 Task: Play online Dominion games in very easy mode.
Action: Mouse moved to (637, 488)
Screenshot: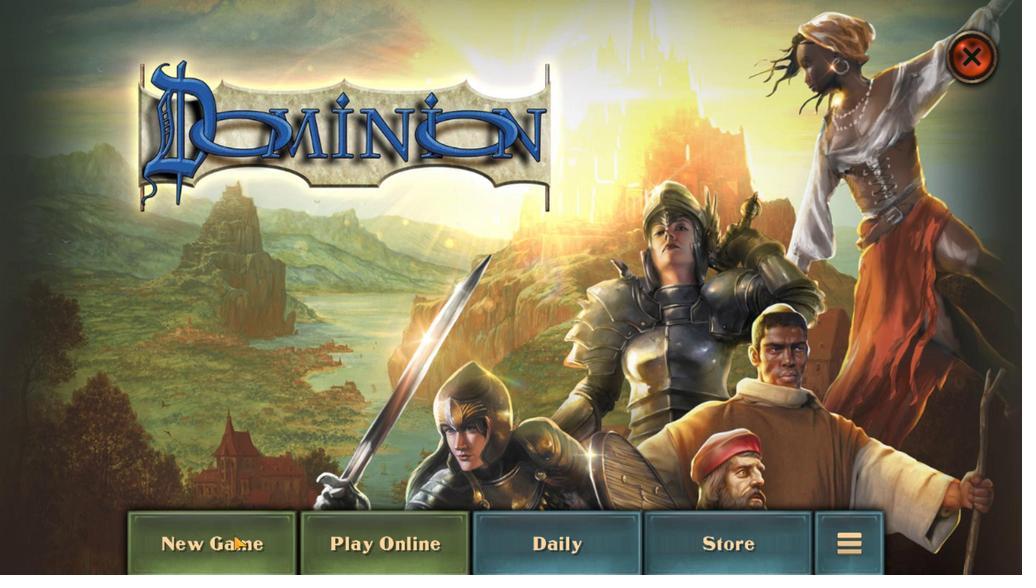 
Action: Mouse pressed left at (637, 488)
Screenshot: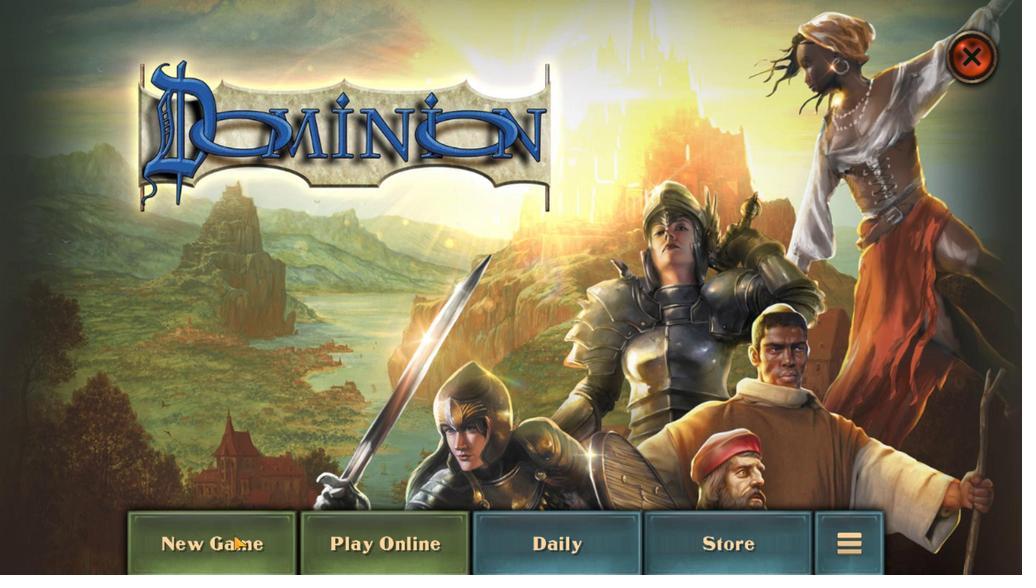 
Action: Mouse moved to (723, 234)
Screenshot: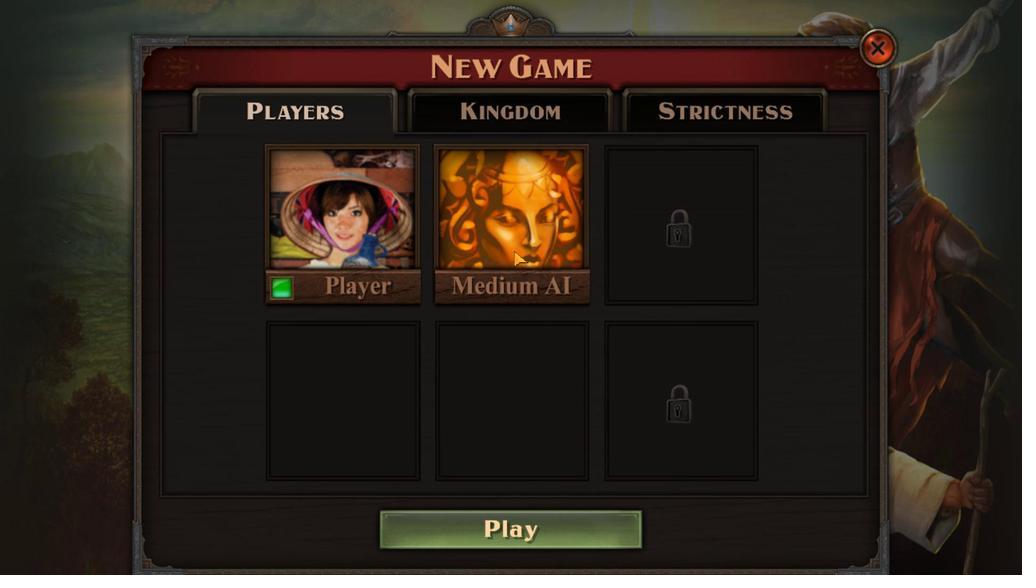 
Action: Mouse pressed left at (723, 234)
Screenshot: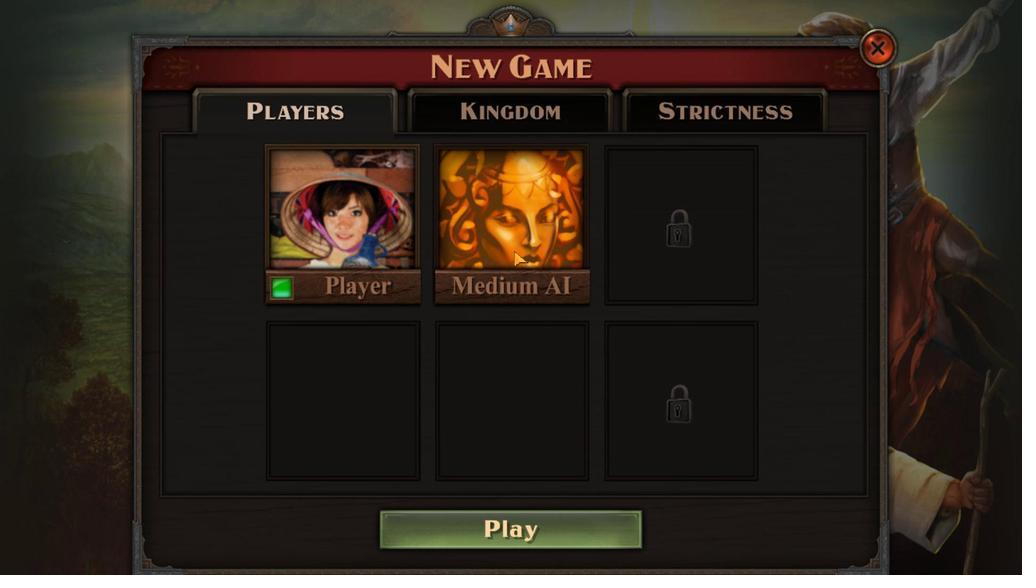 
Action: Mouse moved to (680, 229)
Screenshot: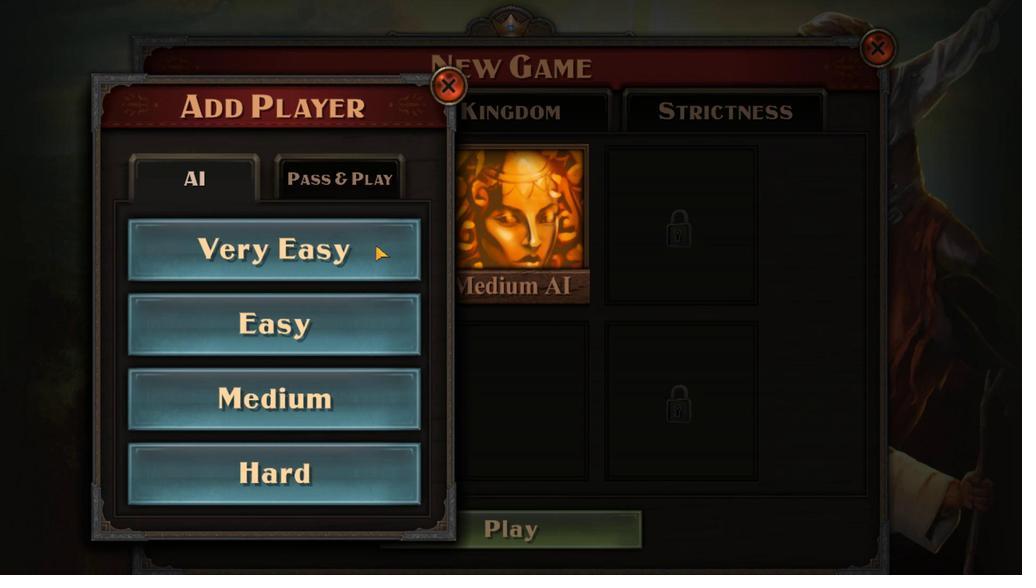 
Action: Mouse pressed left at (680, 229)
Screenshot: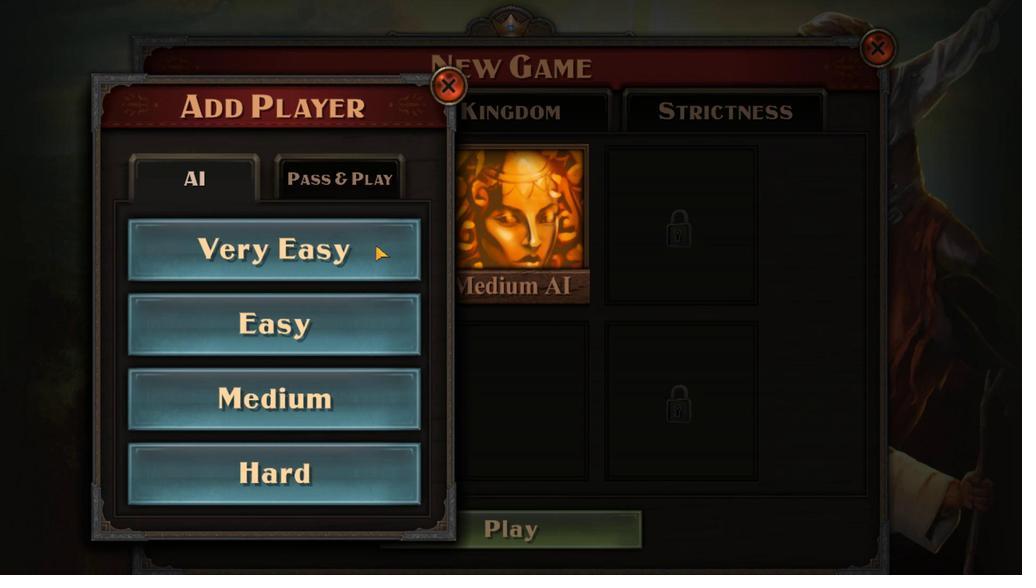 
Action: Mouse moved to (733, 476)
Screenshot: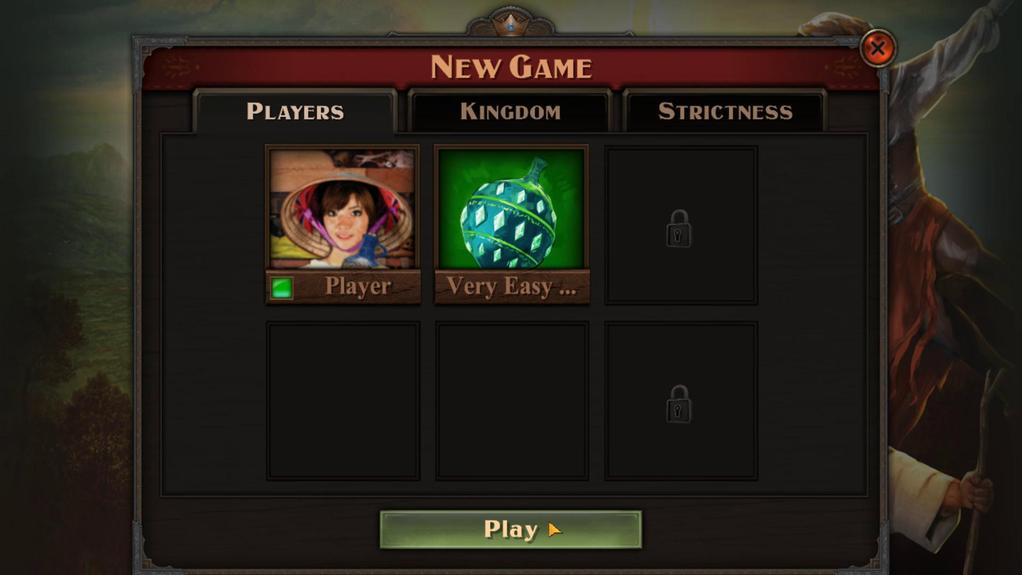 
Action: Mouse pressed left at (733, 476)
Screenshot: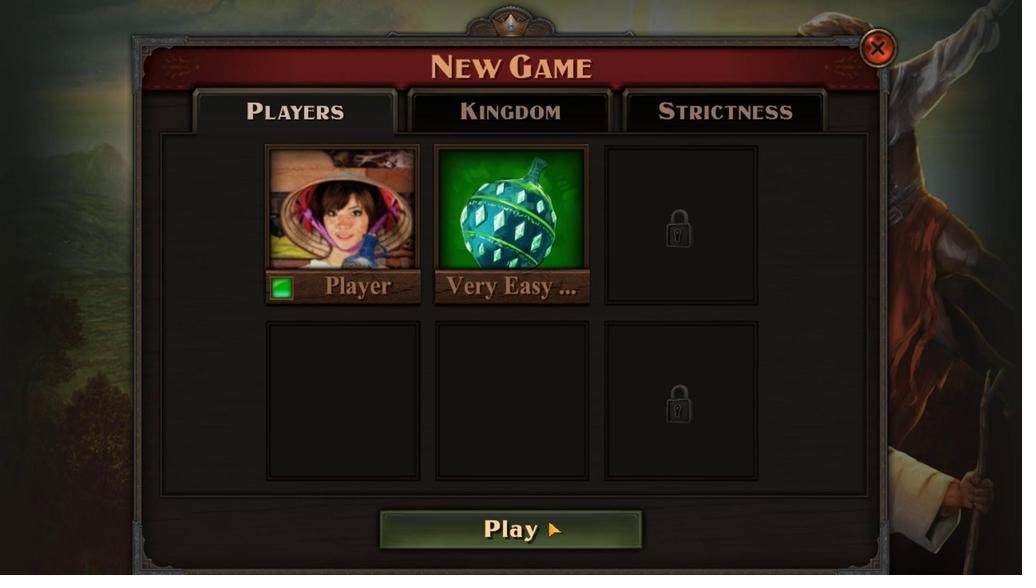 
Action: Mouse moved to (748, 445)
Screenshot: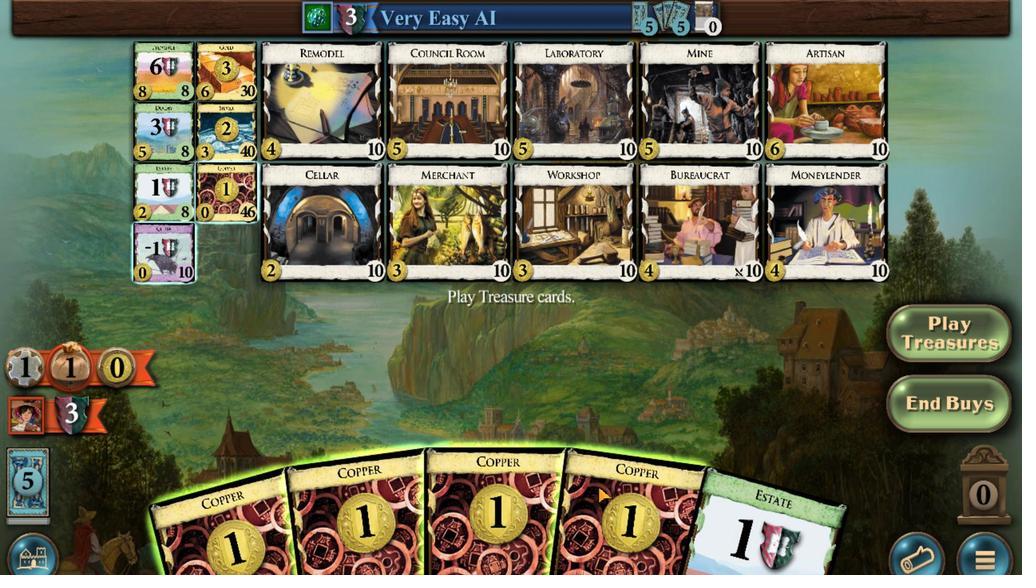 
Action: Mouse scrolled (748, 445) with delta (0, 0)
Screenshot: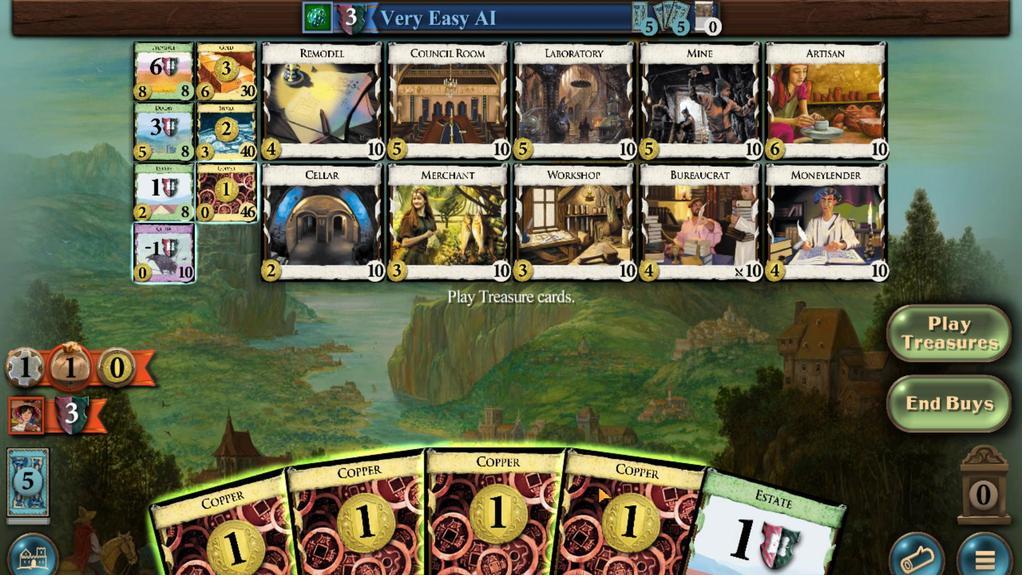 
Action: Mouse moved to (727, 465)
Screenshot: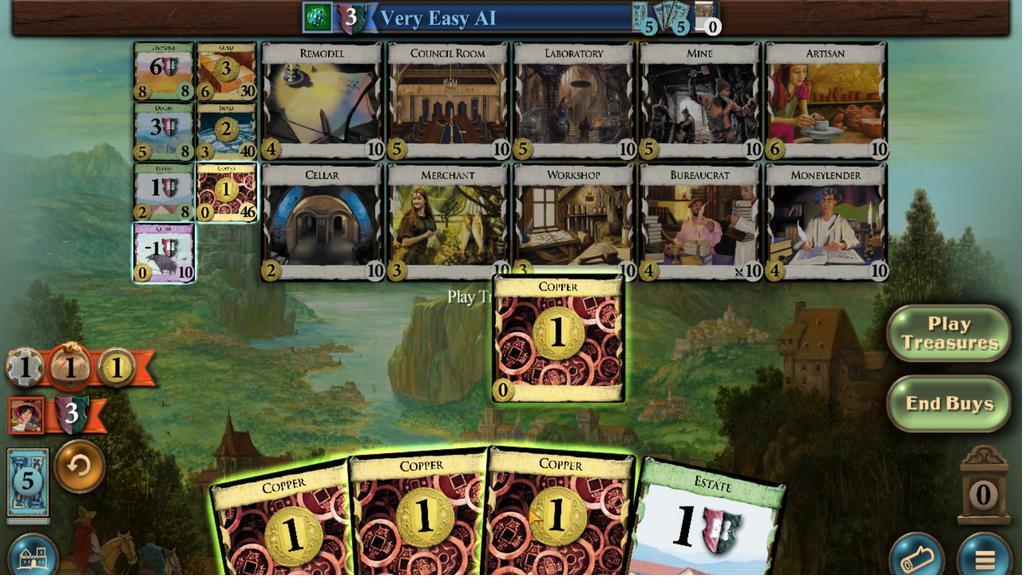 
Action: Mouse scrolled (727, 465) with delta (0, 0)
Screenshot: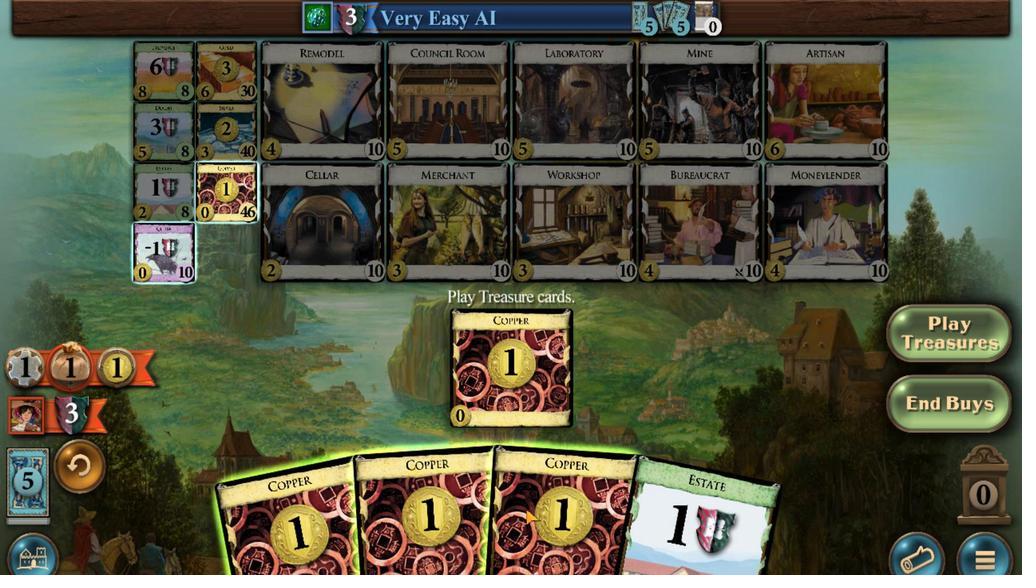 
Action: Mouse moved to (718, 465)
Screenshot: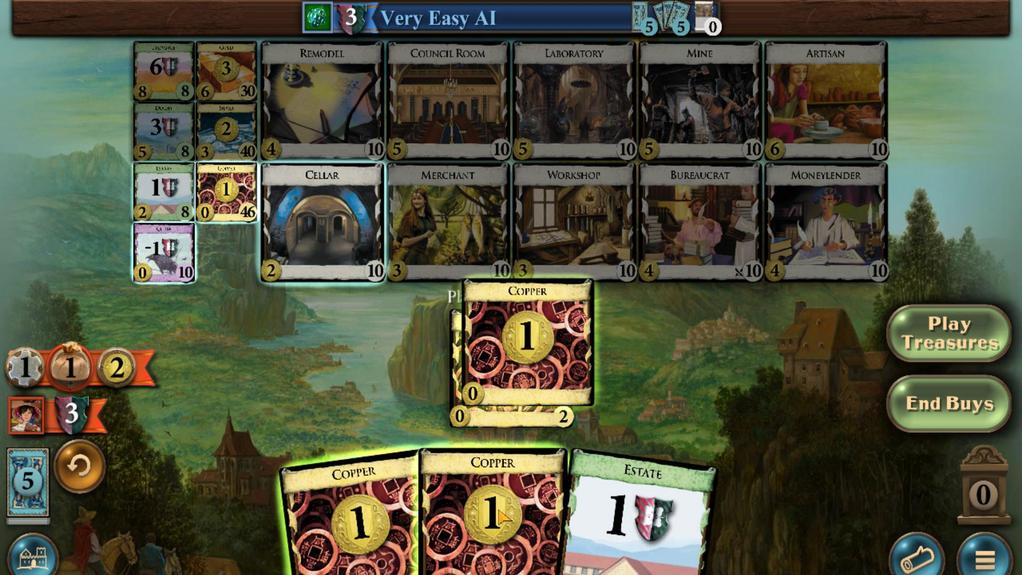 
Action: Mouse scrolled (718, 465) with delta (0, 0)
Screenshot: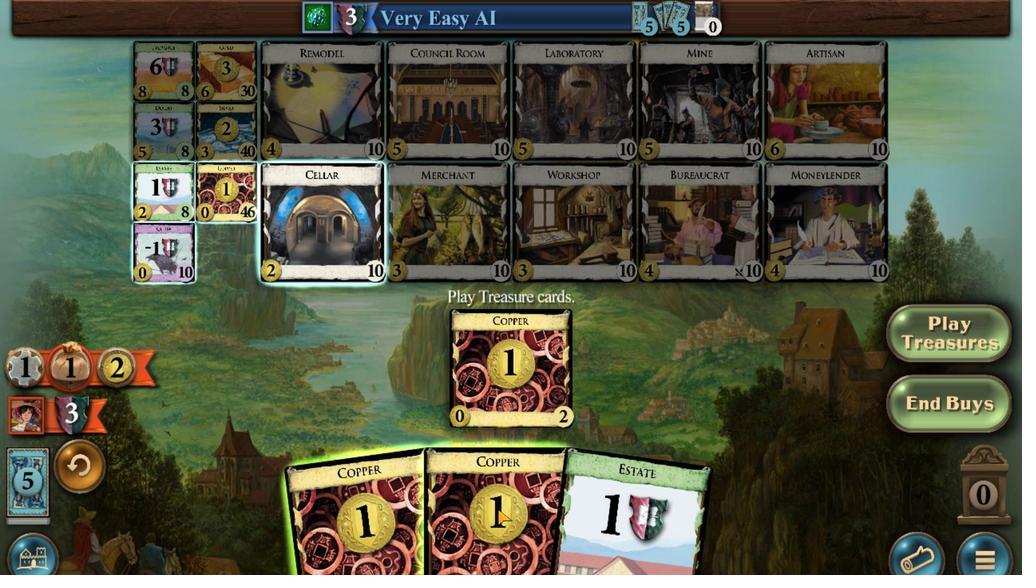 
Action: Mouse moved to (705, 461)
Screenshot: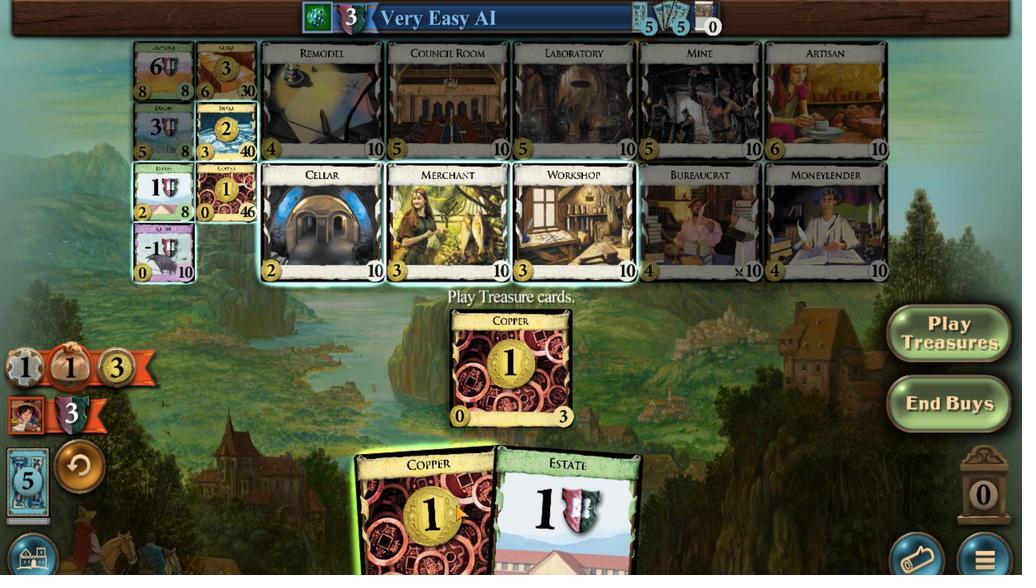 
Action: Mouse scrolled (705, 461) with delta (0, 0)
Screenshot: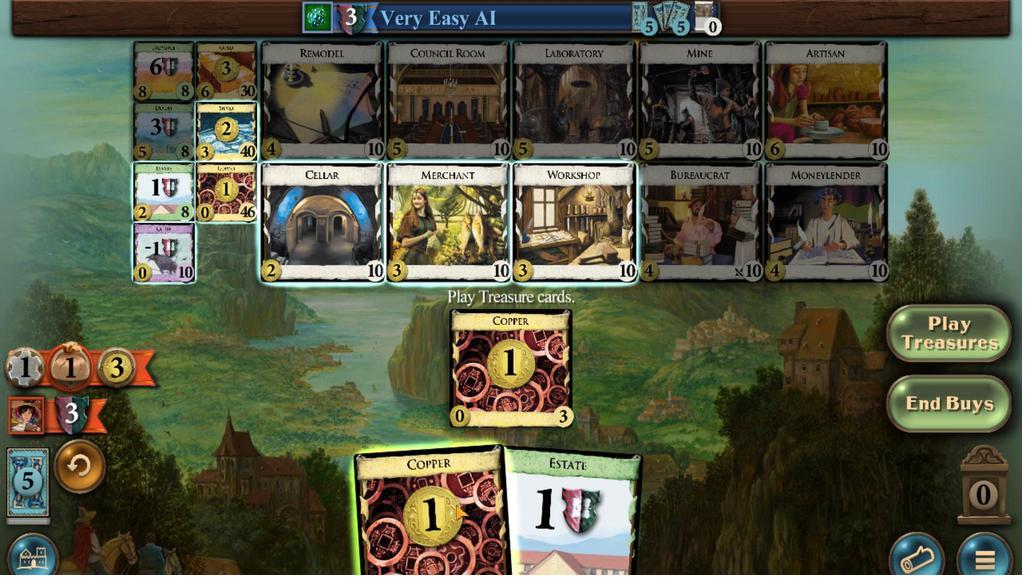 
Action: Mouse moved to (659, 118)
Screenshot: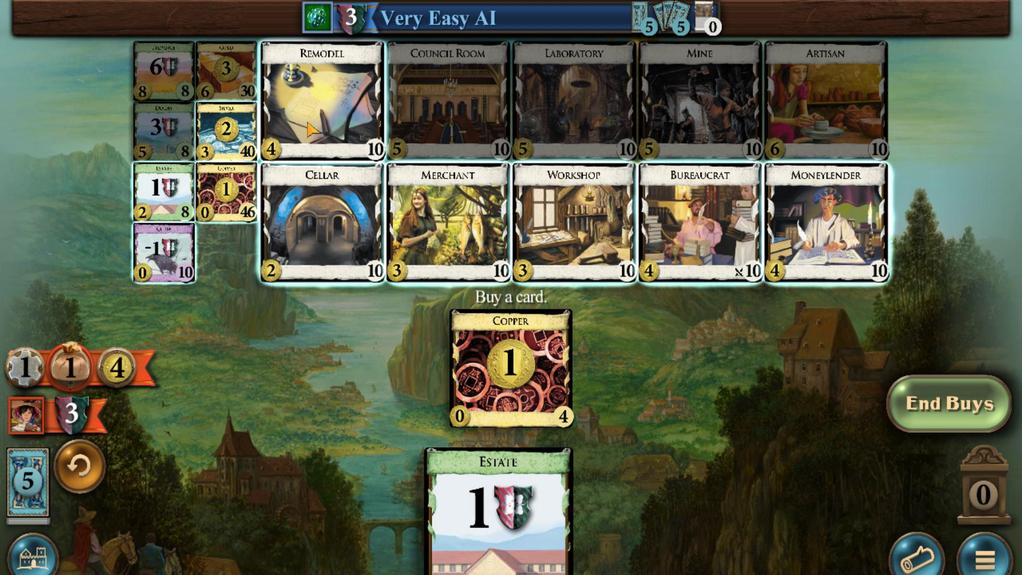 
Action: Mouse scrolled (659, 118) with delta (0, 0)
Screenshot: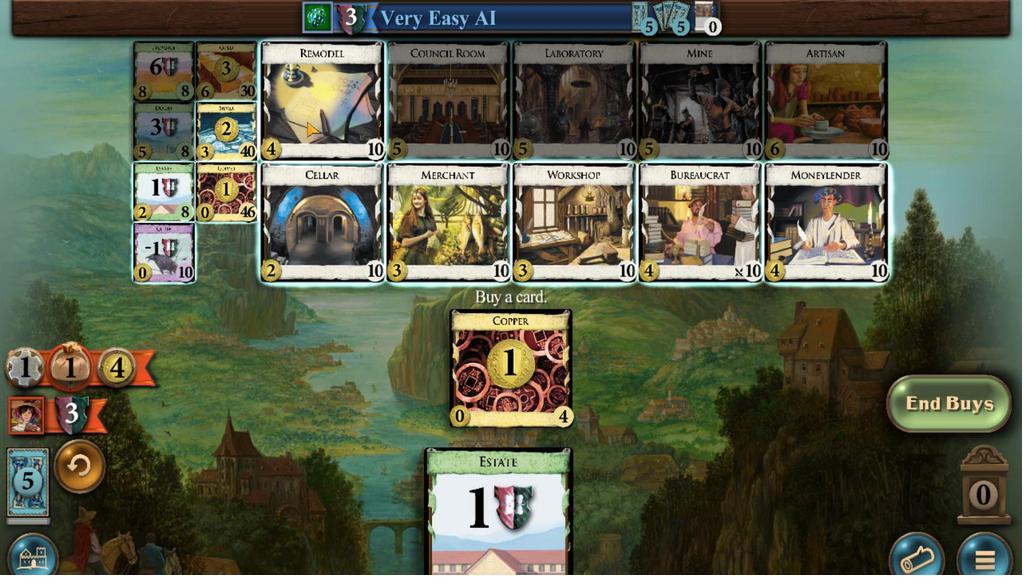 
Action: Mouse scrolled (659, 118) with delta (0, 0)
Screenshot: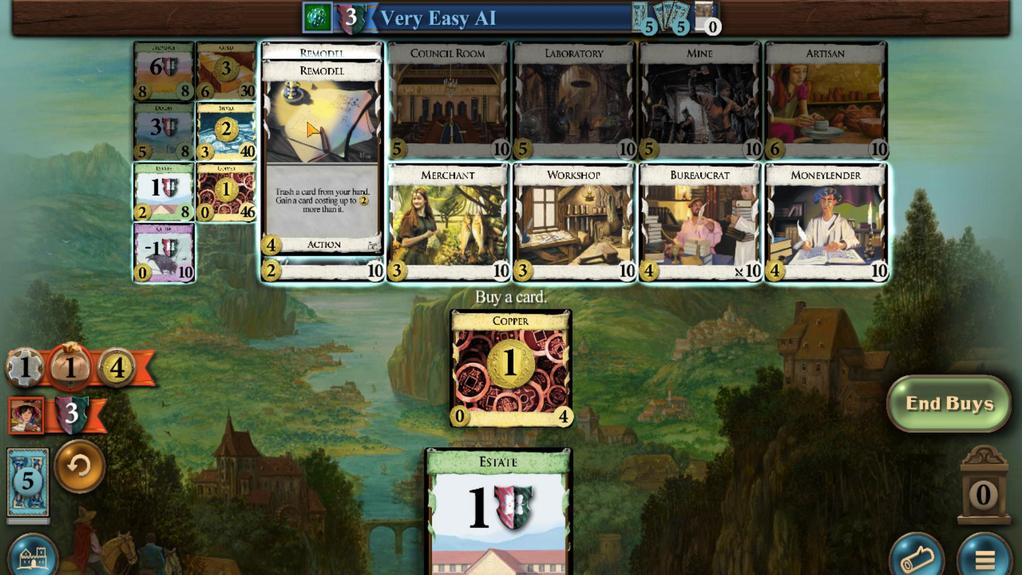 
Action: Mouse scrolled (659, 118) with delta (0, 0)
Screenshot: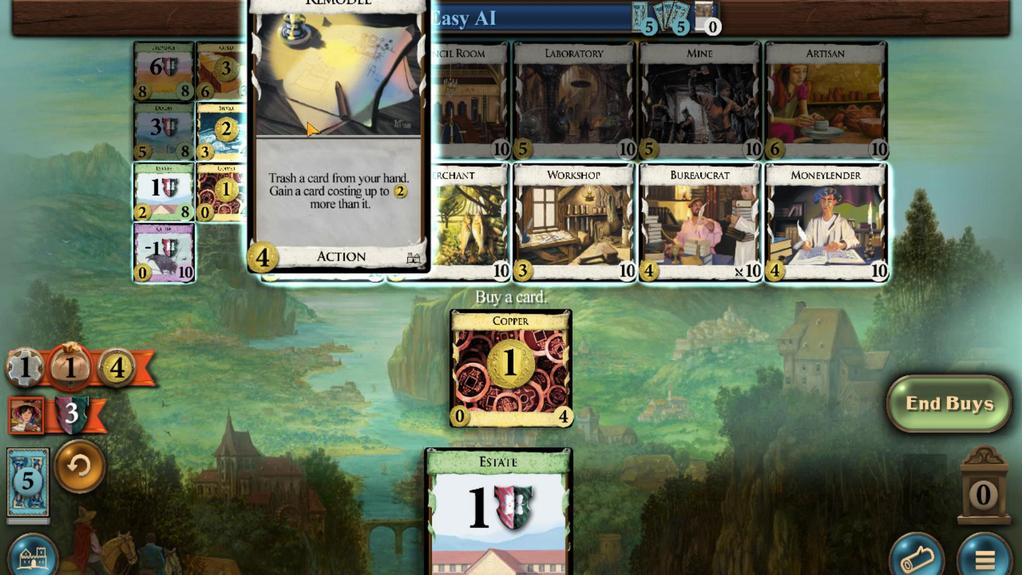 
Action: Mouse scrolled (659, 118) with delta (0, 0)
Screenshot: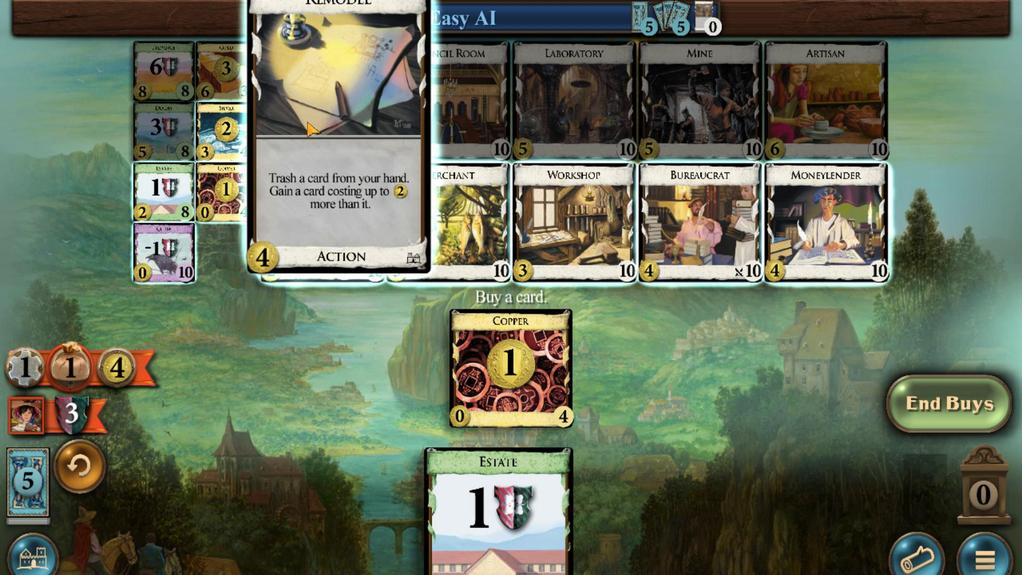 
Action: Mouse scrolled (659, 118) with delta (0, 0)
Screenshot: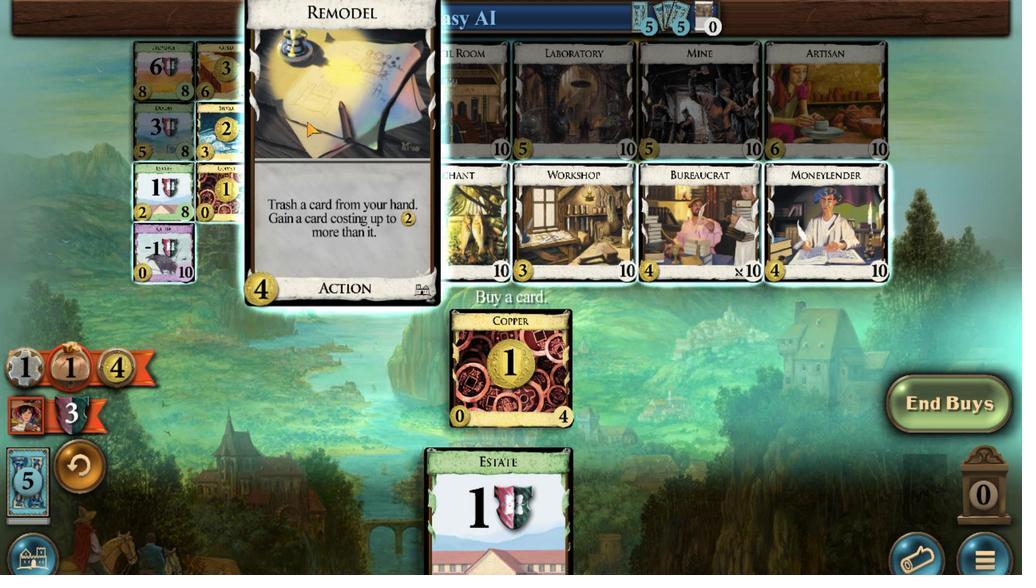 
Action: Mouse scrolled (659, 118) with delta (0, 0)
Screenshot: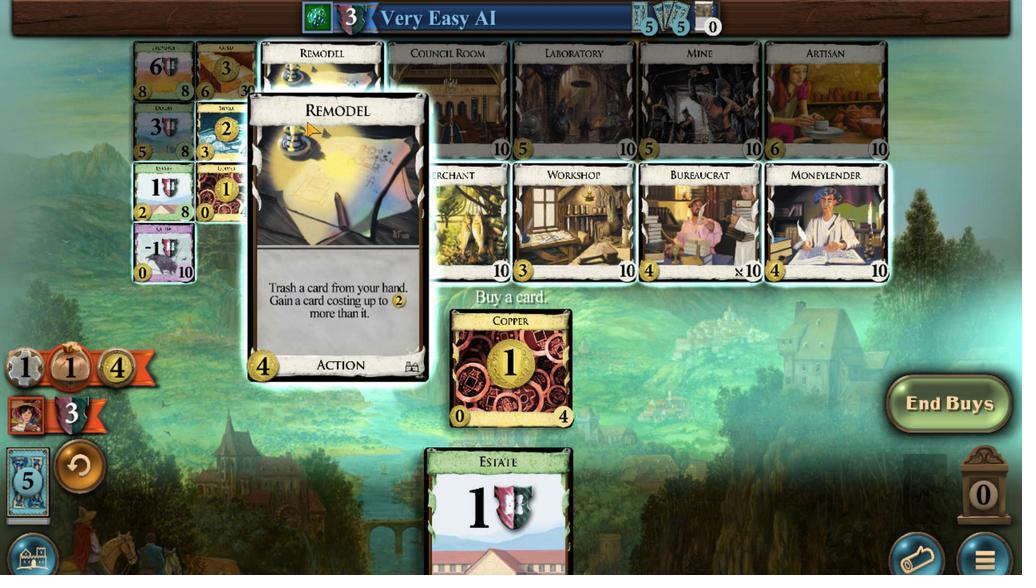 
Action: Mouse moved to (717, 436)
Screenshot: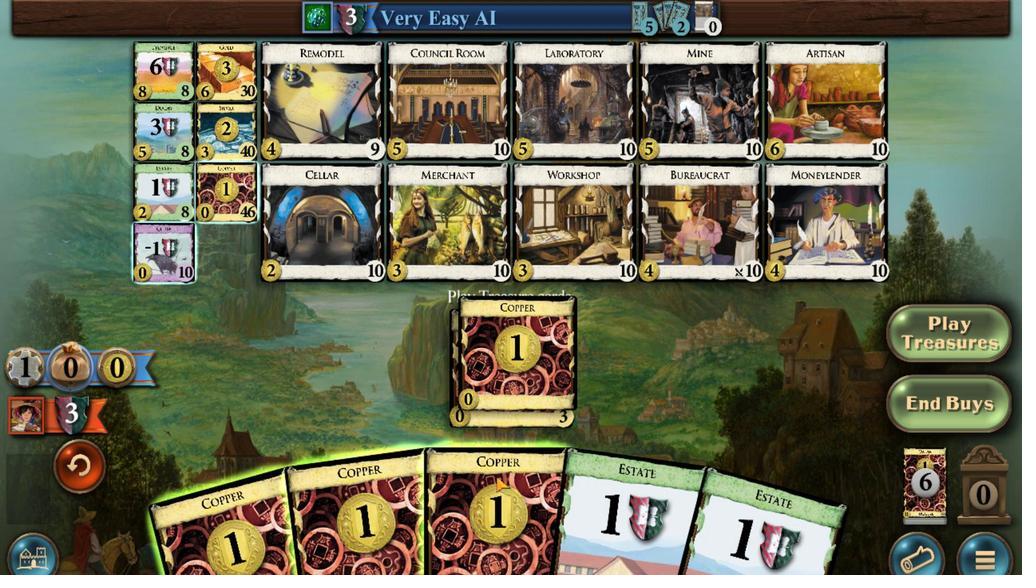 
Action: Mouse scrolled (717, 435) with delta (0, 0)
Screenshot: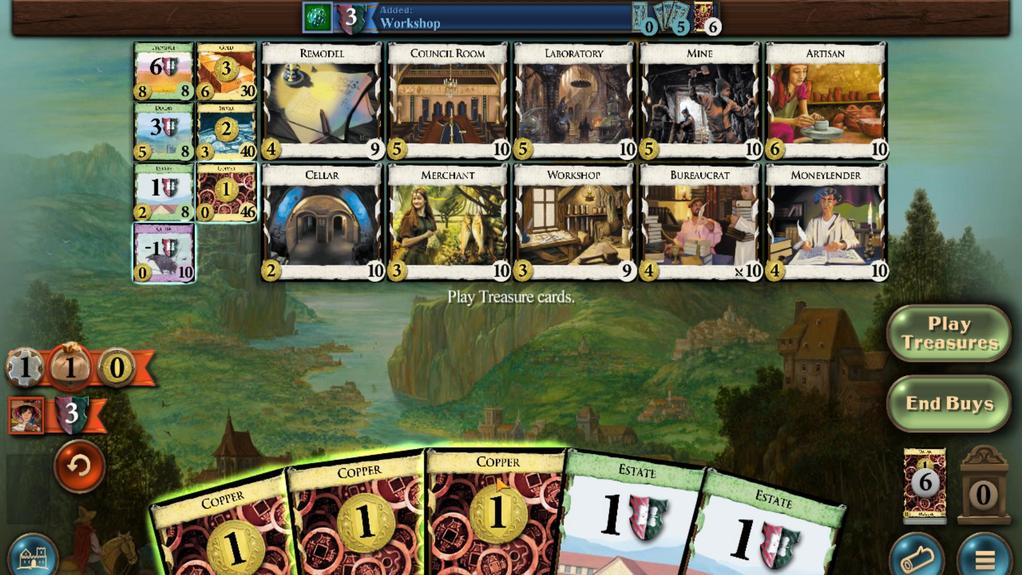 
Action: Mouse moved to (708, 439)
Screenshot: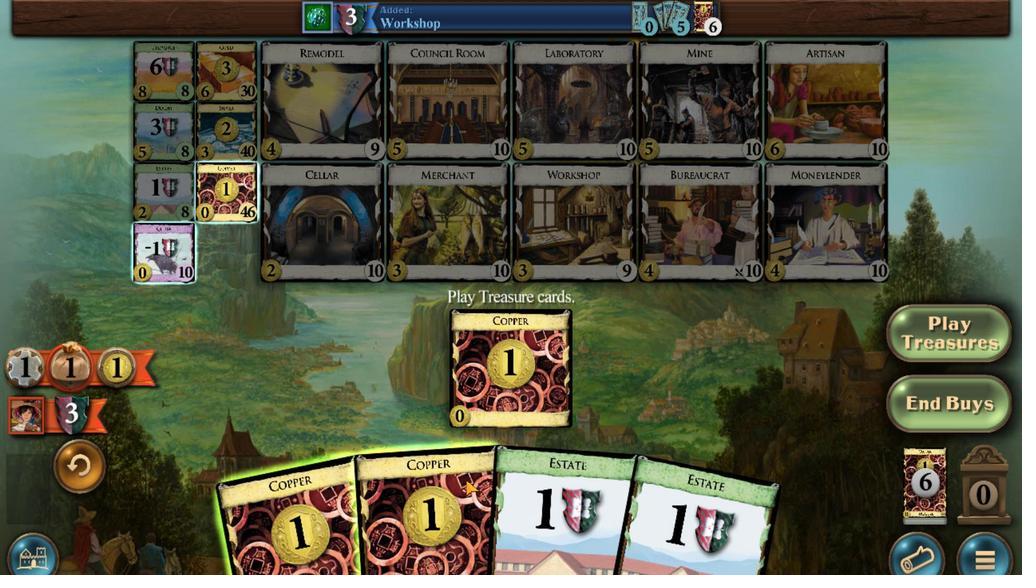 
Action: Mouse scrolled (708, 438) with delta (0, 0)
Screenshot: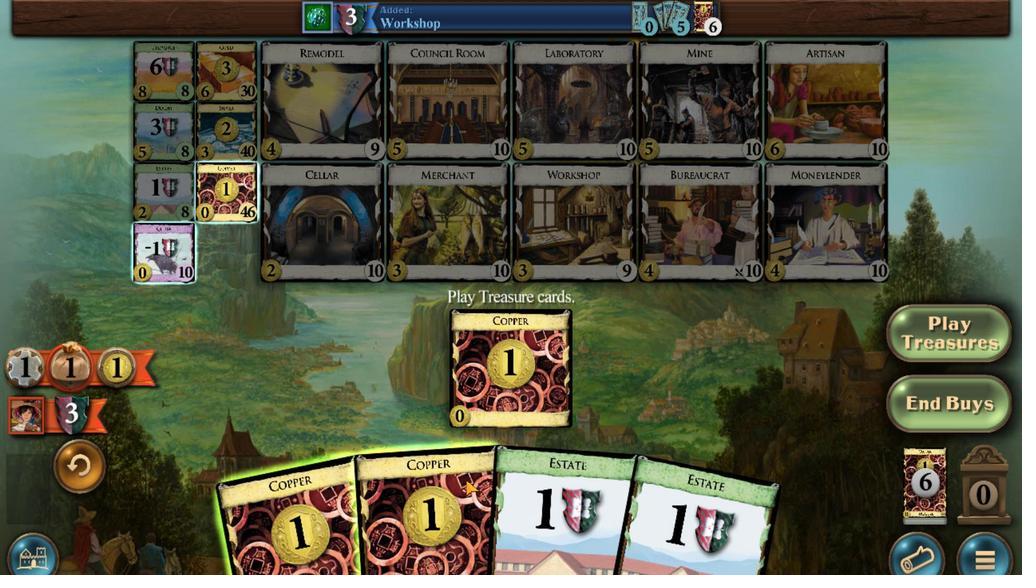 
Action: Mouse moved to (686, 455)
Screenshot: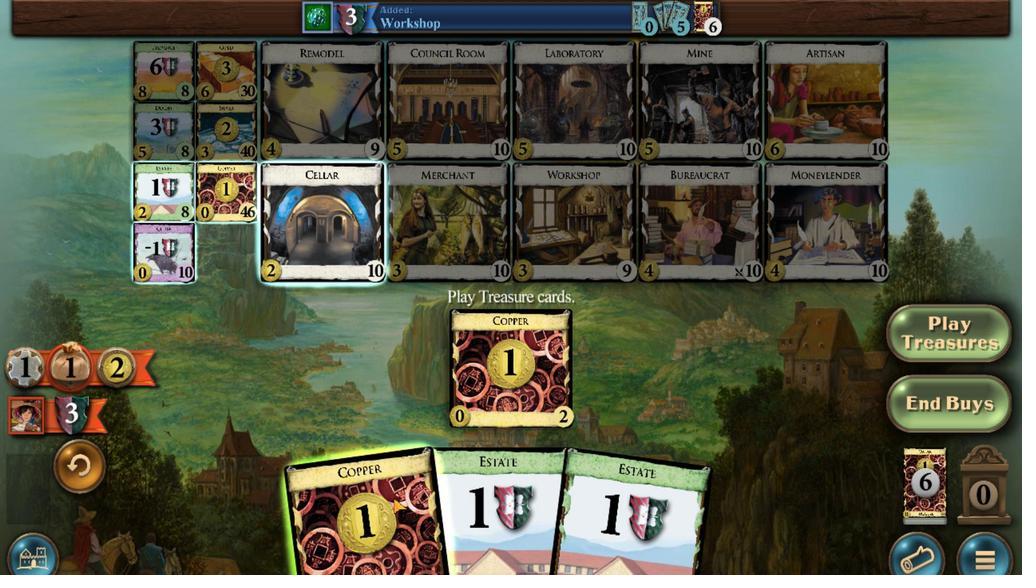 
Action: Mouse scrolled (686, 454) with delta (0, 0)
Screenshot: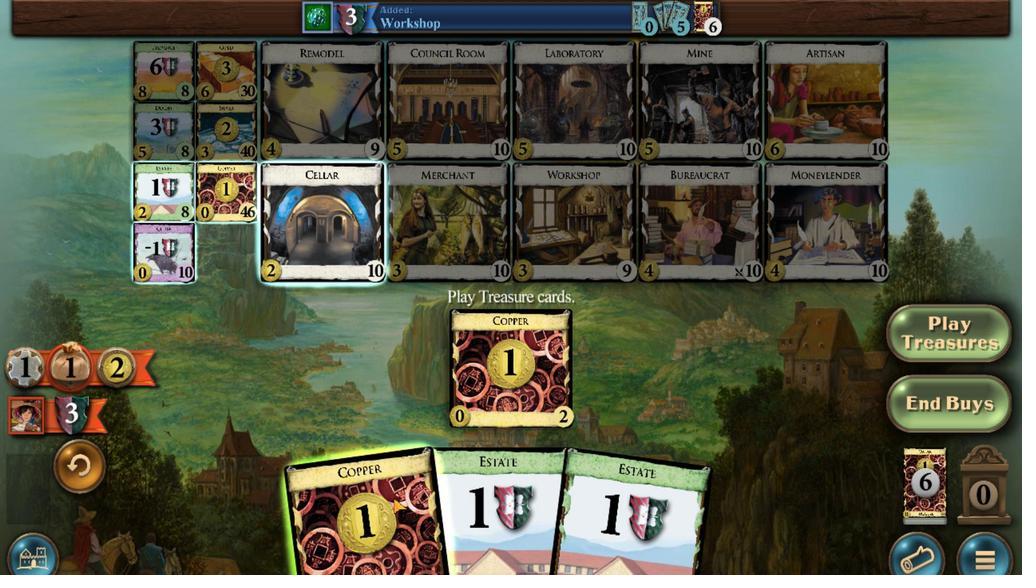
Action: Mouse moved to (635, 132)
Screenshot: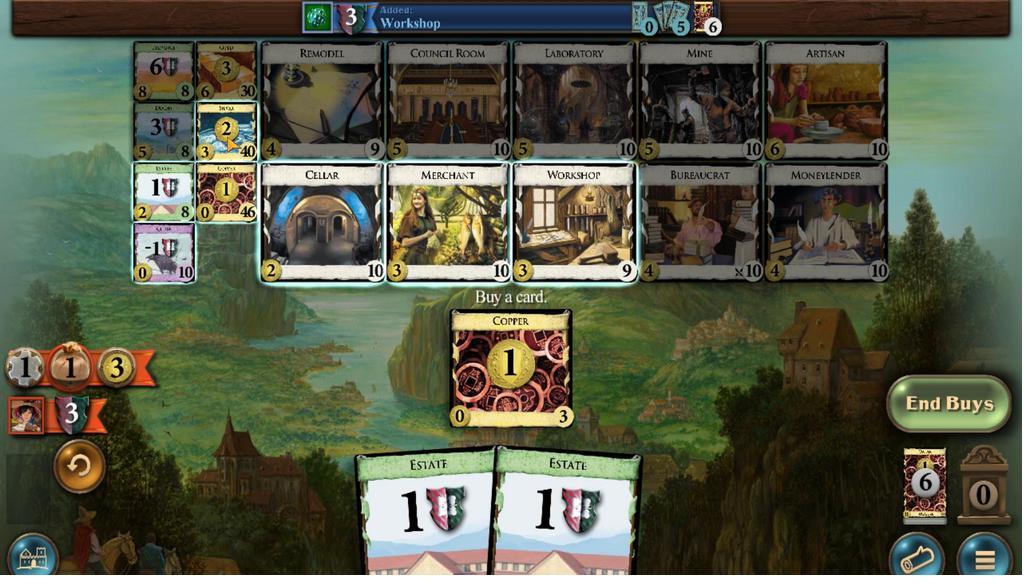 
Action: Mouse scrolled (635, 132) with delta (0, 0)
Screenshot: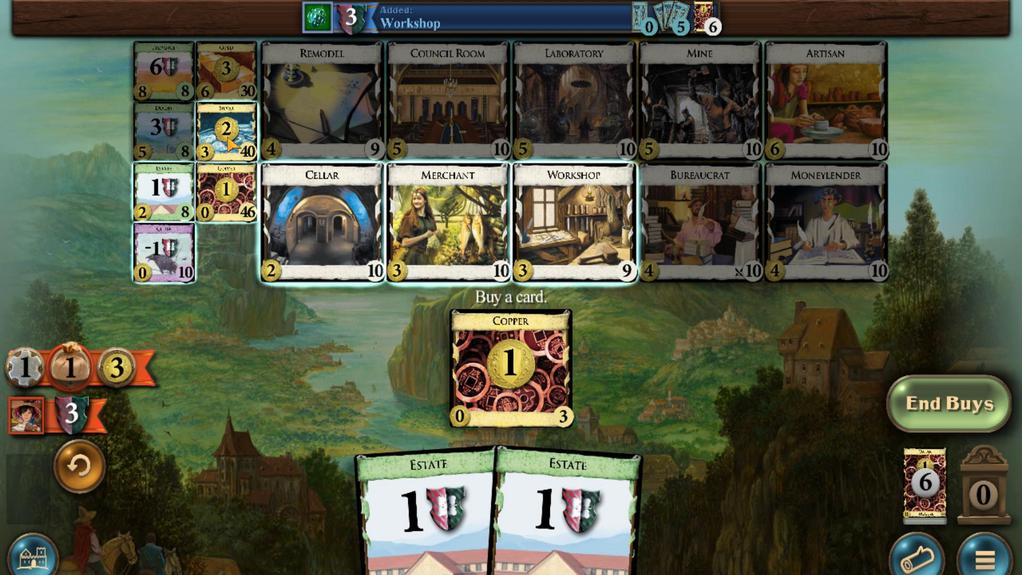 
Action: Mouse scrolled (635, 132) with delta (0, 0)
Screenshot: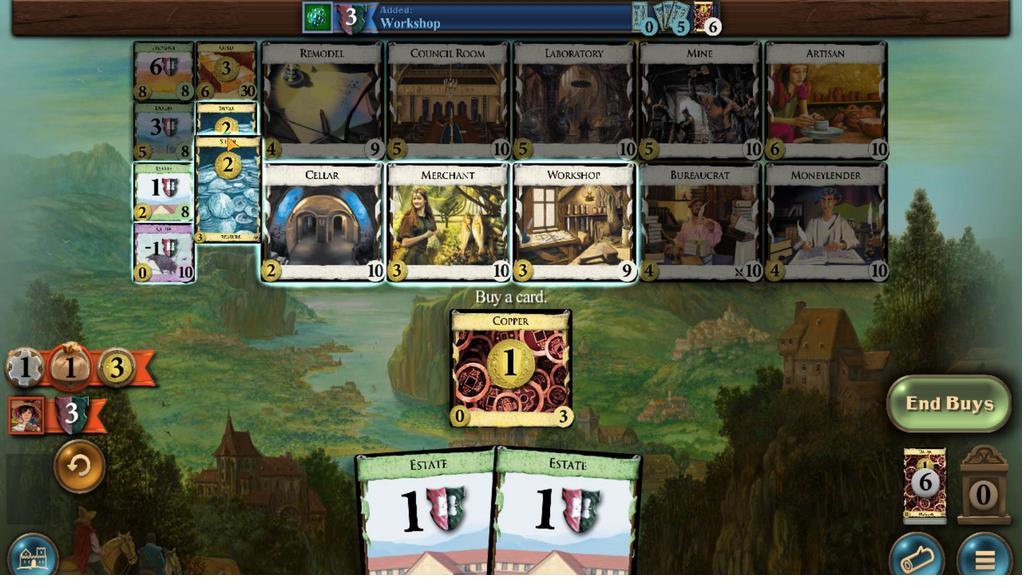 
Action: Mouse scrolled (635, 132) with delta (0, 0)
Screenshot: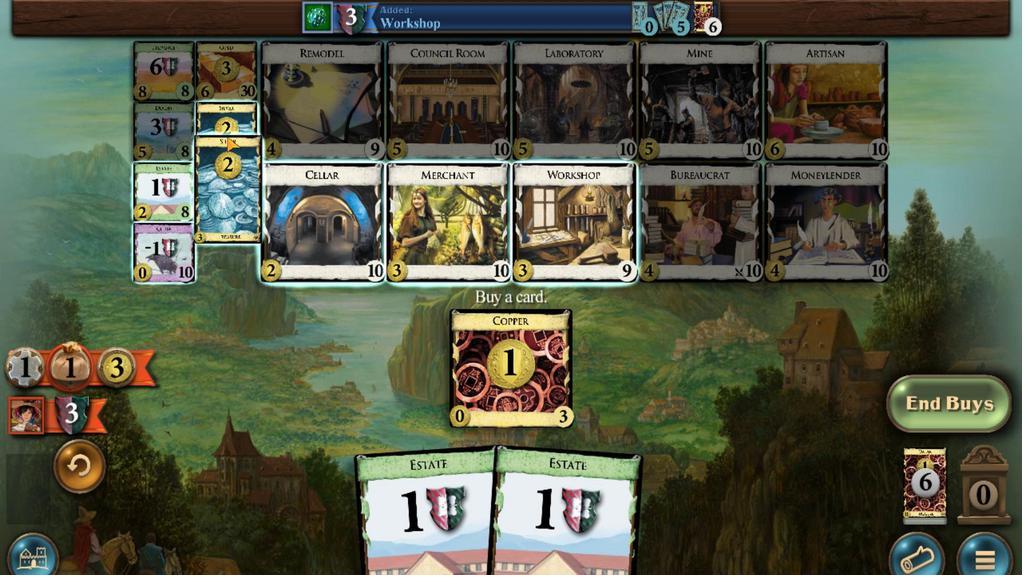 
Action: Mouse scrolled (635, 132) with delta (0, 0)
Screenshot: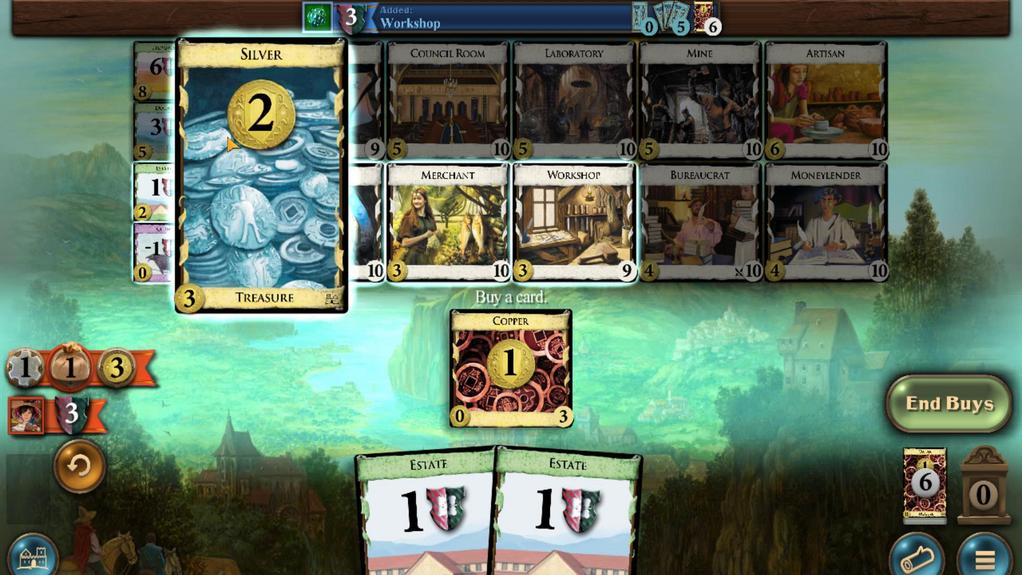 
Action: Mouse scrolled (635, 132) with delta (0, 0)
Screenshot: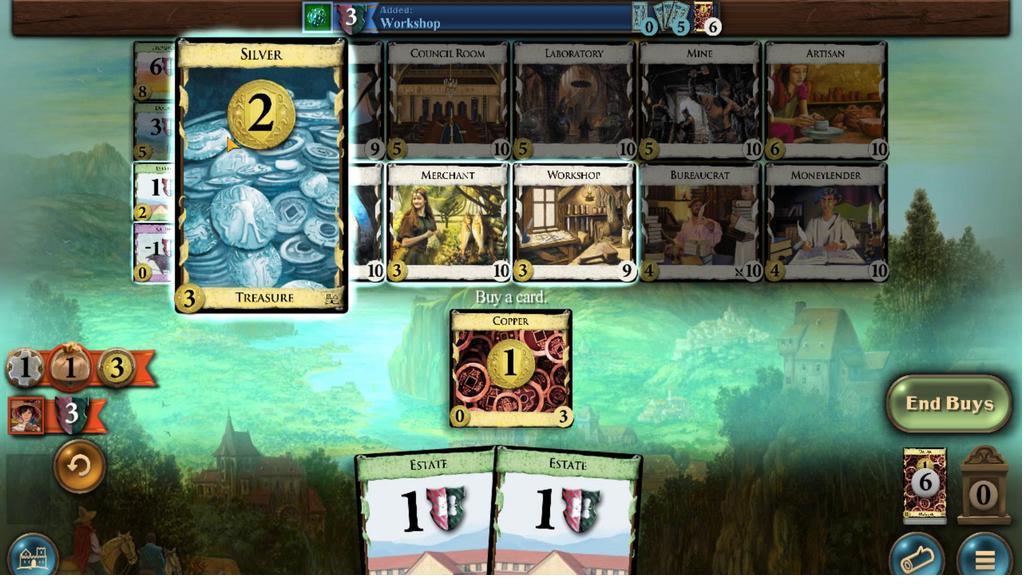 
Action: Mouse moved to (798, 460)
Screenshot: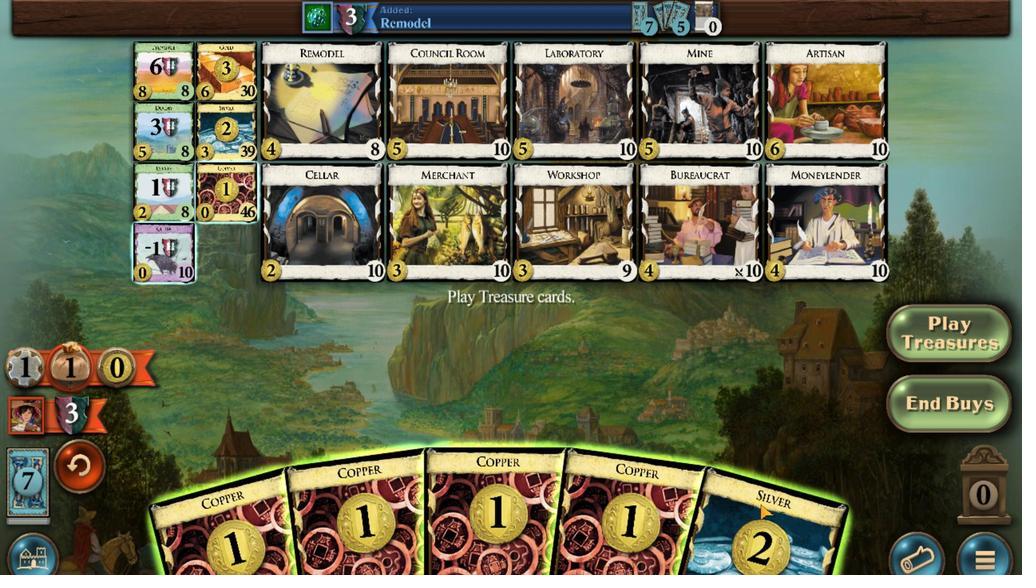 
Action: Mouse scrolled (798, 460) with delta (0, 0)
Screenshot: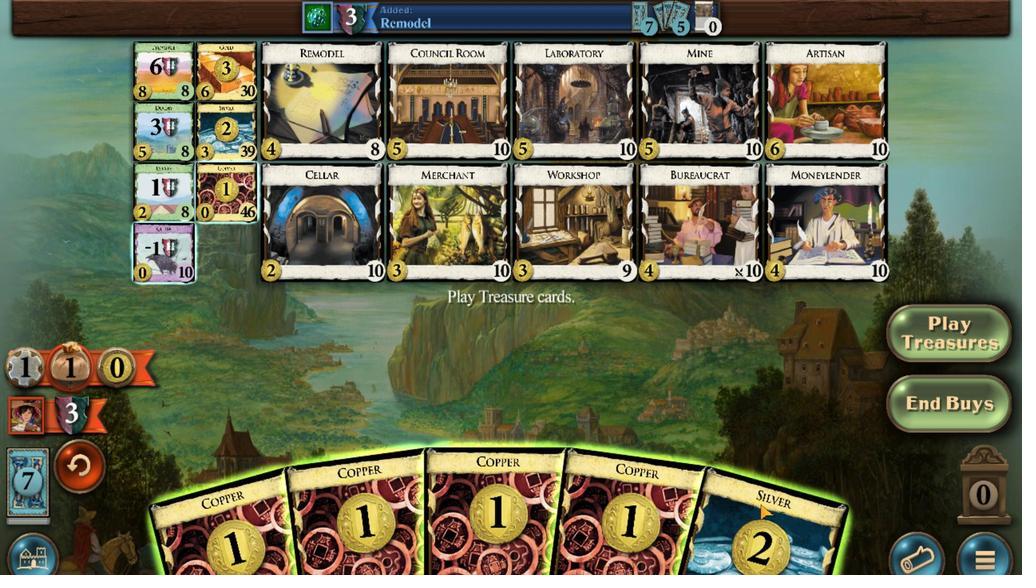 
Action: Mouse moved to (781, 469)
Screenshot: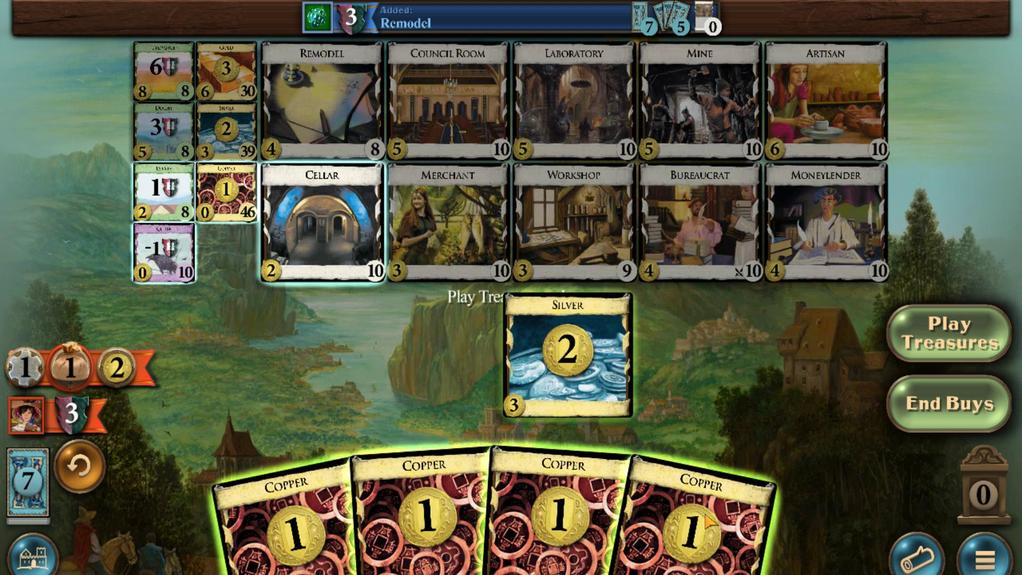 
Action: Mouse scrolled (781, 468) with delta (0, 0)
Screenshot: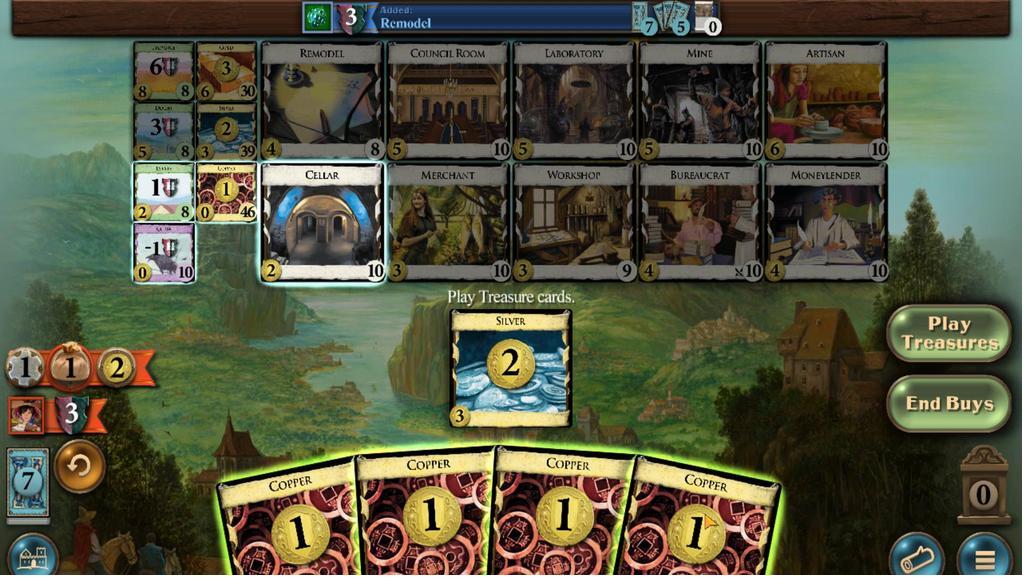 
Action: Mouse moved to (762, 476)
Screenshot: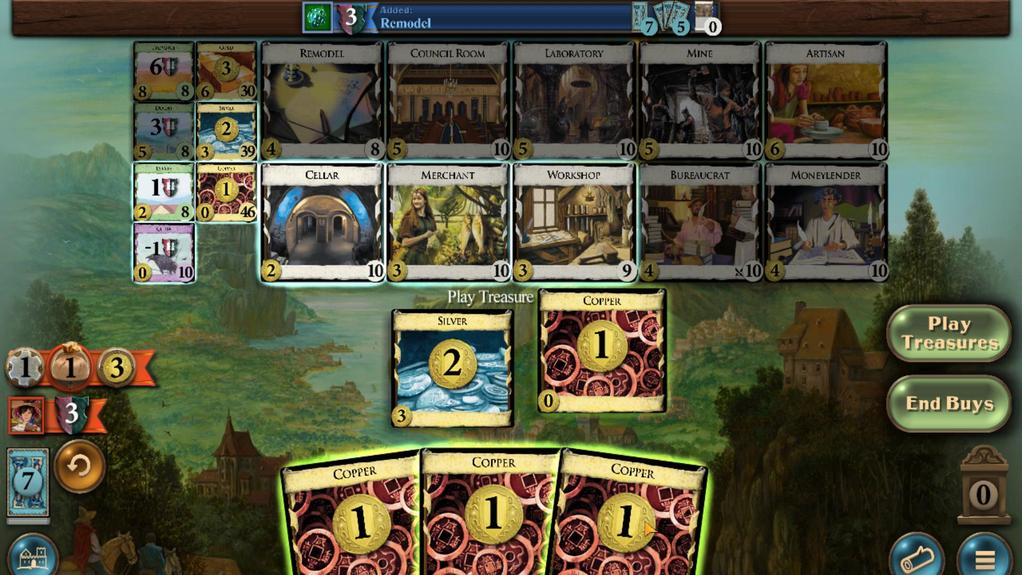 
Action: Mouse scrolled (762, 475) with delta (0, 0)
Screenshot: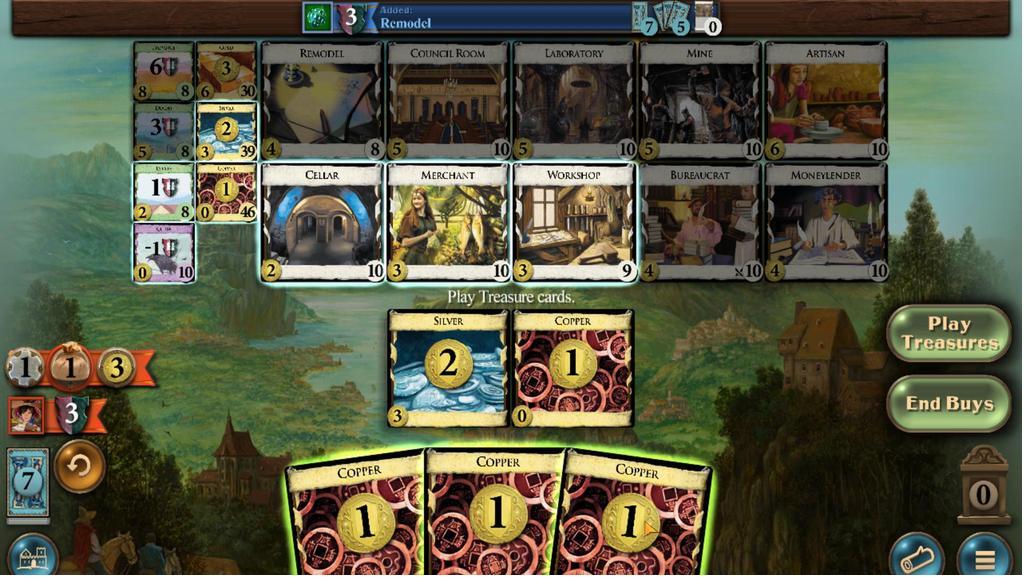 
Action: Mouse scrolled (762, 475) with delta (0, 0)
Screenshot: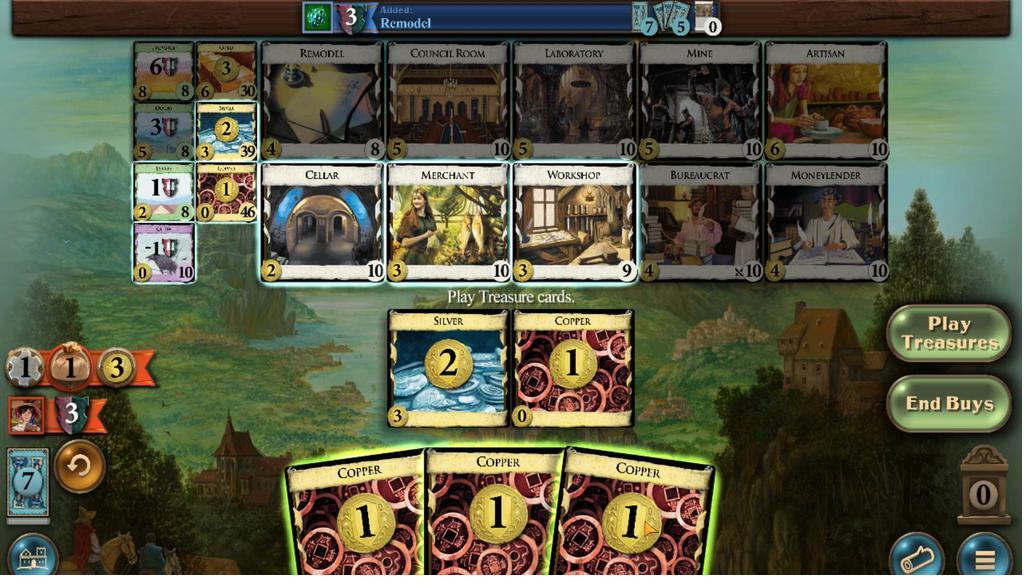 
Action: Mouse moved to (748, 474)
Screenshot: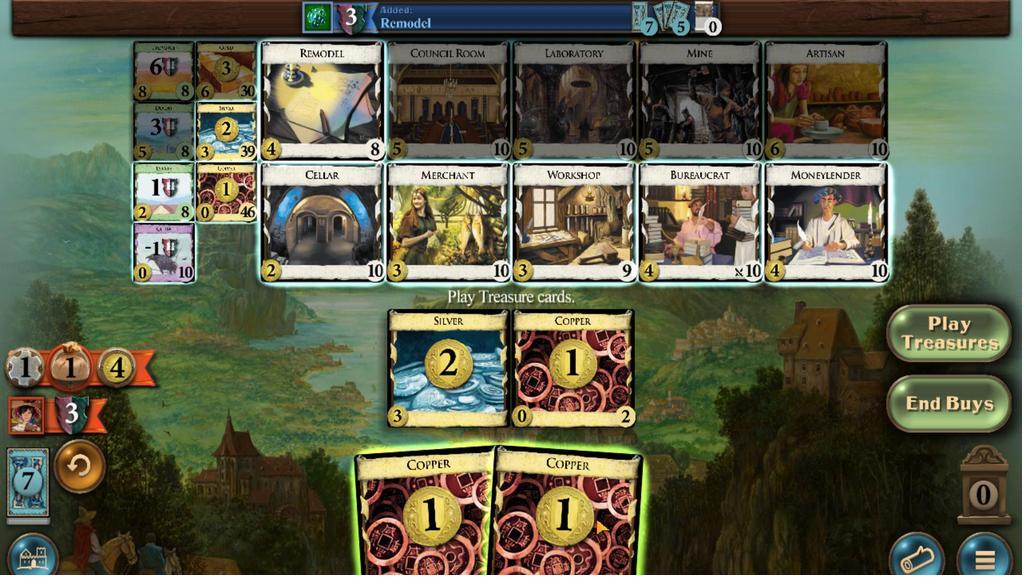 
Action: Mouse scrolled (748, 474) with delta (0, 0)
Screenshot: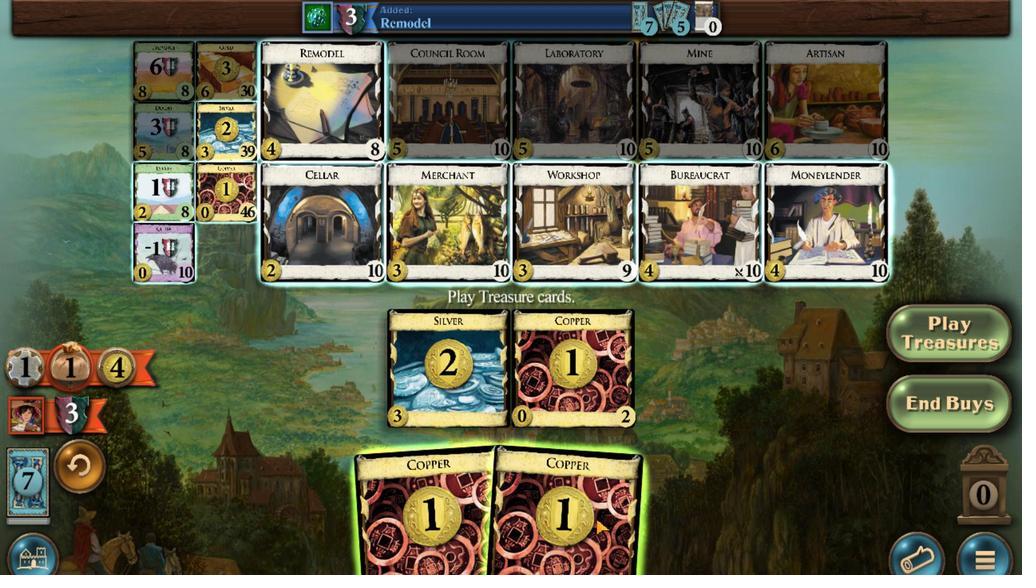 
Action: Mouse moved to (729, 449)
Screenshot: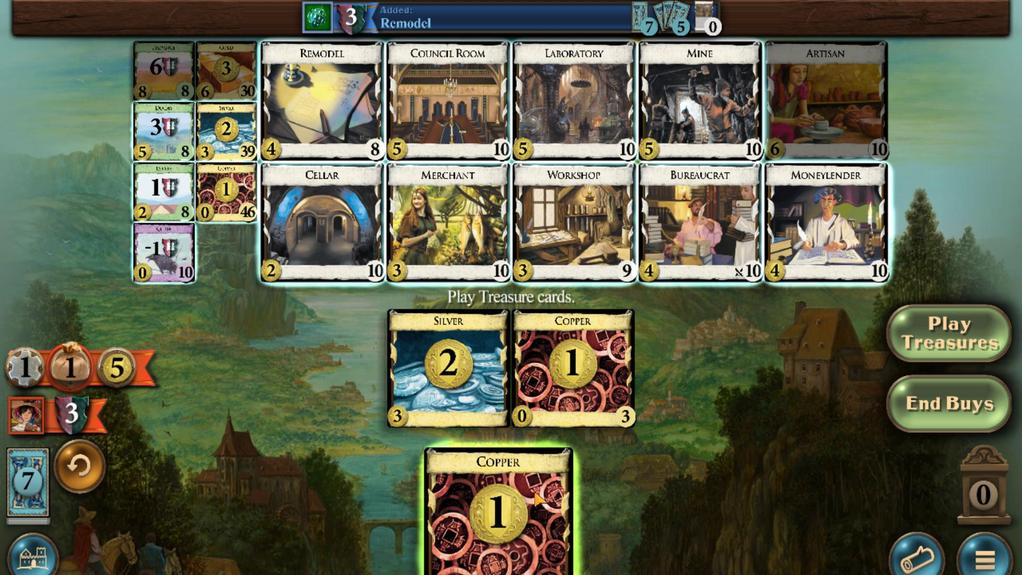 
Action: Mouse scrolled (729, 449) with delta (0, 0)
Screenshot: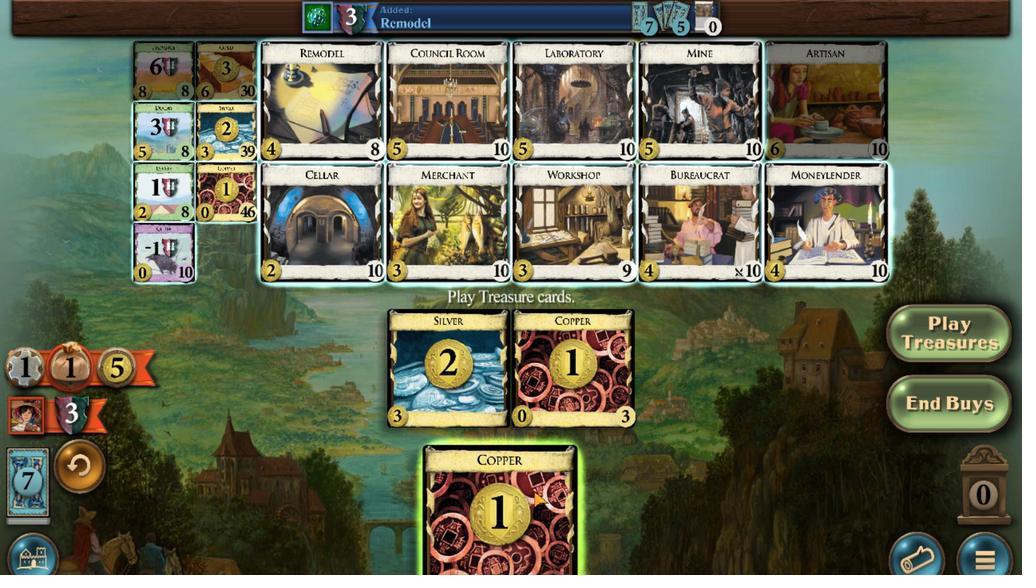 
Action: Mouse moved to (633, 61)
Screenshot: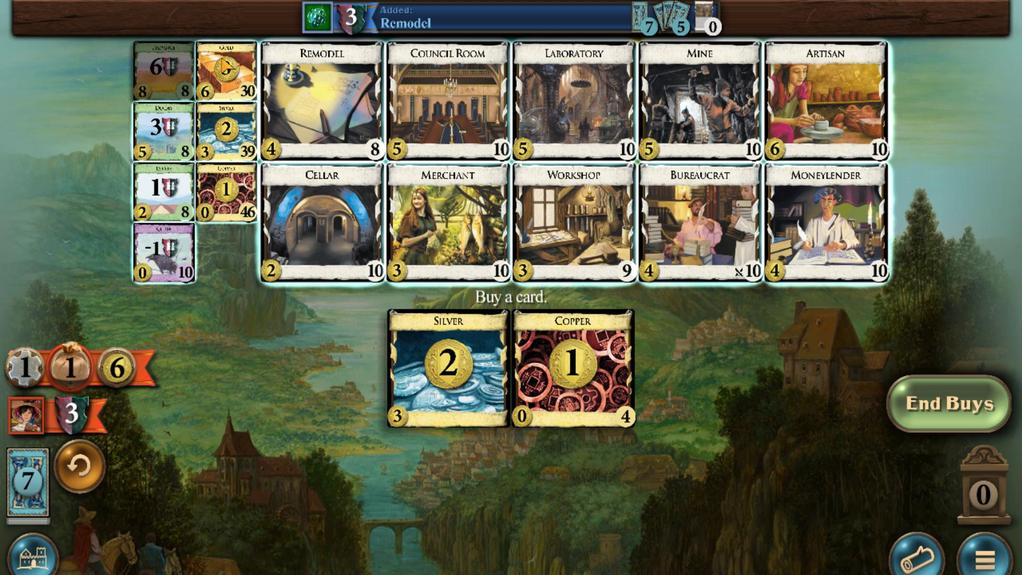 
Action: Mouse scrolled (633, 61) with delta (0, 0)
Screenshot: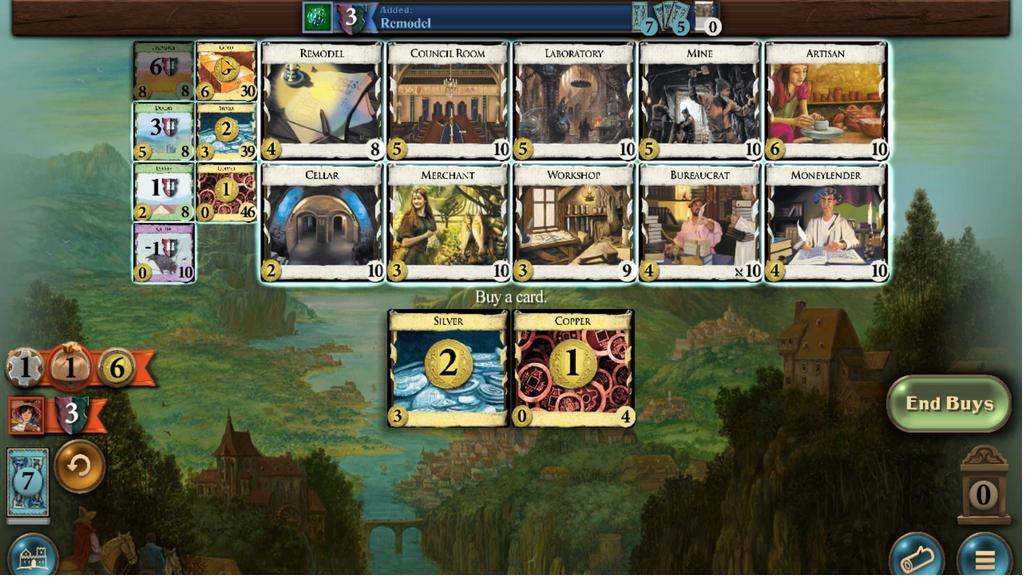 
Action: Mouse scrolled (633, 61) with delta (0, 0)
Screenshot: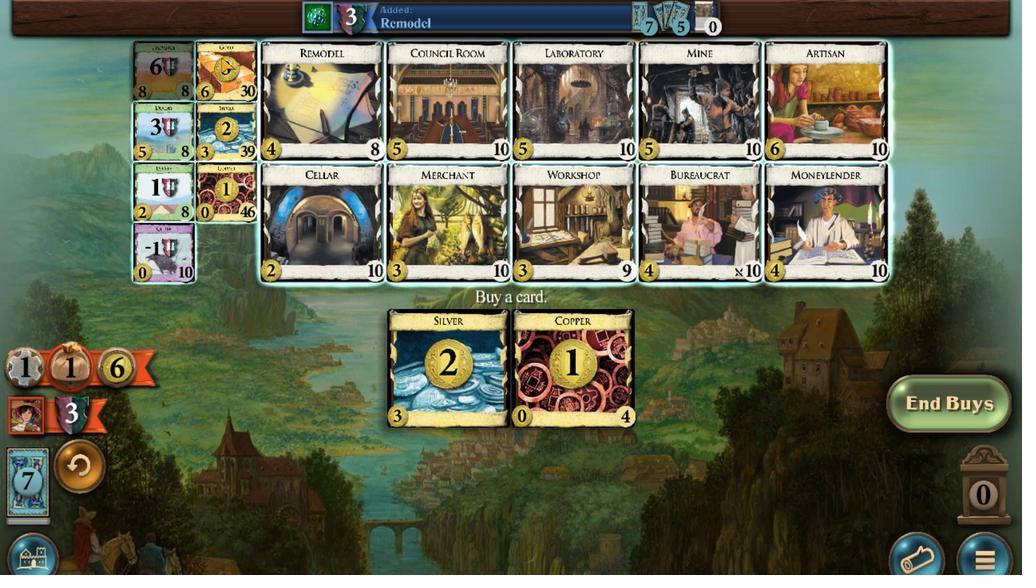 
Action: Mouse scrolled (633, 61) with delta (0, 0)
Screenshot: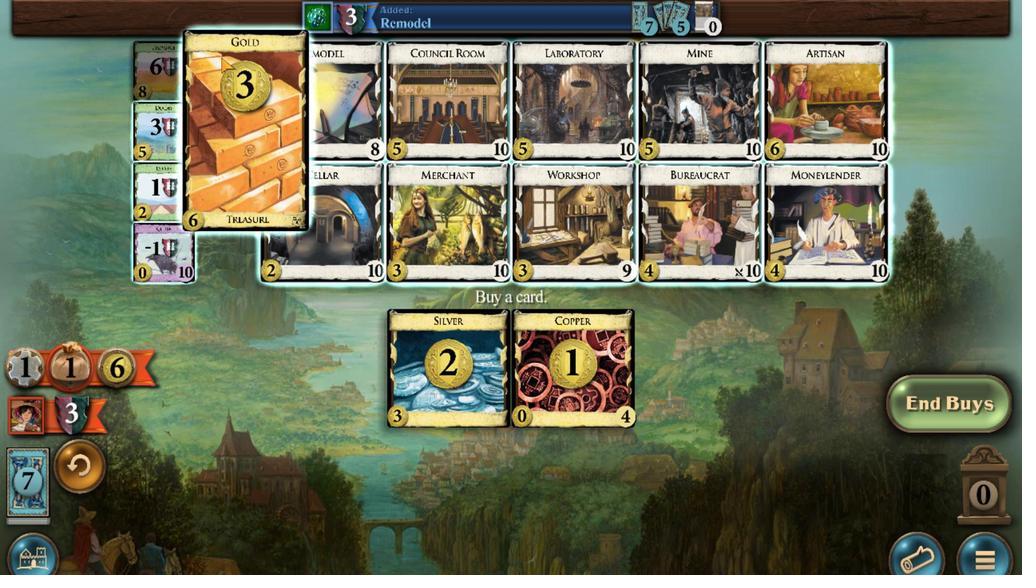 
Action: Mouse scrolled (633, 61) with delta (0, 0)
Screenshot: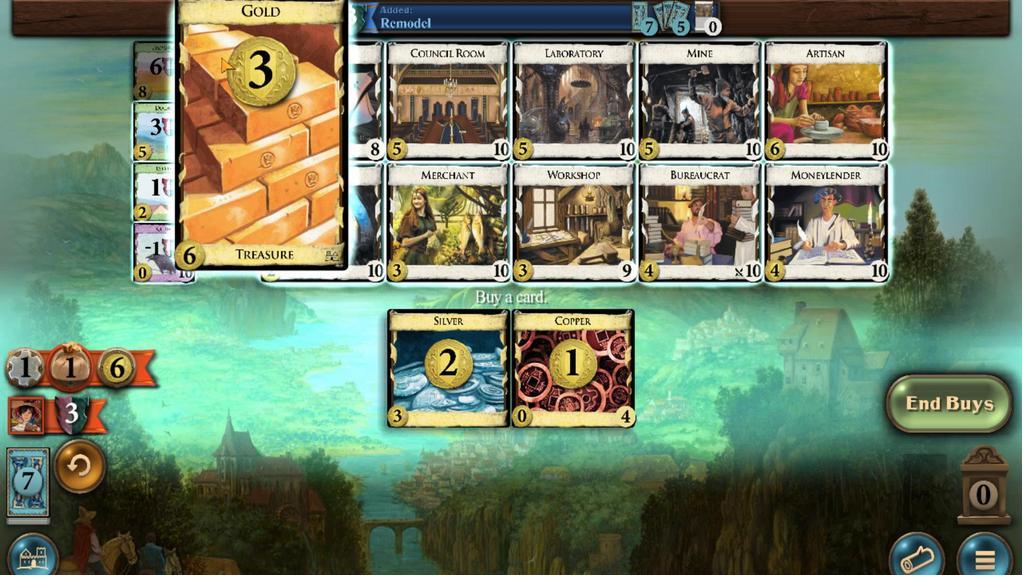 
Action: Mouse scrolled (633, 61) with delta (0, 0)
Screenshot: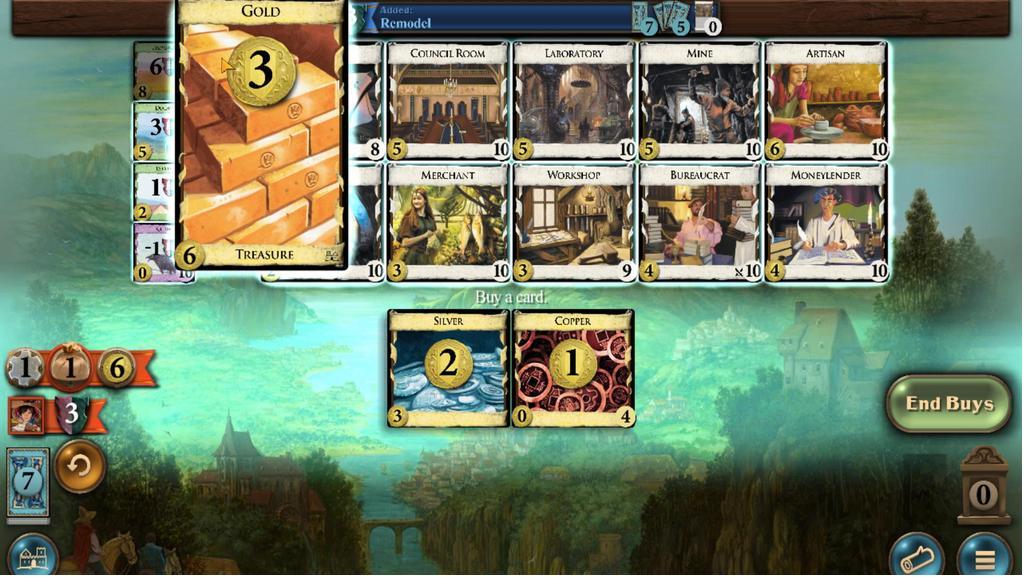 
Action: Mouse moved to (645, 474)
Screenshot: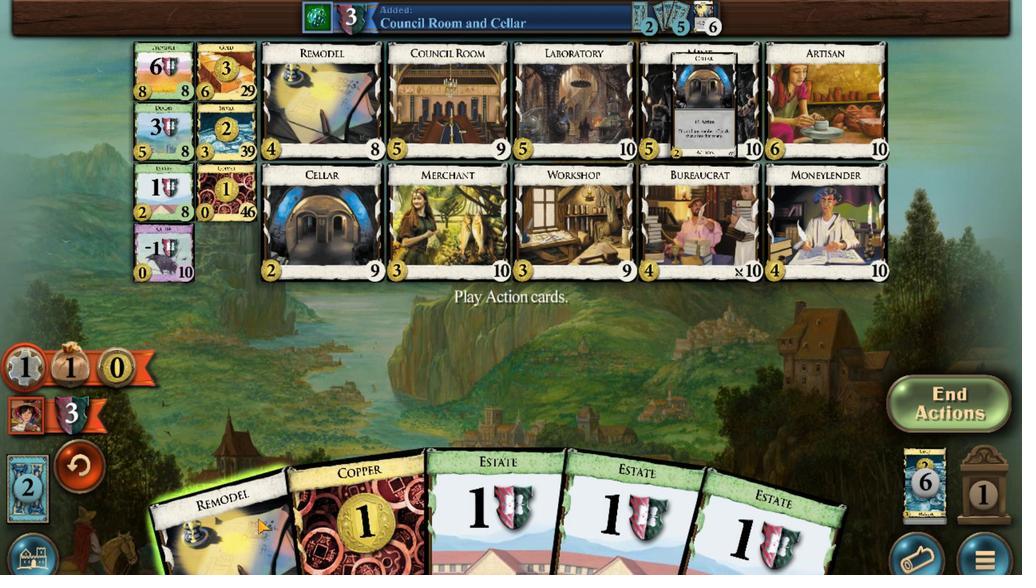 
Action: Mouse scrolled (645, 473) with delta (0, 0)
Screenshot: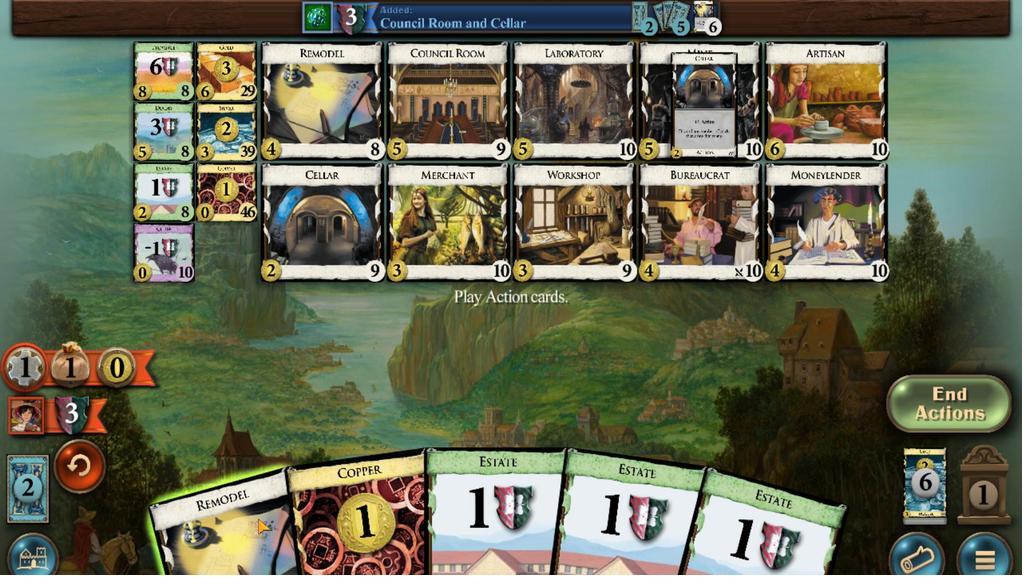 
Action: Mouse moved to (706, 458)
Screenshot: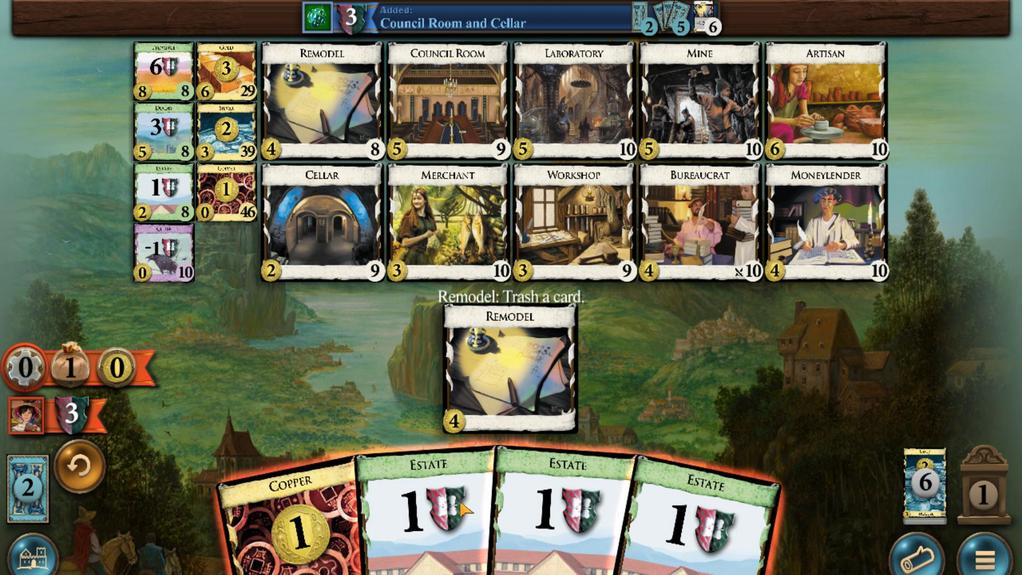 
Action: Mouse scrolled (706, 458) with delta (0, 0)
Screenshot: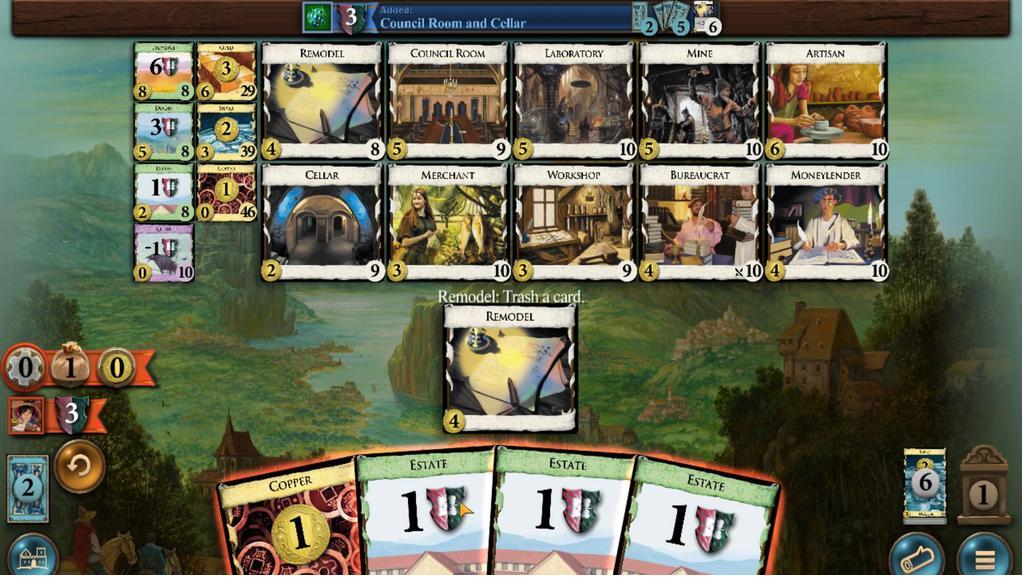 
Action: Mouse moved to (669, 125)
Screenshot: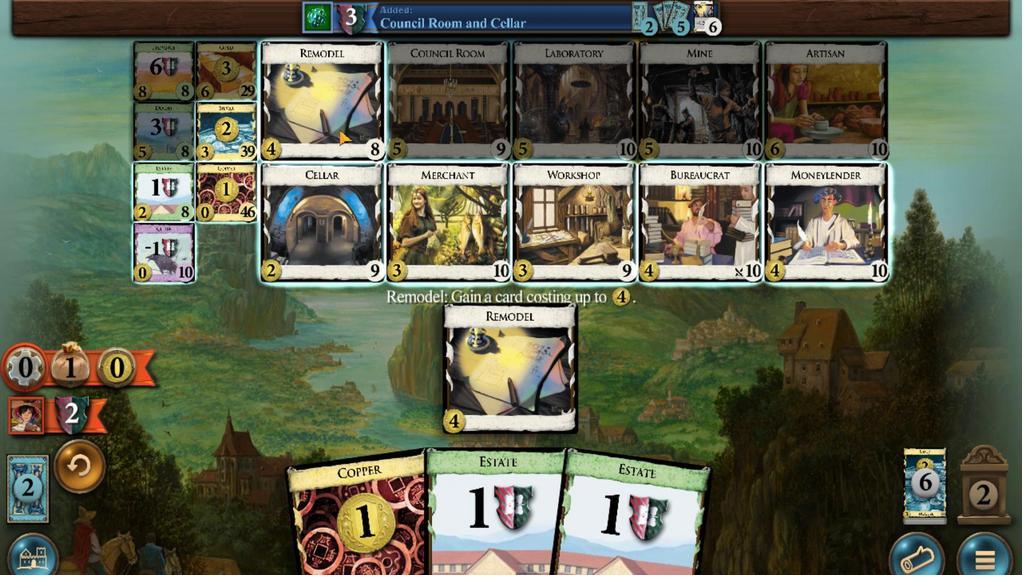 
Action: Mouse scrolled (669, 126) with delta (0, 0)
Screenshot: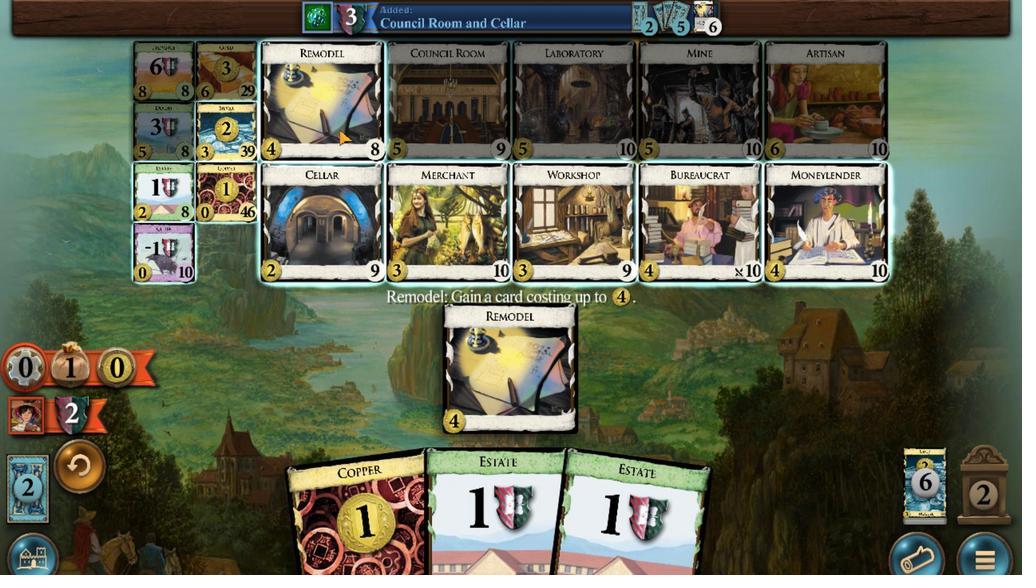 
Action: Mouse scrolled (669, 126) with delta (0, 0)
Screenshot: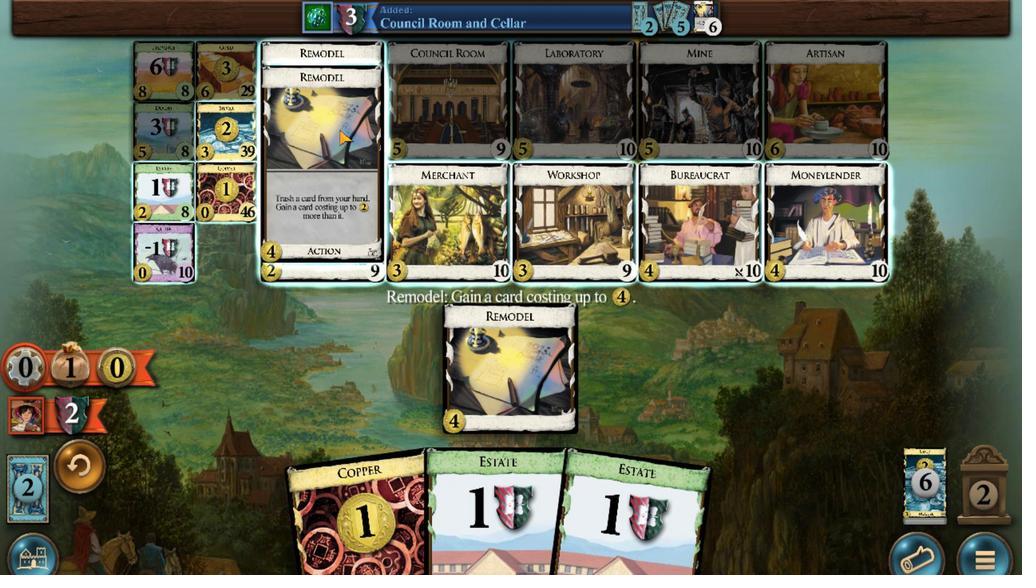 
Action: Mouse scrolled (669, 126) with delta (0, 0)
Screenshot: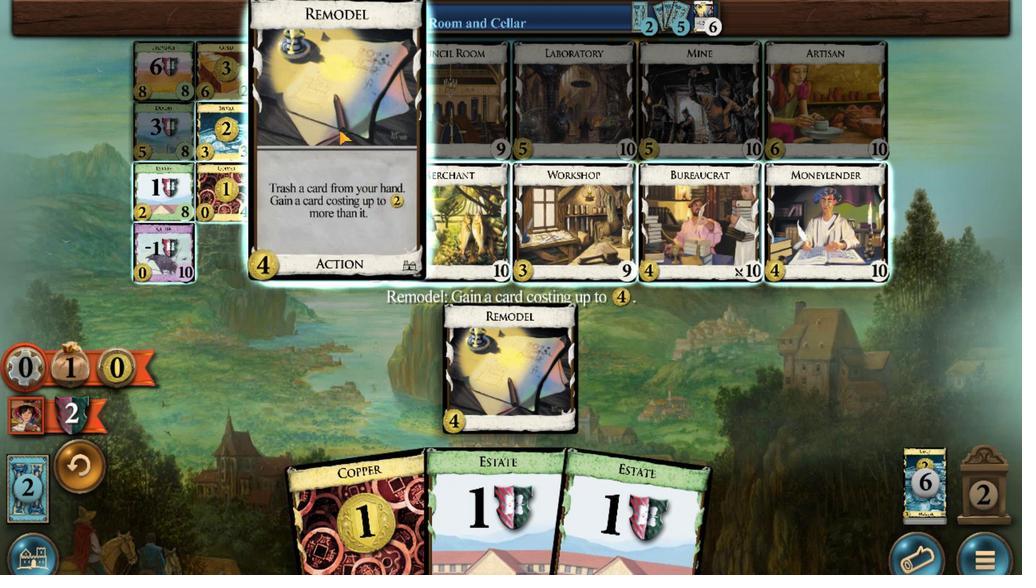 
Action: Mouse scrolled (669, 126) with delta (0, 0)
Screenshot: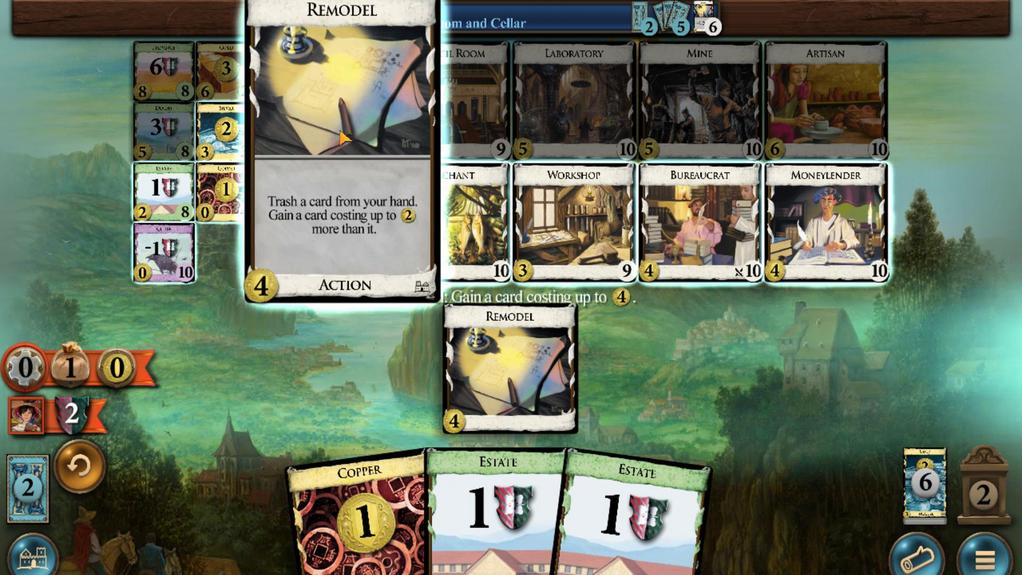 
Action: Mouse scrolled (669, 126) with delta (0, 0)
Screenshot: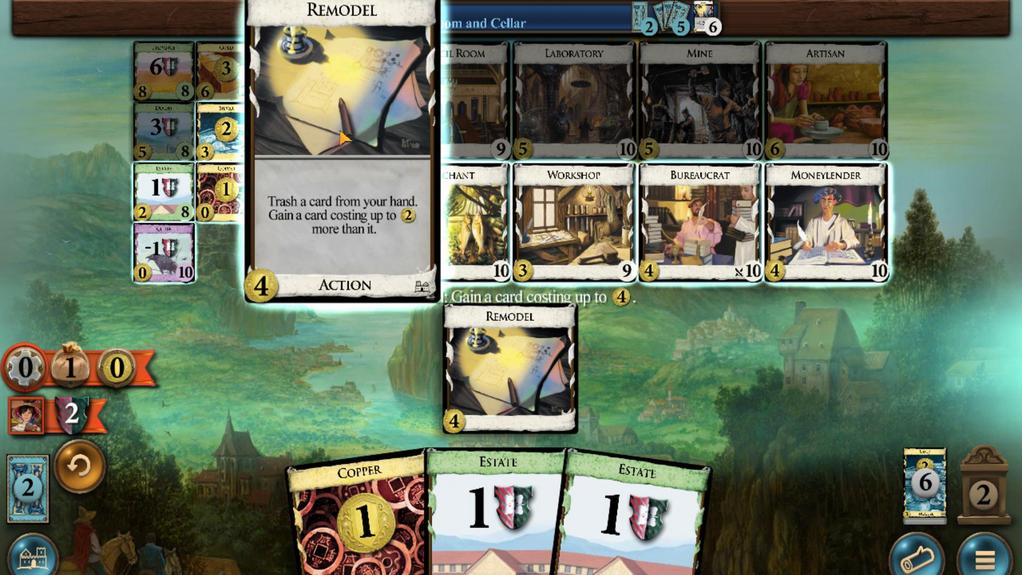 
Action: Mouse moved to (682, 449)
Screenshot: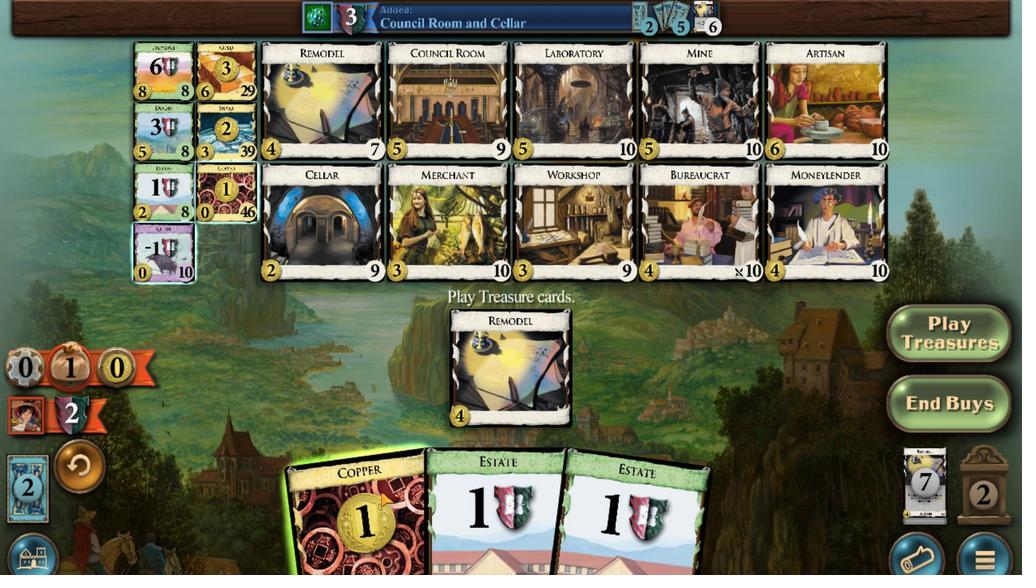
Action: Mouse scrolled (682, 449) with delta (0, 0)
Screenshot: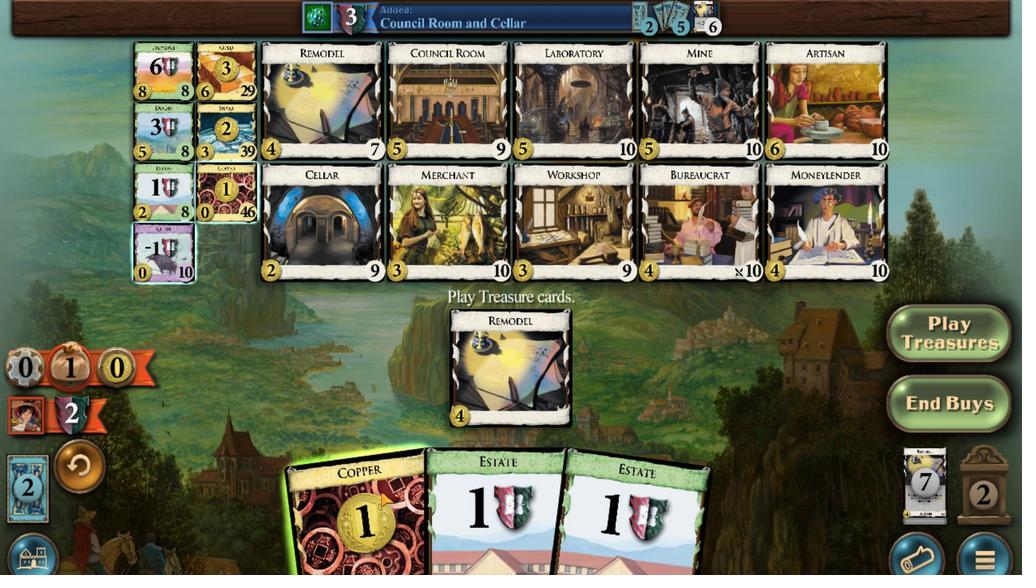 
Action: Mouse moved to (633, 187)
Screenshot: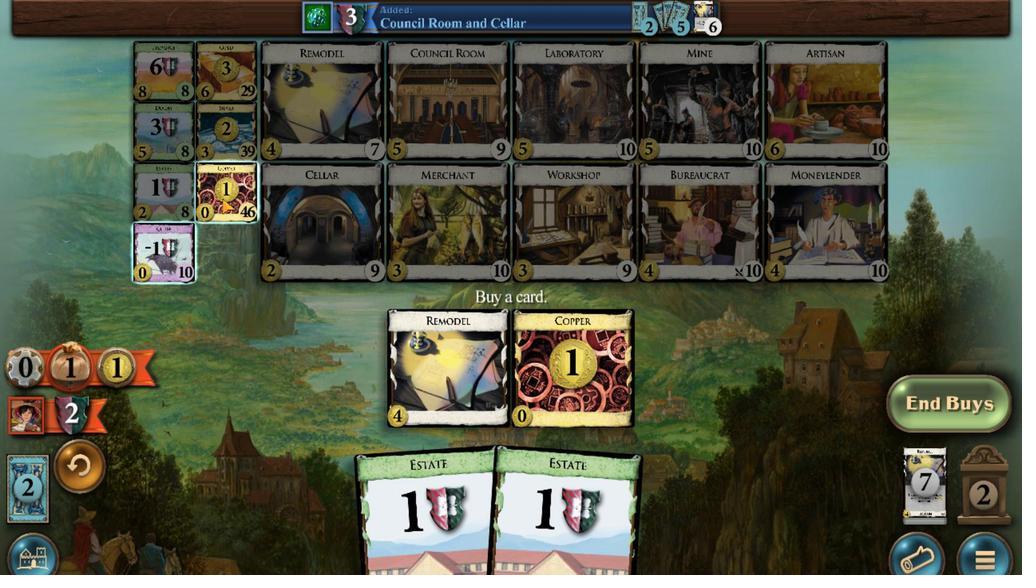 
Action: Mouse scrolled (633, 188) with delta (0, 0)
Screenshot: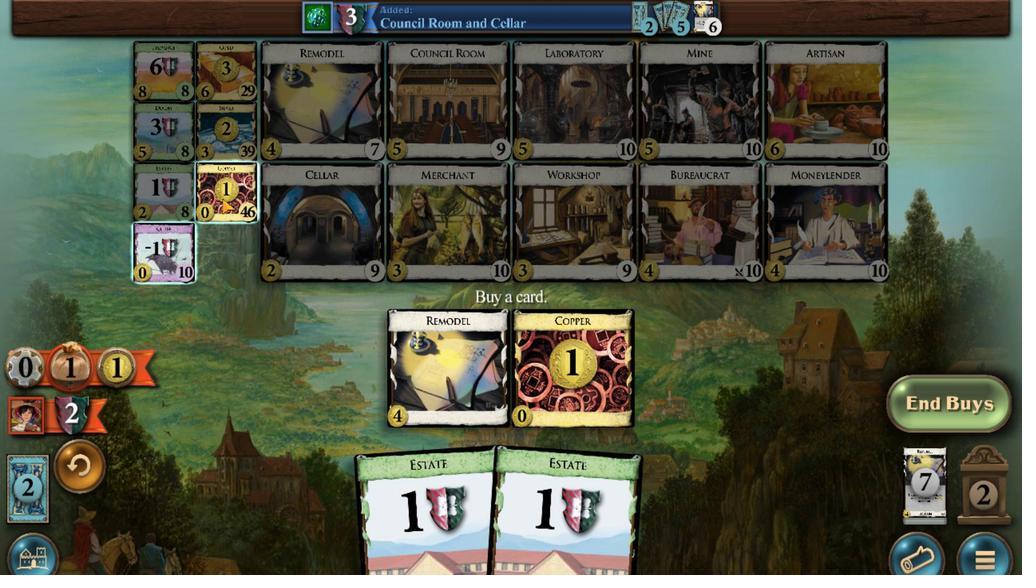
Action: Mouse scrolled (633, 188) with delta (0, 0)
Screenshot: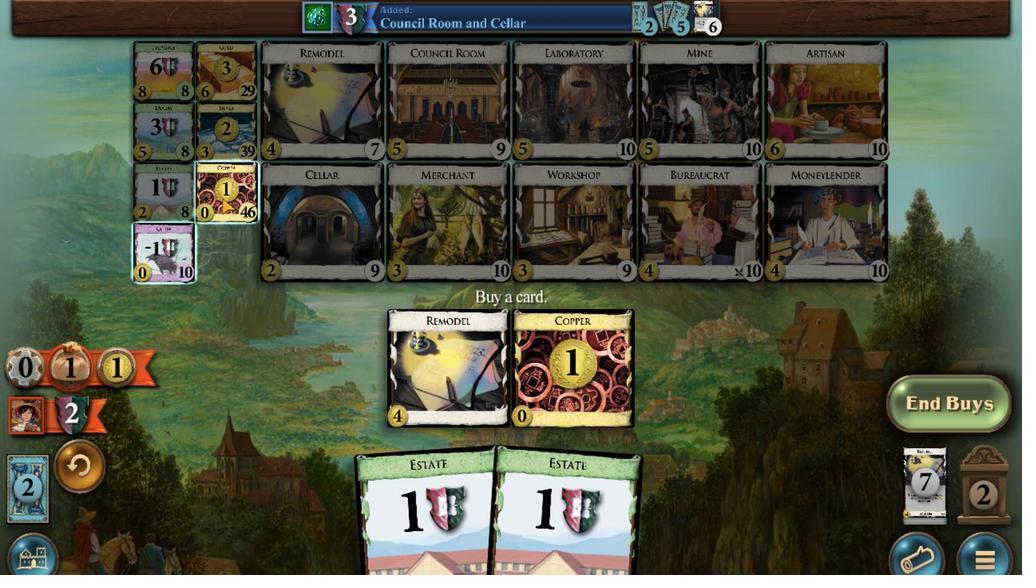 
Action: Mouse scrolled (633, 188) with delta (0, 0)
Screenshot: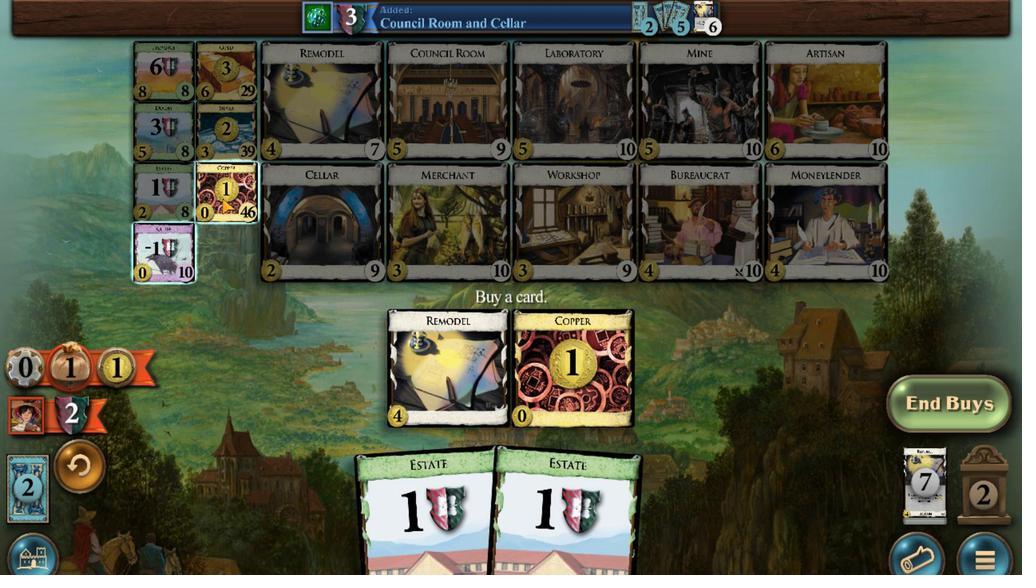 
Action: Mouse scrolled (633, 188) with delta (0, 0)
Screenshot: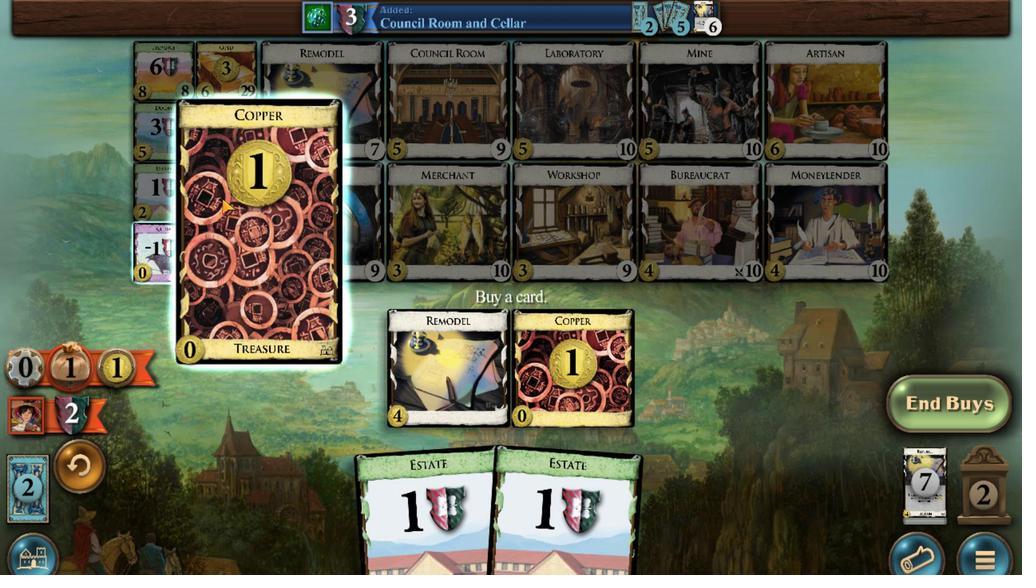 
Action: Mouse scrolled (633, 188) with delta (0, 0)
Screenshot: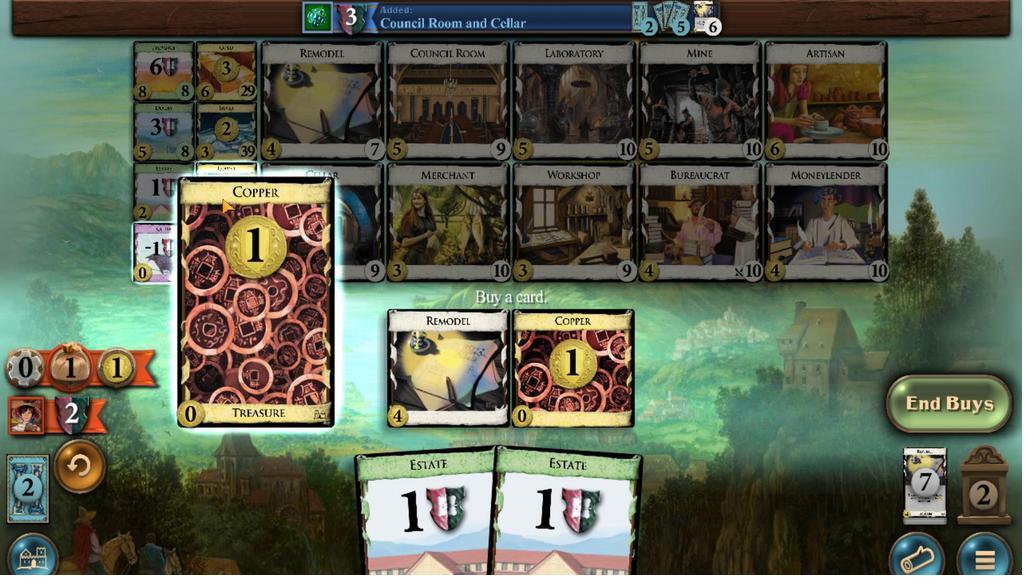 
Action: Mouse moved to (797, 463)
Screenshot: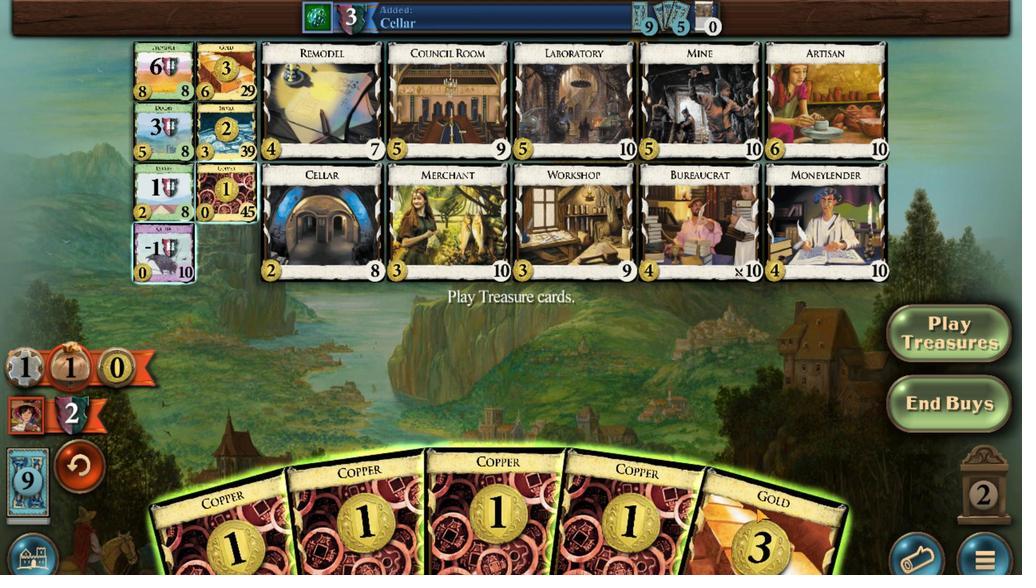 
Action: Mouse scrolled (797, 463) with delta (0, 0)
Screenshot: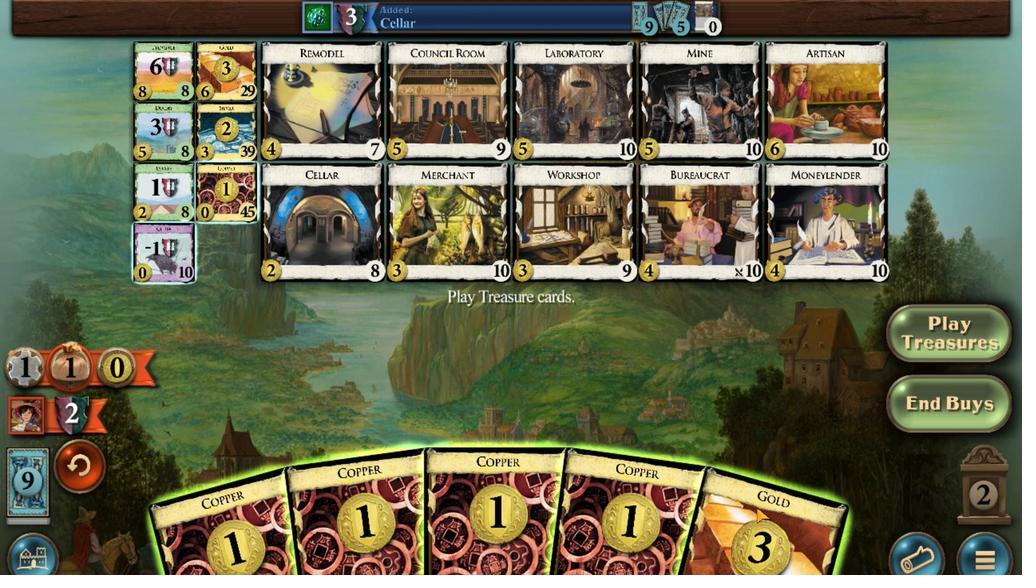 
Action: Mouse moved to (775, 461)
Screenshot: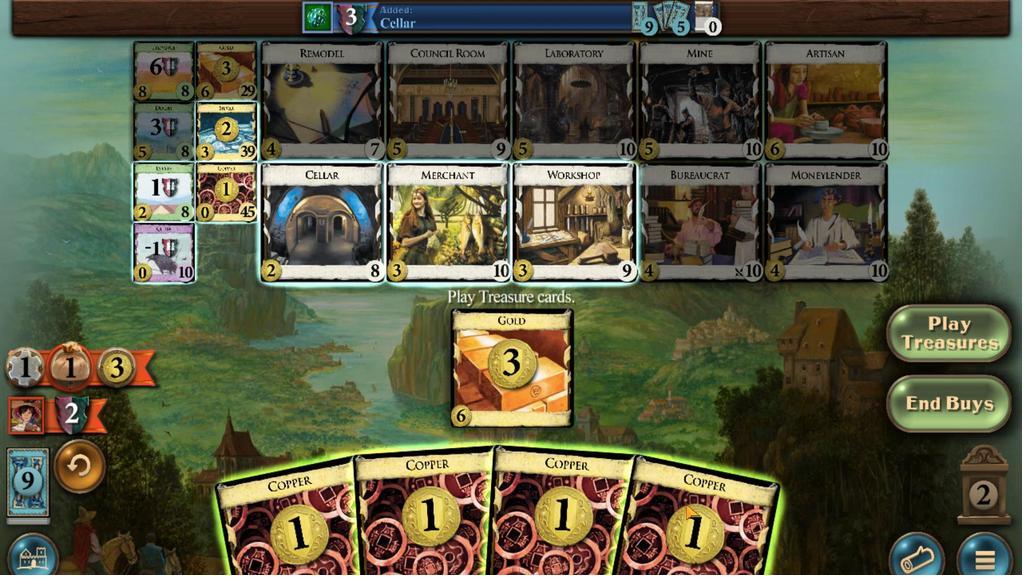 
Action: Mouse scrolled (775, 460) with delta (0, 0)
Screenshot: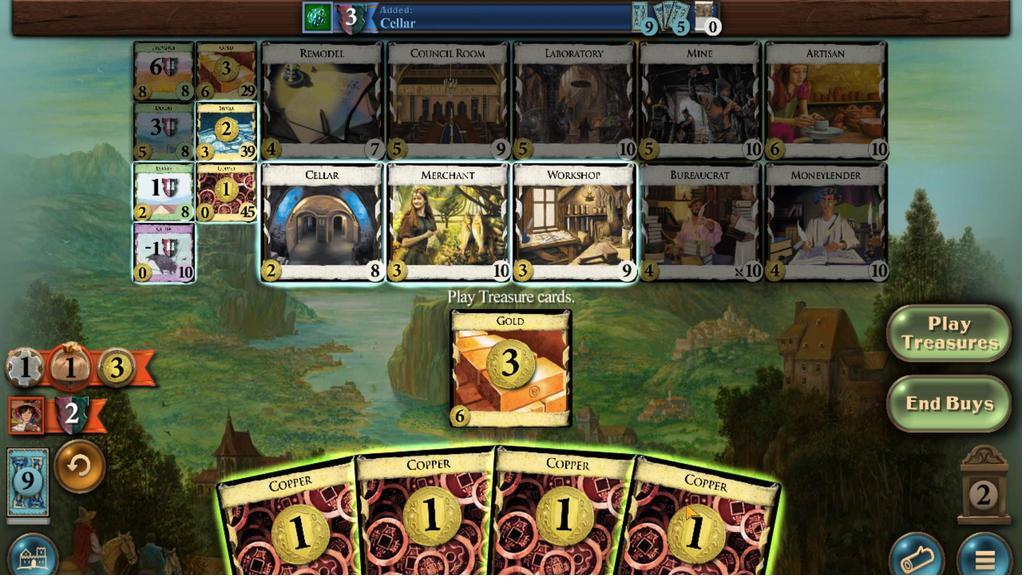 
Action: Mouse moved to (760, 463)
Screenshot: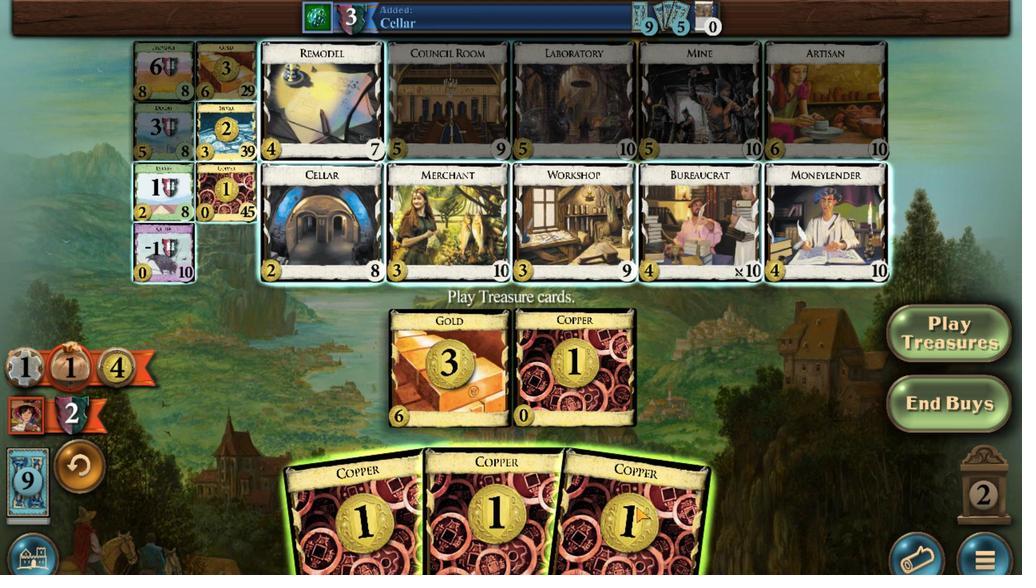 
Action: Mouse scrolled (760, 462) with delta (0, 0)
Screenshot: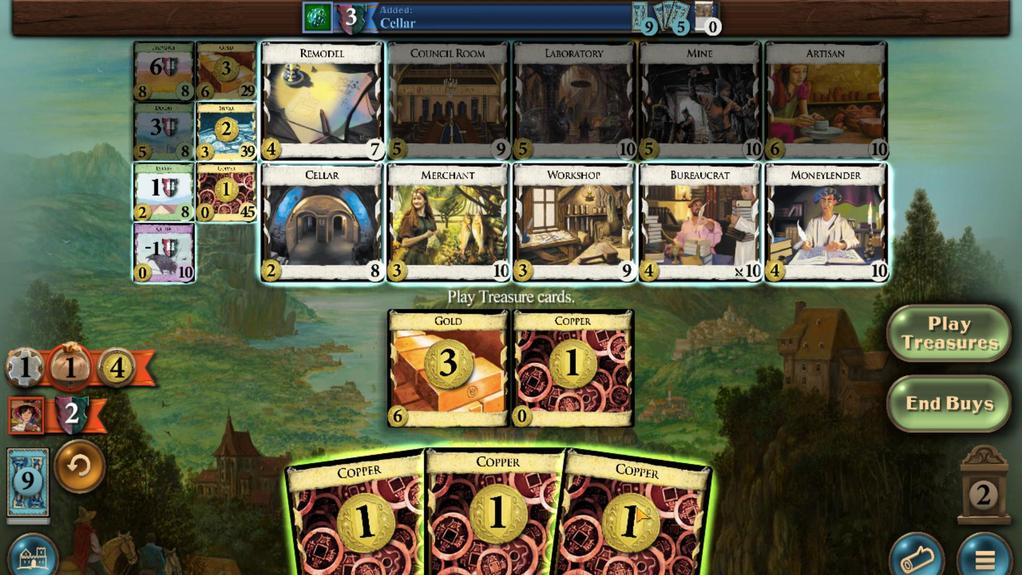 
Action: Mouse moved to (742, 459)
Screenshot: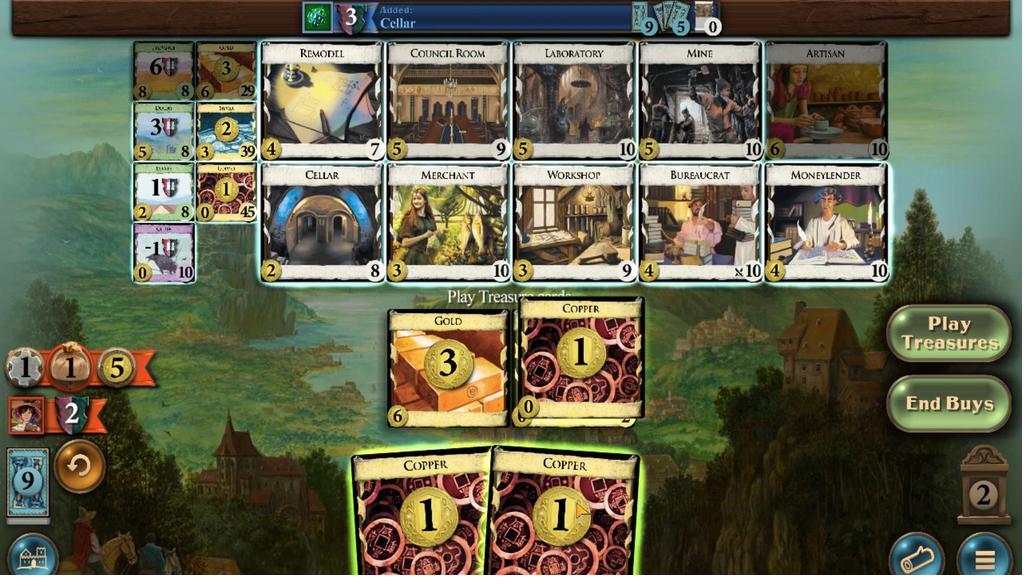 
Action: Mouse scrolled (742, 459) with delta (0, 0)
Screenshot: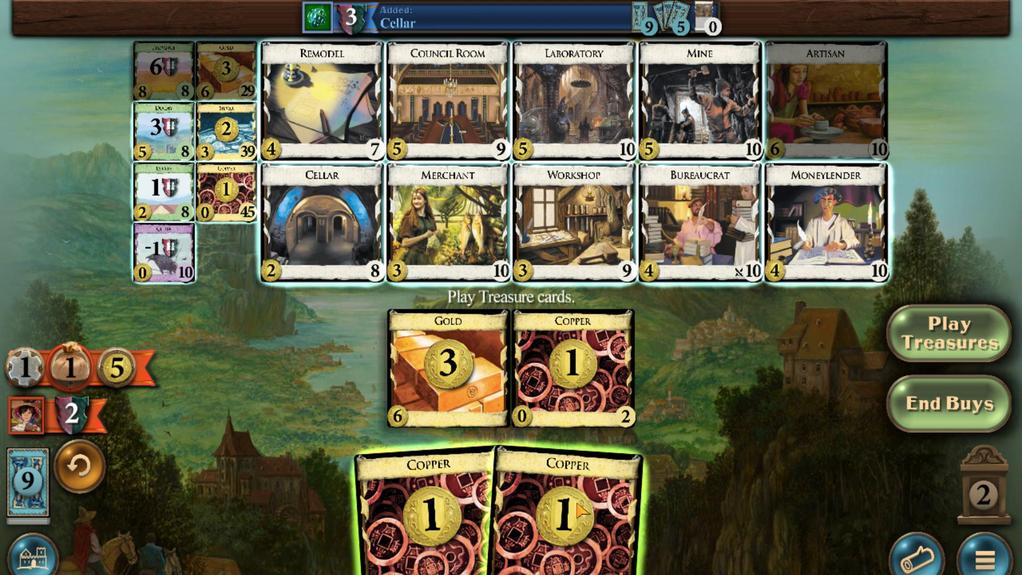 
Action: Mouse moved to (637, 59)
Screenshot: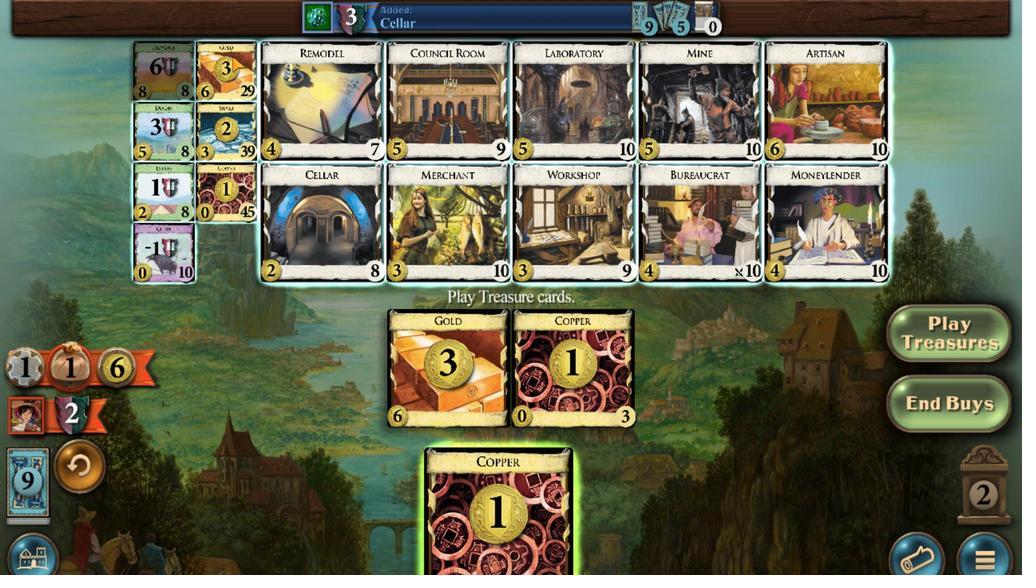 
Action: Mouse scrolled (637, 60) with delta (0, 0)
Screenshot: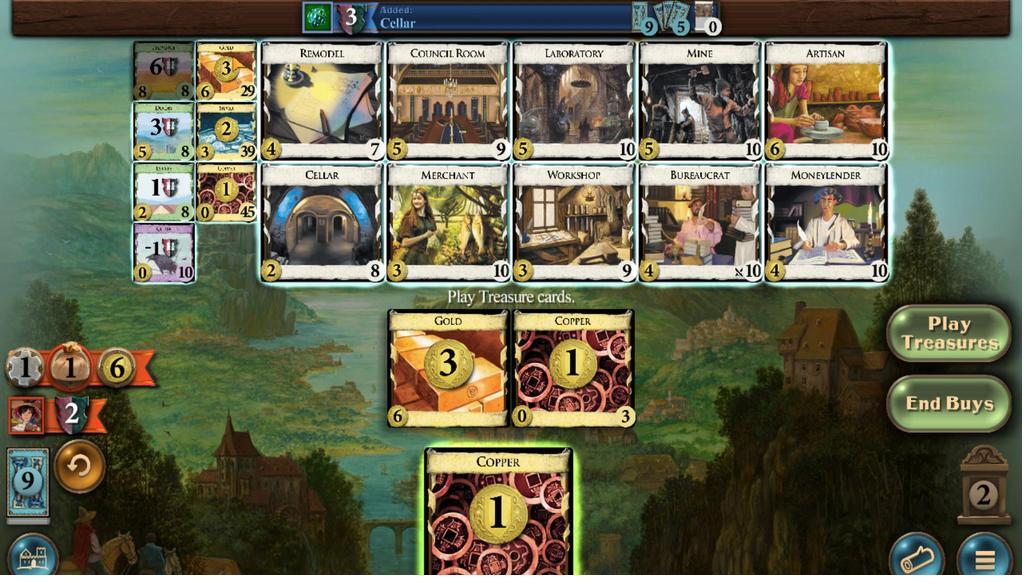
Action: Mouse scrolled (637, 60) with delta (0, 0)
Screenshot: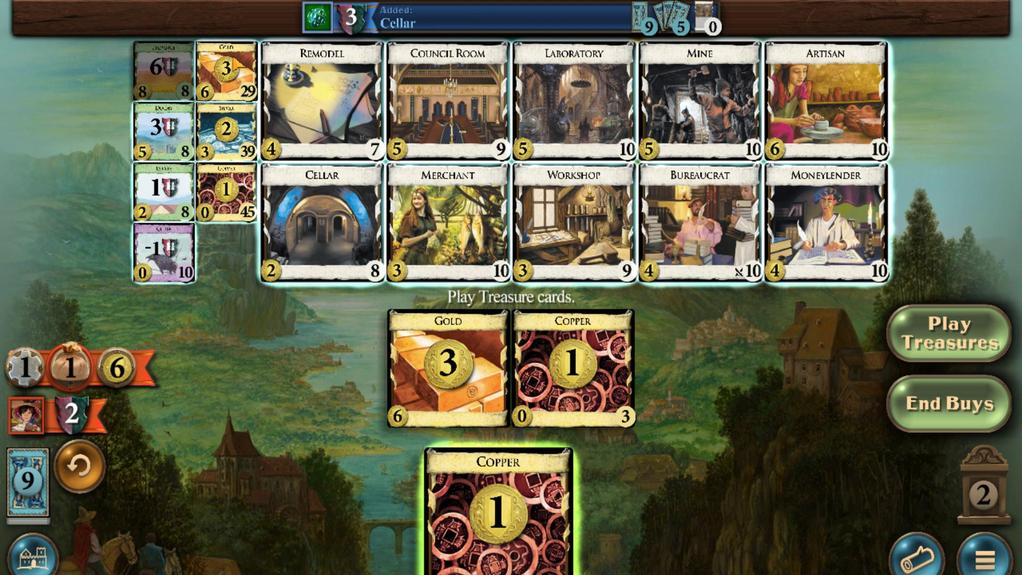 
Action: Mouse scrolled (637, 60) with delta (0, 0)
Screenshot: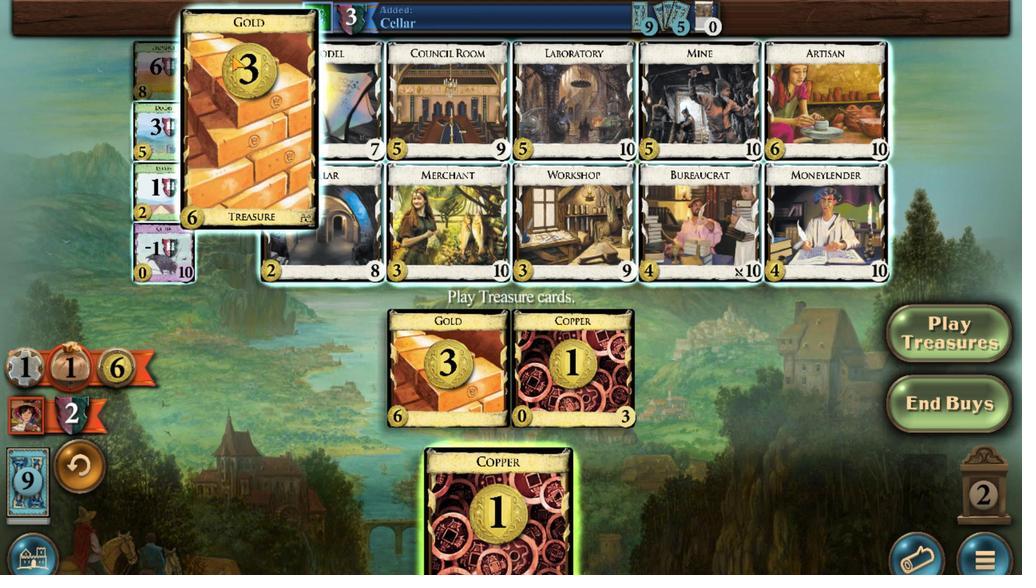 
Action: Mouse scrolled (637, 60) with delta (0, 0)
Screenshot: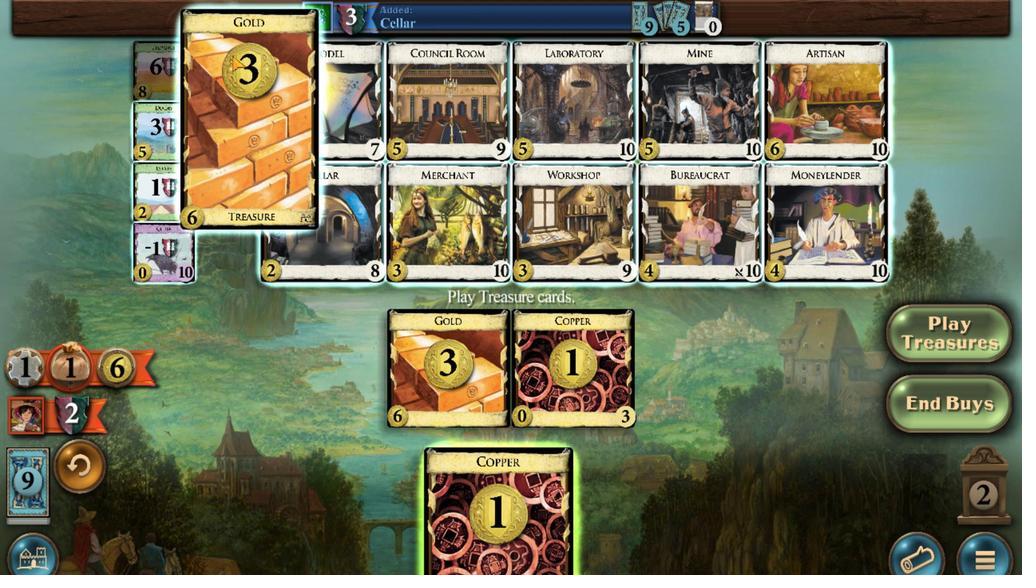 
Action: Mouse scrolled (637, 60) with delta (0, 0)
Screenshot: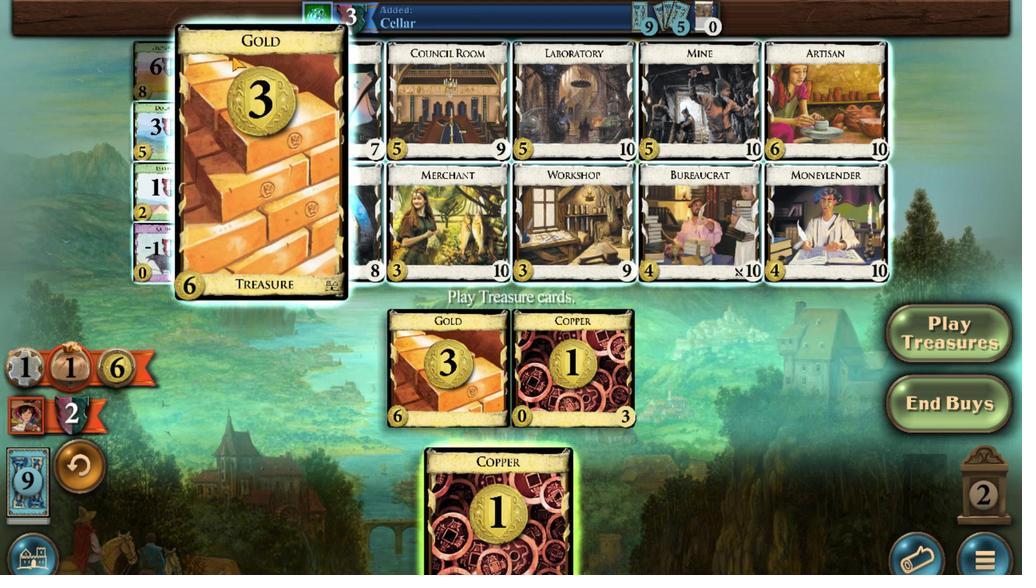 
Action: Mouse scrolled (637, 60) with delta (0, 0)
Screenshot: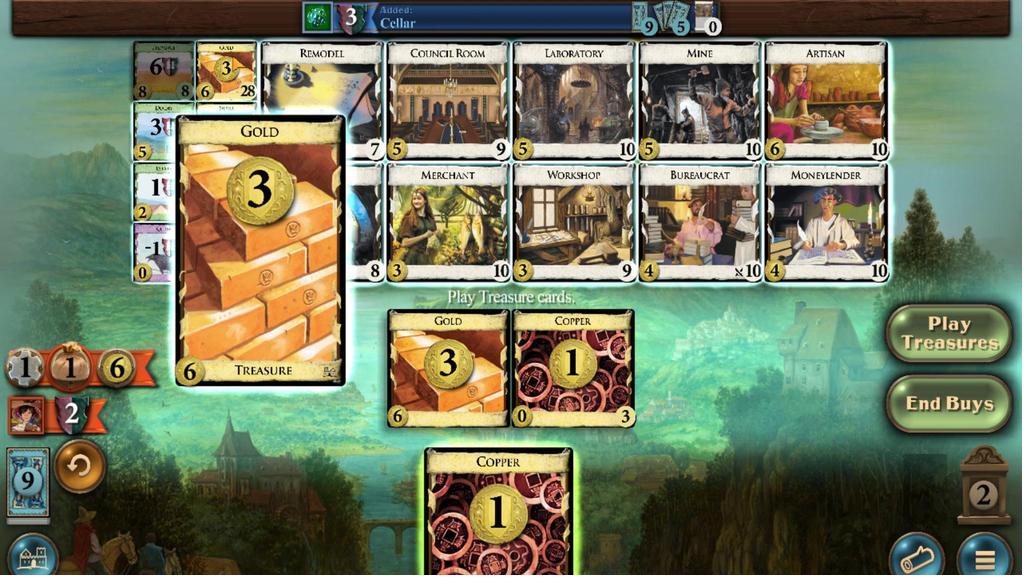 
Action: Mouse moved to (659, 460)
Screenshot: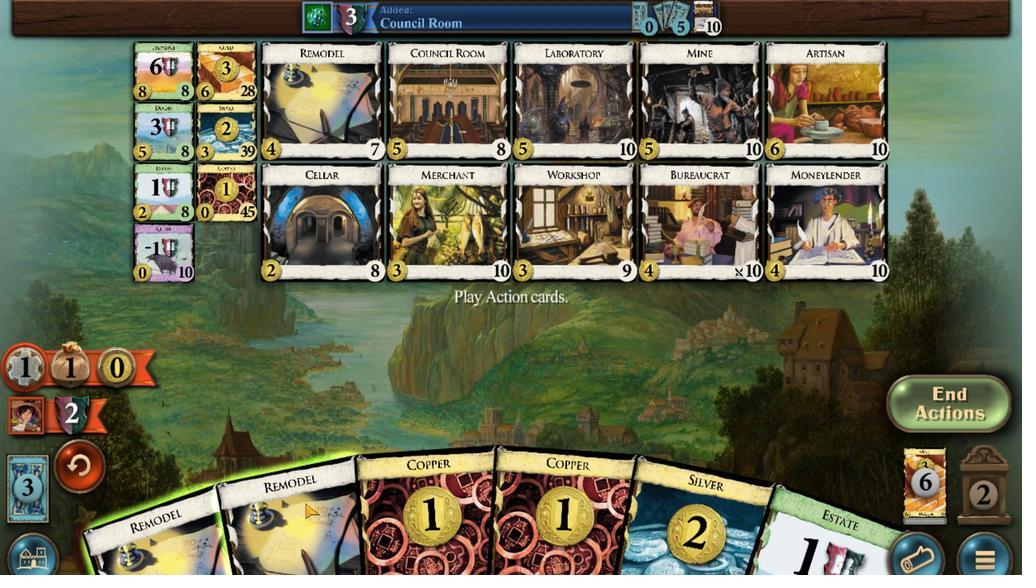 
Action: Mouse scrolled (659, 459) with delta (0, 0)
Screenshot: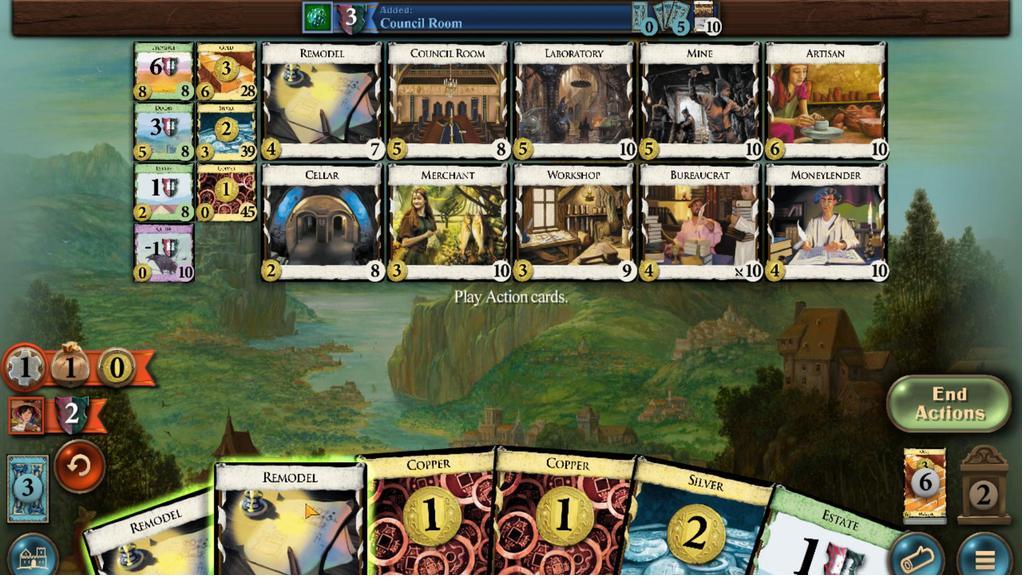 
Action: Mouse moved to (745, 441)
Screenshot: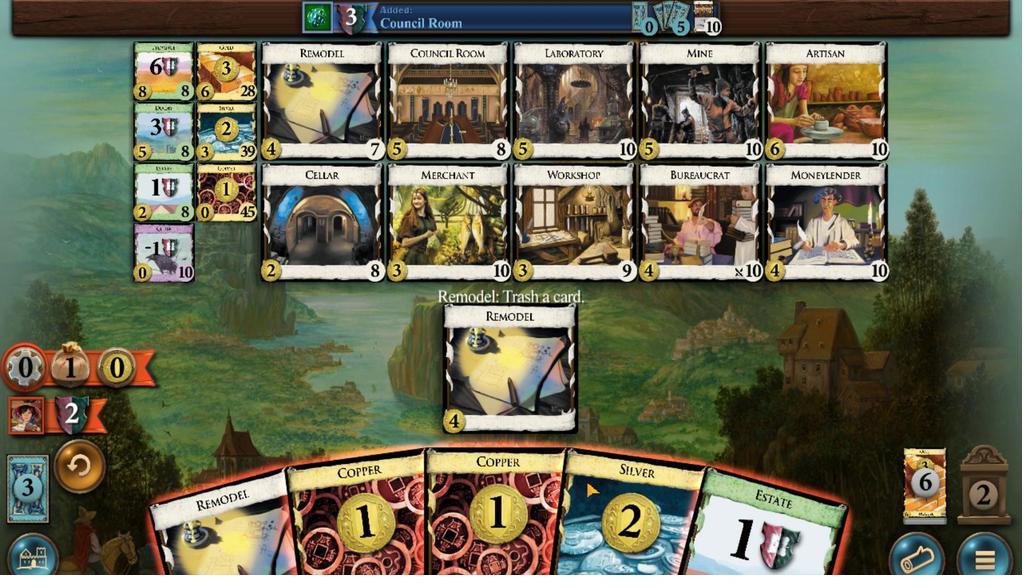 
Action: Mouse scrolled (745, 441) with delta (0, 0)
Screenshot: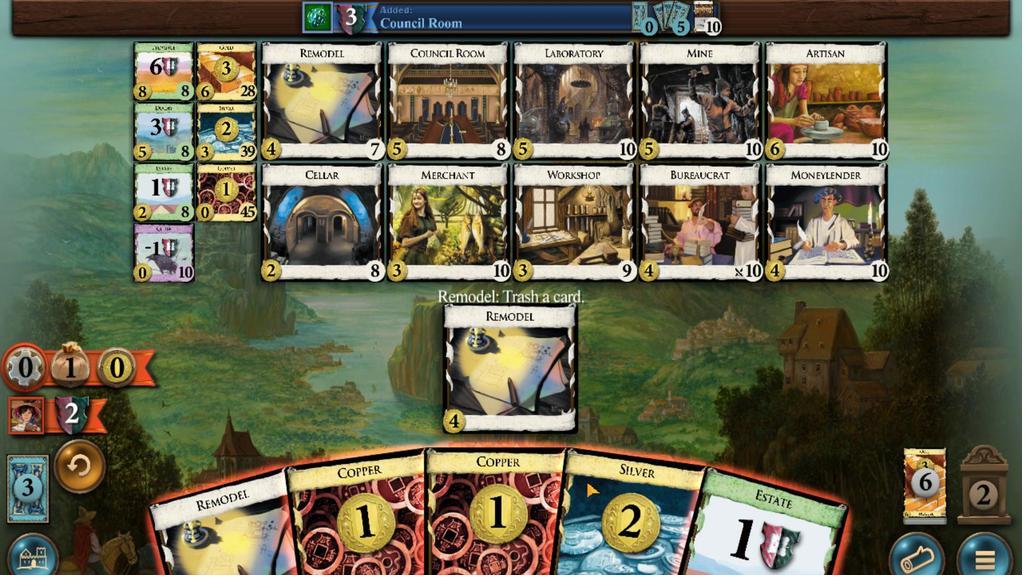 
Action: Mouse moved to (616, 117)
Screenshot: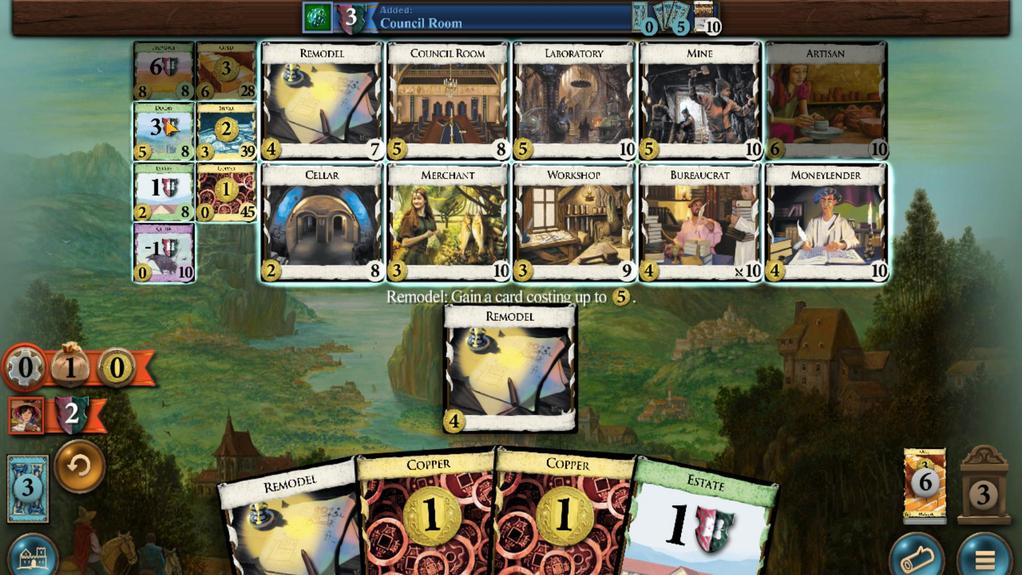 
Action: Mouse scrolled (616, 117) with delta (0, 0)
Screenshot: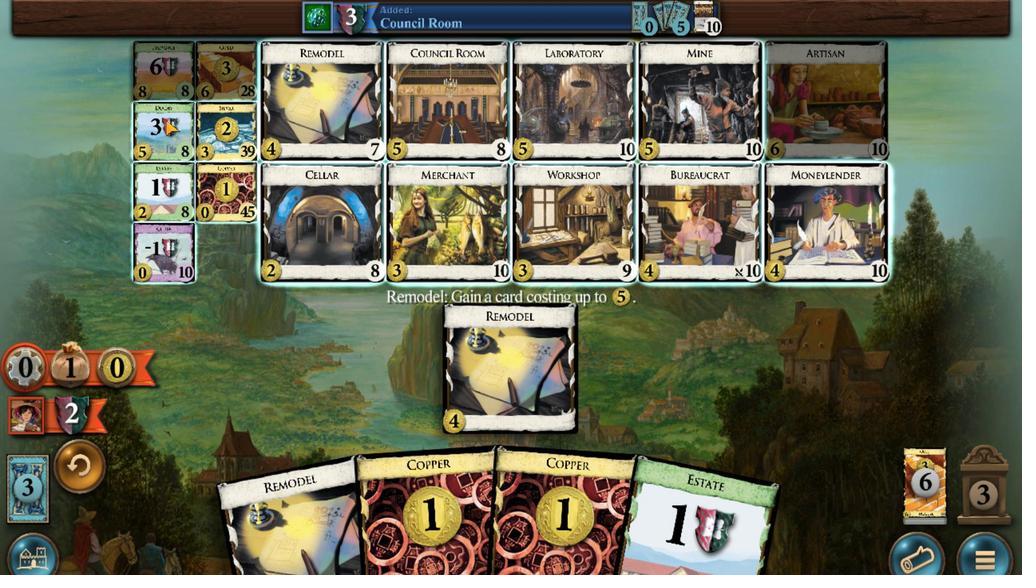 
Action: Mouse scrolled (616, 117) with delta (0, 0)
Screenshot: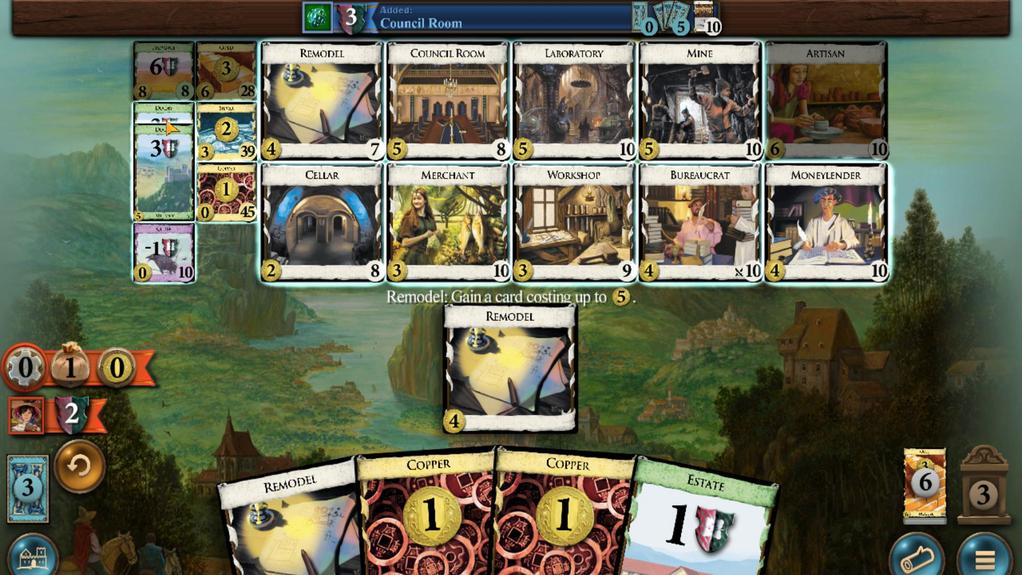 
Action: Mouse scrolled (616, 117) with delta (0, 0)
Screenshot: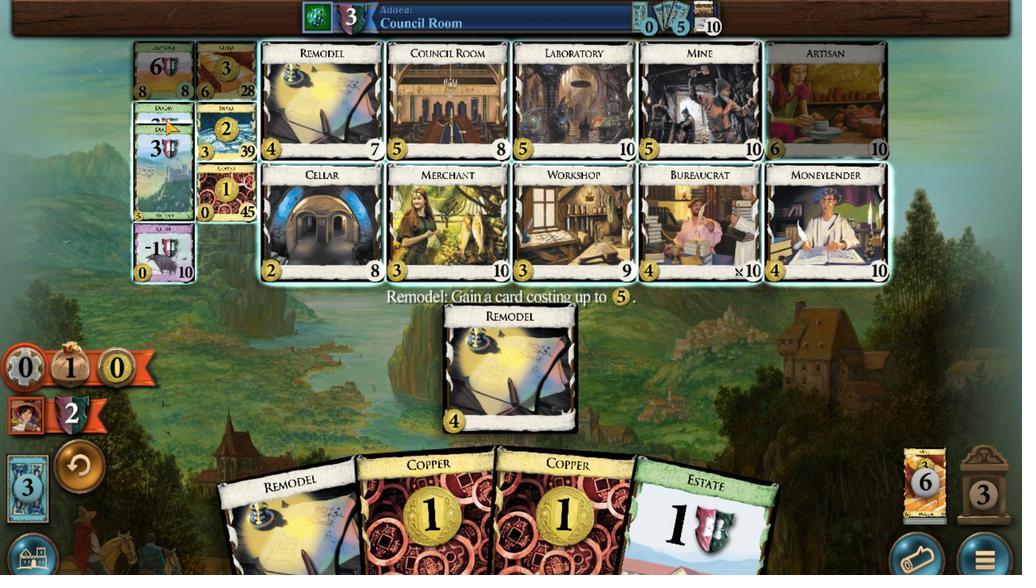 
Action: Mouse scrolled (616, 117) with delta (0, 0)
Screenshot: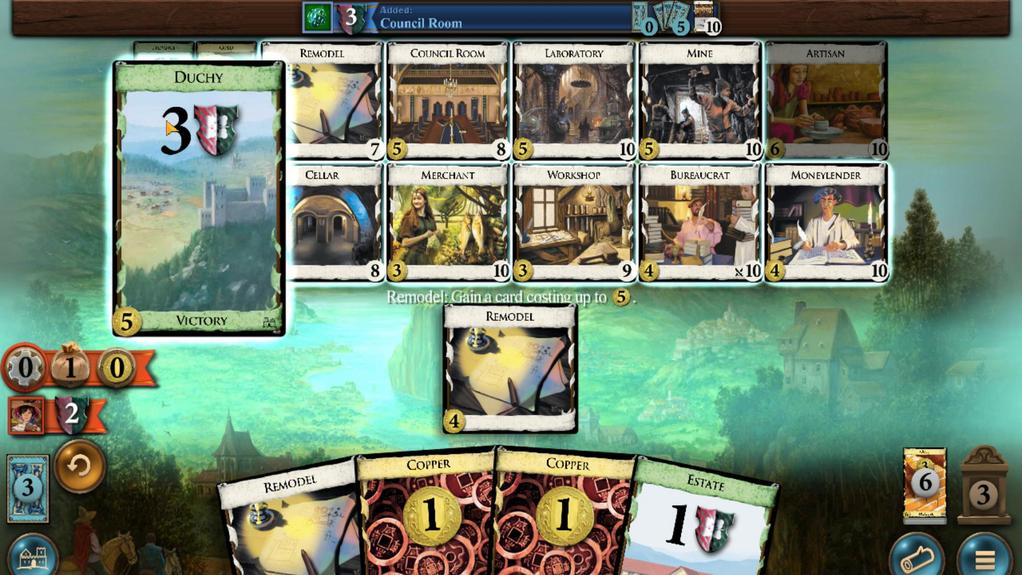 
Action: Mouse scrolled (616, 117) with delta (0, 0)
Screenshot: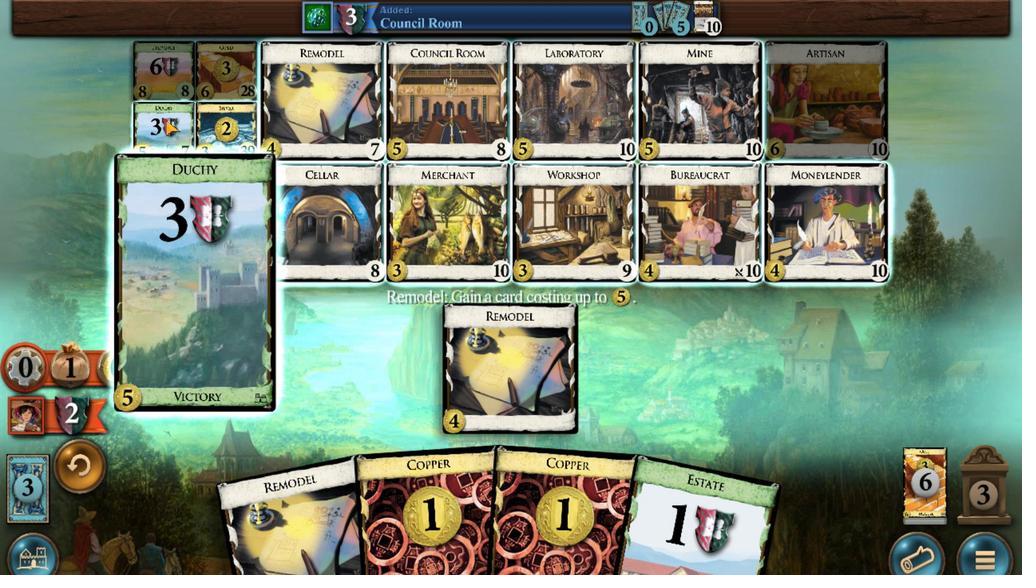 
Action: Mouse moved to (733, 448)
Screenshot: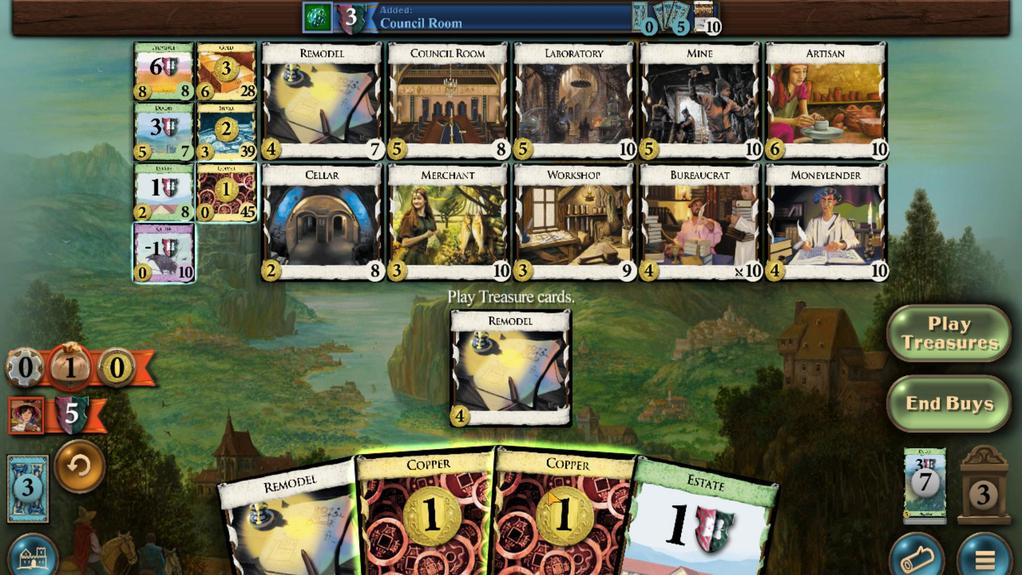 
Action: Mouse scrolled (733, 447) with delta (0, 0)
Screenshot: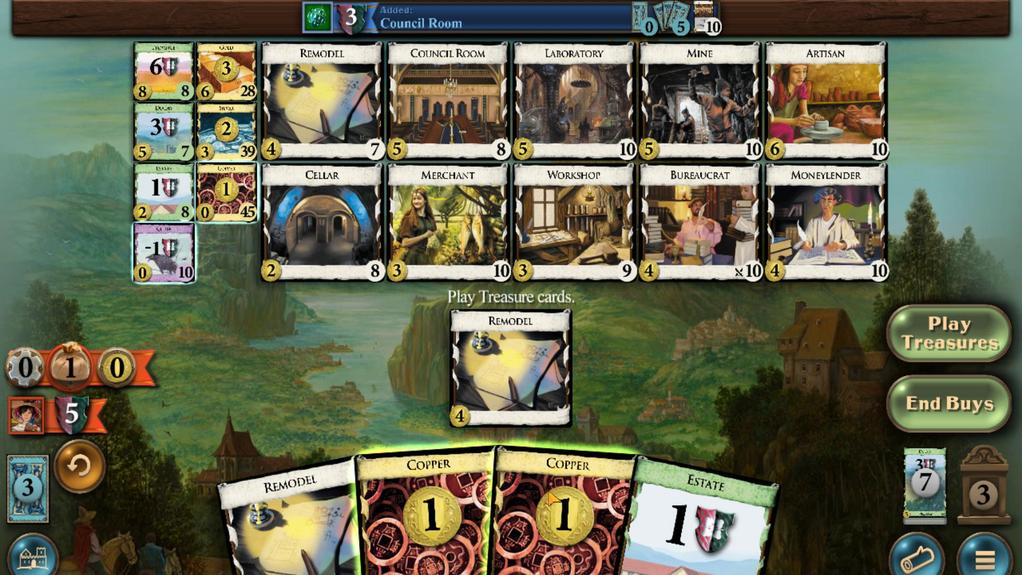 
Action: Mouse moved to (710, 449)
Screenshot: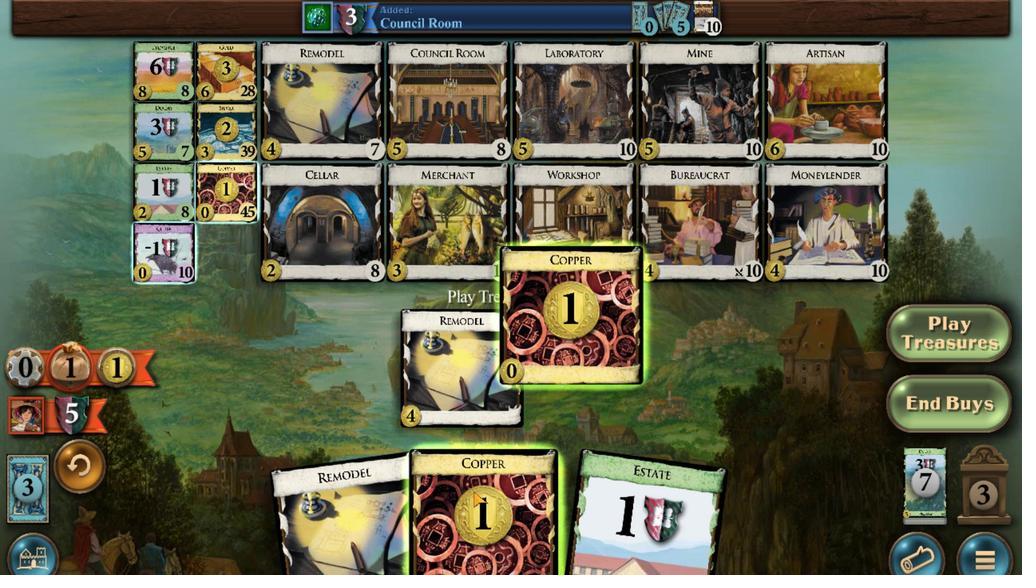 
Action: Mouse scrolled (710, 449) with delta (0, 0)
Screenshot: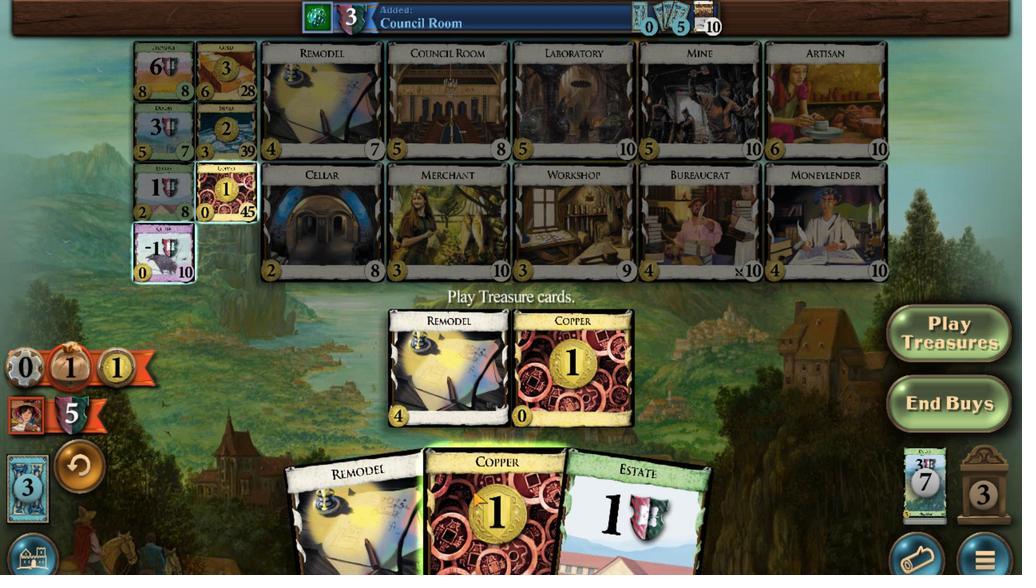 
Action: Mouse moved to (622, 177)
Screenshot: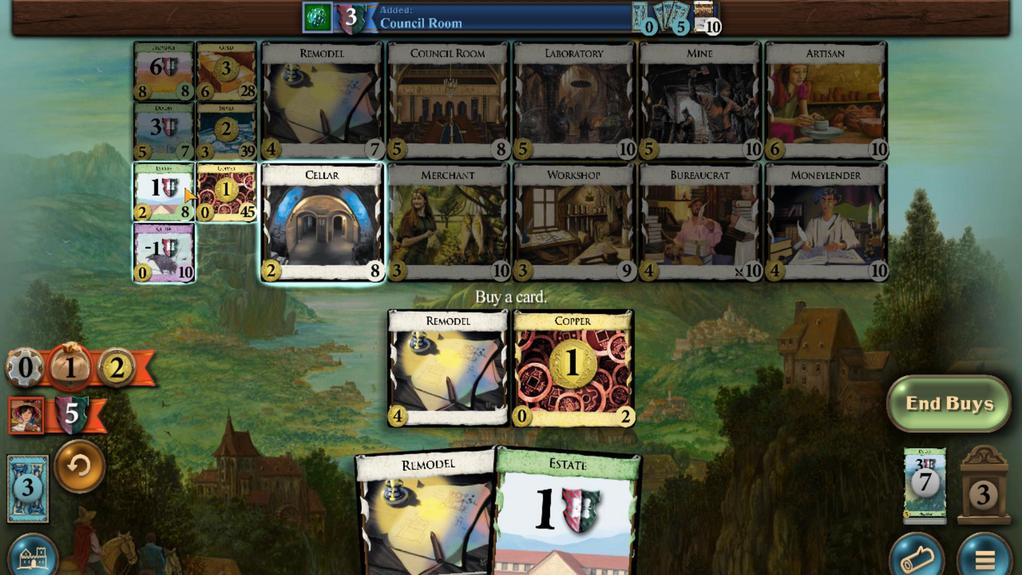 
Action: Mouse scrolled (622, 177) with delta (0, 0)
Screenshot: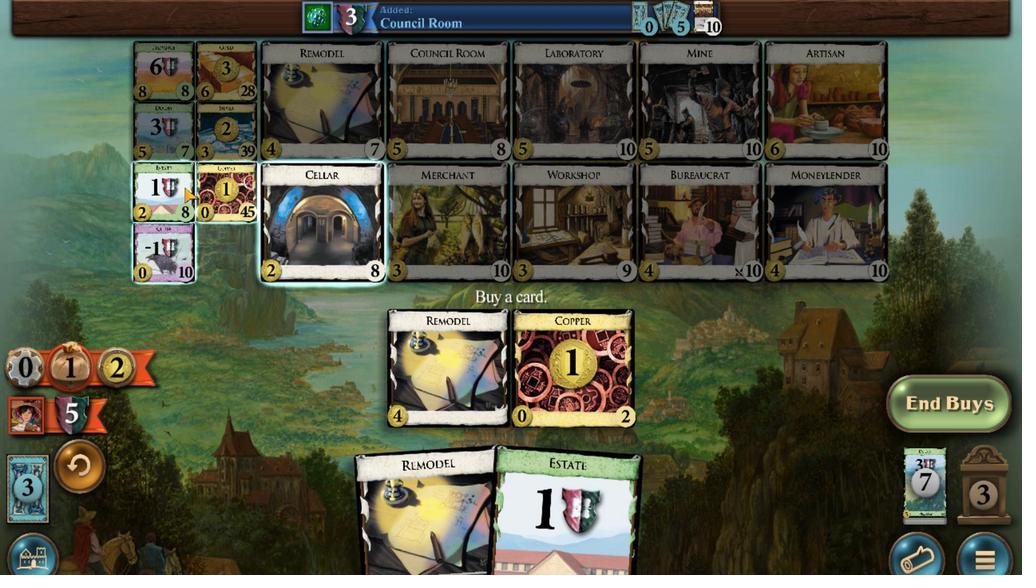 
Action: Mouse scrolled (622, 177) with delta (0, 0)
Screenshot: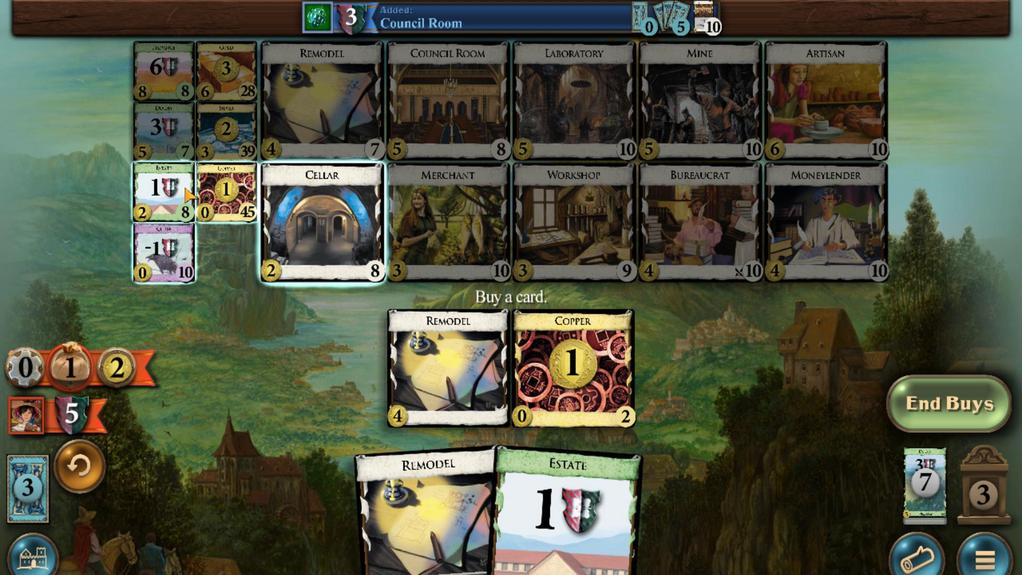 
Action: Mouse scrolled (622, 177) with delta (0, 0)
Screenshot: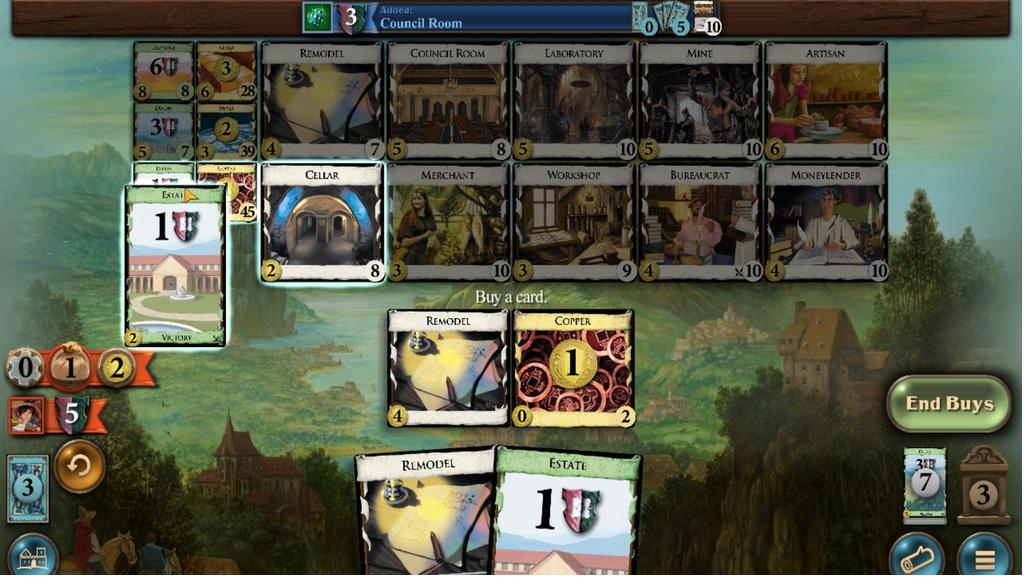 
Action: Mouse moved to (627, 474)
Screenshot: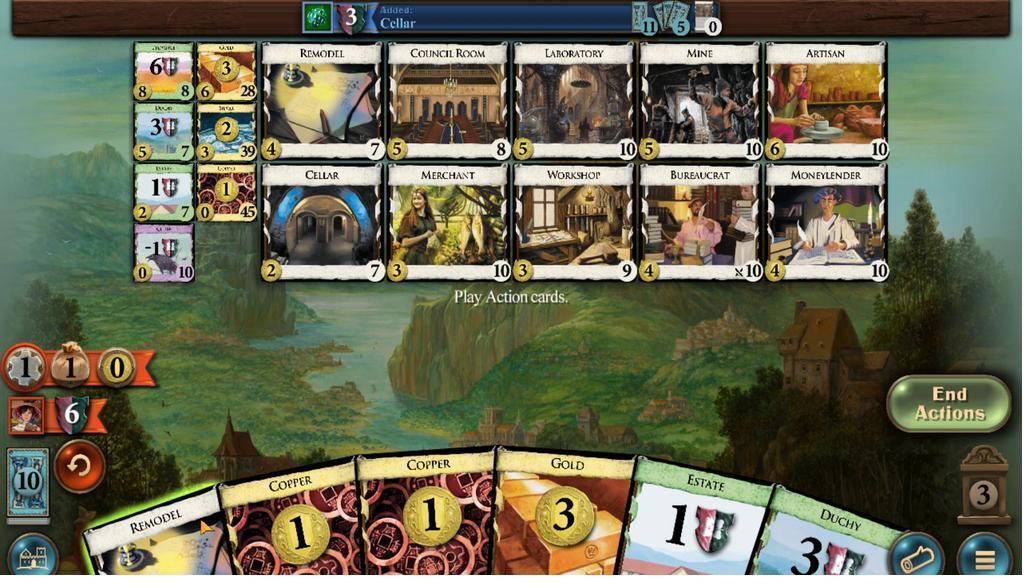 
Action: Mouse scrolled (627, 474) with delta (0, 0)
Screenshot: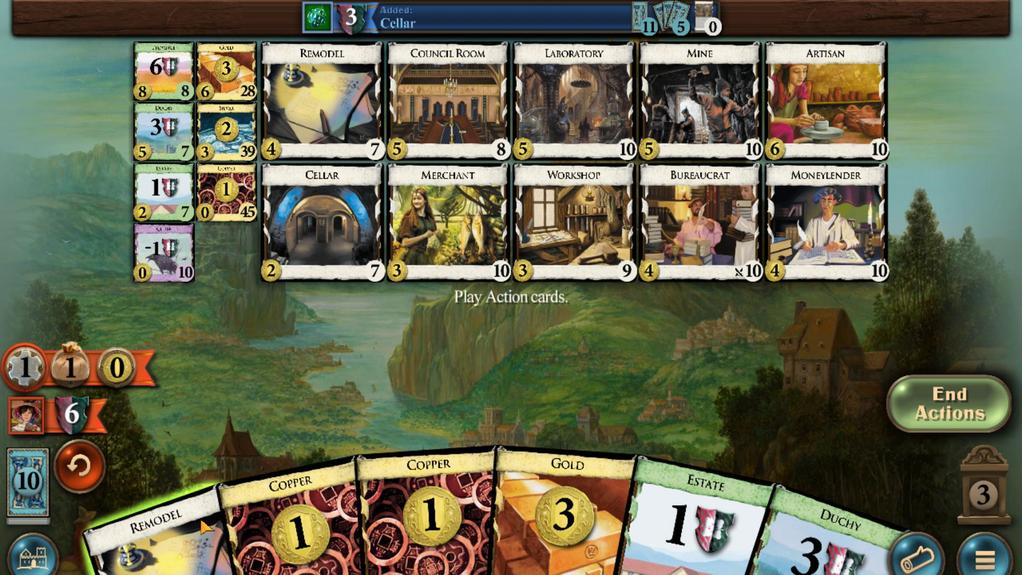 
Action: Mouse moved to (768, 469)
Screenshot: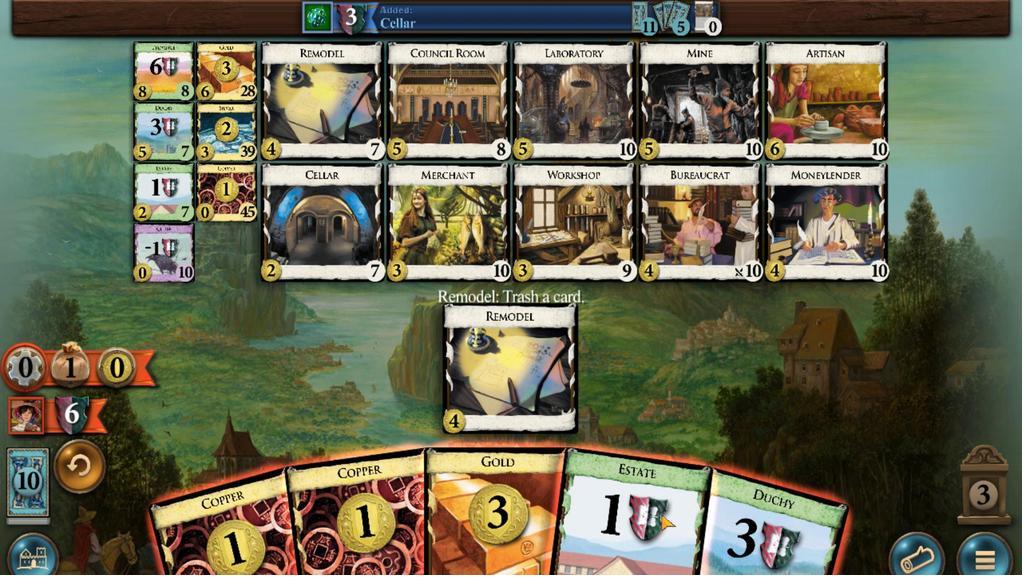 
Action: Mouse scrolled (768, 469) with delta (0, 0)
Screenshot: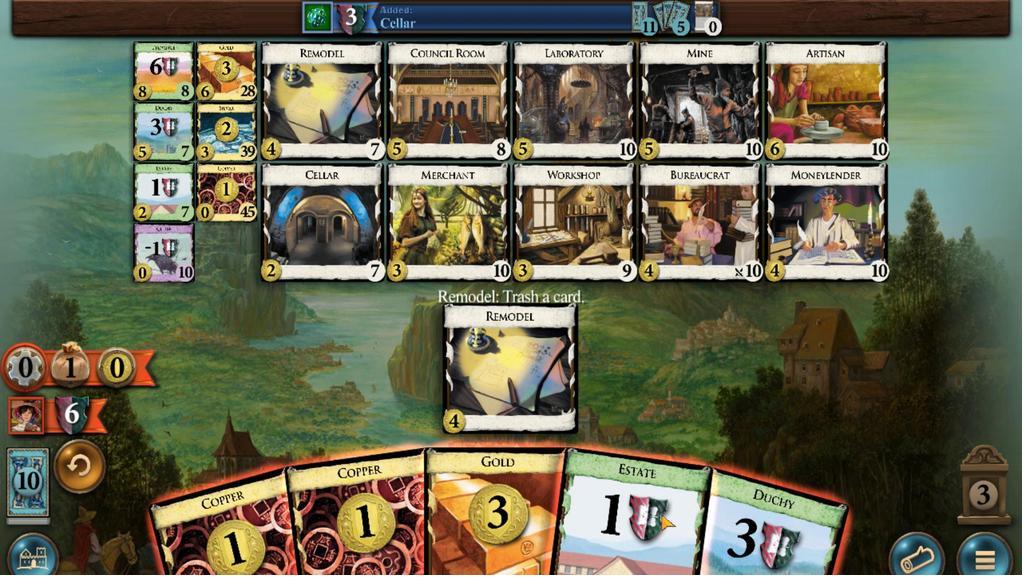 
Action: Mouse moved to (737, 454)
Screenshot: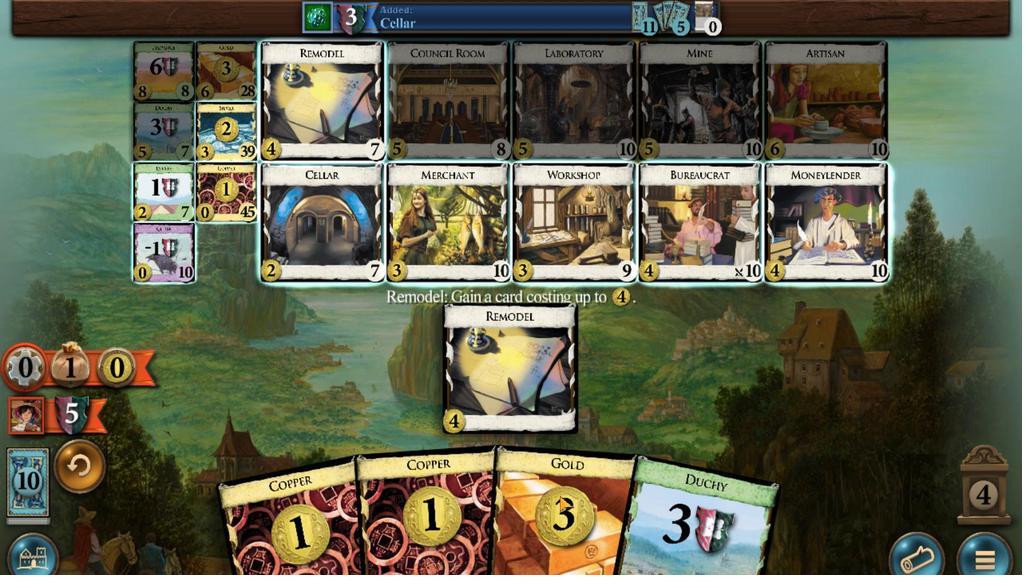 
Action: Mouse scrolled (737, 453) with delta (0, 0)
Screenshot: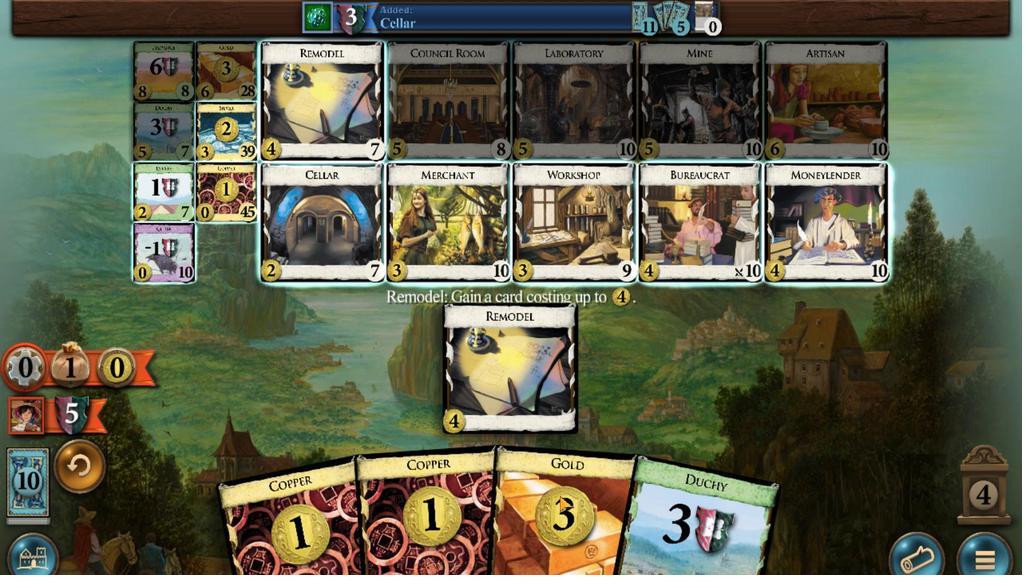 
Action: Mouse moved to (665, 115)
Screenshot: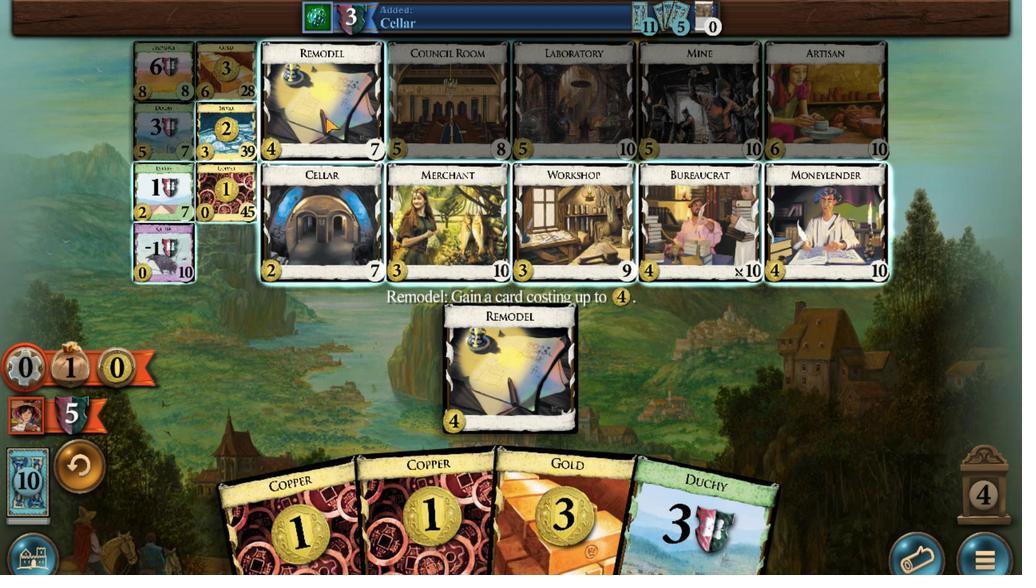 
Action: Mouse scrolled (665, 115) with delta (0, 0)
Screenshot: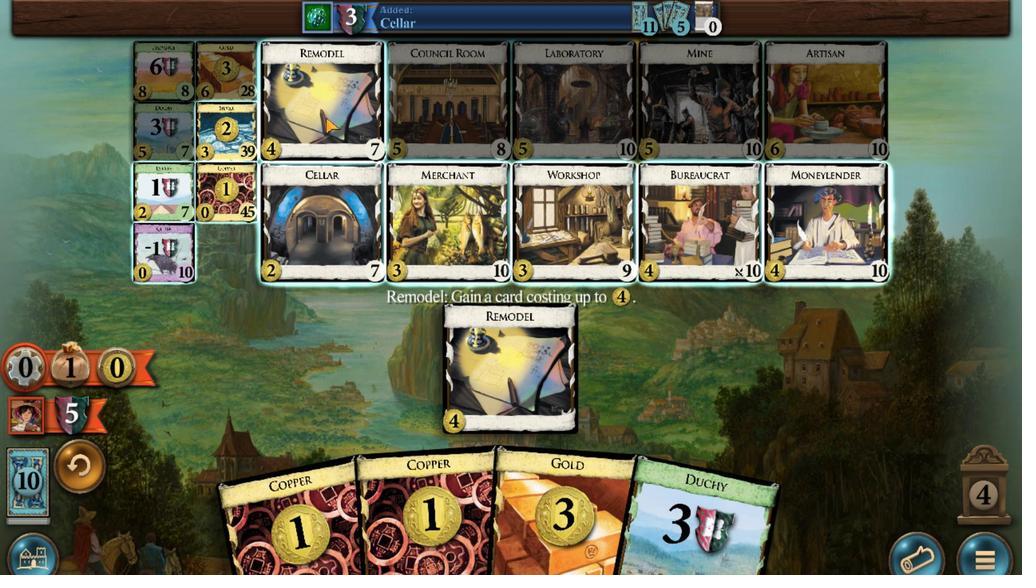 
Action: Mouse scrolled (665, 115) with delta (0, 0)
Screenshot: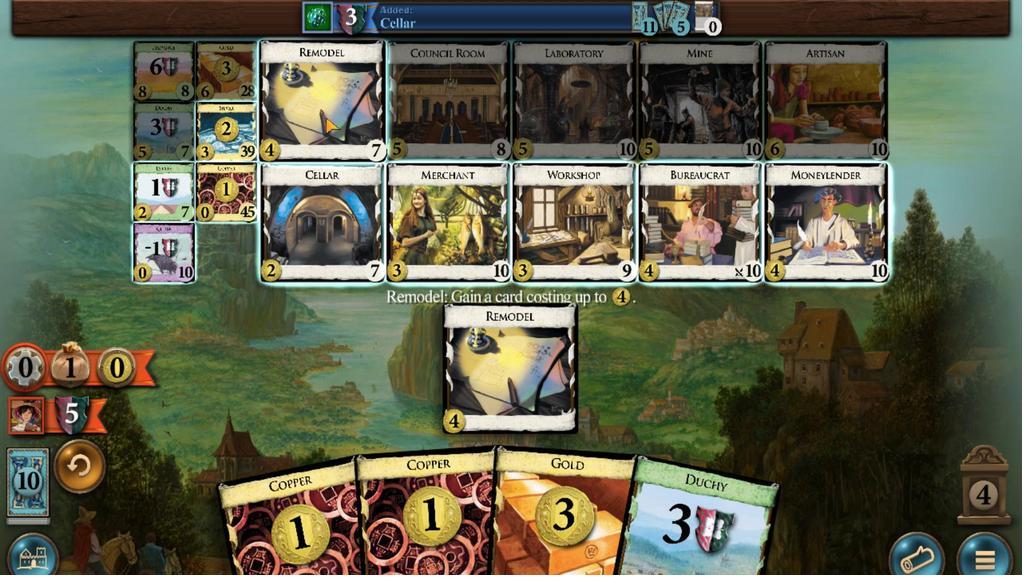 
Action: Mouse scrolled (665, 115) with delta (0, 0)
Screenshot: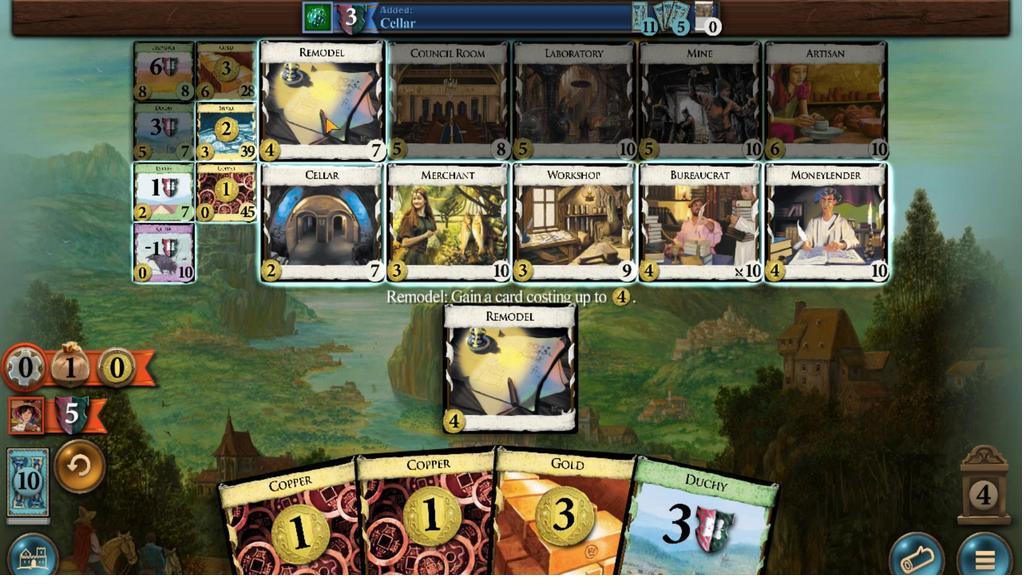 
Action: Mouse scrolled (665, 115) with delta (0, 0)
Screenshot: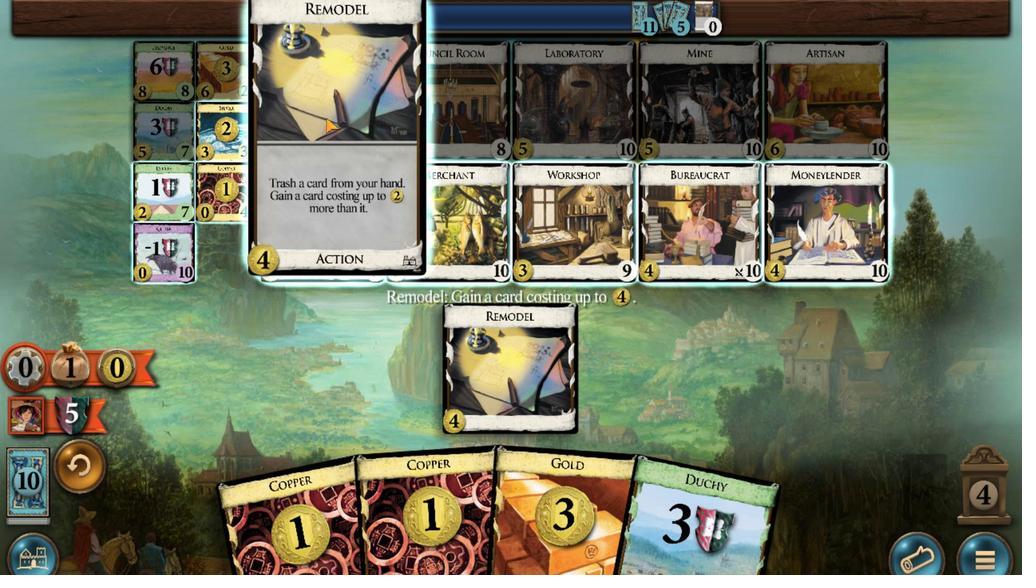
Action: Mouse scrolled (665, 115) with delta (0, 0)
Screenshot: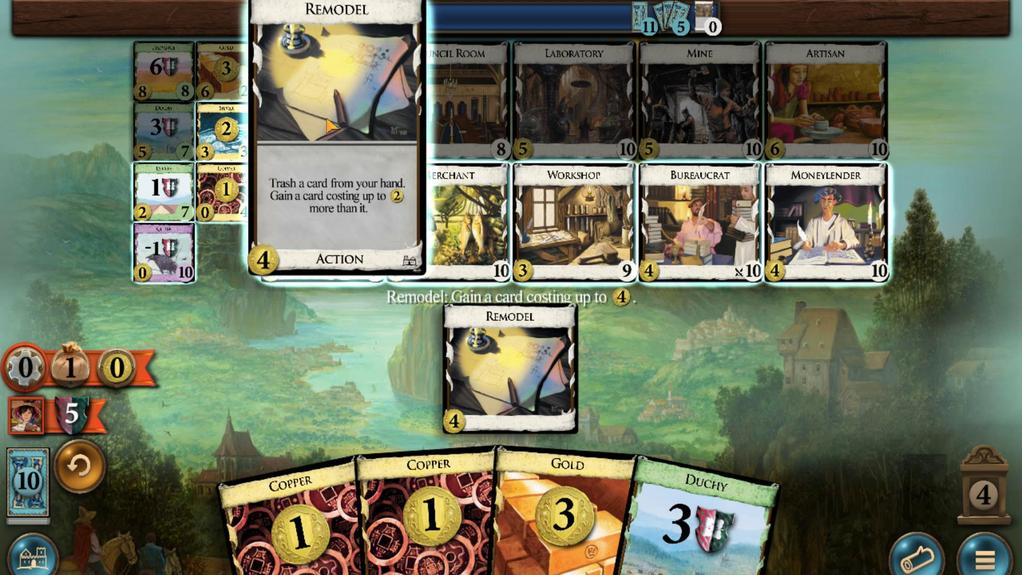 
Action: Mouse scrolled (665, 115) with delta (0, 0)
Screenshot: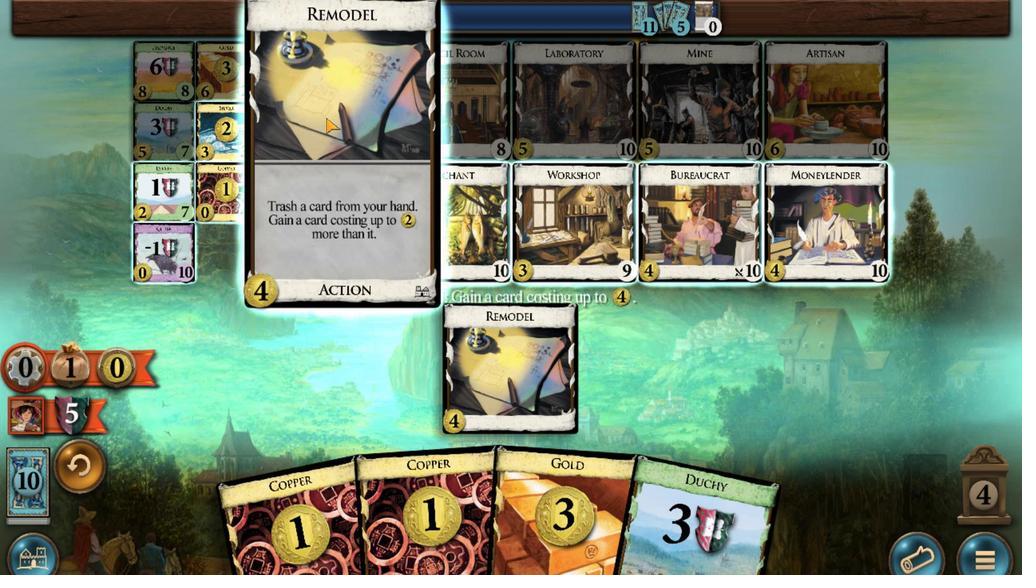
Action: Mouse moved to (734, 441)
Screenshot: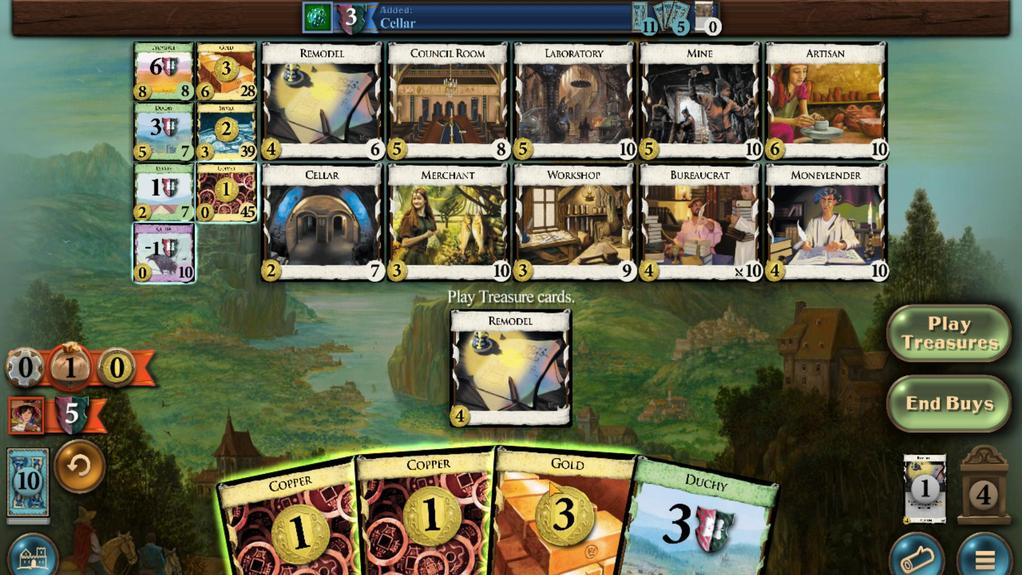
Action: Mouse scrolled (734, 440) with delta (0, 0)
Screenshot: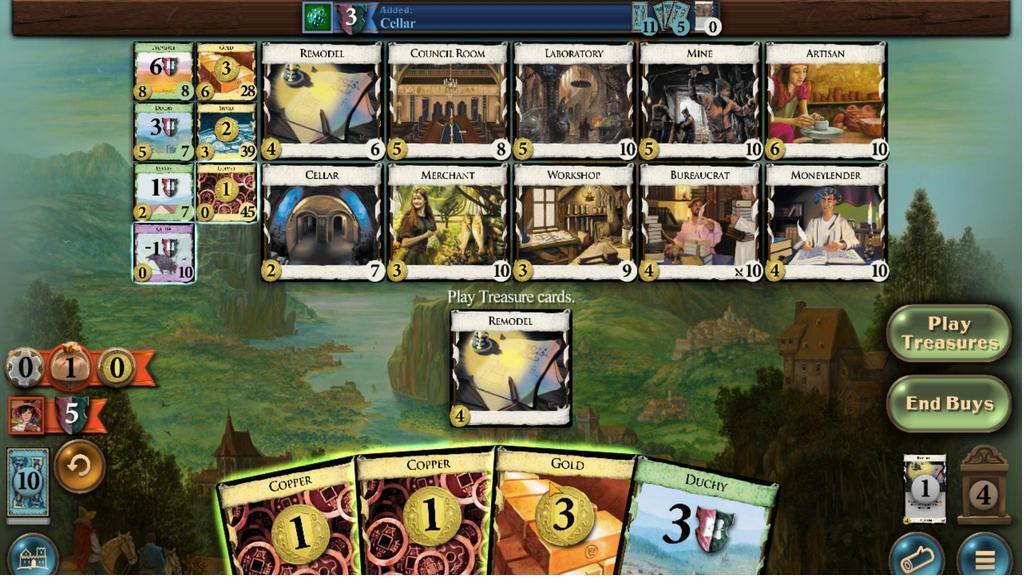 
Action: Mouse moved to (713, 437)
Screenshot: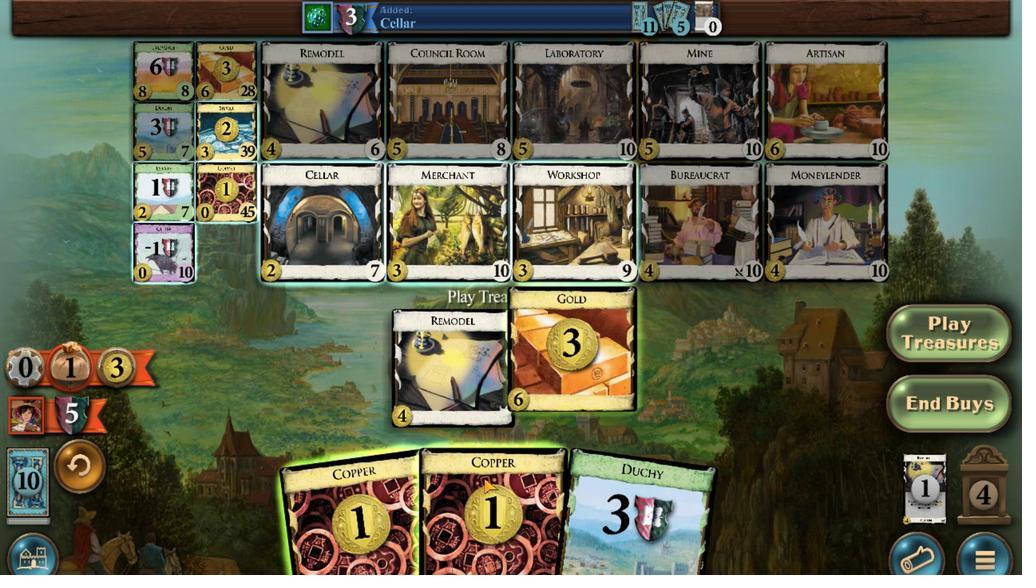 
Action: Mouse scrolled (713, 437) with delta (0, 0)
Screenshot: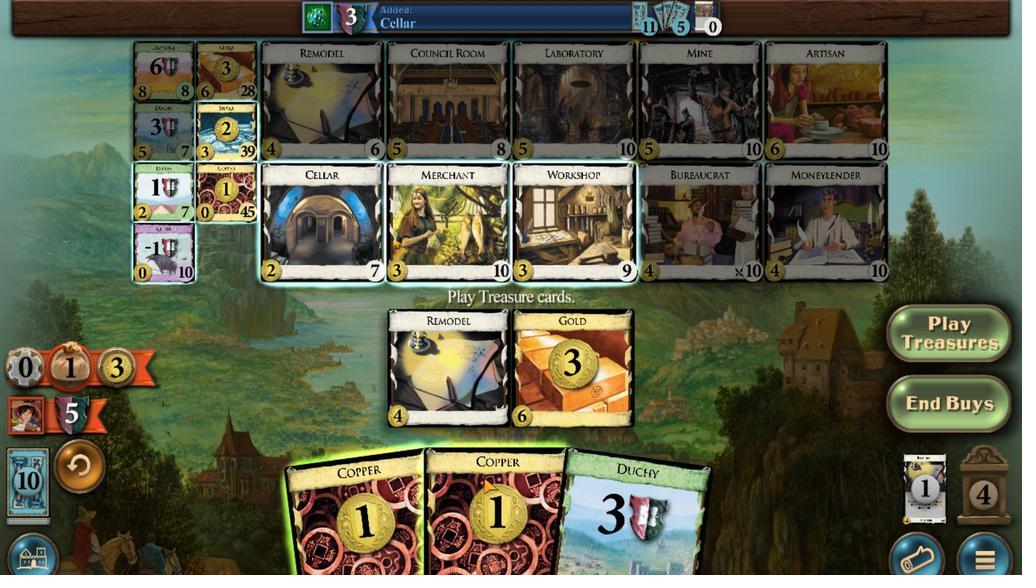 
Action: Mouse moved to (696, 441)
Screenshot: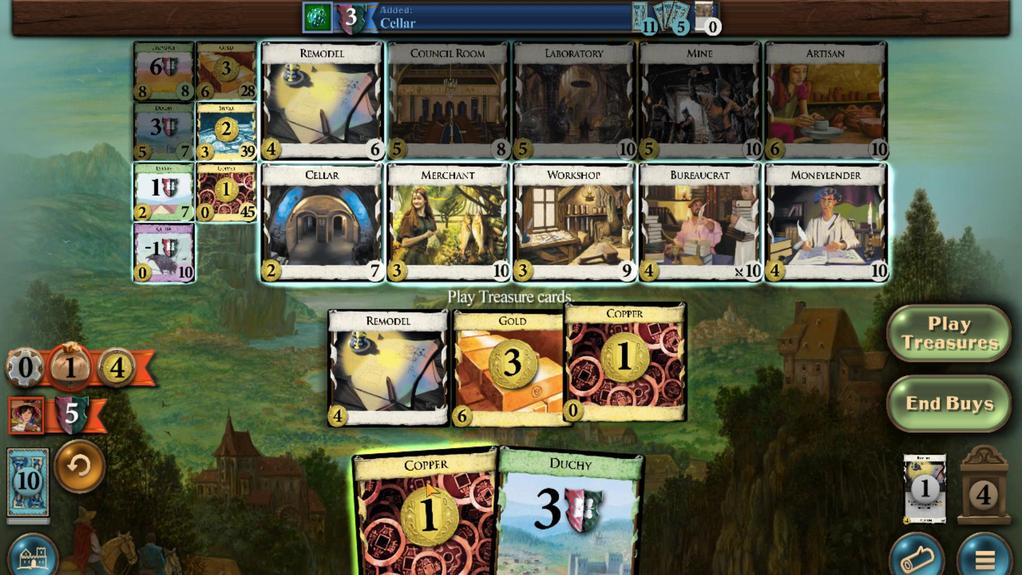 
Action: Mouse scrolled (696, 440) with delta (0, 0)
Screenshot: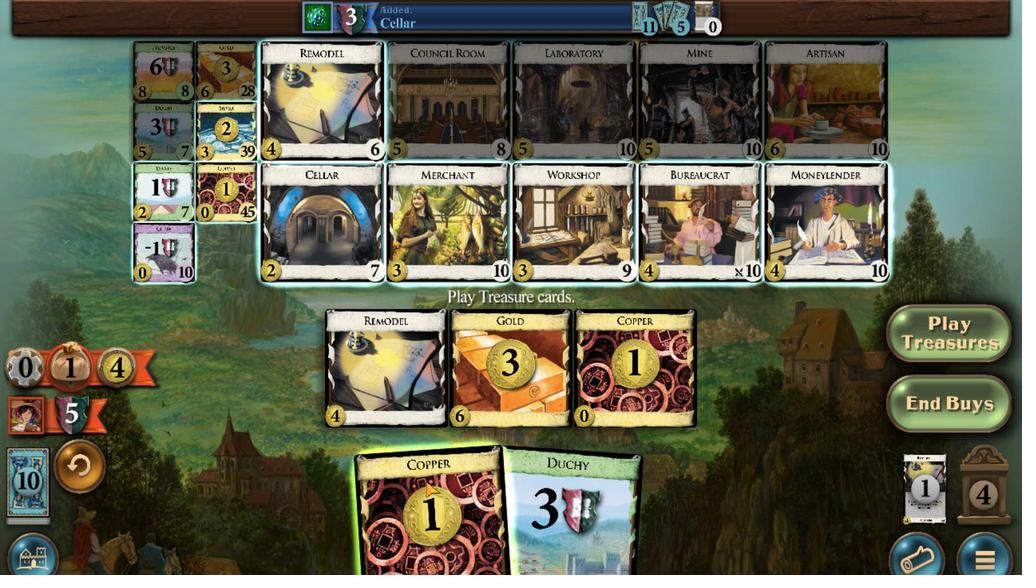 
Action: Mouse moved to (743, 110)
Screenshot: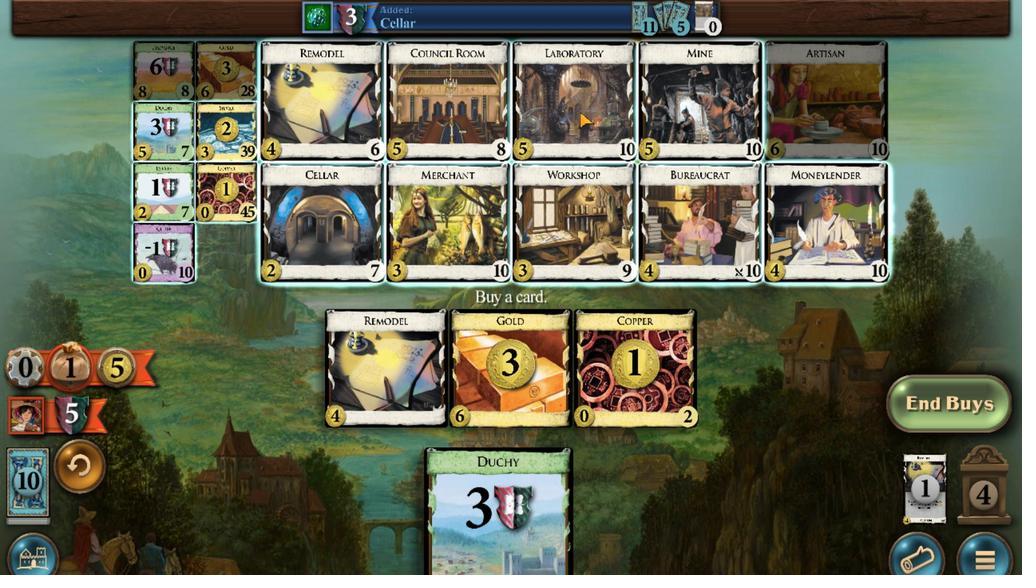 
Action: Mouse scrolled (743, 110) with delta (0, 0)
Screenshot: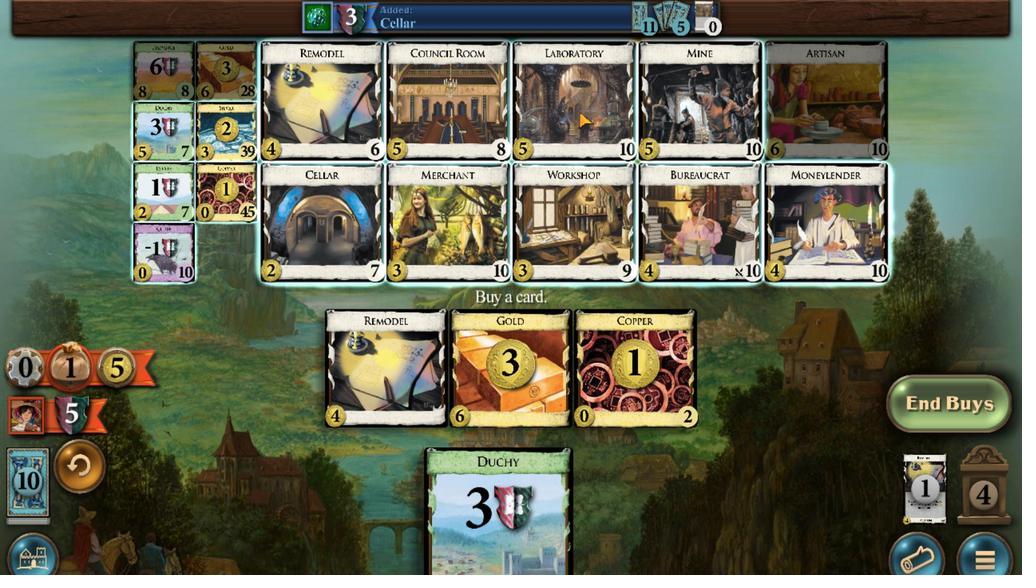 
Action: Mouse moved to (743, 110)
Screenshot: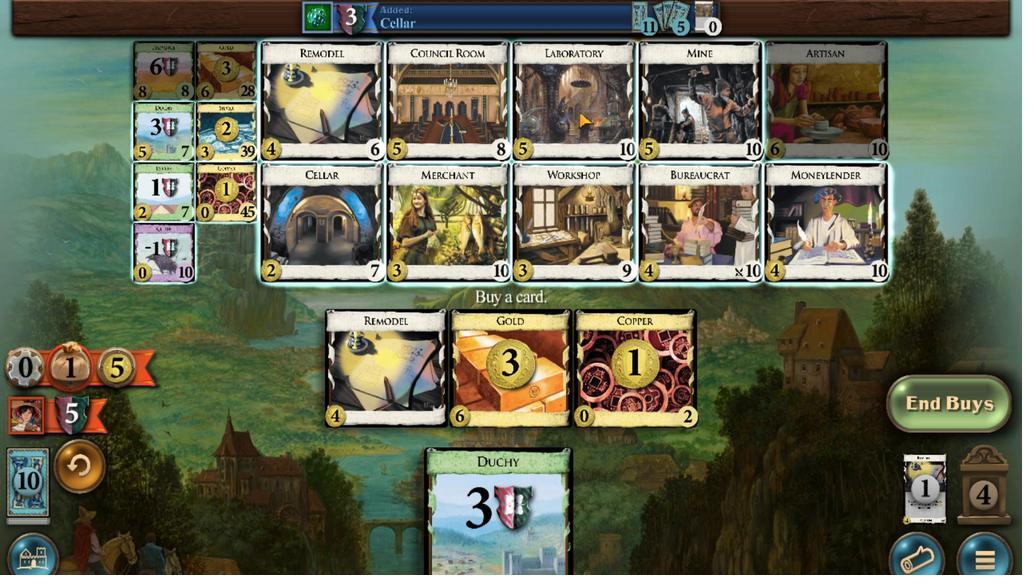 
Action: Mouse scrolled (743, 110) with delta (0, 0)
Screenshot: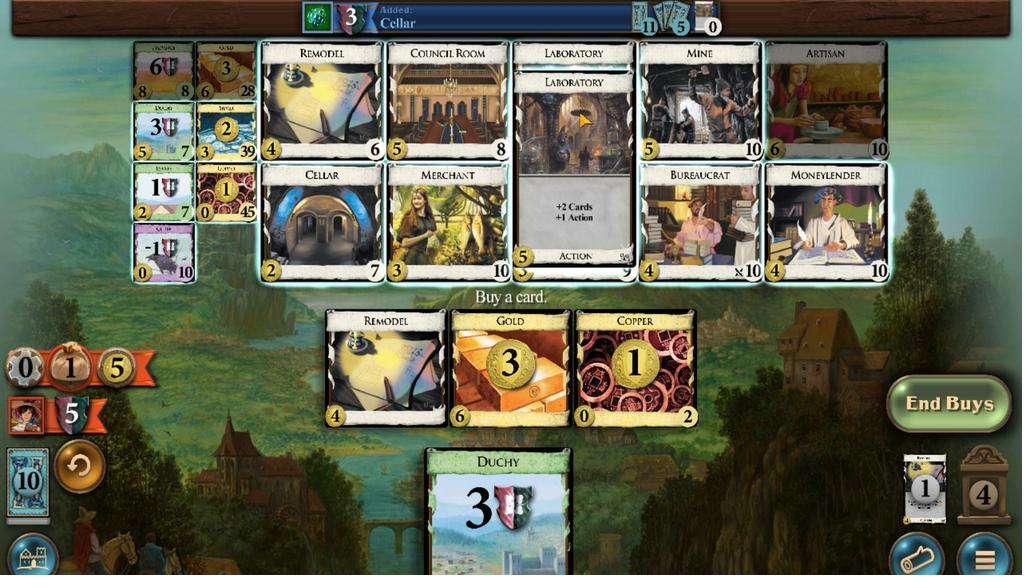 
Action: Mouse scrolled (743, 110) with delta (0, 0)
Screenshot: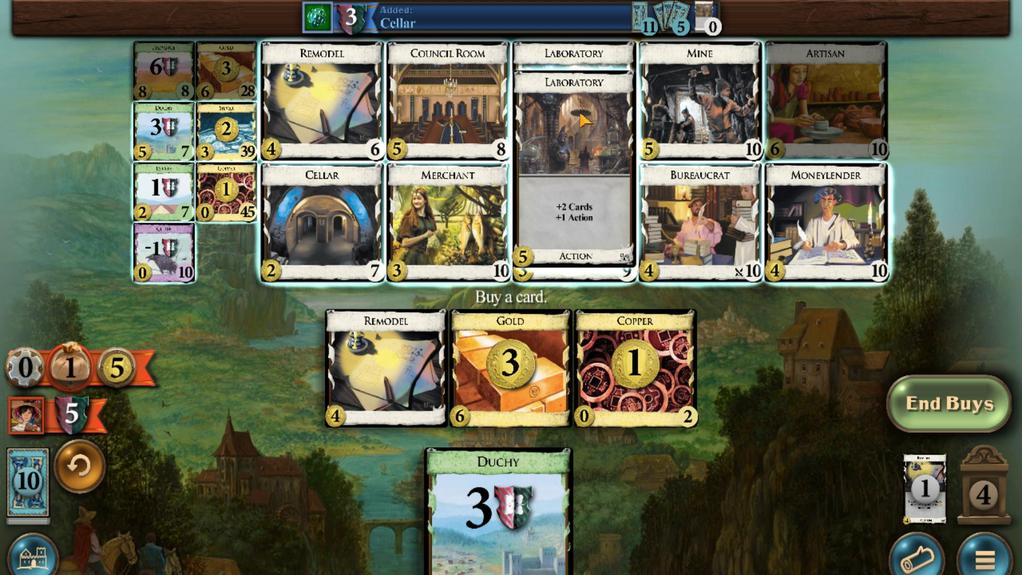
Action: Mouse scrolled (743, 110) with delta (0, 0)
Screenshot: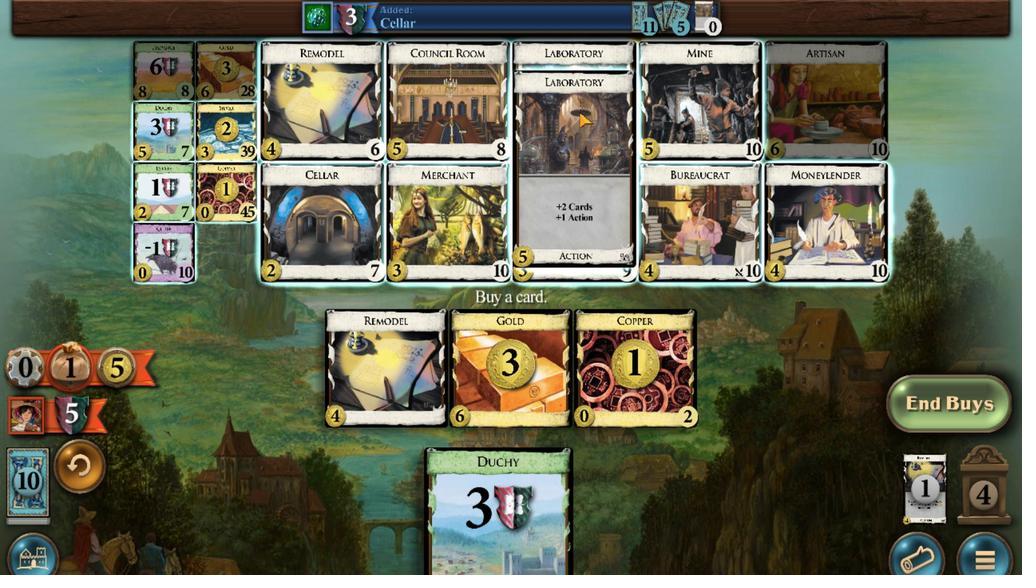 
Action: Mouse scrolled (743, 110) with delta (0, 0)
Screenshot: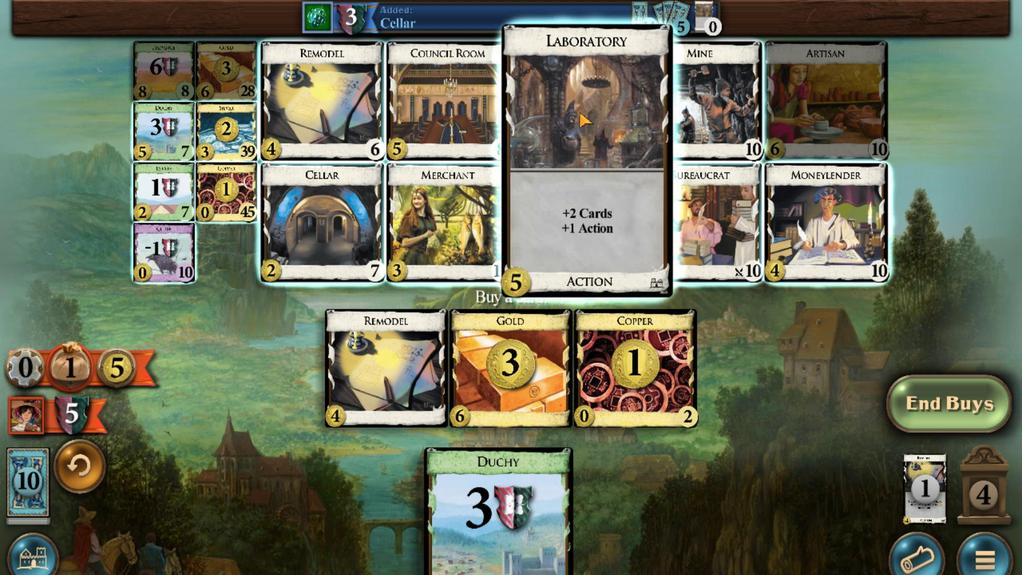 
Action: Mouse scrolled (743, 110) with delta (0, 0)
Screenshot: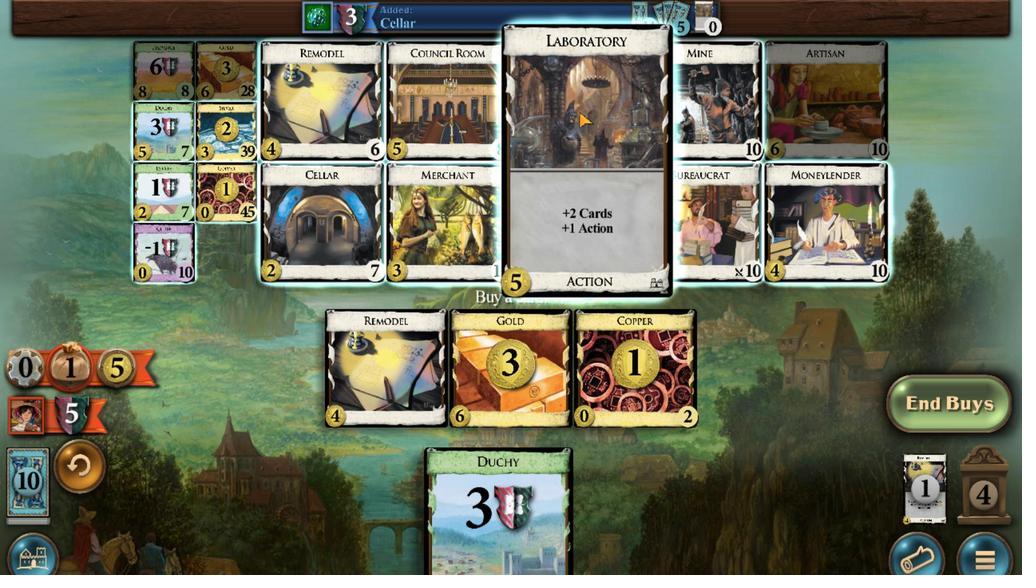 
Action: Mouse scrolled (743, 110) with delta (0, 0)
Screenshot: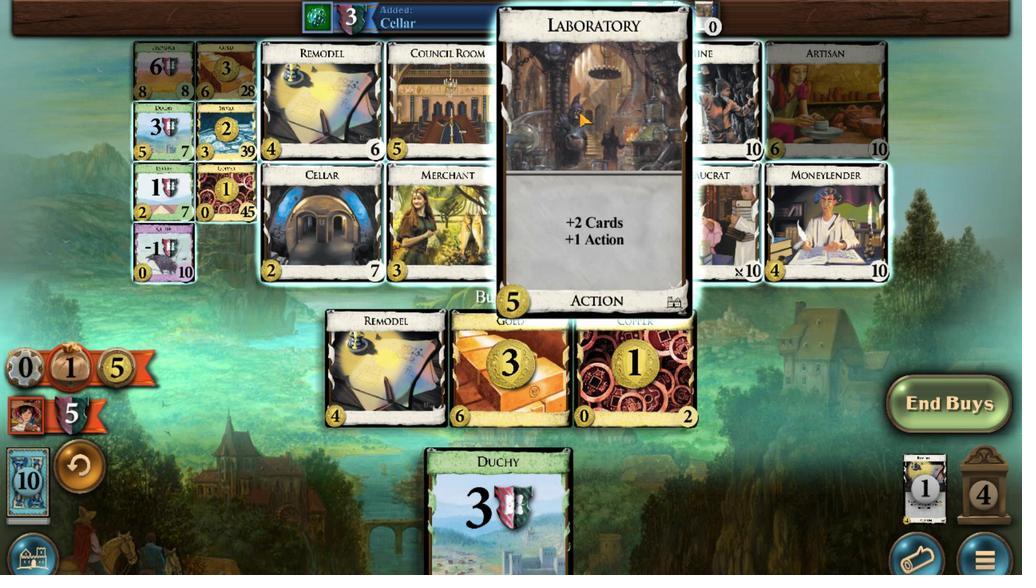 
Action: Mouse moved to (629, 462)
Screenshot: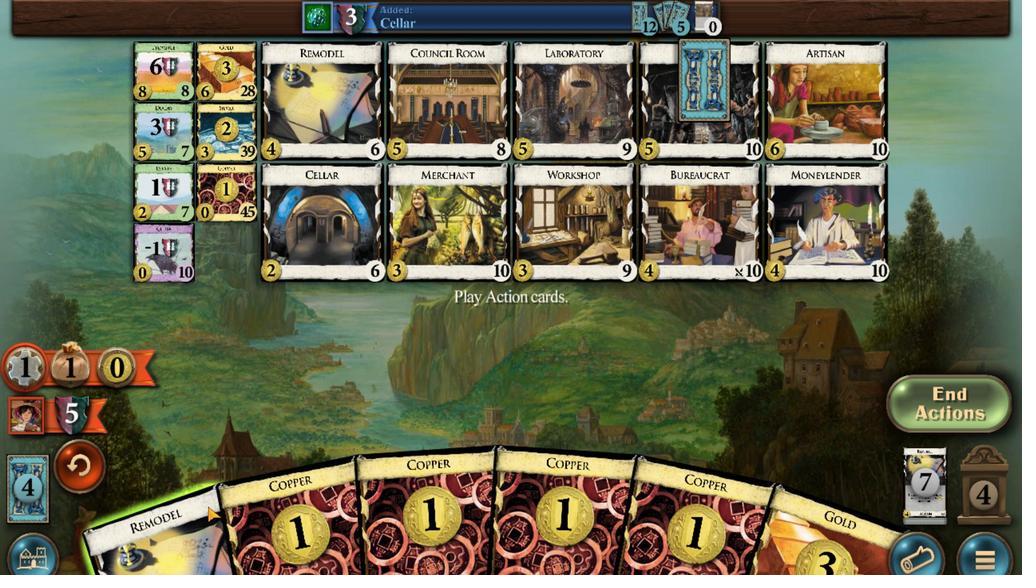 
Action: Mouse scrolled (629, 462) with delta (0, 0)
Screenshot: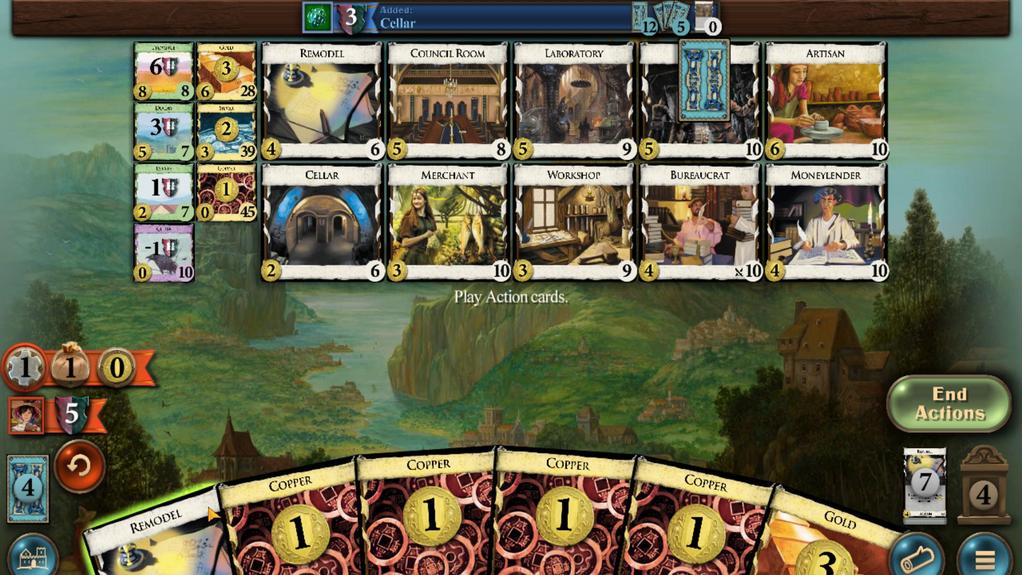 
Action: Mouse moved to (760, 458)
Screenshot: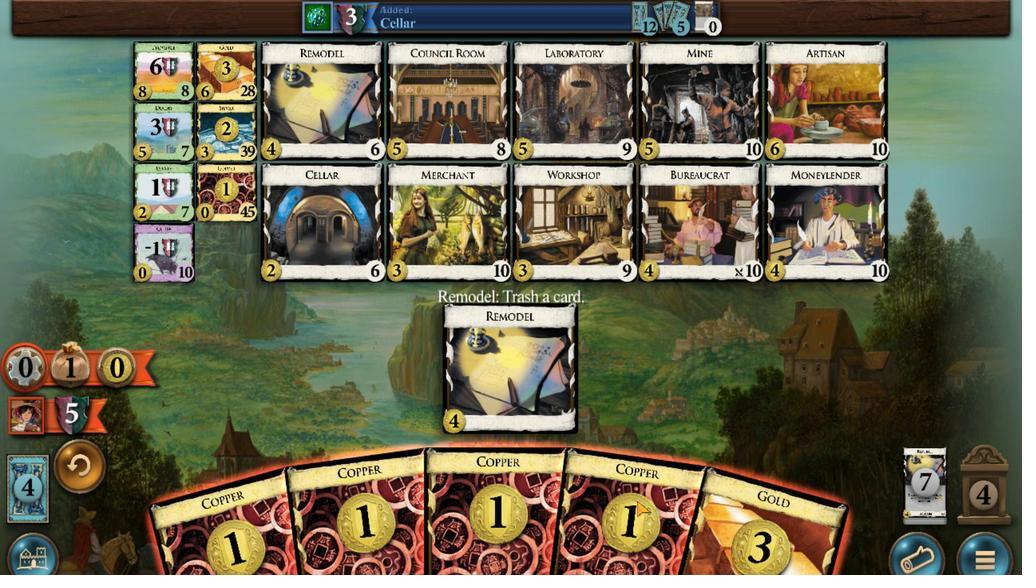 
Action: Mouse scrolled (760, 457) with delta (0, 0)
Screenshot: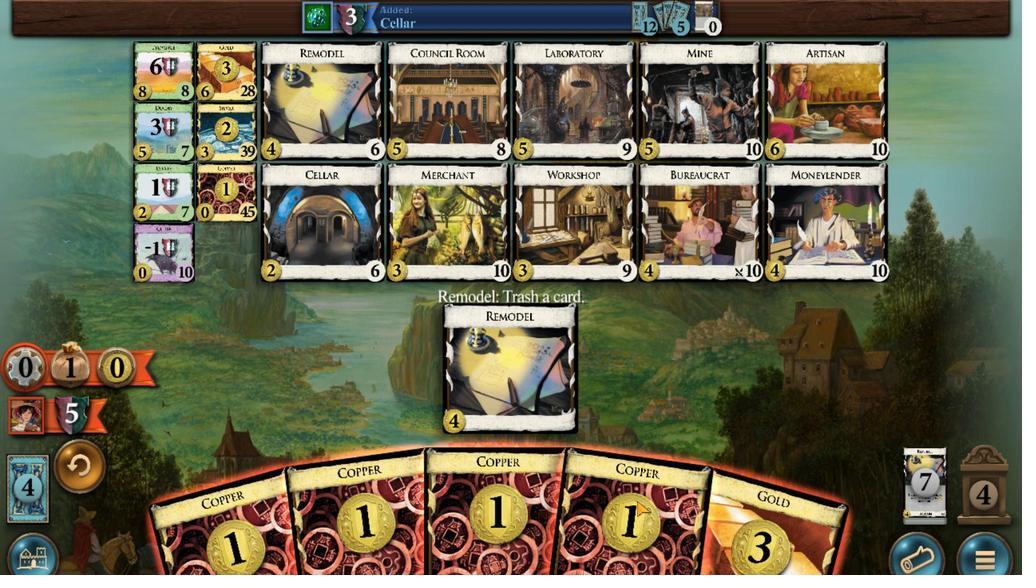 
Action: Mouse moved to (736, 433)
Screenshot: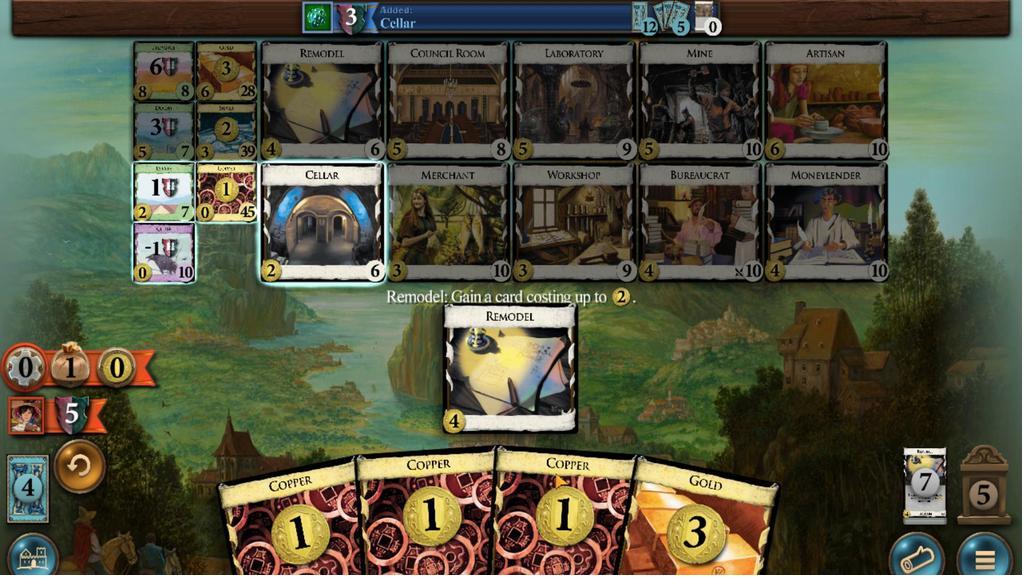 
Action: Mouse scrolled (736, 433) with delta (0, 0)
Screenshot: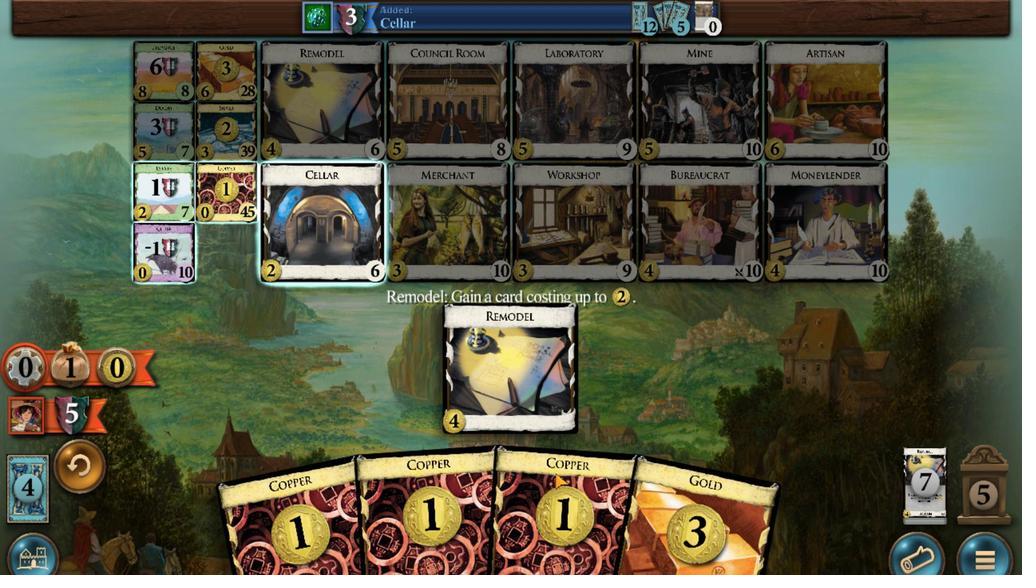 
Action: Mouse moved to (617, 184)
Screenshot: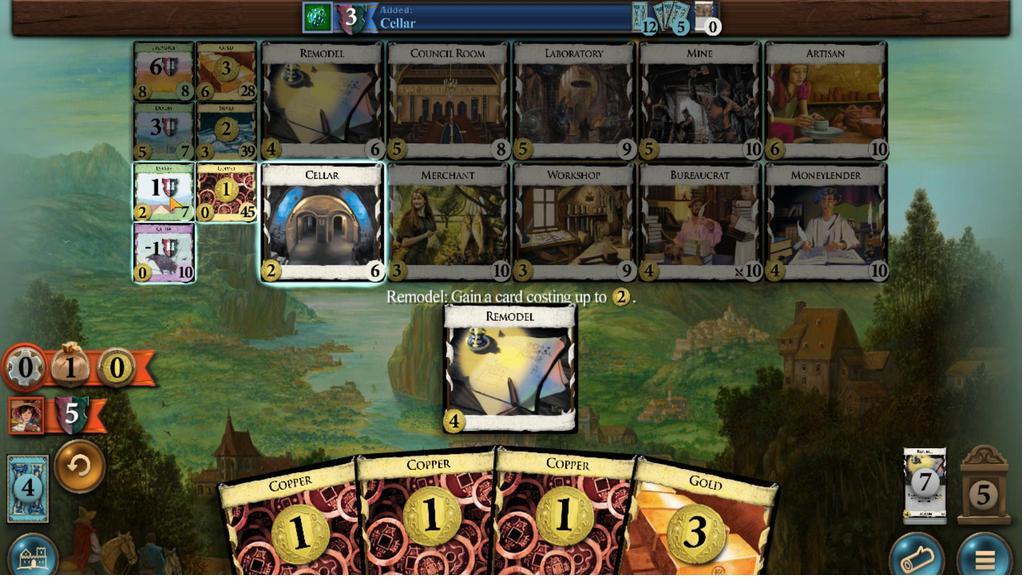 
Action: Mouse scrolled (617, 185) with delta (0, 0)
Screenshot: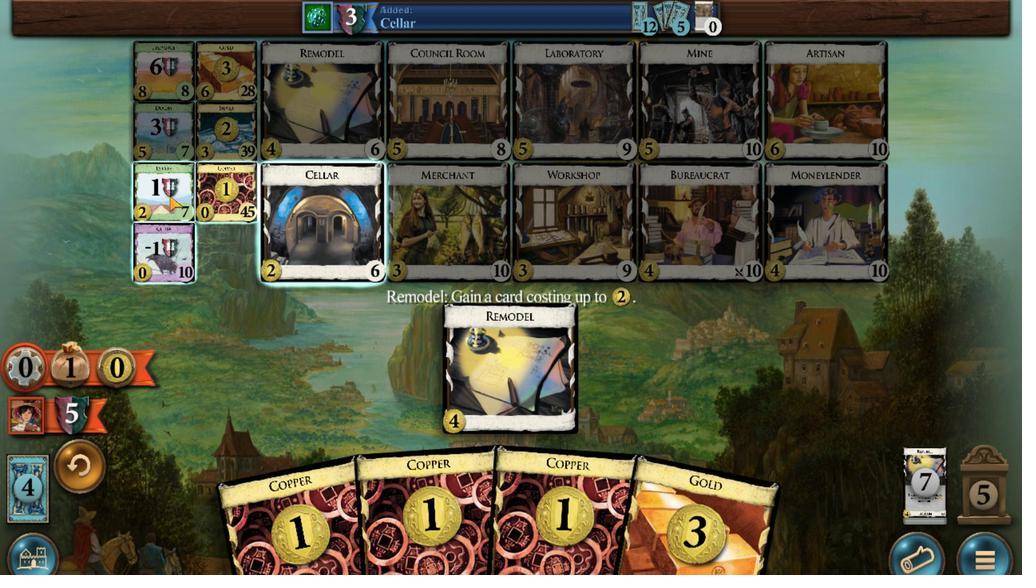 
Action: Mouse scrolled (617, 185) with delta (0, 0)
Screenshot: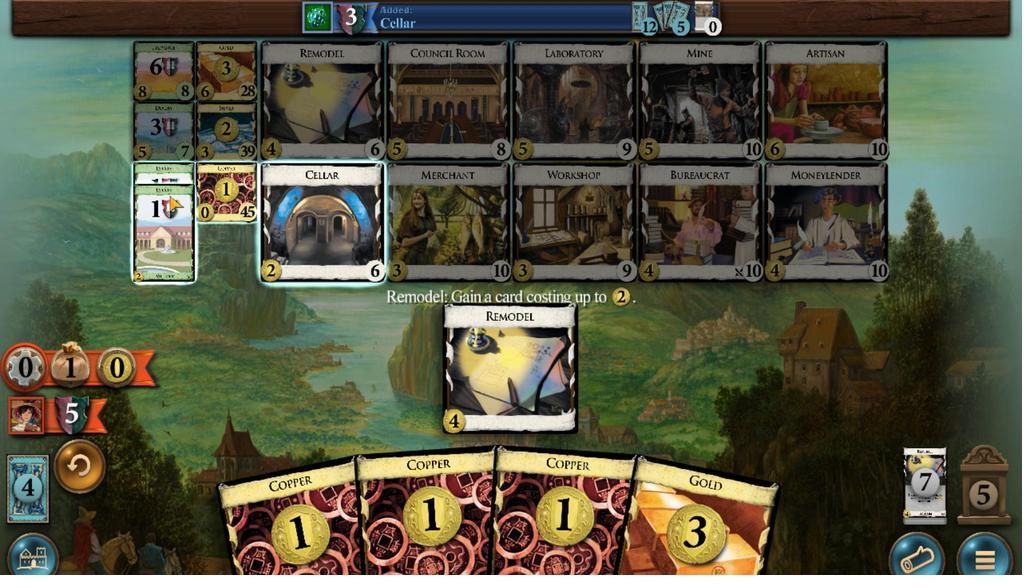 
Action: Mouse scrolled (617, 185) with delta (0, 0)
Screenshot: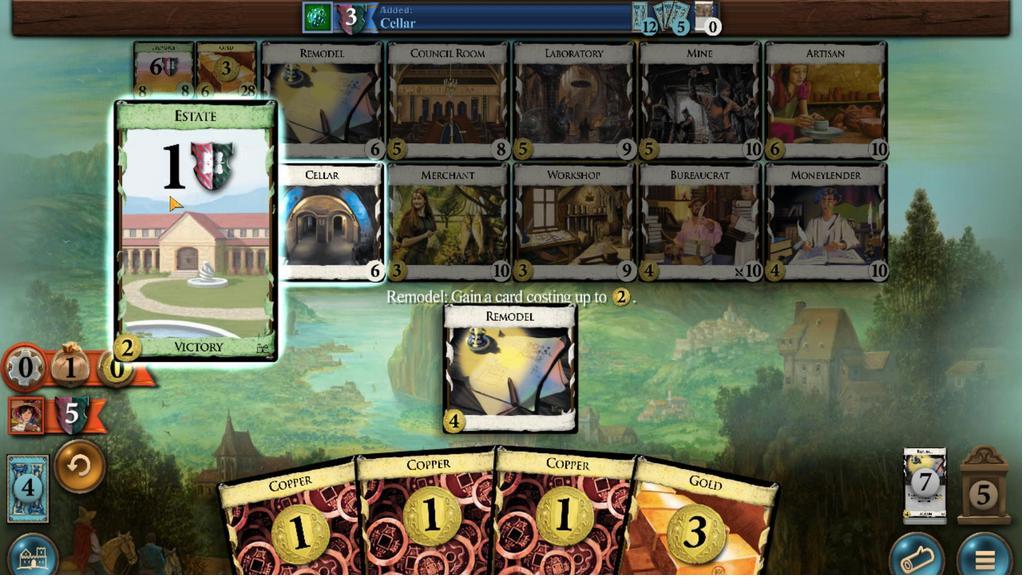 
Action: Mouse scrolled (617, 185) with delta (0, 0)
Screenshot: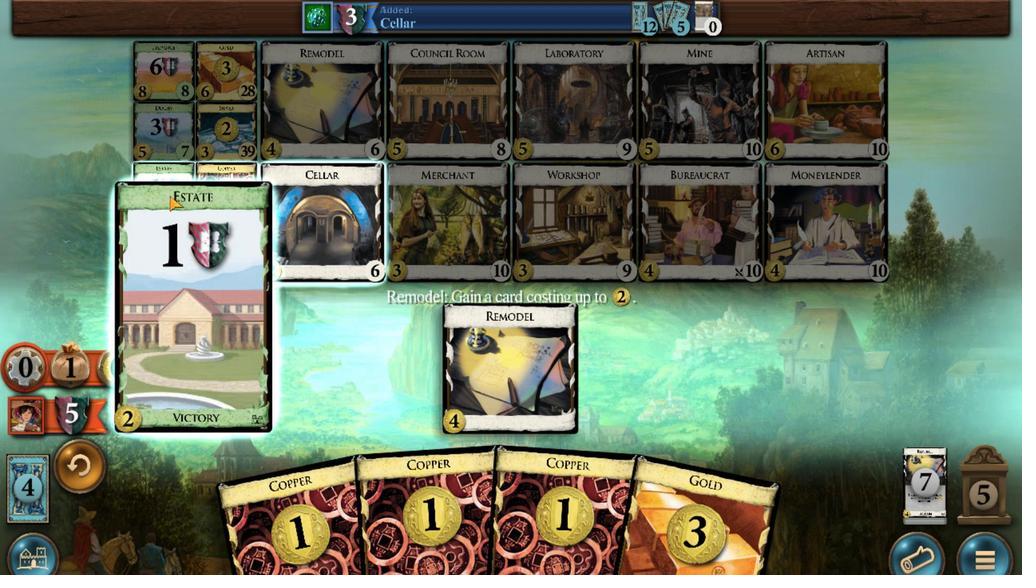 
Action: Mouse moved to (766, 444)
Screenshot: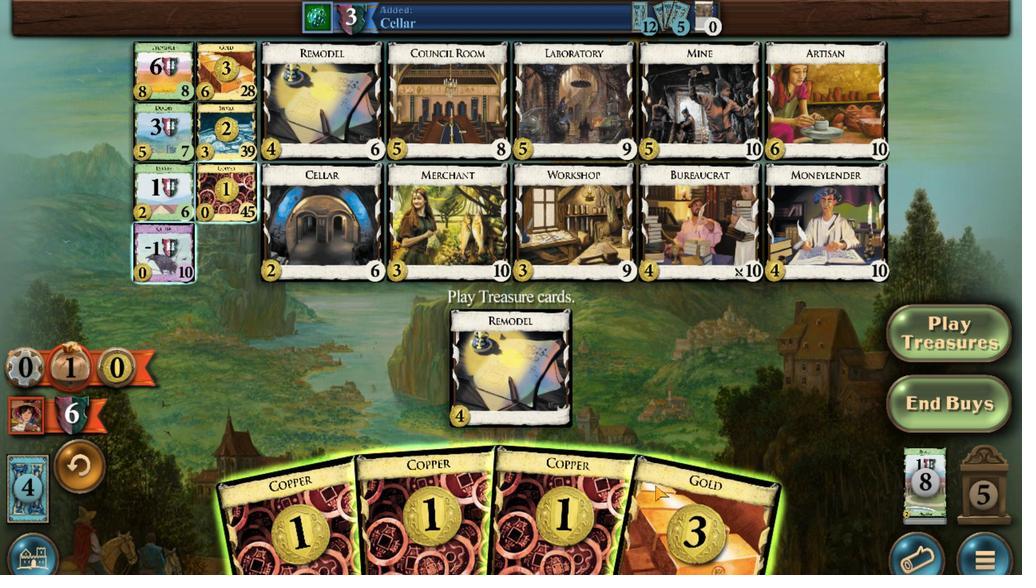 
Action: Mouse scrolled (766, 443) with delta (0, 0)
Screenshot: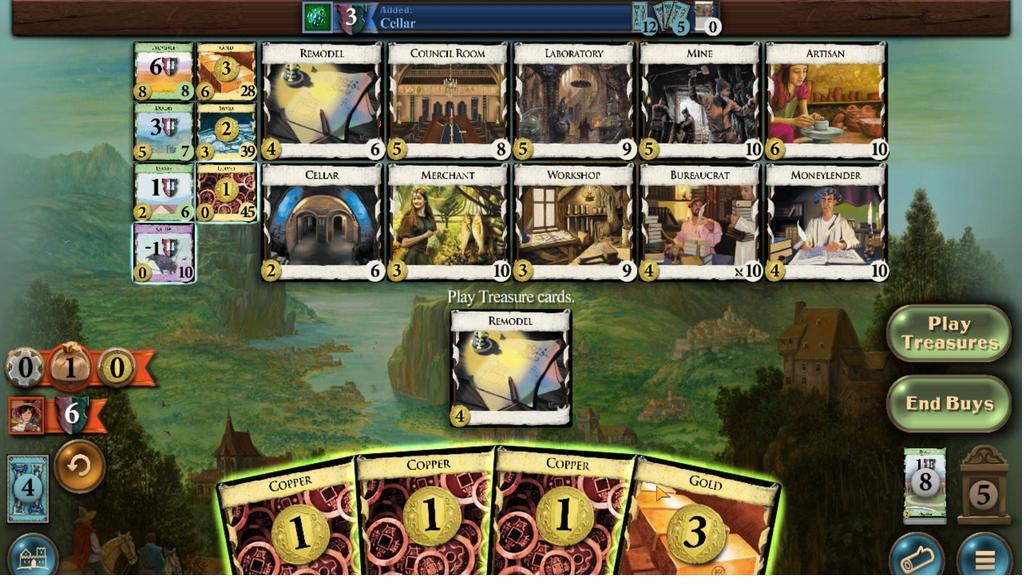 
Action: Mouse moved to (752, 450)
Screenshot: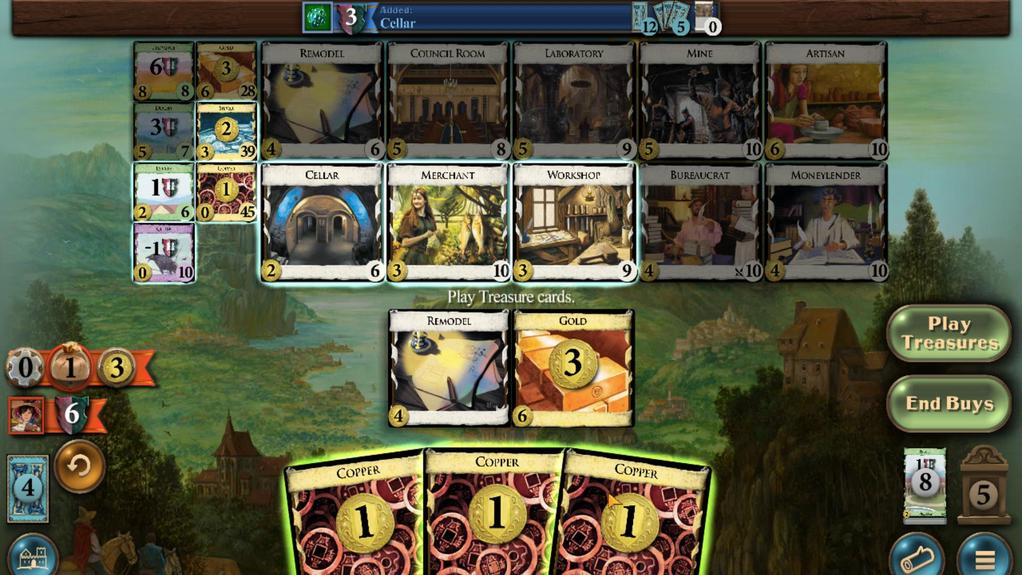 
Action: Mouse scrolled (752, 450) with delta (0, 0)
Screenshot: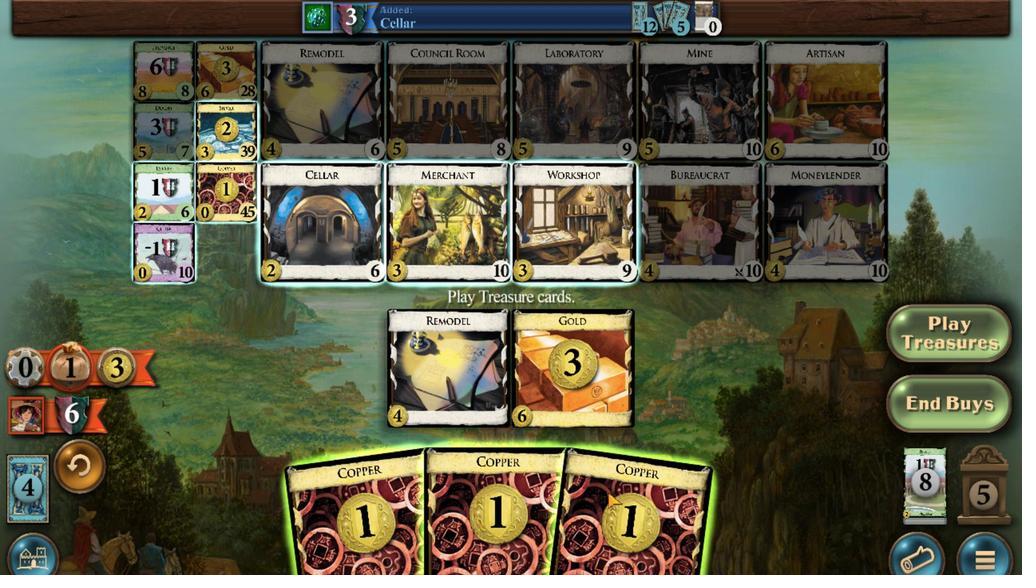 
Action: Mouse moved to (734, 458)
Screenshot: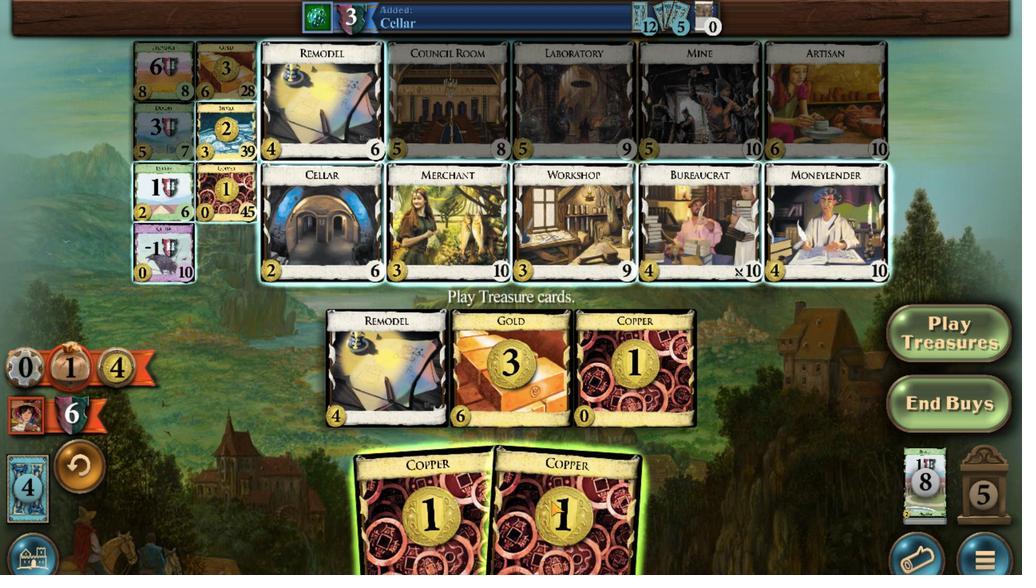 
Action: Mouse scrolled (734, 457) with delta (0, 0)
Screenshot: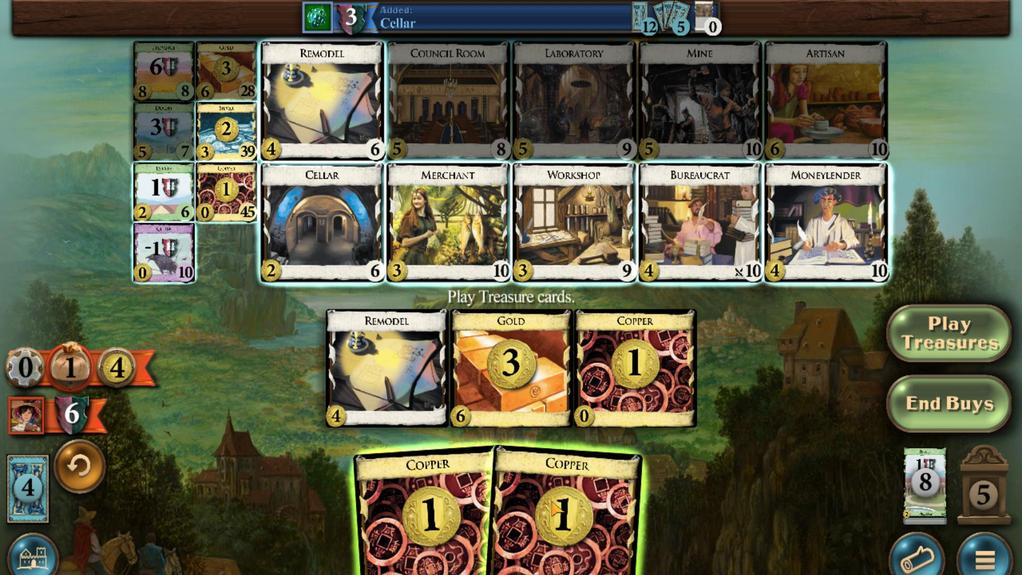 
Action: Mouse moved to (714, 454)
Screenshot: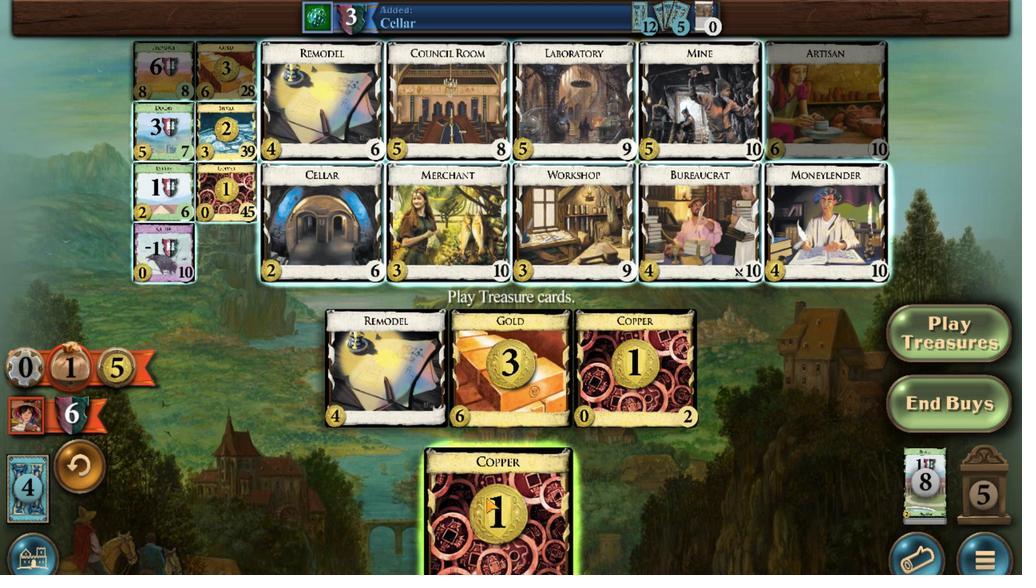 
Action: Mouse scrolled (714, 454) with delta (0, 0)
Screenshot: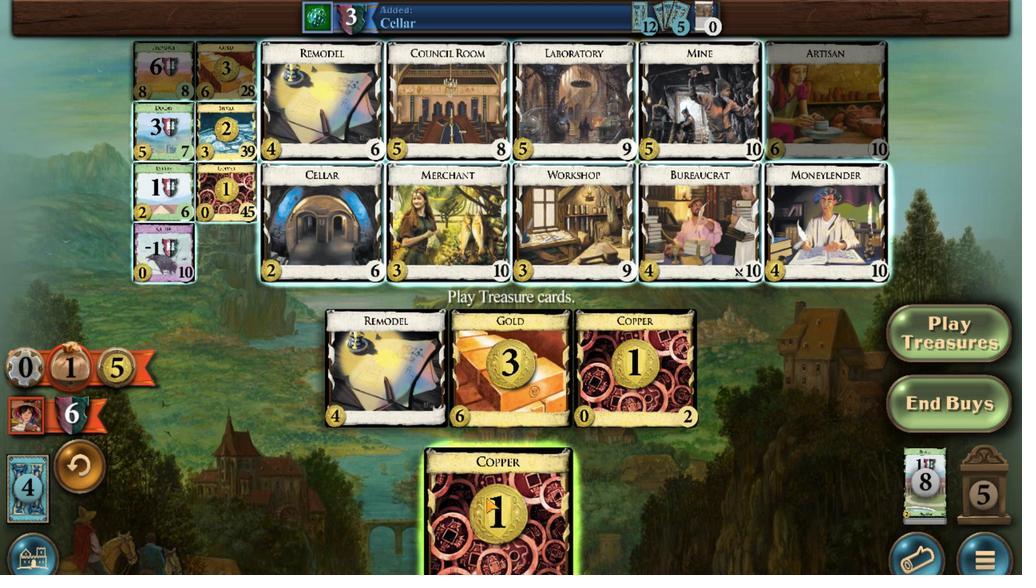 
Action: Mouse moved to (639, 77)
Screenshot: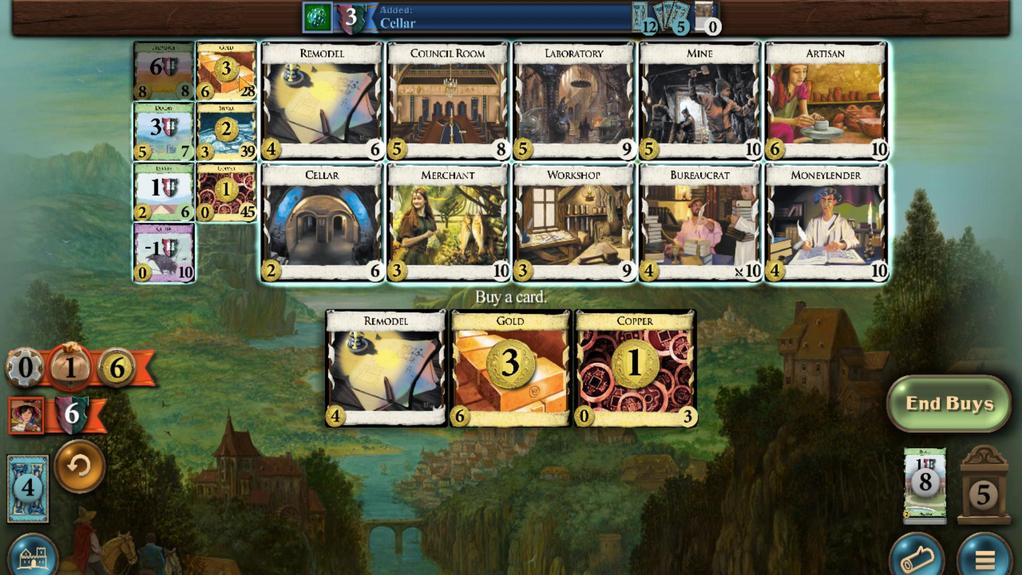 
Action: Mouse scrolled (639, 77) with delta (0, 0)
Screenshot: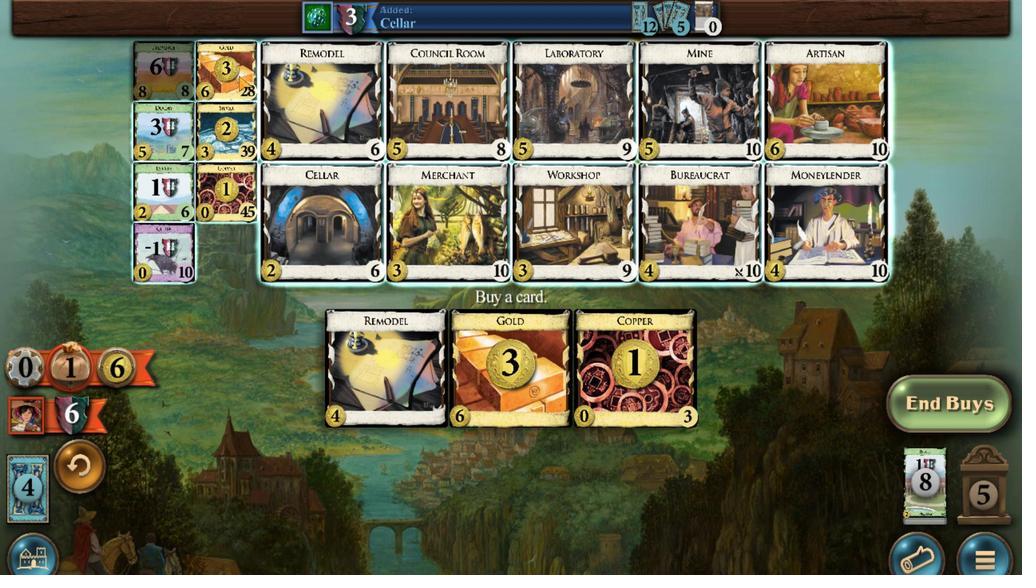
Action: Mouse scrolled (639, 77) with delta (0, 0)
Screenshot: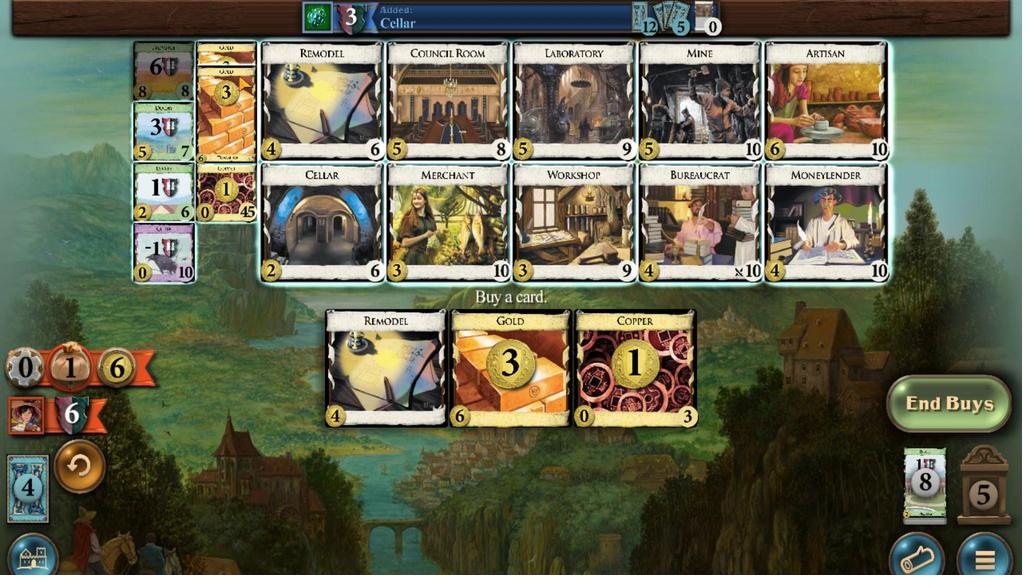 
Action: Mouse scrolled (639, 77) with delta (0, 0)
Screenshot: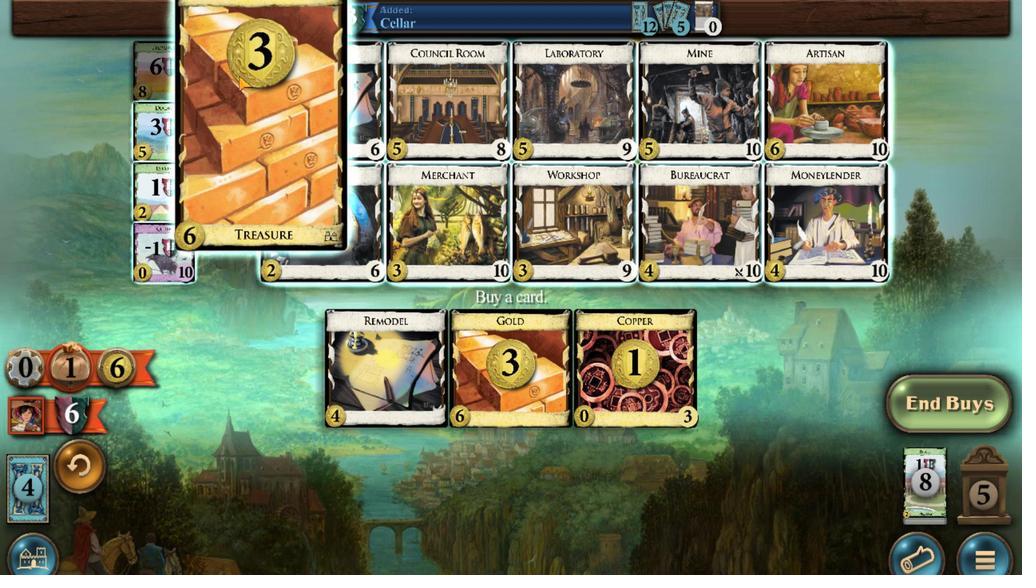 
Action: Mouse scrolled (639, 77) with delta (0, 0)
Screenshot: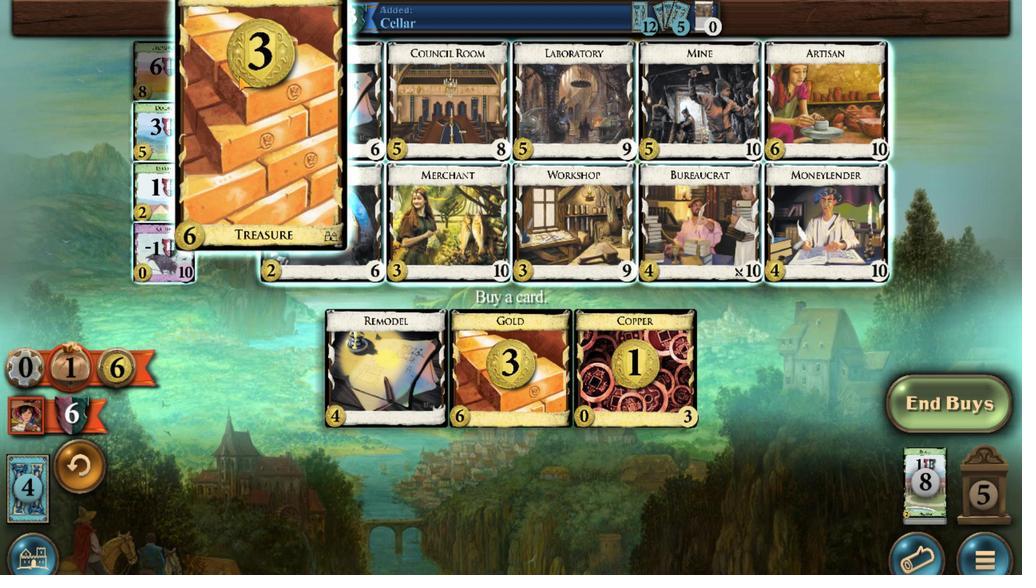
Action: Mouse scrolled (639, 77) with delta (0, 0)
Screenshot: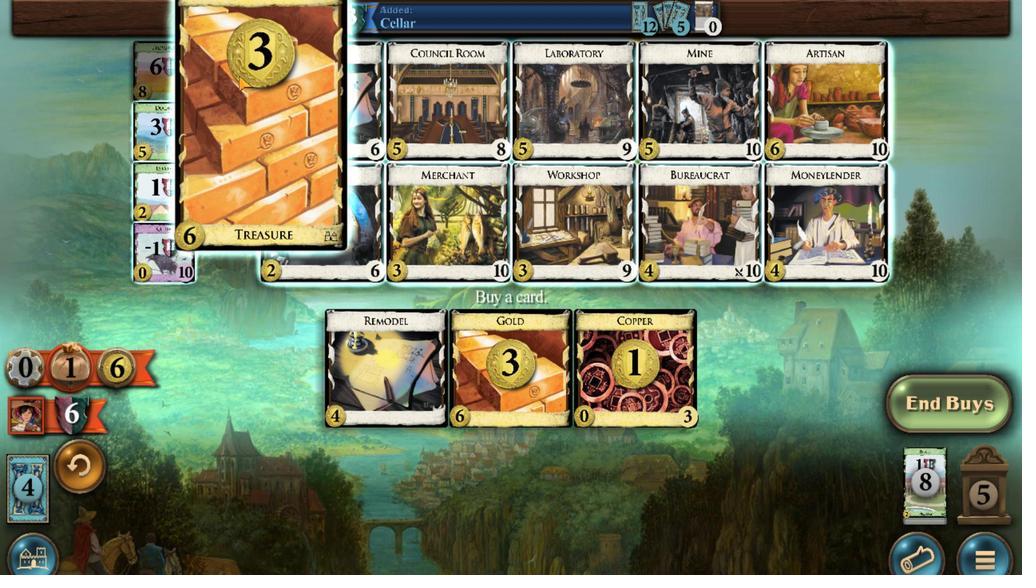 
Action: Mouse scrolled (639, 77) with delta (0, 0)
Screenshot: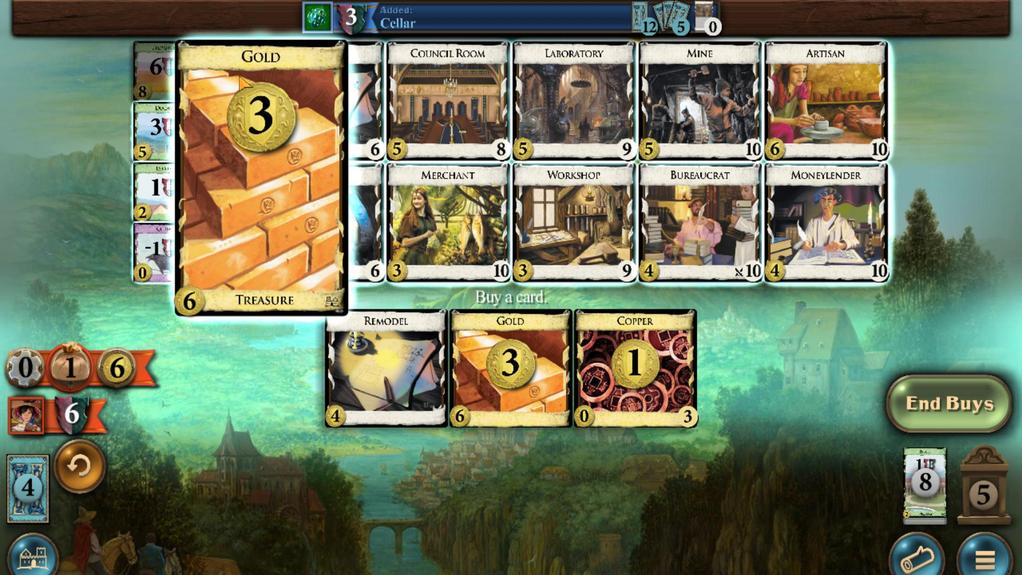 
Action: Mouse moved to (687, 455)
Screenshot: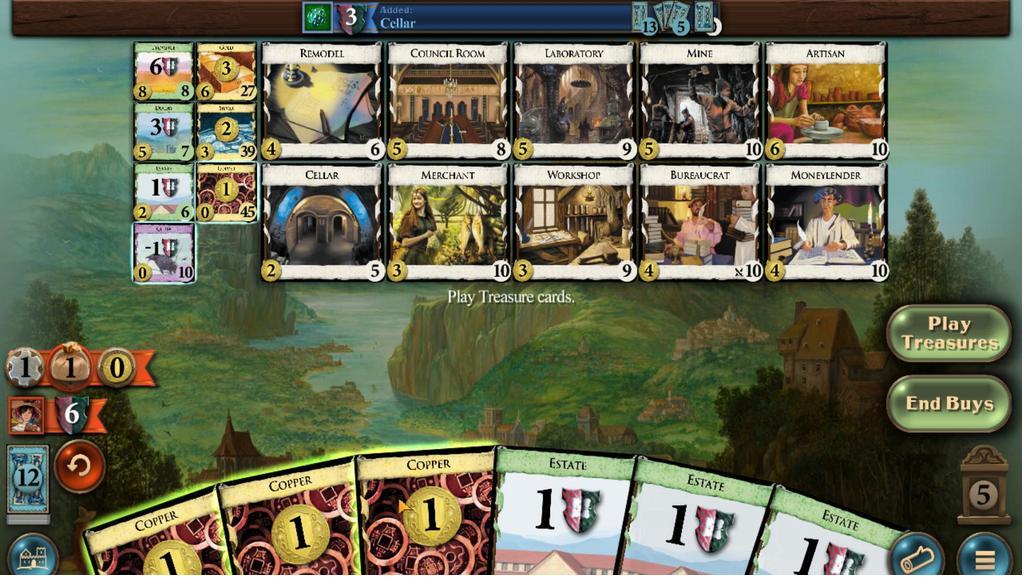 
Action: Mouse scrolled (687, 454) with delta (0, 0)
Screenshot: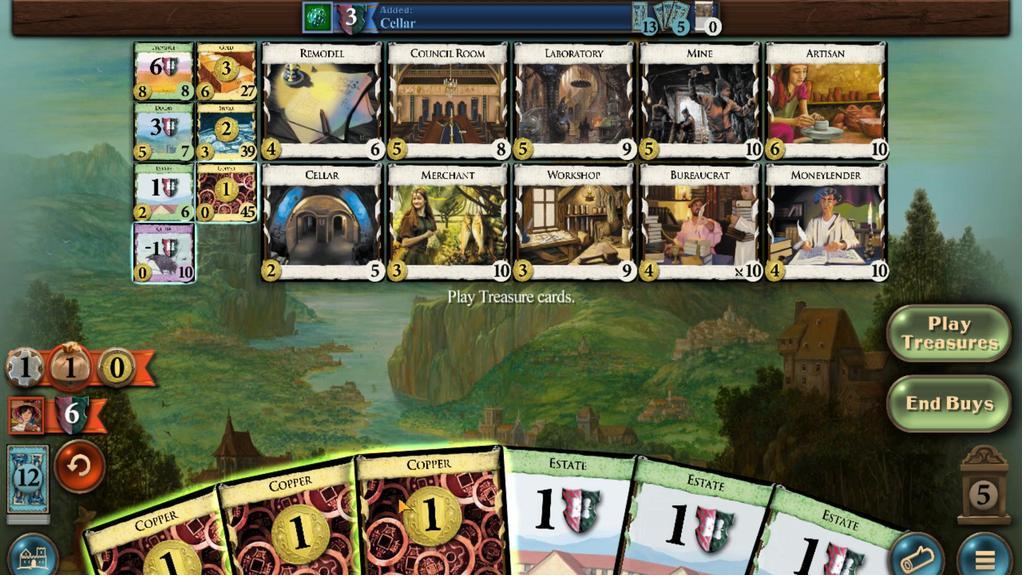 
Action: Mouse moved to (677, 457)
Screenshot: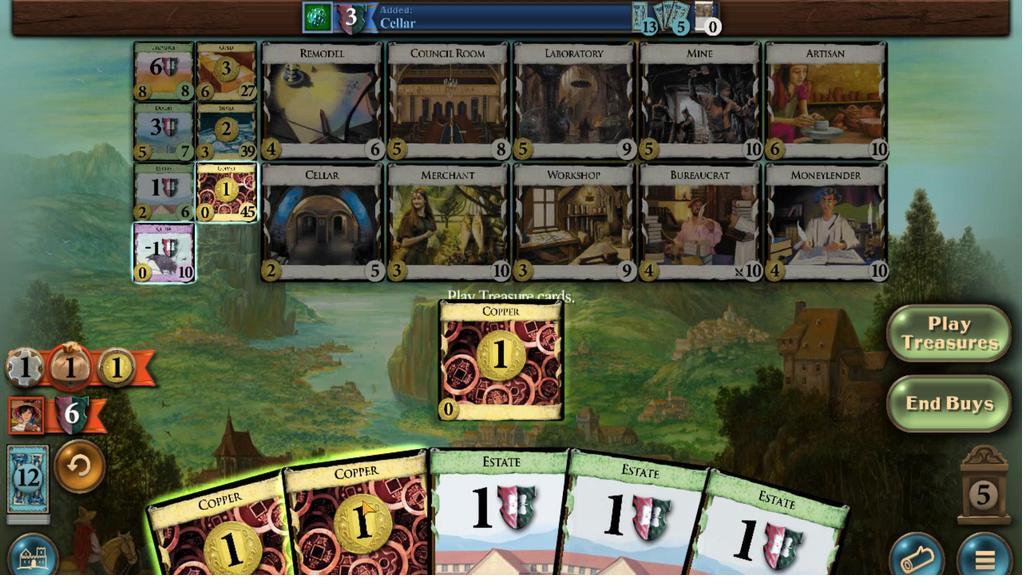 
Action: Mouse scrolled (677, 457) with delta (0, 0)
Screenshot: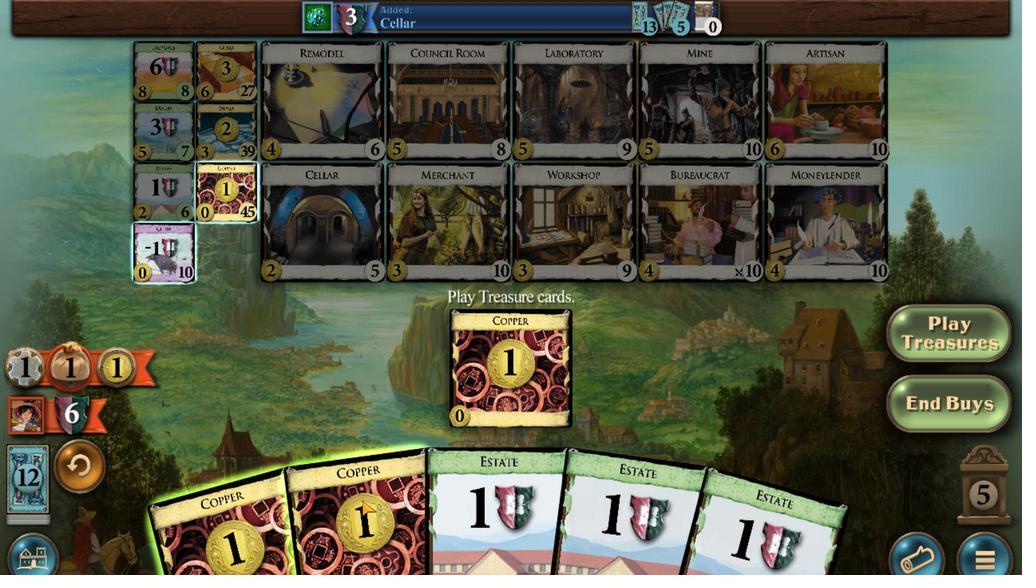
Action: Mouse moved to (668, 460)
Screenshot: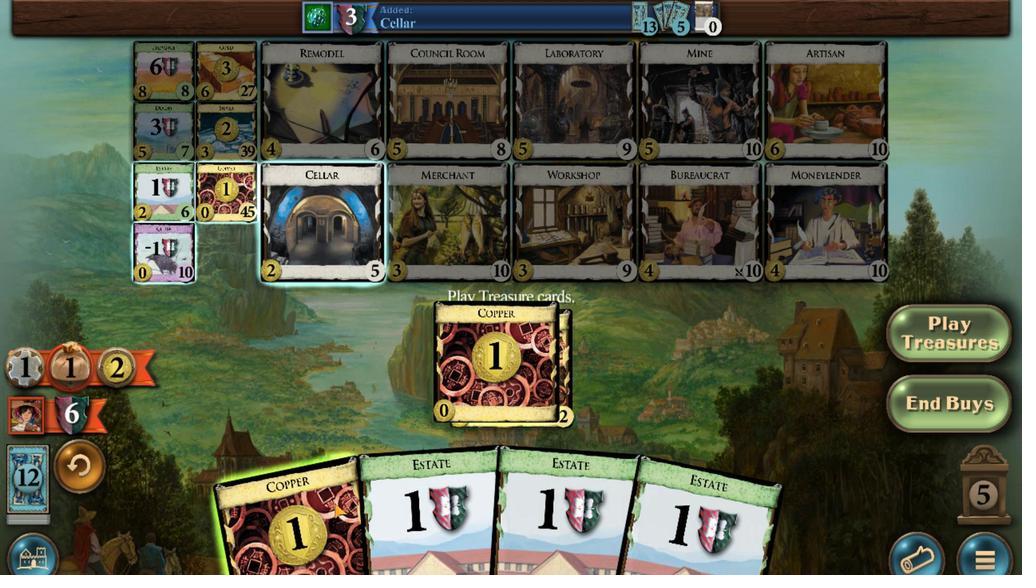
Action: Mouse scrolled (668, 459) with delta (0, 0)
Screenshot: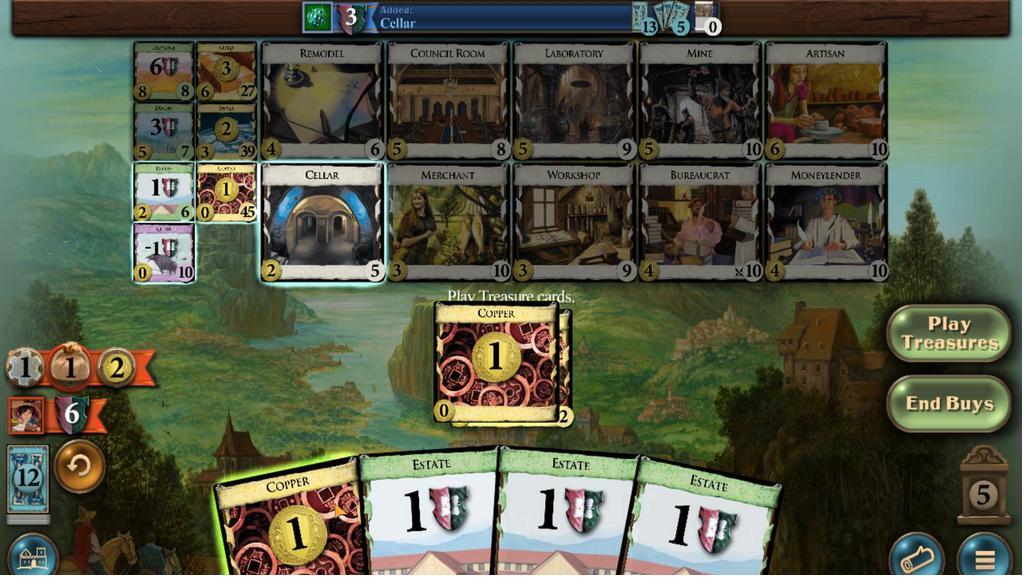
Action: Mouse moved to (634, 132)
Screenshot: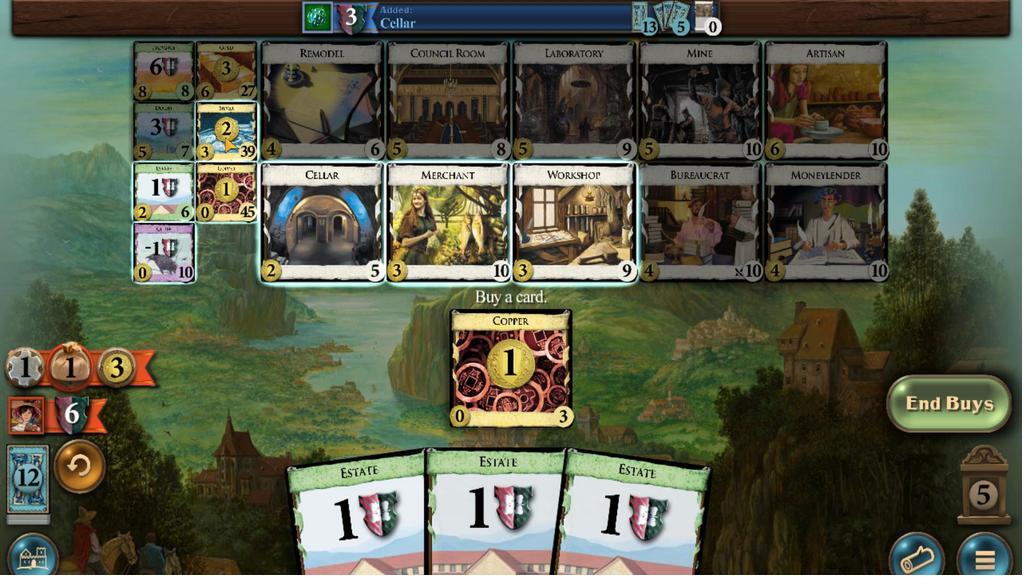 
Action: Mouse scrolled (634, 132) with delta (0, 0)
Screenshot: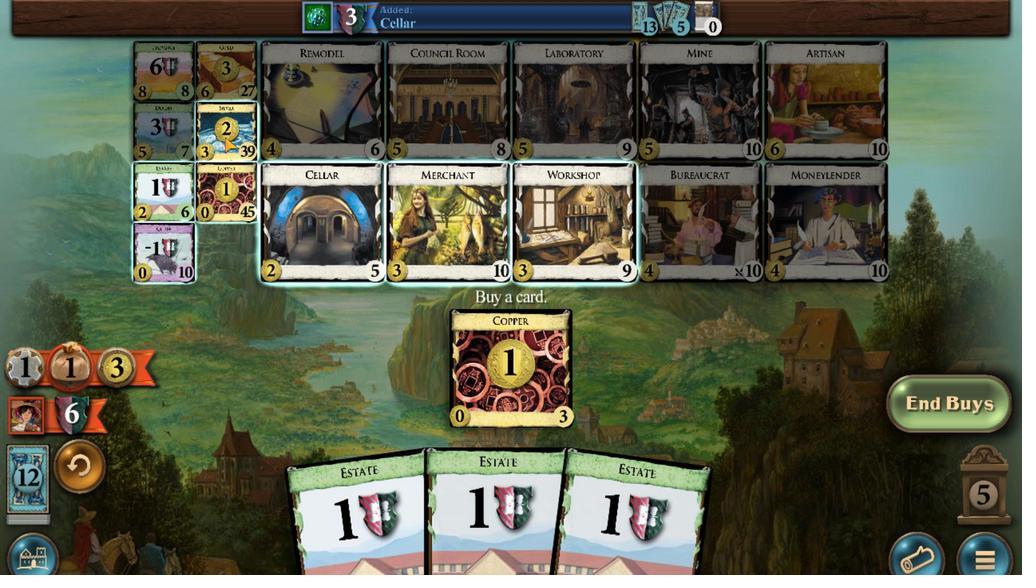 
Action: Mouse scrolled (634, 132) with delta (0, 0)
Screenshot: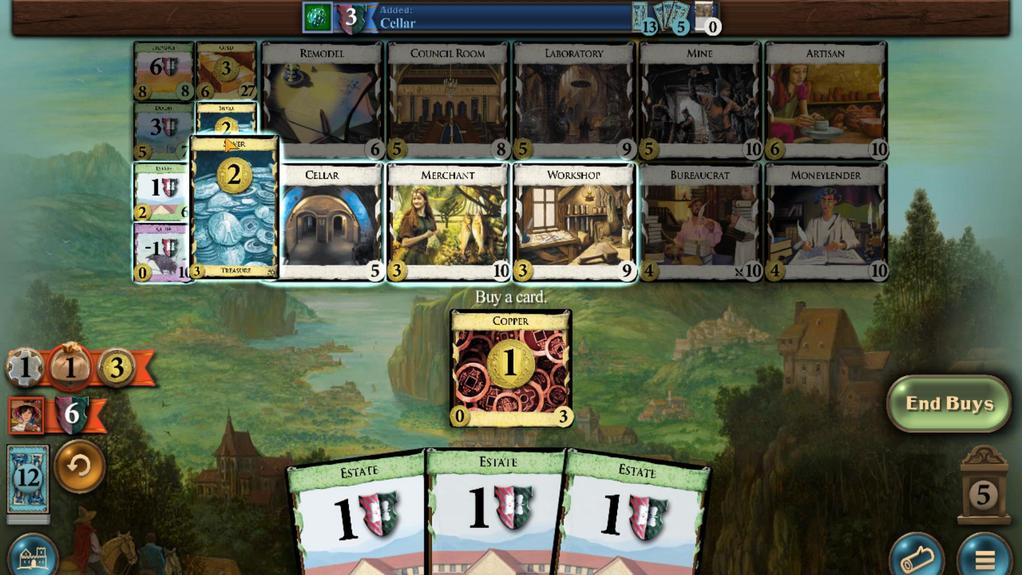 
Action: Mouse scrolled (634, 132) with delta (0, 0)
Screenshot: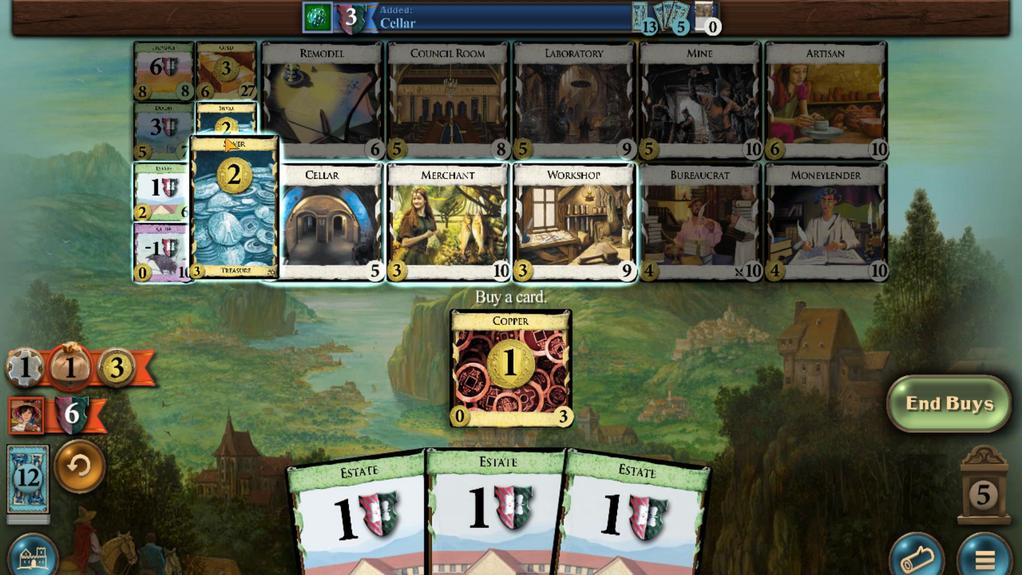 
Action: Mouse scrolled (634, 132) with delta (0, 0)
Screenshot: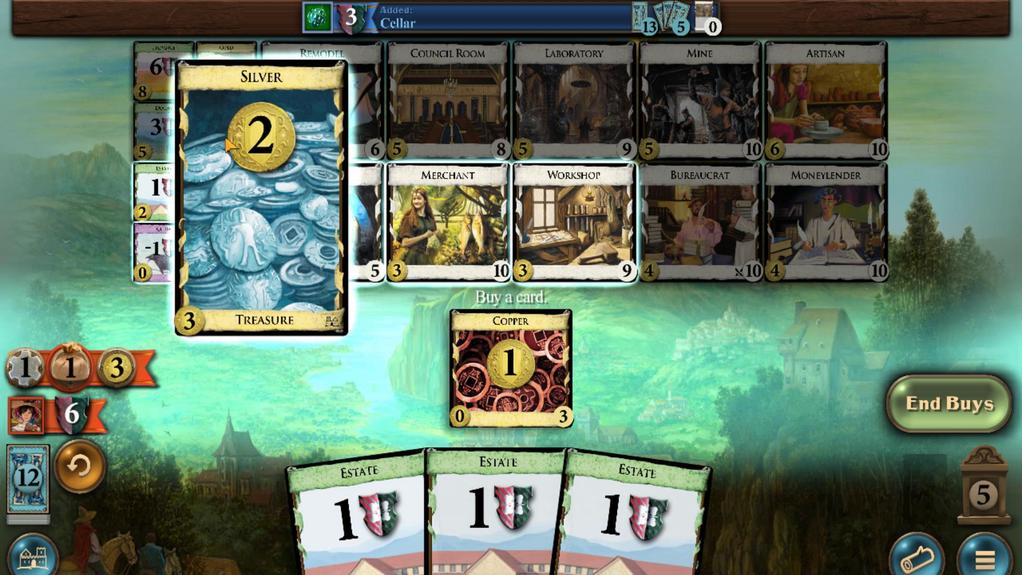 
Action: Mouse scrolled (634, 132) with delta (0, 0)
Screenshot: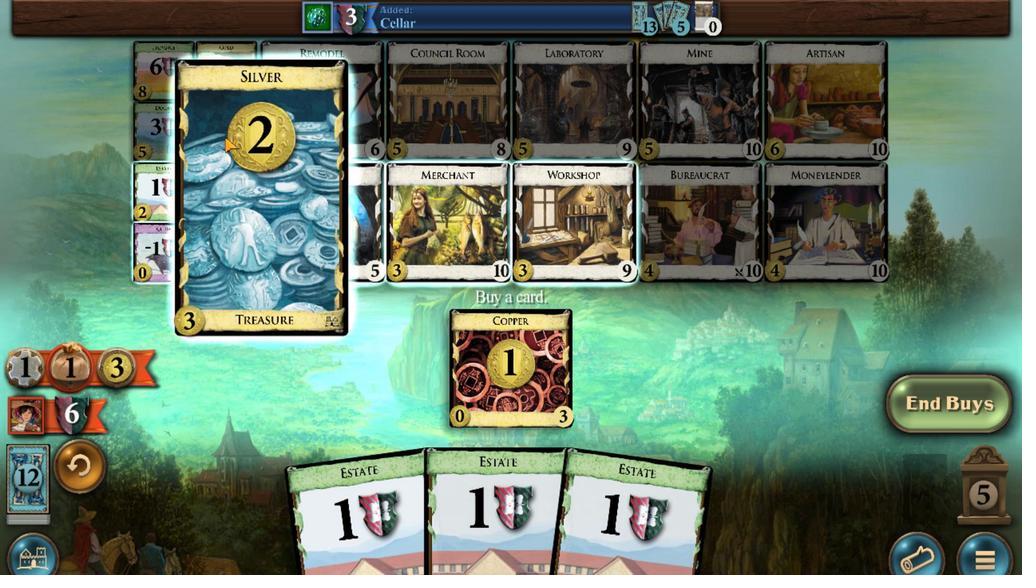 
Action: Mouse scrolled (634, 132) with delta (0, 0)
Screenshot: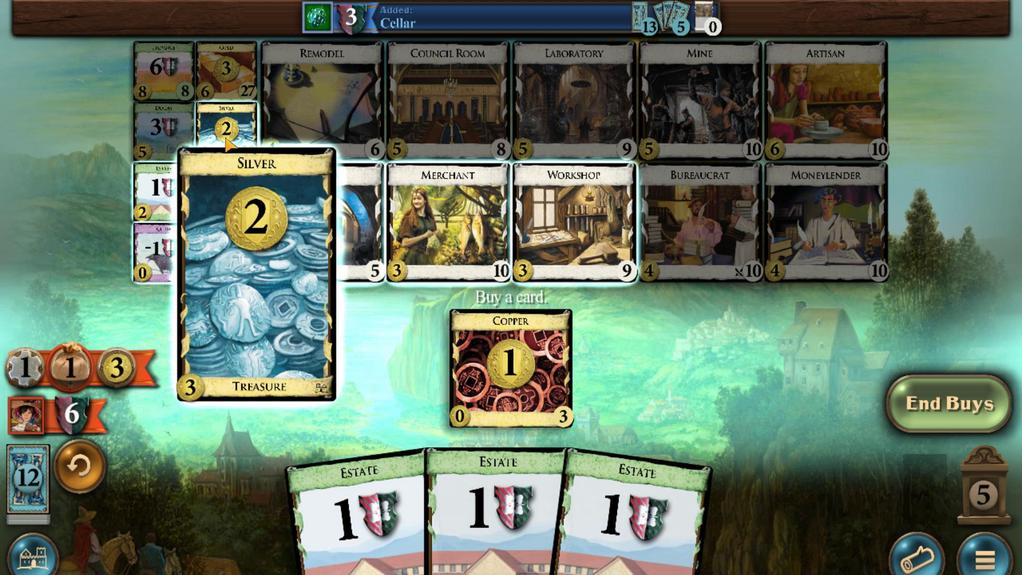 
Action: Mouse moved to (755, 449)
Screenshot: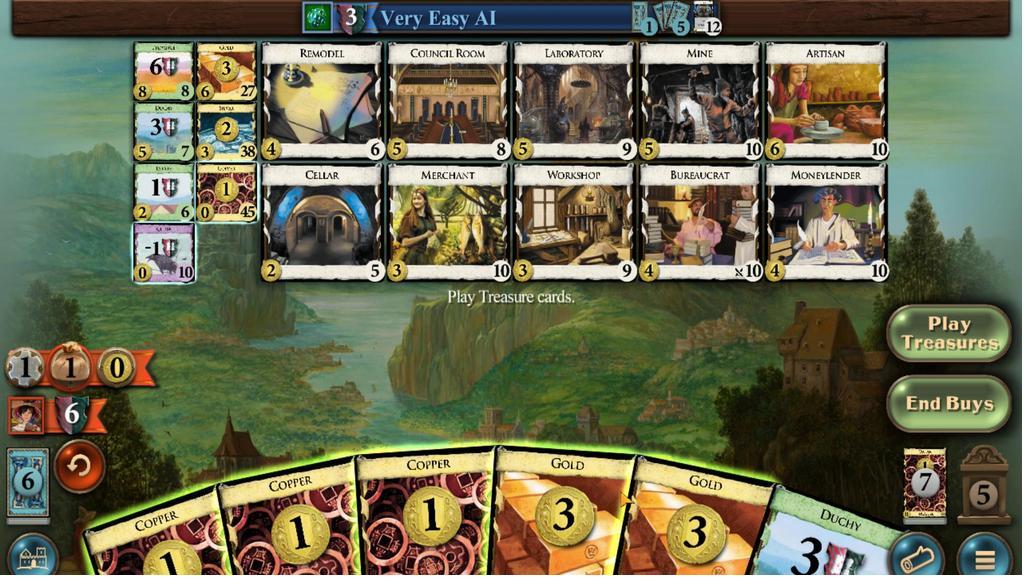 
Action: Mouse scrolled (755, 449) with delta (0, 0)
Screenshot: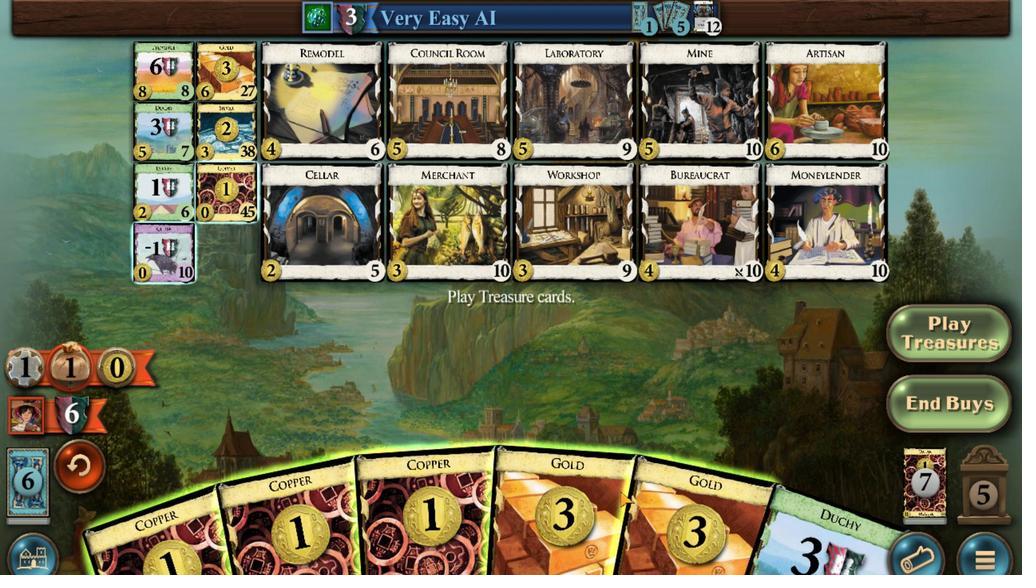 
Action: Mouse moved to (742, 448)
Screenshot: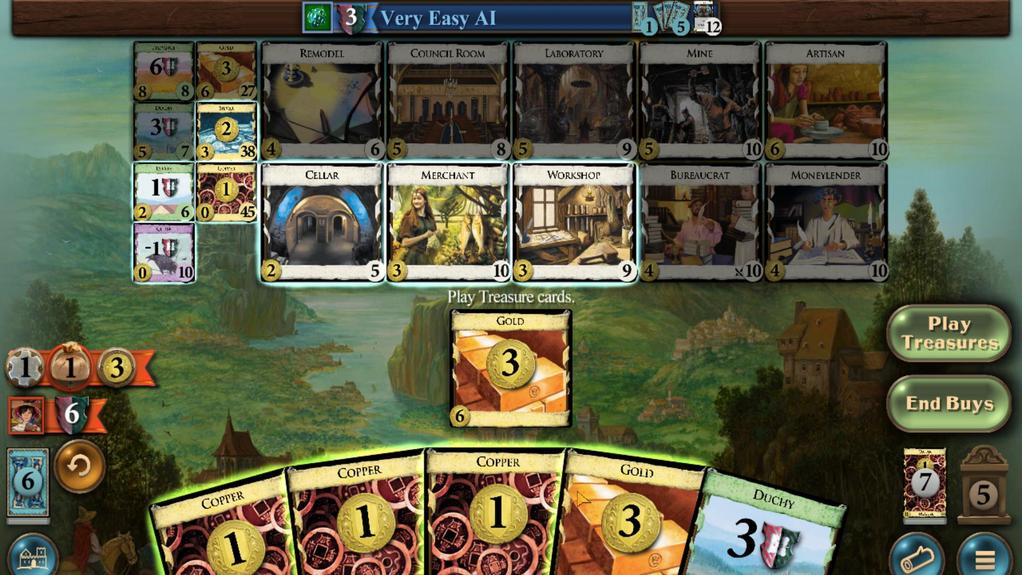 
Action: Mouse scrolled (742, 447) with delta (0, 0)
Screenshot: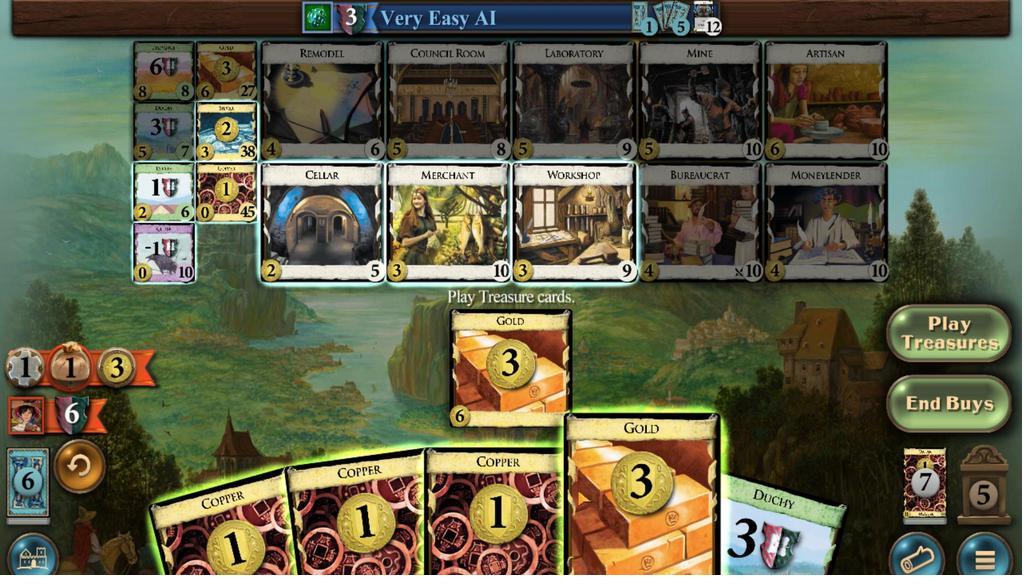 
Action: Mouse moved to (706, 454)
Screenshot: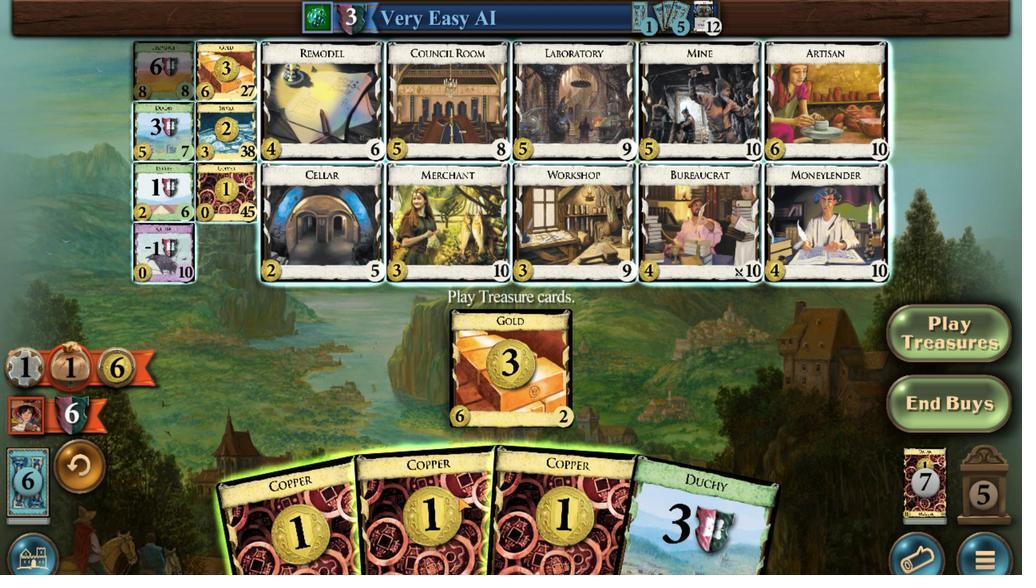
Action: Mouse scrolled (706, 453) with delta (0, 0)
Screenshot: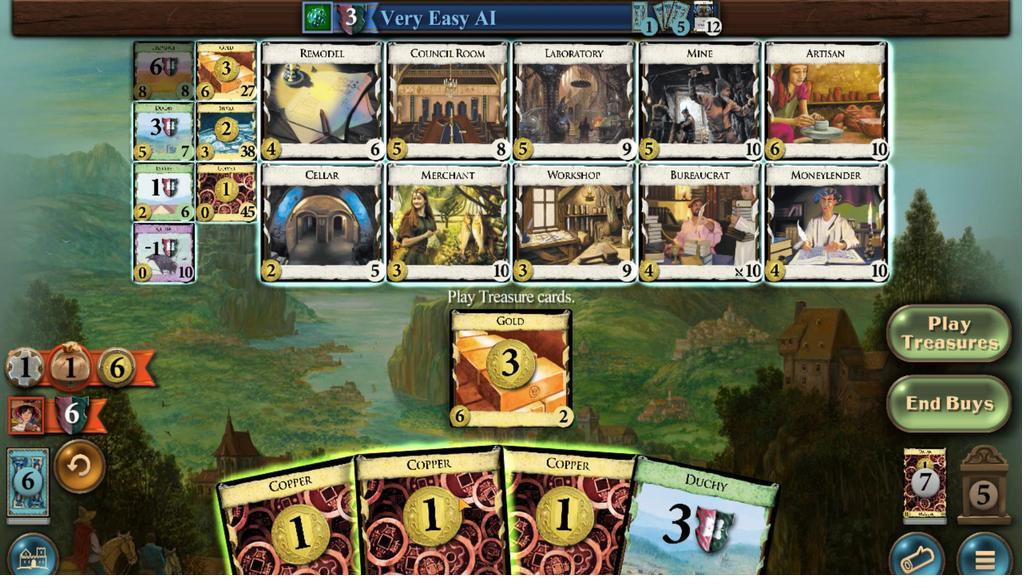 
Action: Mouse moved to (721, 447)
Screenshot: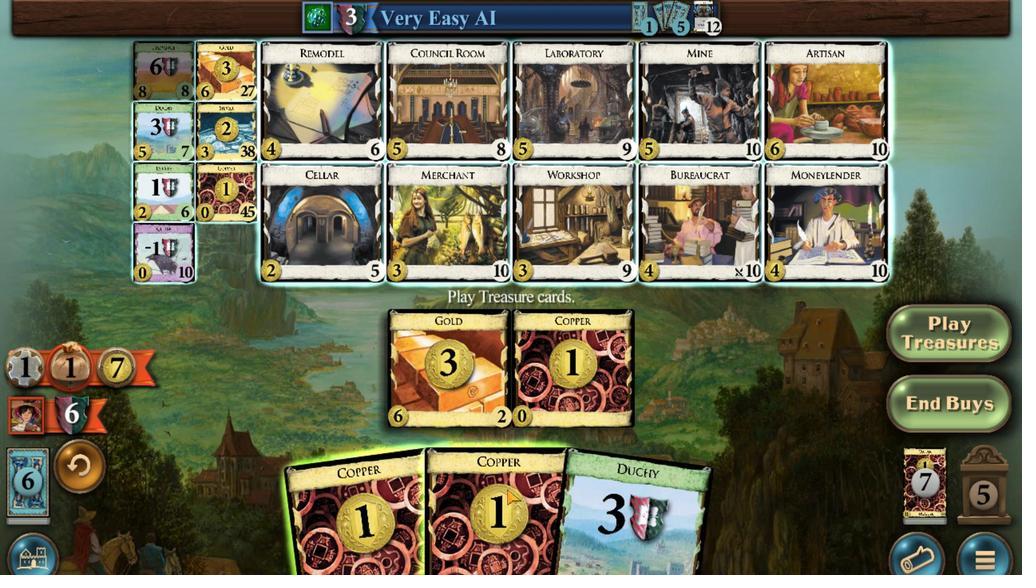 
Action: Mouse scrolled (721, 447) with delta (0, 0)
Screenshot: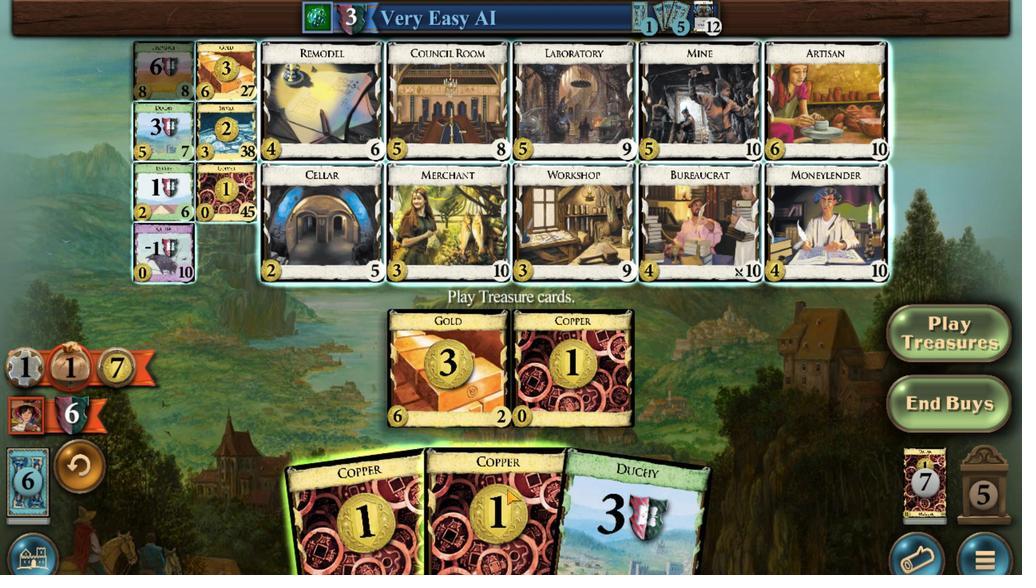 
Action: Mouse moved to (617, 62)
Screenshot: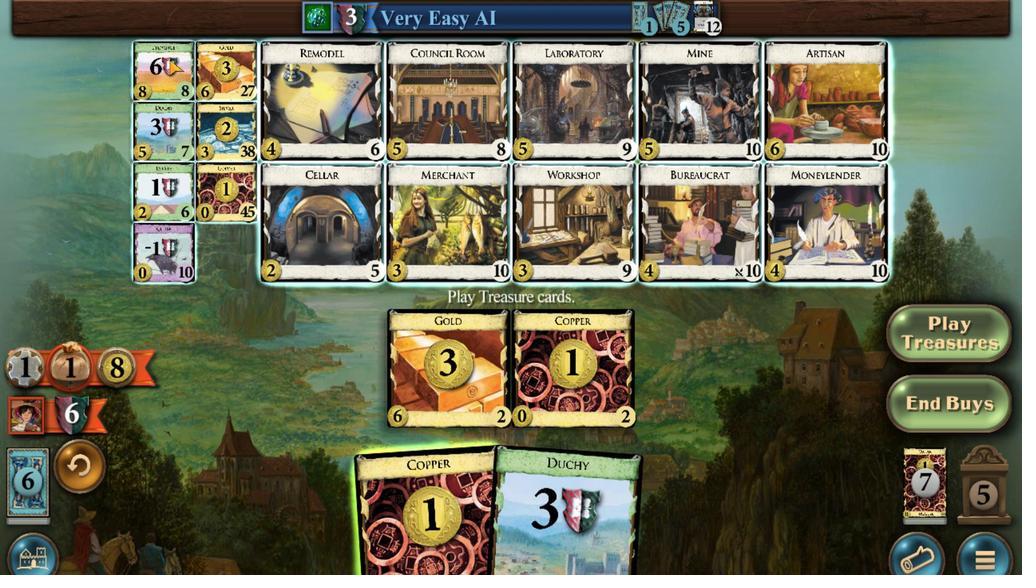 
Action: Mouse scrolled (617, 63) with delta (0, 0)
Screenshot: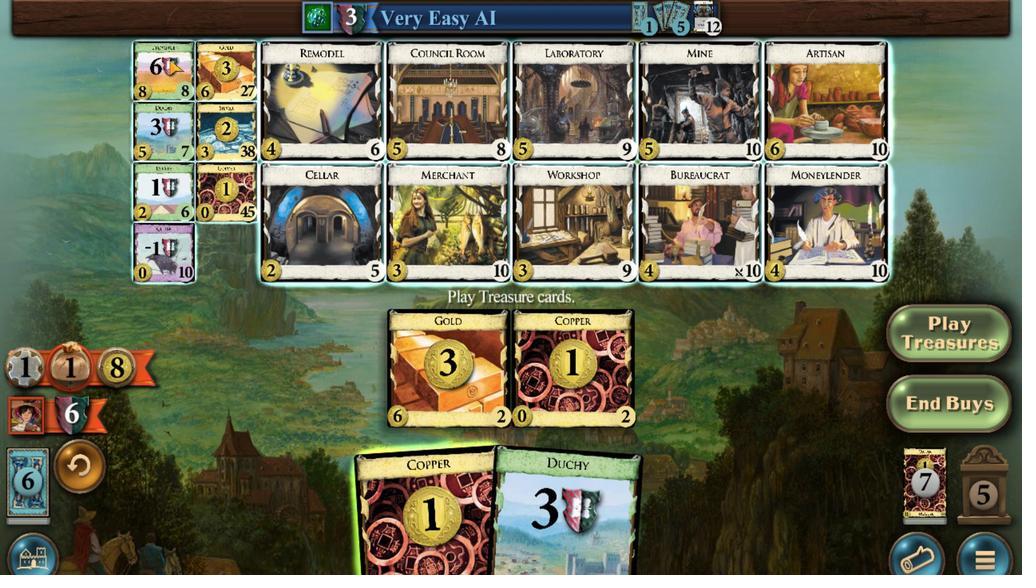 
Action: Mouse scrolled (617, 63) with delta (0, 0)
Screenshot: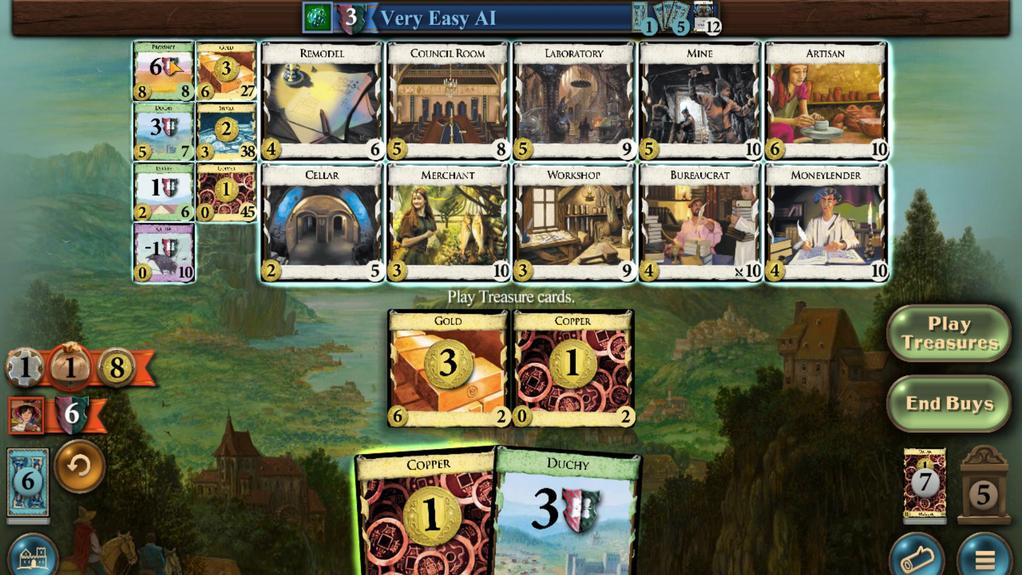 
Action: Mouse scrolled (617, 63) with delta (0, 0)
Screenshot: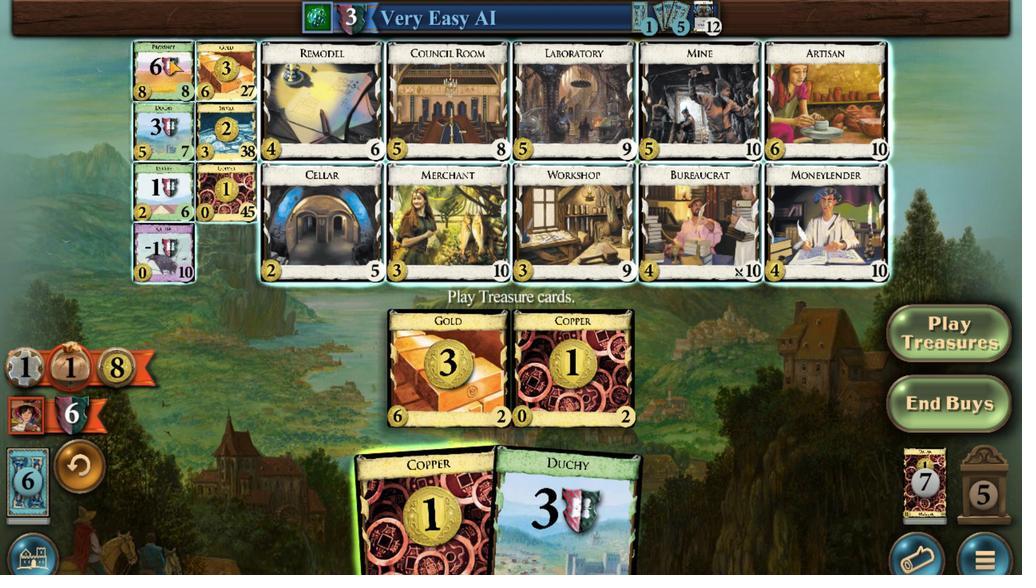 
Action: Mouse scrolled (617, 63) with delta (0, 0)
Screenshot: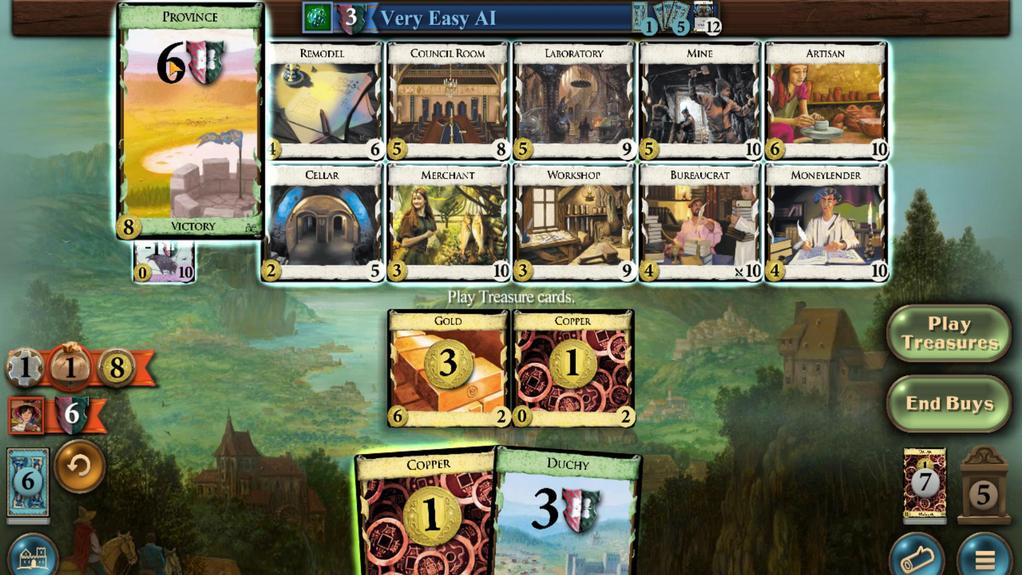
Action: Mouse scrolled (617, 63) with delta (0, 0)
Screenshot: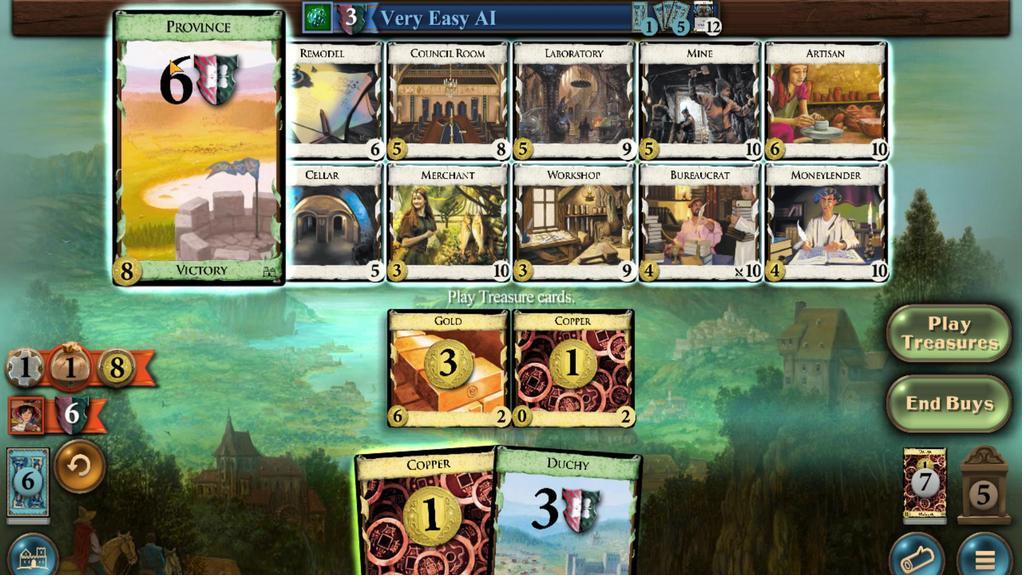 
Action: Mouse scrolled (617, 63) with delta (0, 0)
Screenshot: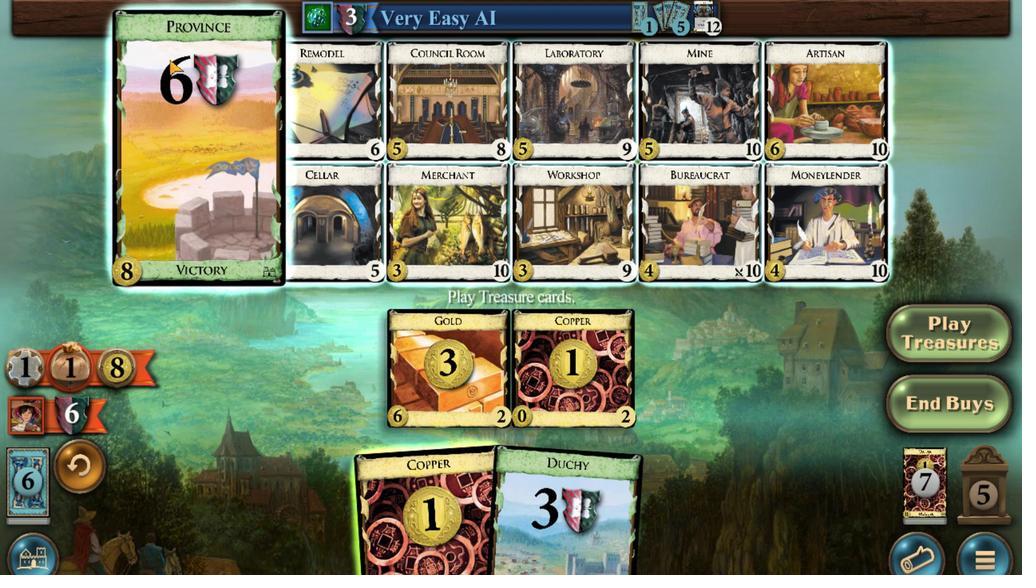 
Action: Mouse scrolled (617, 63) with delta (0, 0)
Screenshot: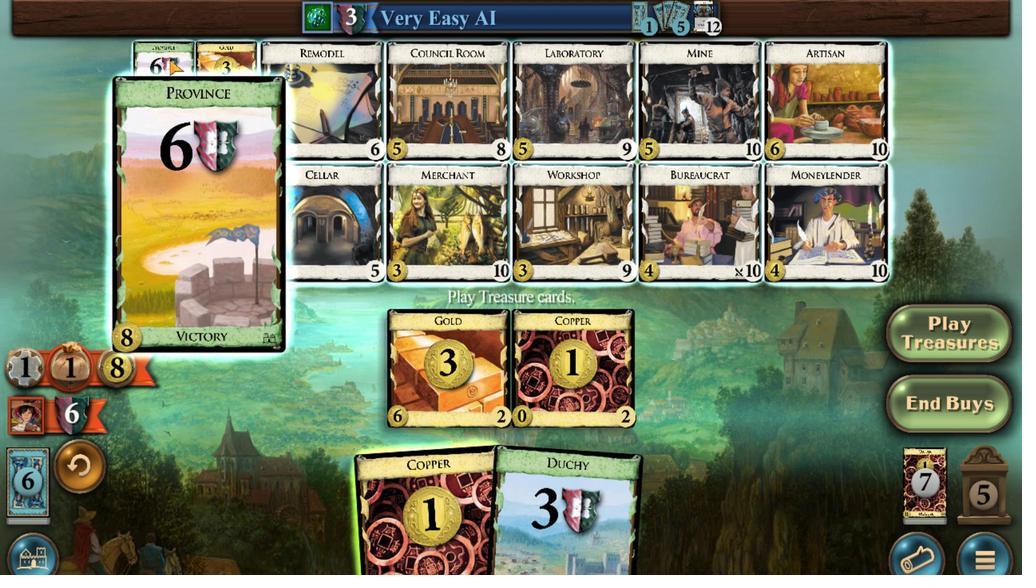 
Action: Mouse moved to (708, 463)
Screenshot: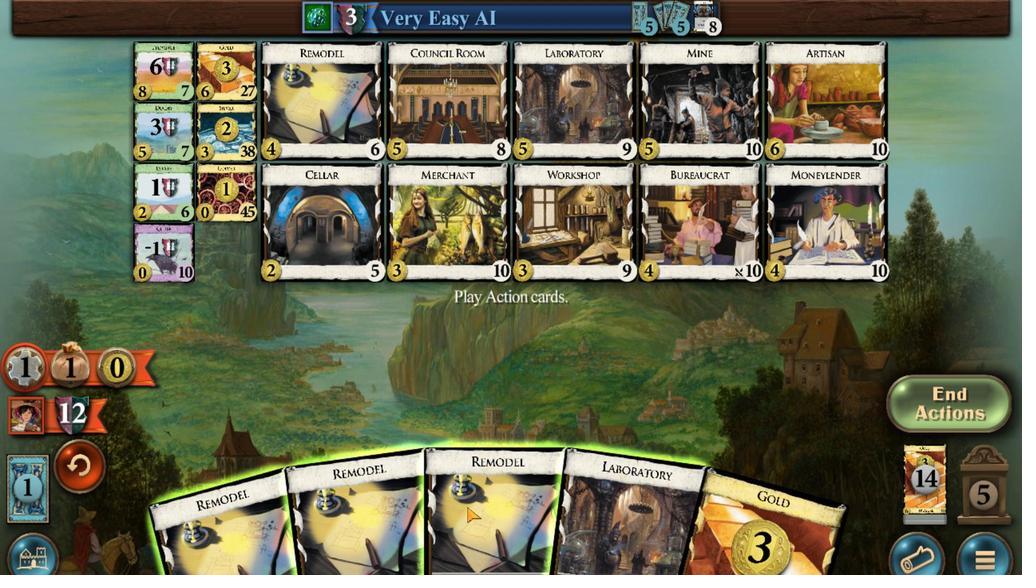 
Action: Mouse scrolled (708, 462) with delta (0, 0)
Screenshot: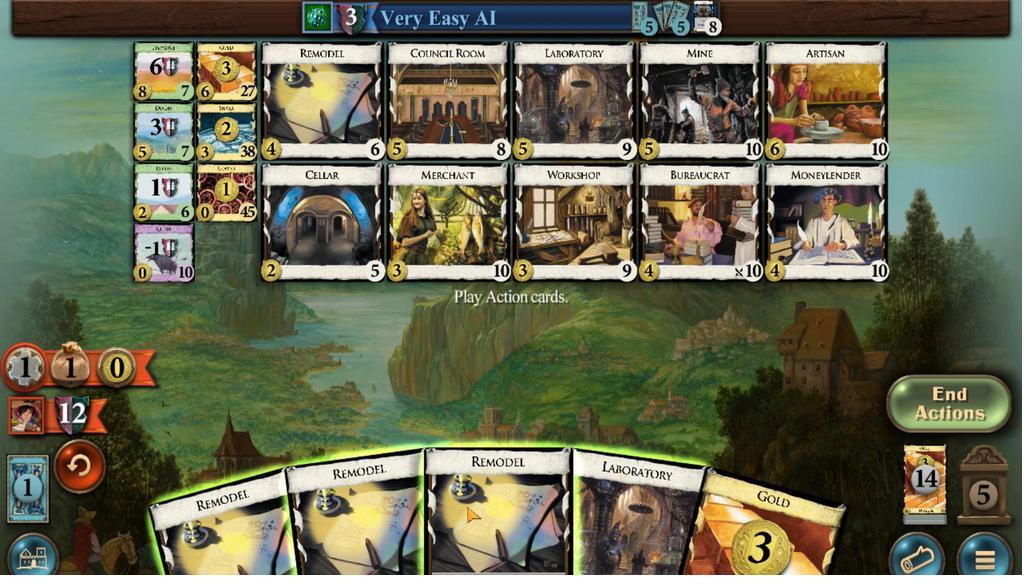 
Action: Mouse moved to (778, 471)
Screenshot: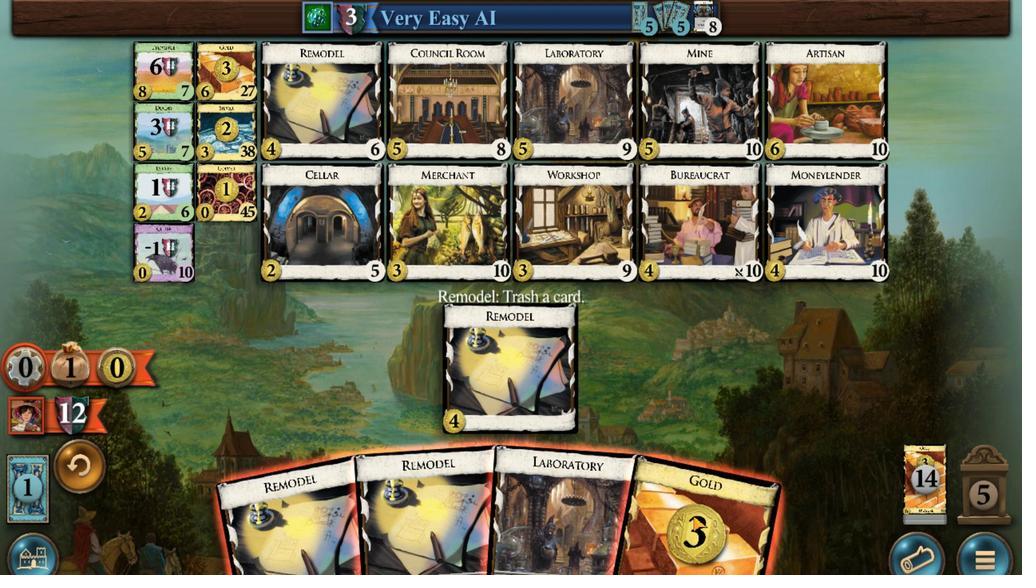 
Action: Mouse scrolled (778, 470) with delta (0, 0)
Screenshot: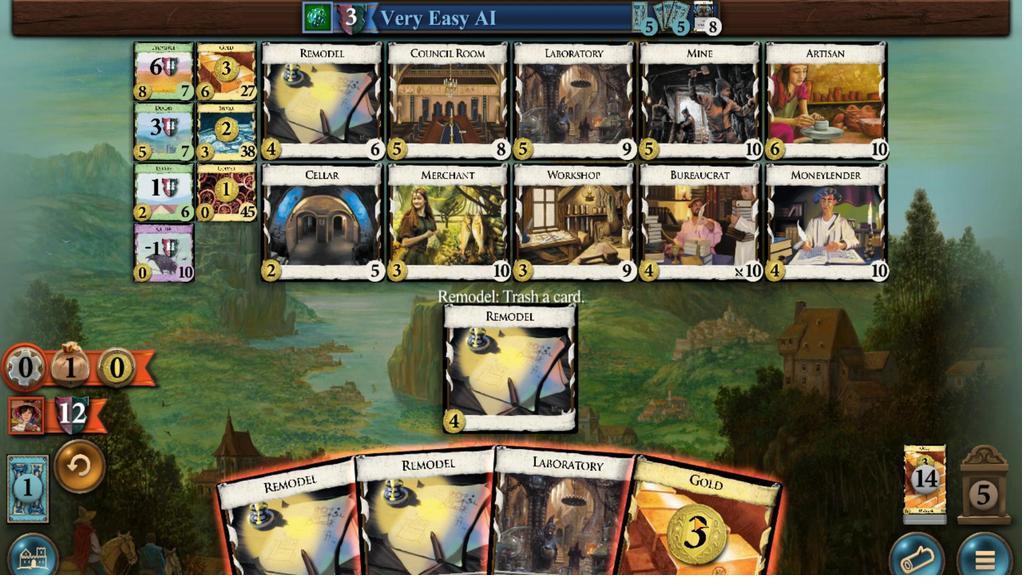 
Action: Mouse moved to (623, 75)
Screenshot: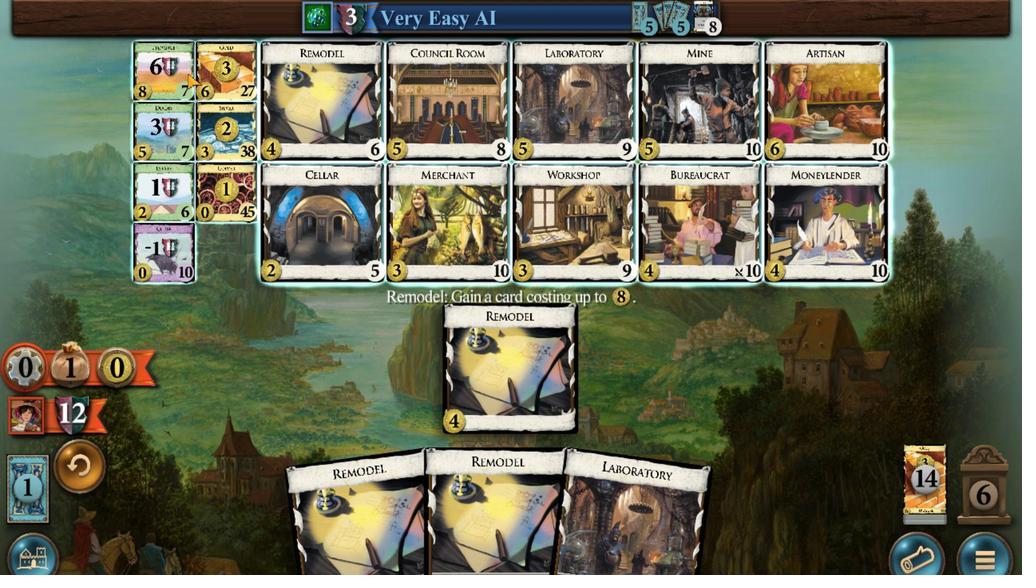 
Action: Mouse scrolled (623, 76) with delta (0, 0)
Screenshot: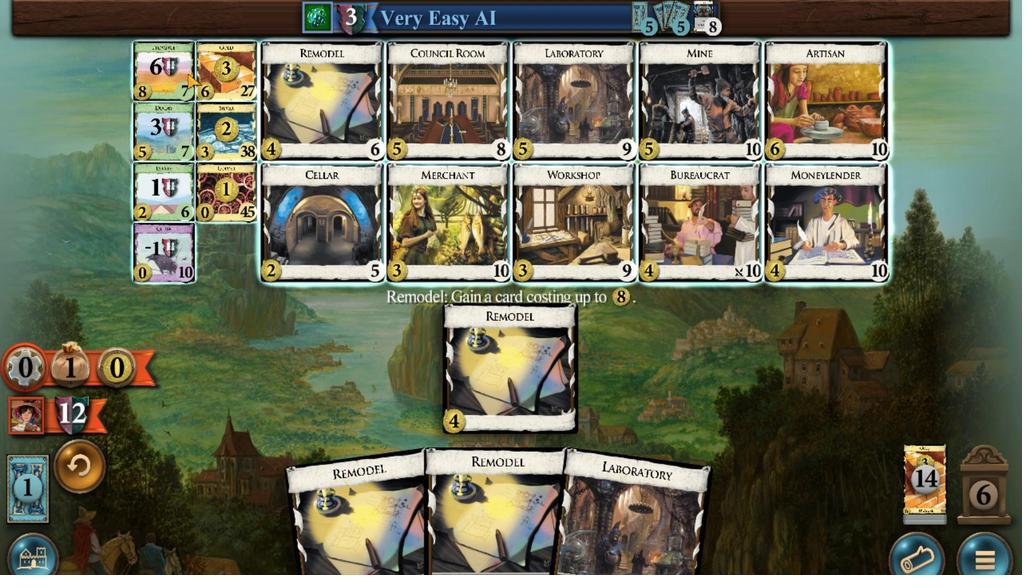 
Action: Mouse scrolled (623, 76) with delta (0, 0)
Screenshot: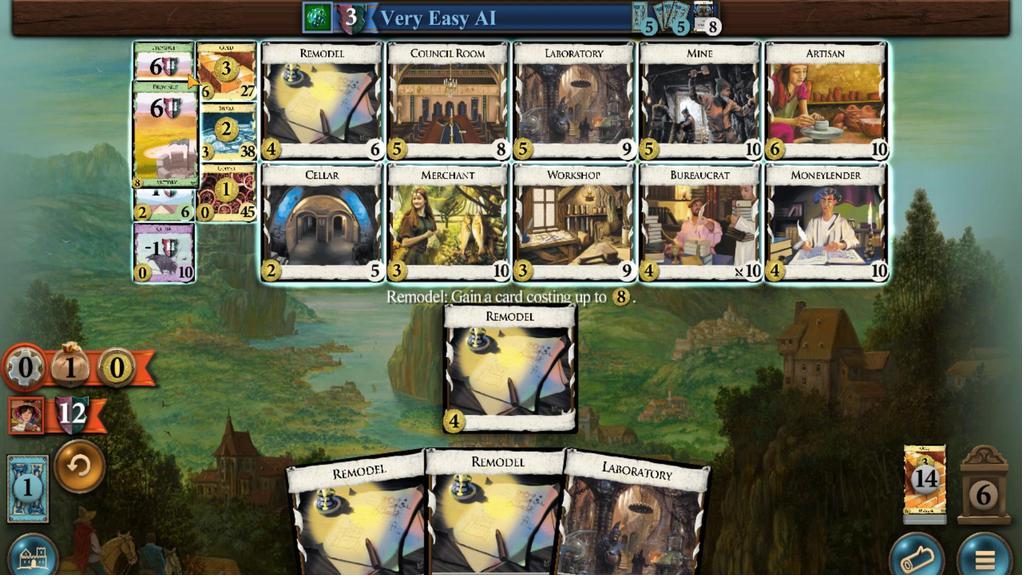 
Action: Mouse scrolled (623, 76) with delta (0, 0)
Screenshot: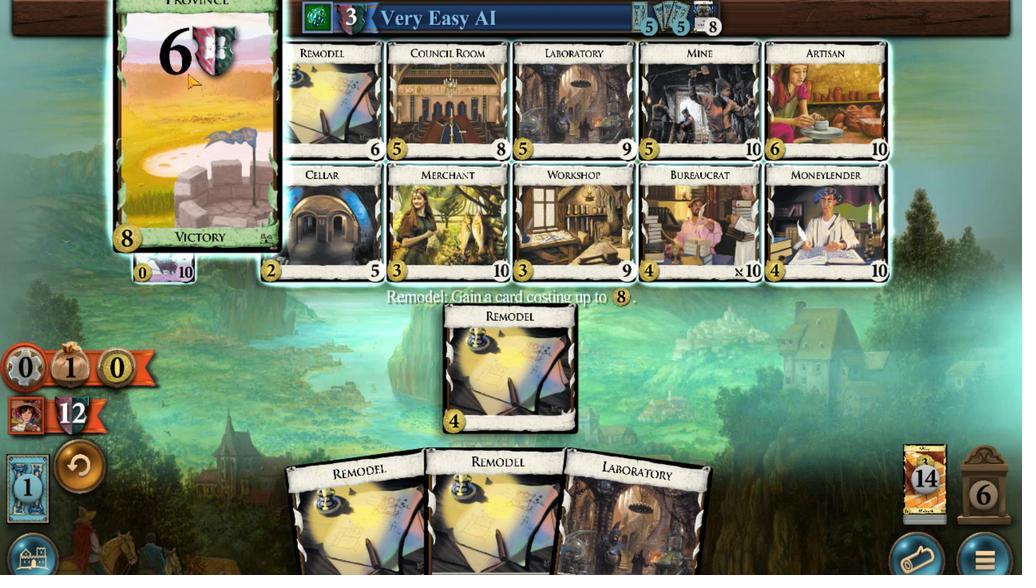 
Action: Mouse scrolled (623, 76) with delta (0, 0)
Screenshot: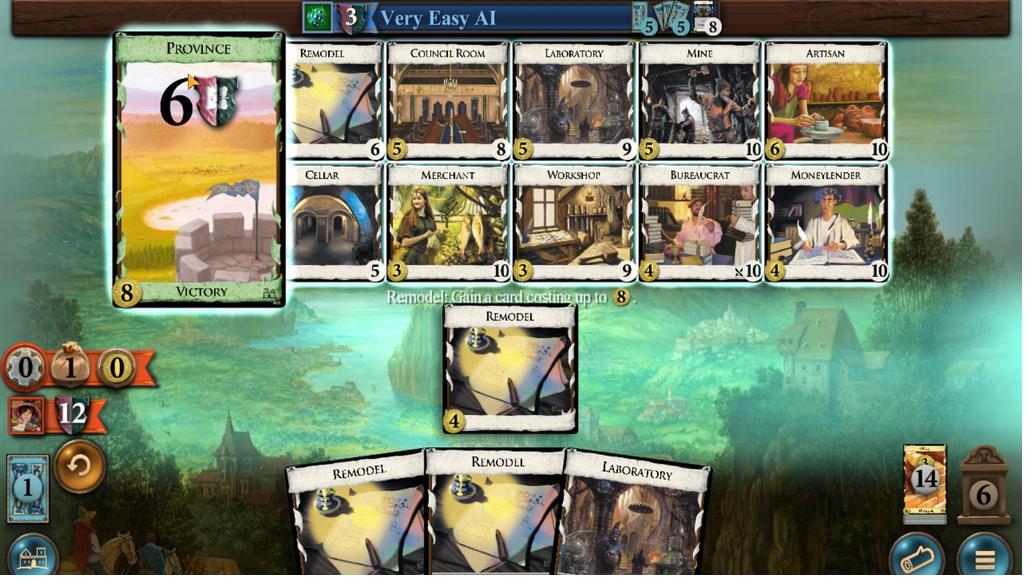 
Action: Mouse scrolled (623, 76) with delta (0, 0)
Screenshot: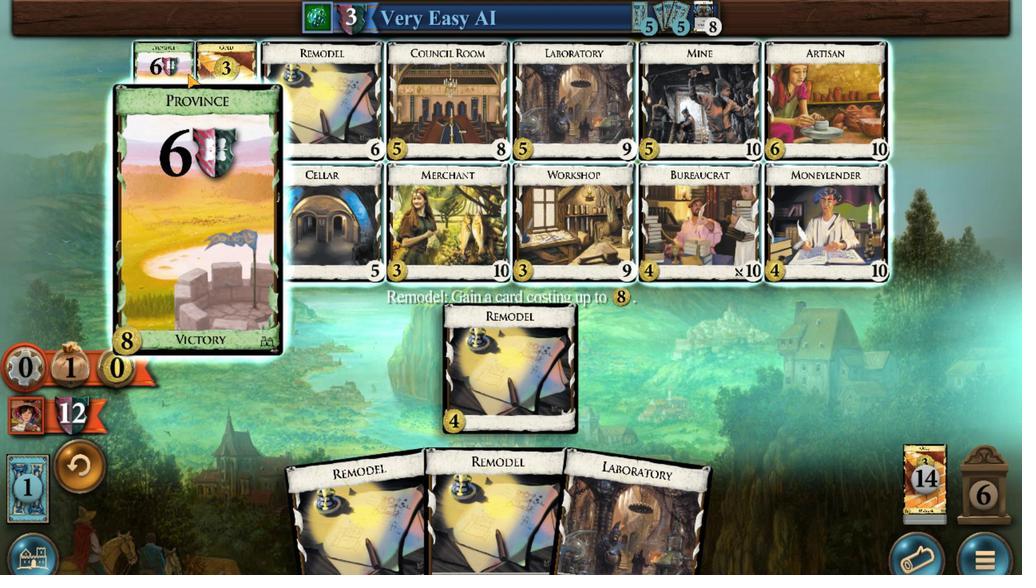 
Action: Mouse moved to (617, 64)
Screenshot: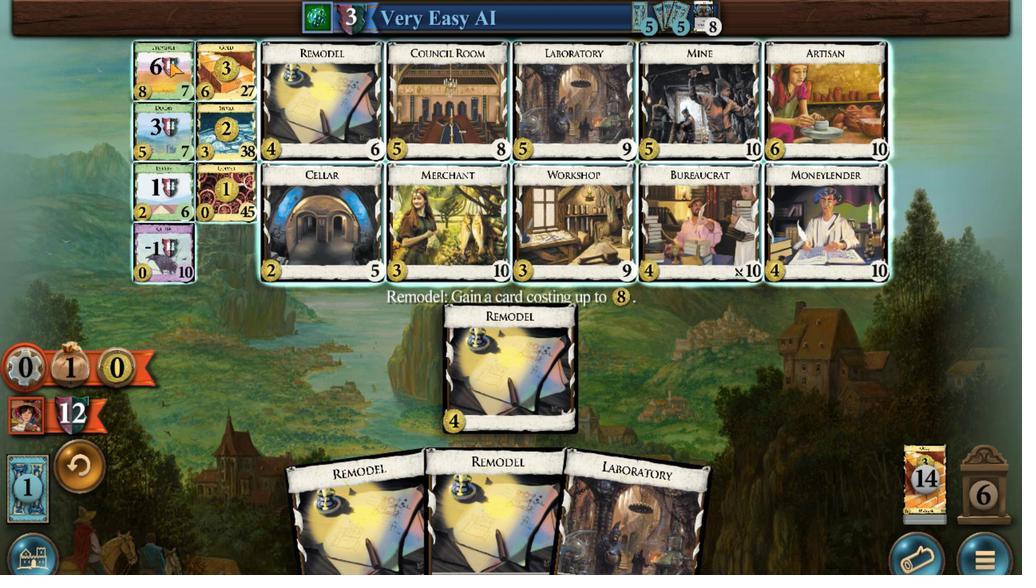 
Action: Mouse scrolled (617, 65) with delta (0, 0)
Screenshot: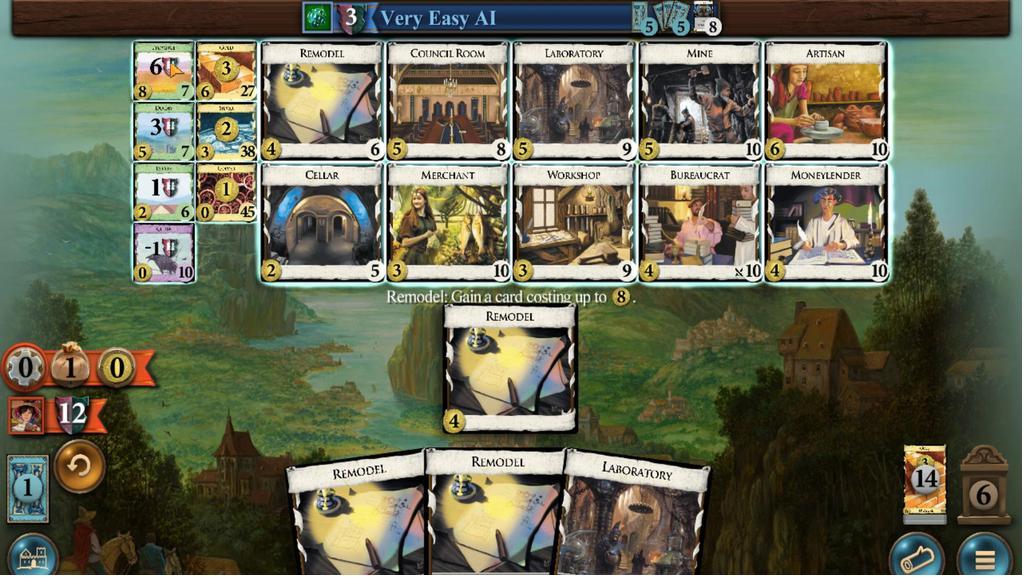 
Action: Mouse scrolled (617, 65) with delta (0, 0)
Screenshot: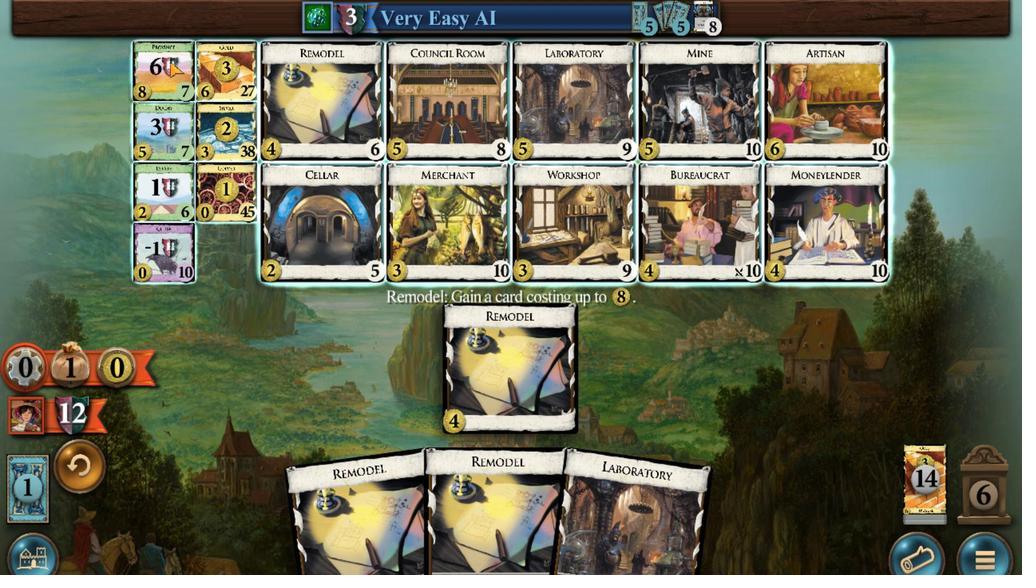 
Action: Mouse scrolled (617, 65) with delta (0, 0)
Screenshot: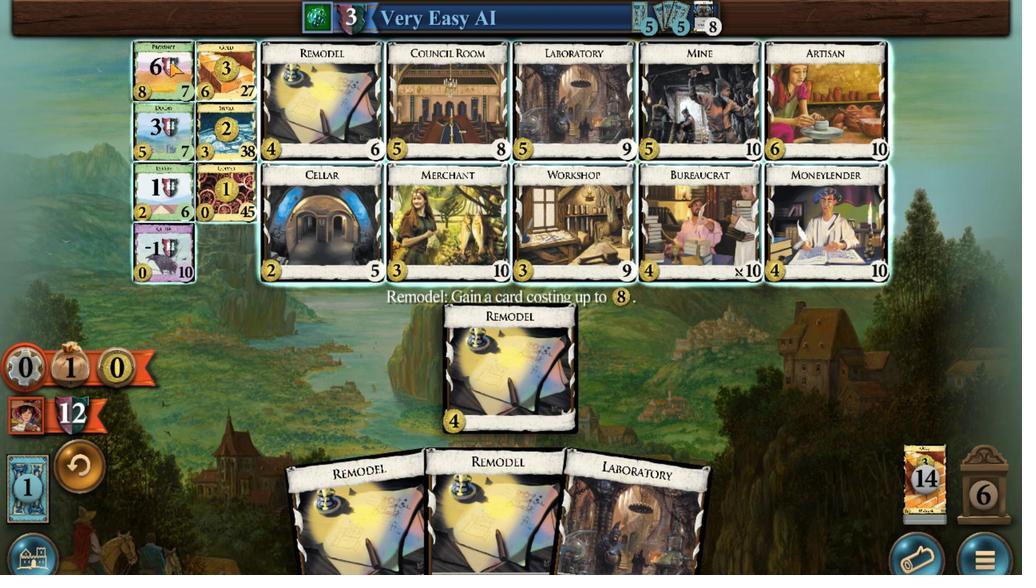 
Action: Mouse scrolled (617, 65) with delta (0, 0)
Screenshot: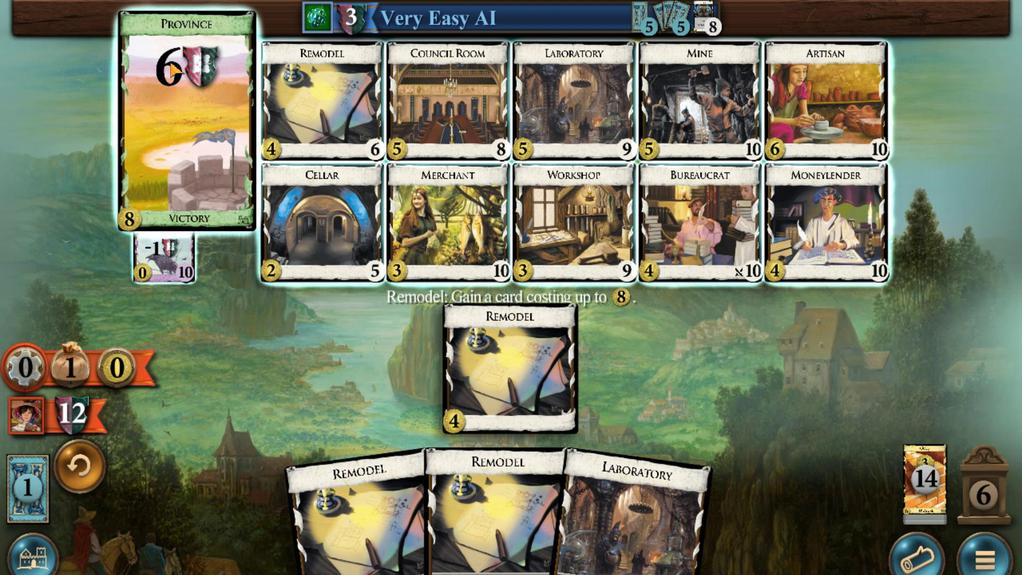 
Action: Mouse scrolled (617, 65) with delta (0, 0)
Screenshot: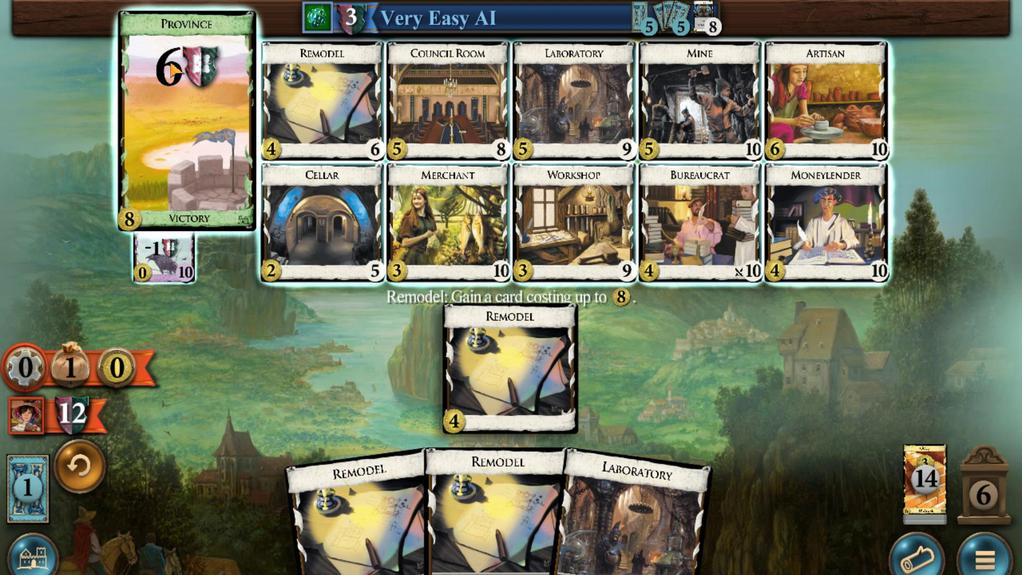 
Action: Mouse scrolled (617, 65) with delta (0, 0)
Screenshot: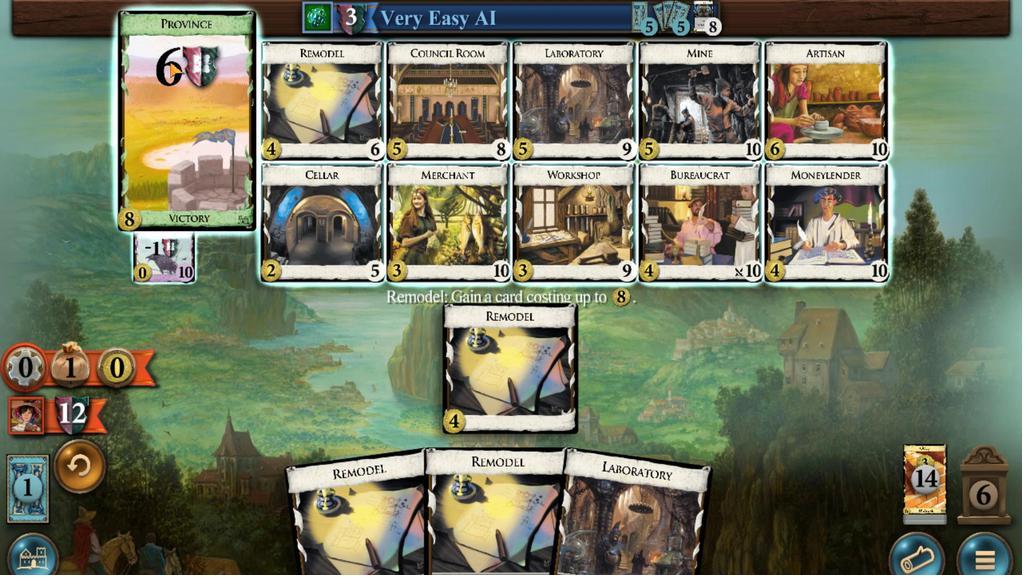 
Action: Mouse scrolled (617, 65) with delta (0, 0)
Screenshot: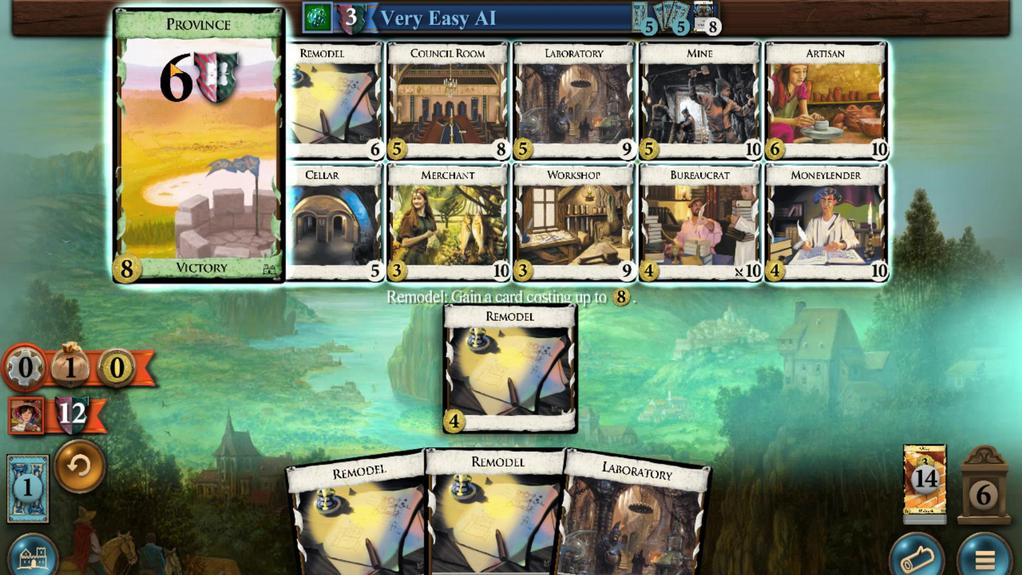 
Action: Mouse scrolled (617, 65) with delta (0, 0)
Screenshot: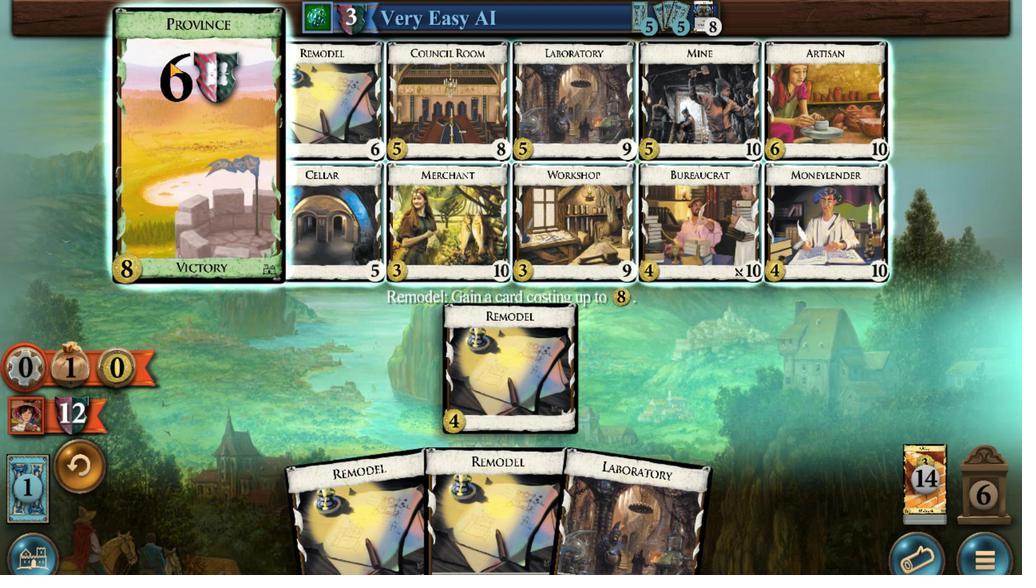 
Action: Mouse scrolled (617, 65) with delta (0, 0)
Screenshot: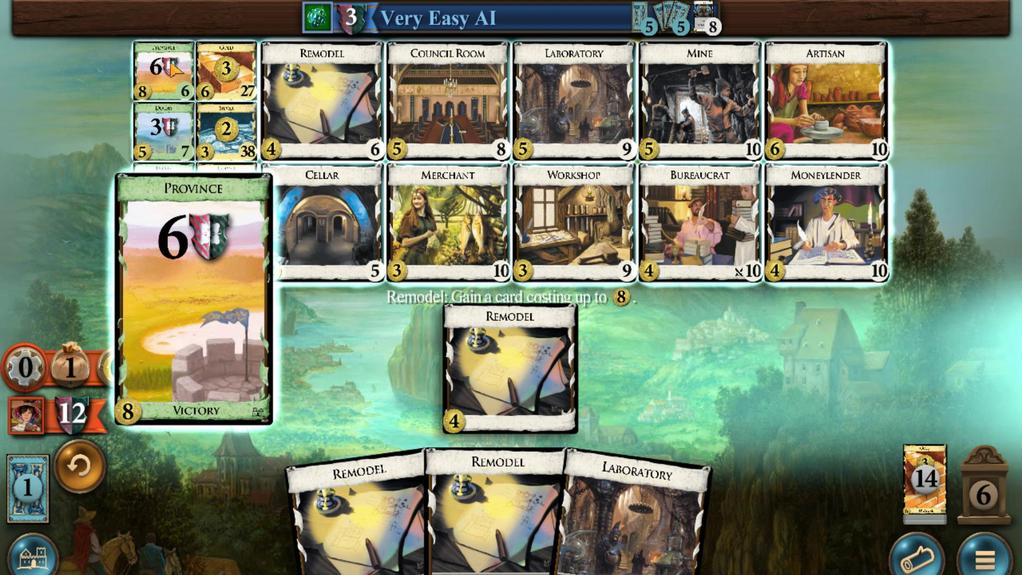 
Action: Mouse moved to (630, 176)
Screenshot: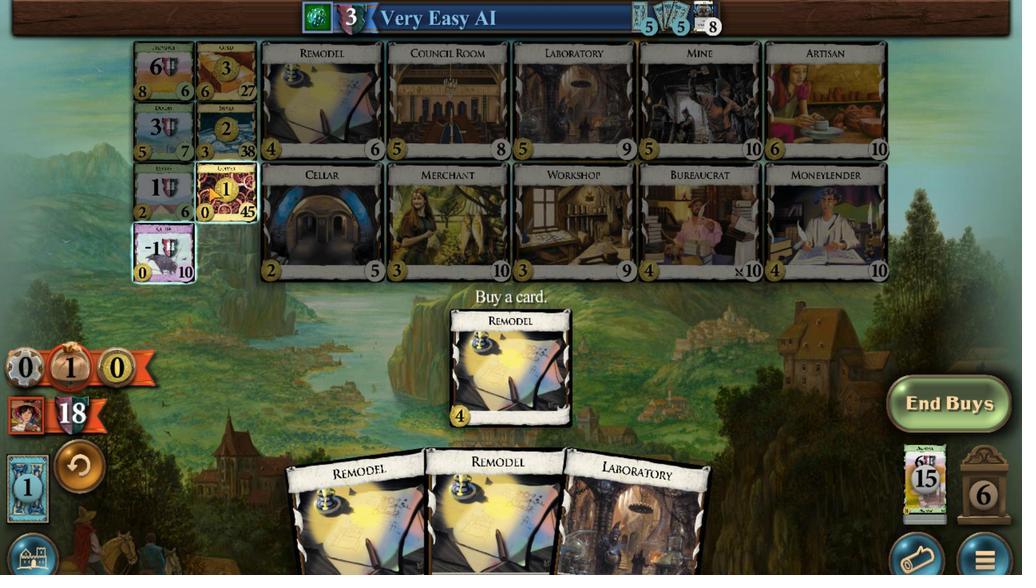 
Action: Mouse scrolled (630, 176) with delta (0, 0)
Screenshot: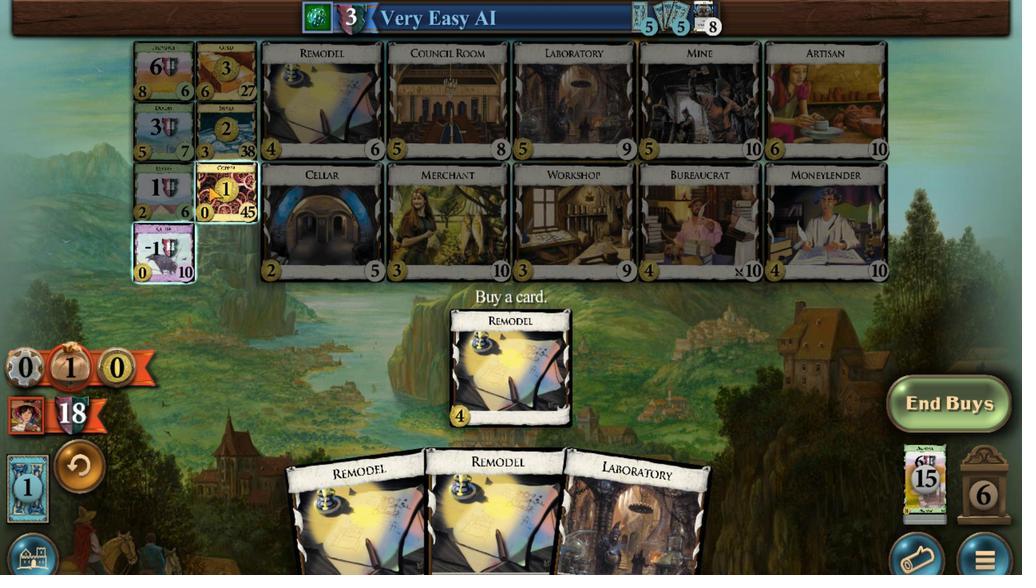 
Action: Mouse scrolled (630, 176) with delta (0, 0)
Screenshot: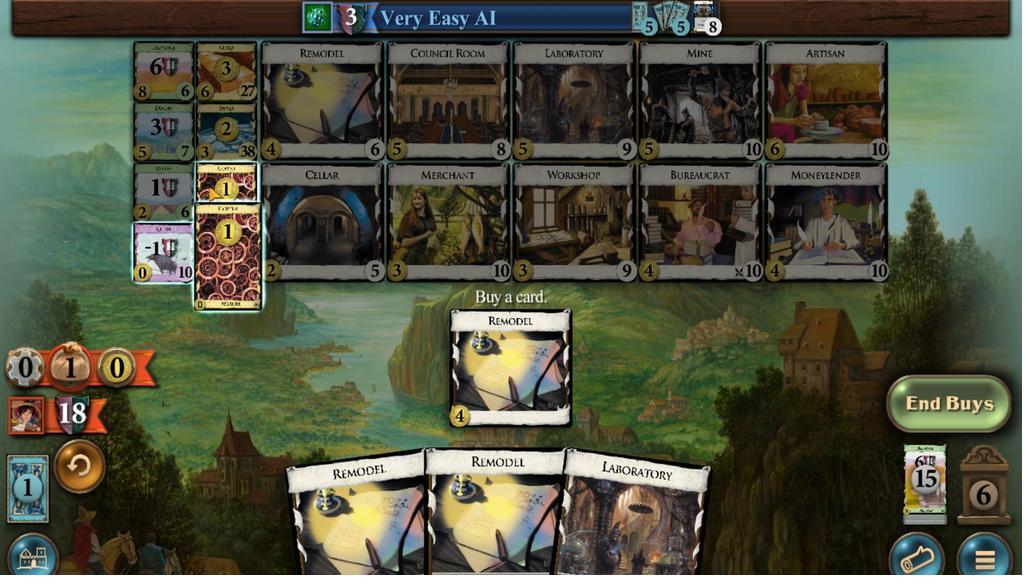 
Action: Mouse scrolled (630, 176) with delta (0, 0)
Screenshot: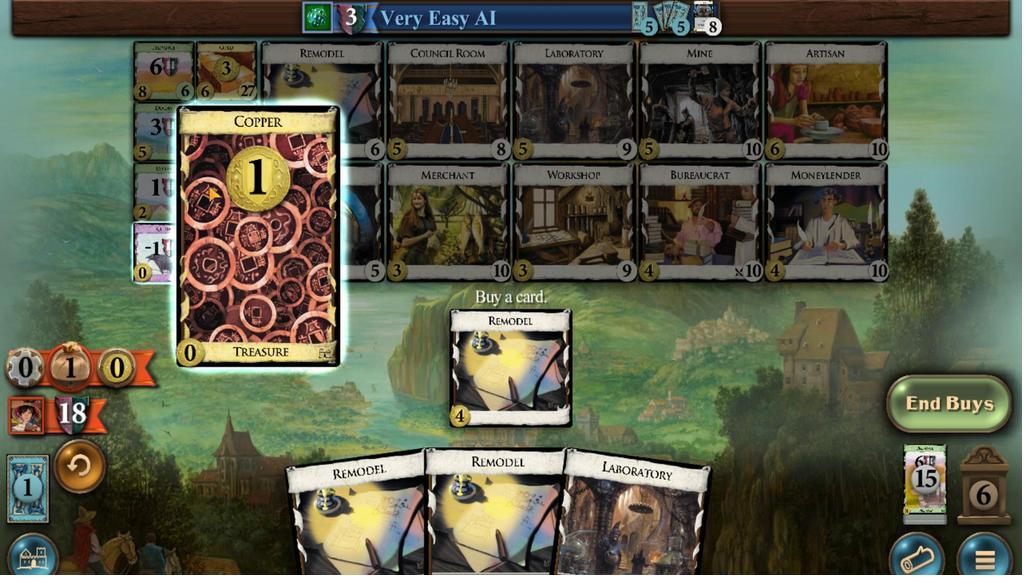 
Action: Mouse scrolled (630, 176) with delta (0, 0)
Screenshot: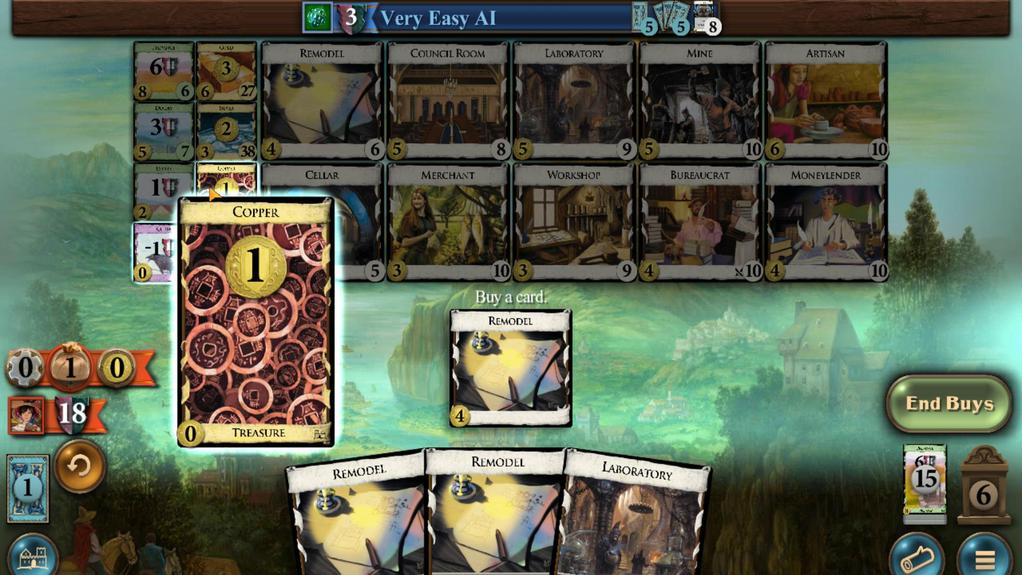 
Action: Mouse moved to (625, 468)
Screenshot: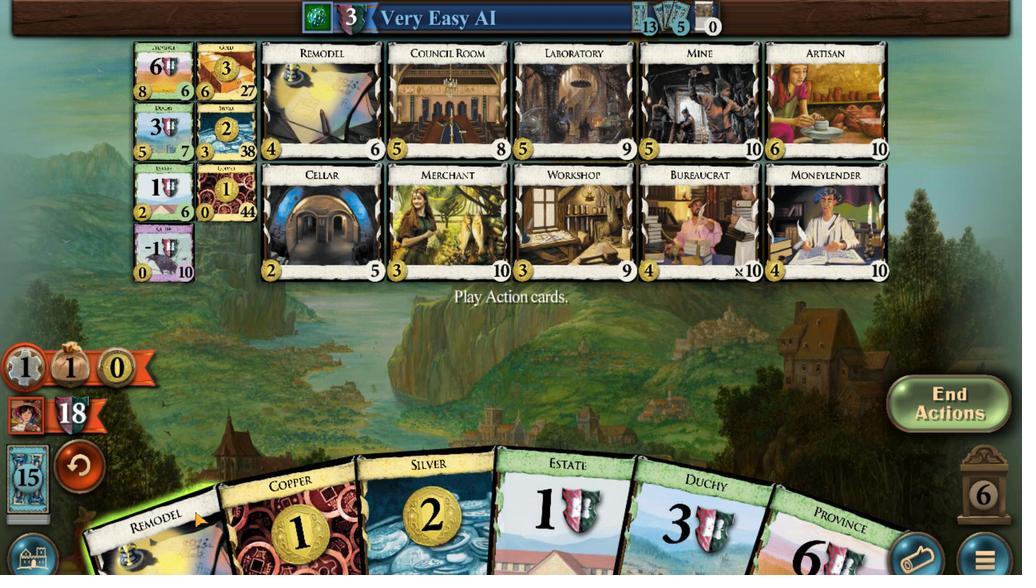 
Action: Mouse scrolled (625, 467) with delta (0, 0)
Screenshot: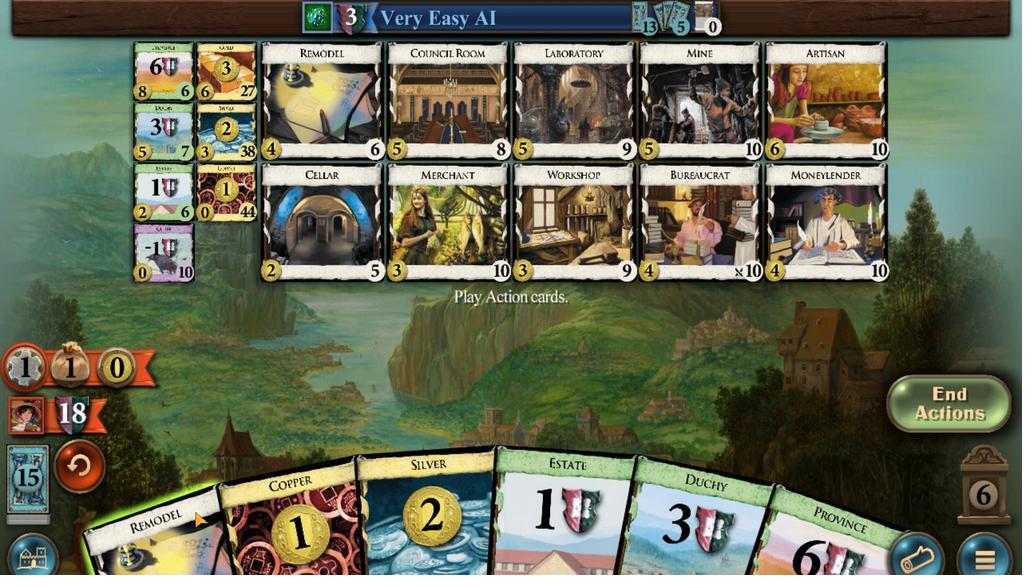
Action: Mouse moved to (674, 463)
Screenshot: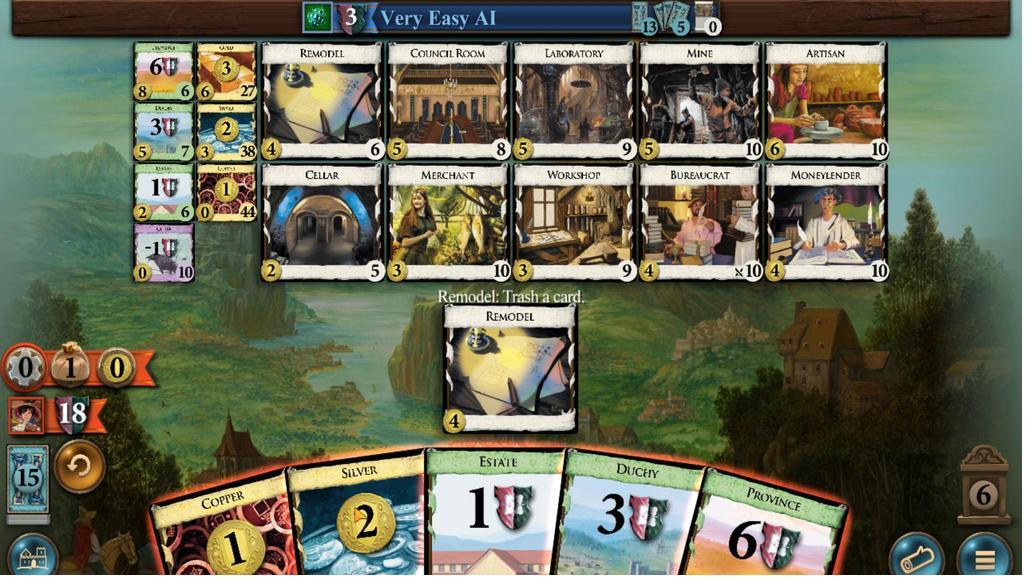 
Action: Mouse scrolled (674, 462) with delta (0, 0)
Screenshot: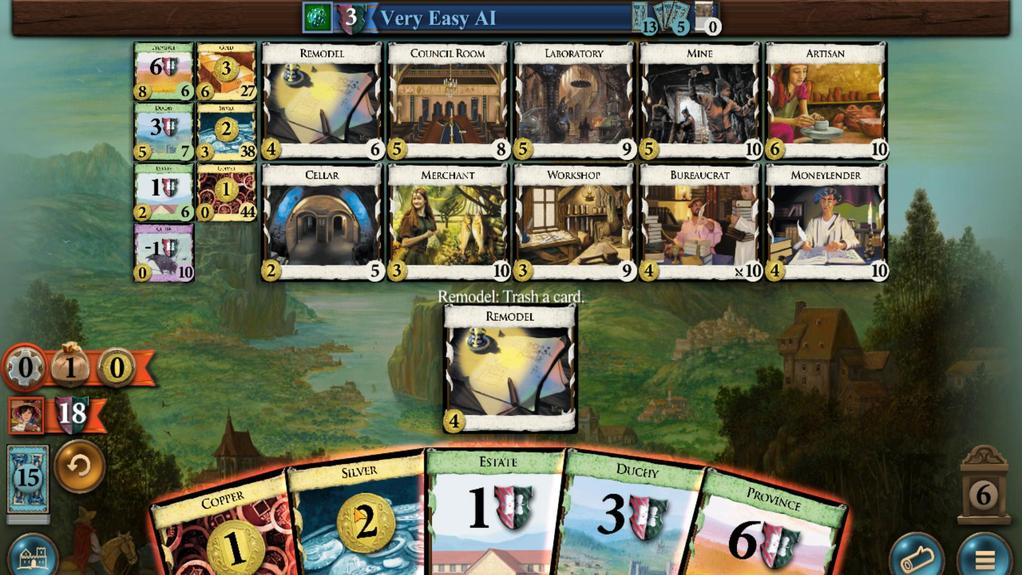 
Action: Mouse moved to (618, 109)
Screenshot: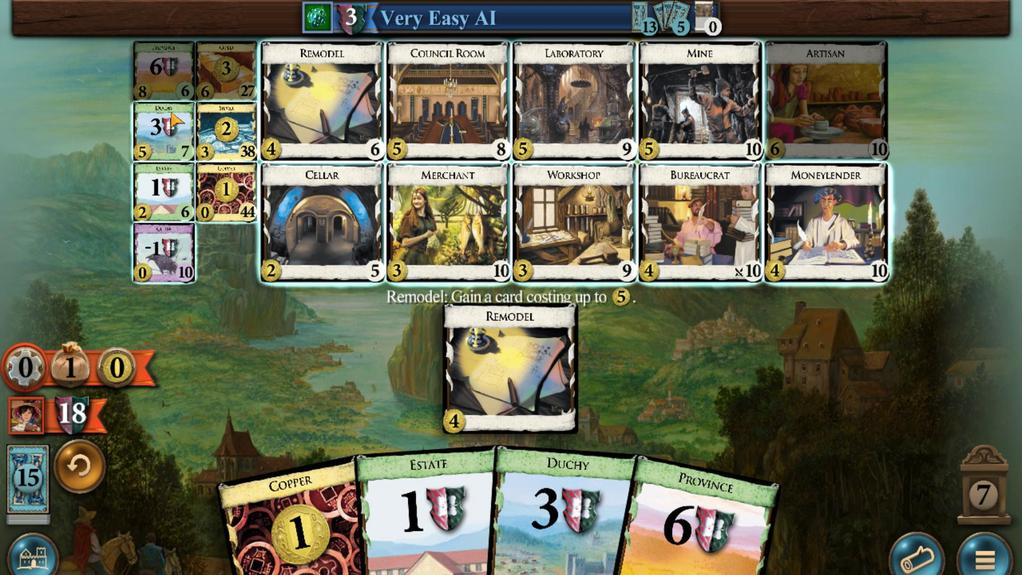 
Action: Mouse scrolled (618, 110) with delta (0, 0)
Screenshot: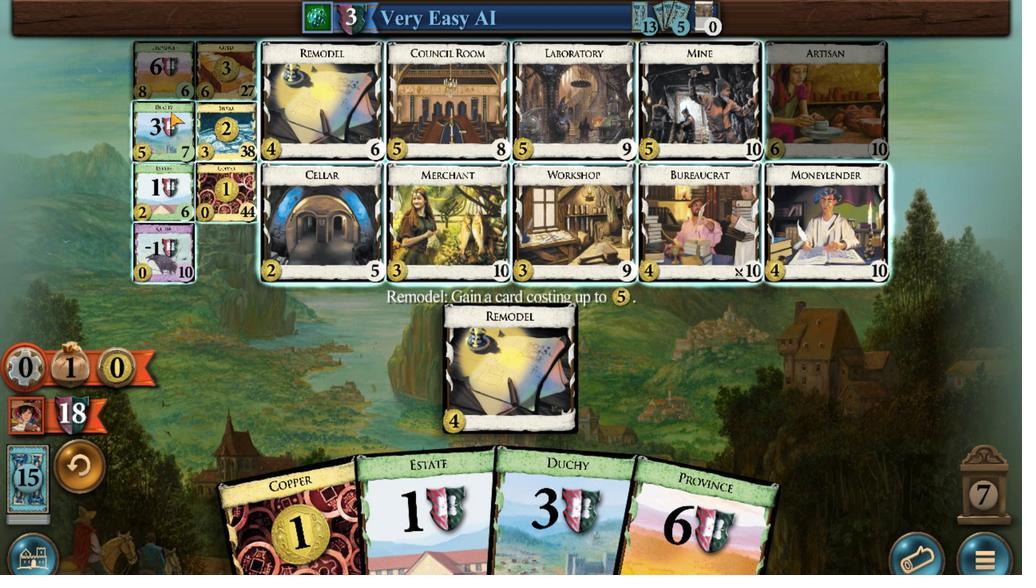 
Action: Mouse scrolled (618, 110) with delta (0, 0)
Screenshot: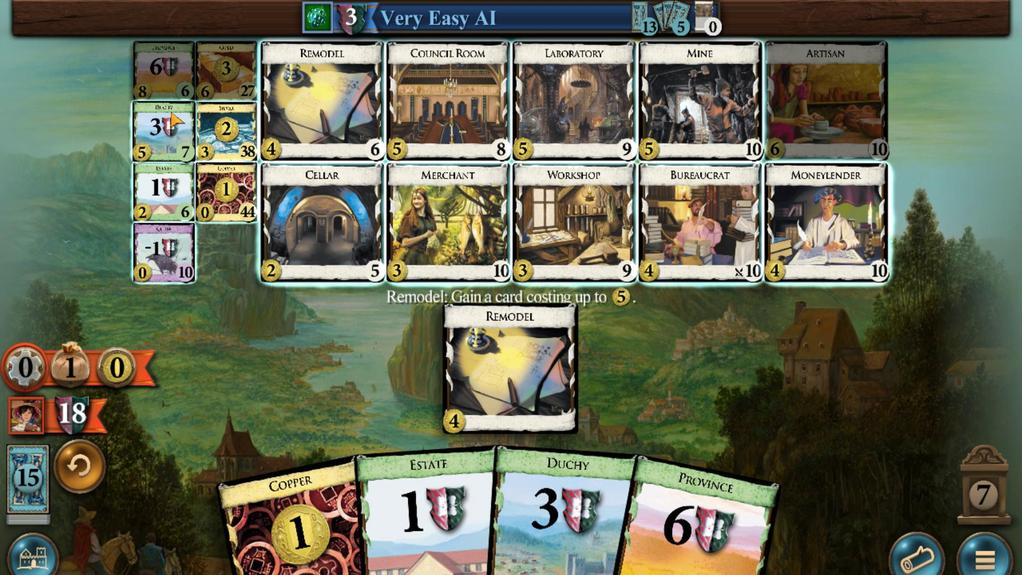 
Action: Mouse scrolled (618, 110) with delta (0, 0)
Screenshot: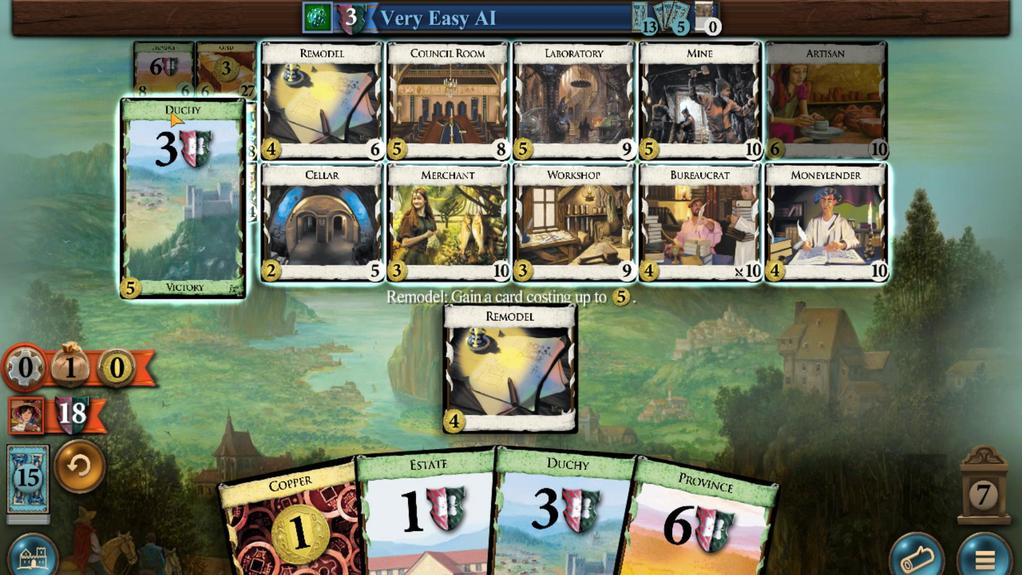 
Action: Mouse scrolled (618, 110) with delta (0, 0)
Screenshot: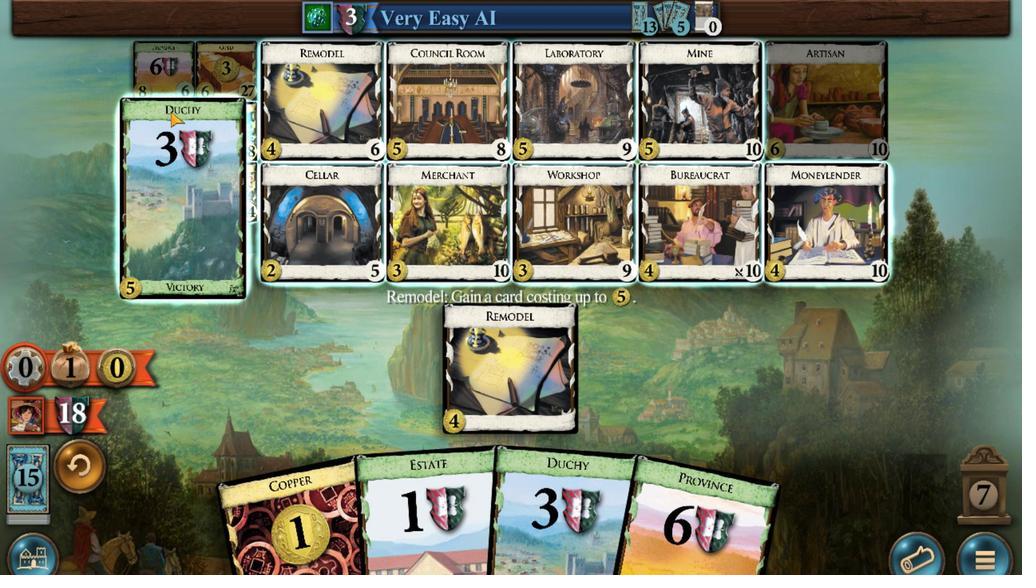 
Action: Mouse scrolled (618, 110) with delta (0, 0)
Screenshot: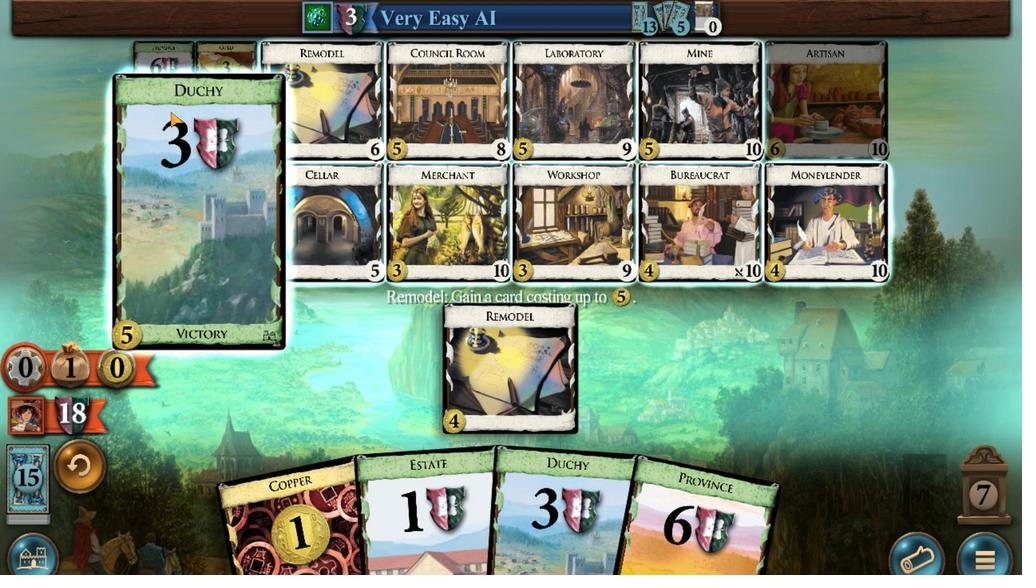 
Action: Mouse scrolled (618, 110) with delta (0, 0)
Screenshot: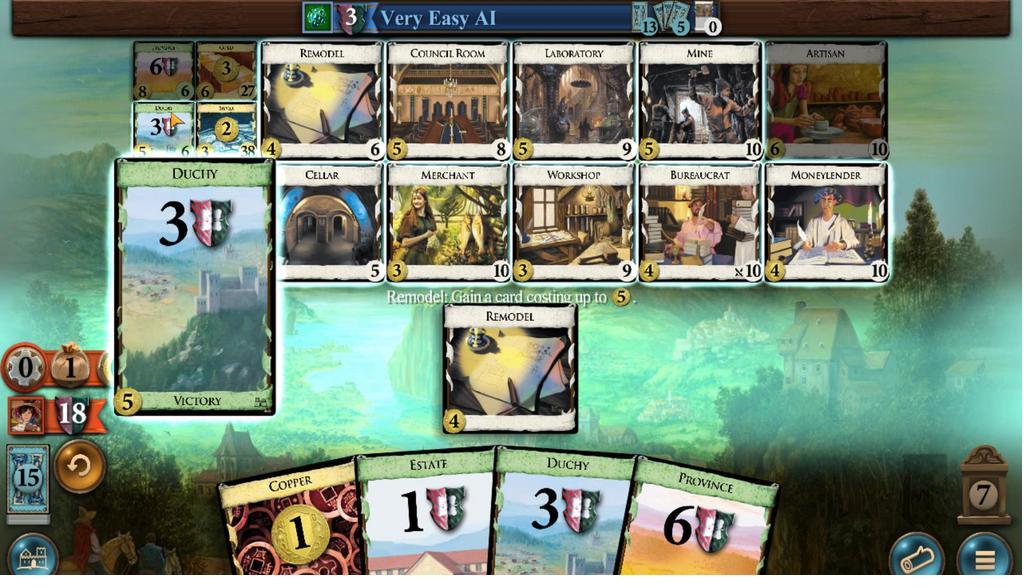 
Action: Mouse scrolled (618, 109) with delta (0, 0)
Screenshot: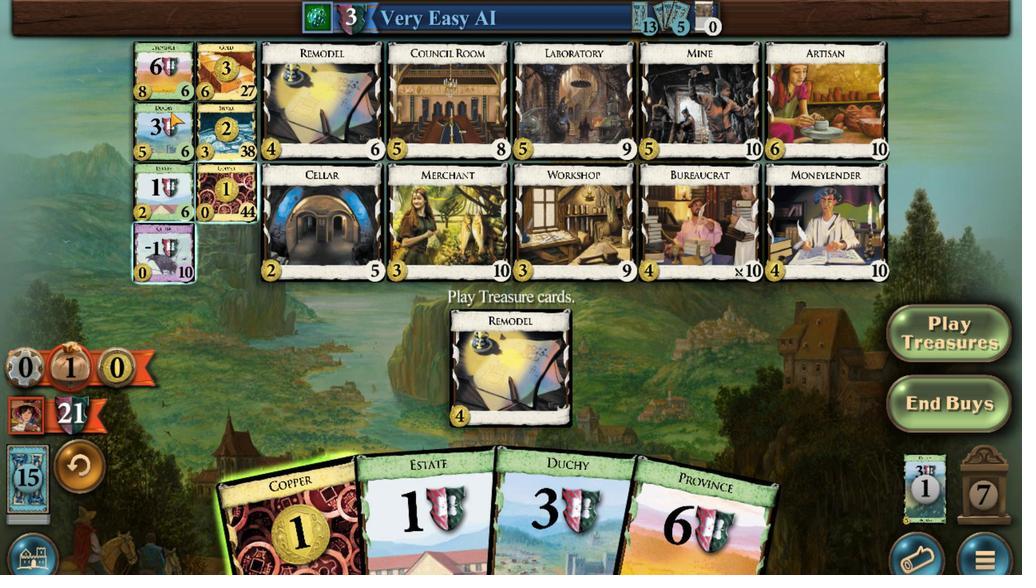 
Action: Mouse moved to (671, 486)
Screenshot: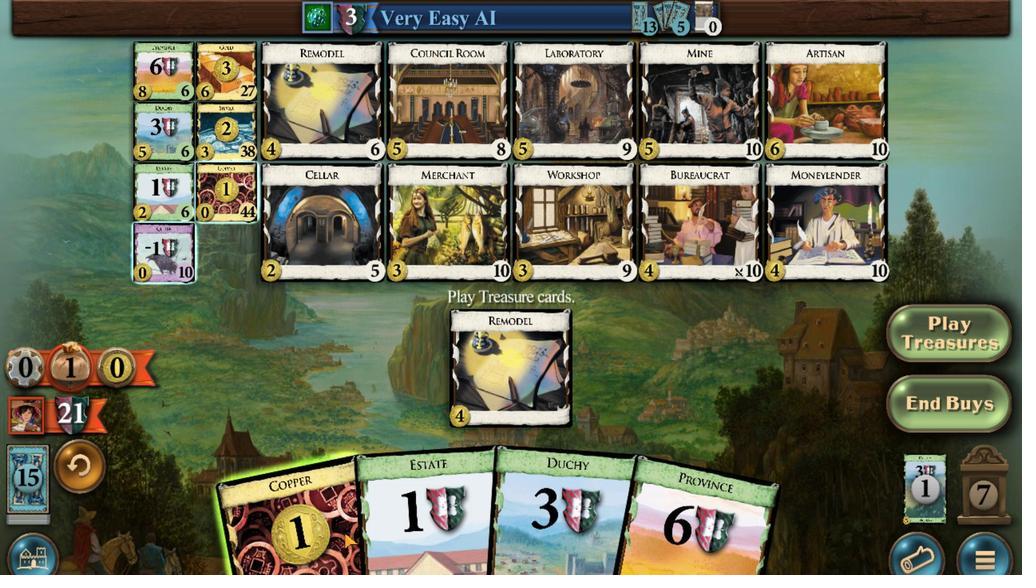 
Action: Mouse scrolled (671, 486) with delta (0, 0)
Screenshot: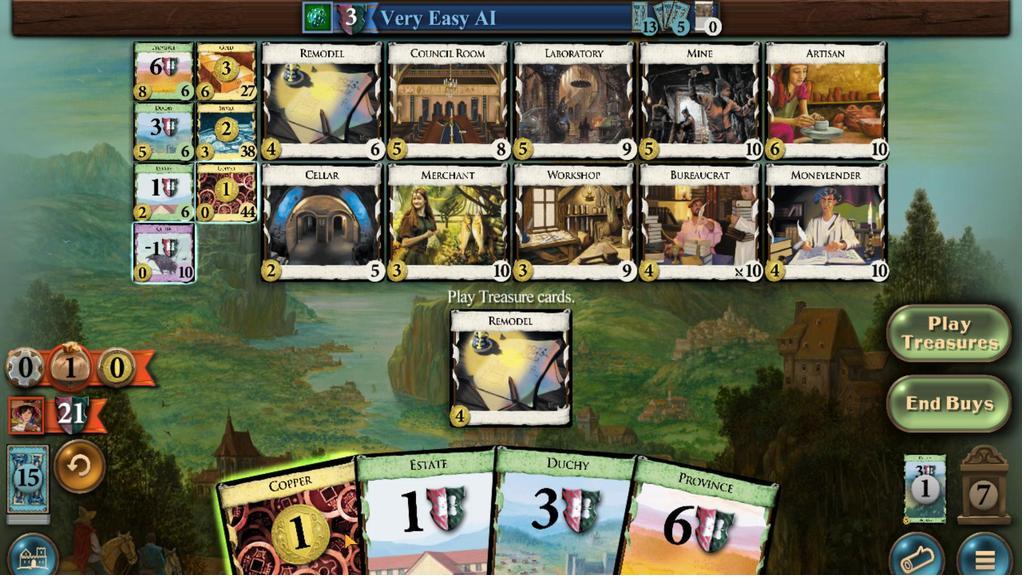 
Action: Mouse moved to (626, 182)
Screenshot: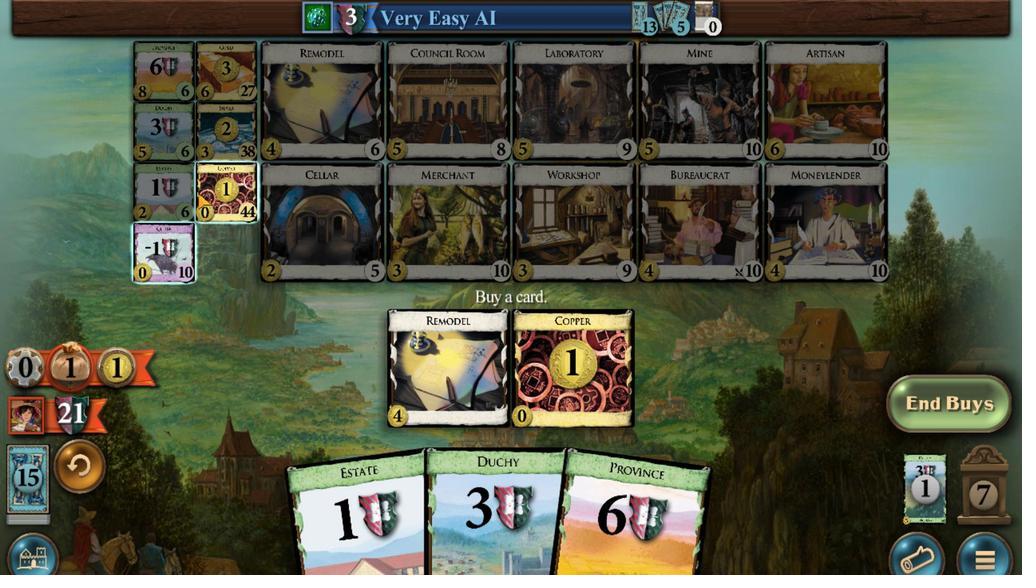 
Action: Mouse scrolled (626, 183) with delta (0, 0)
Screenshot: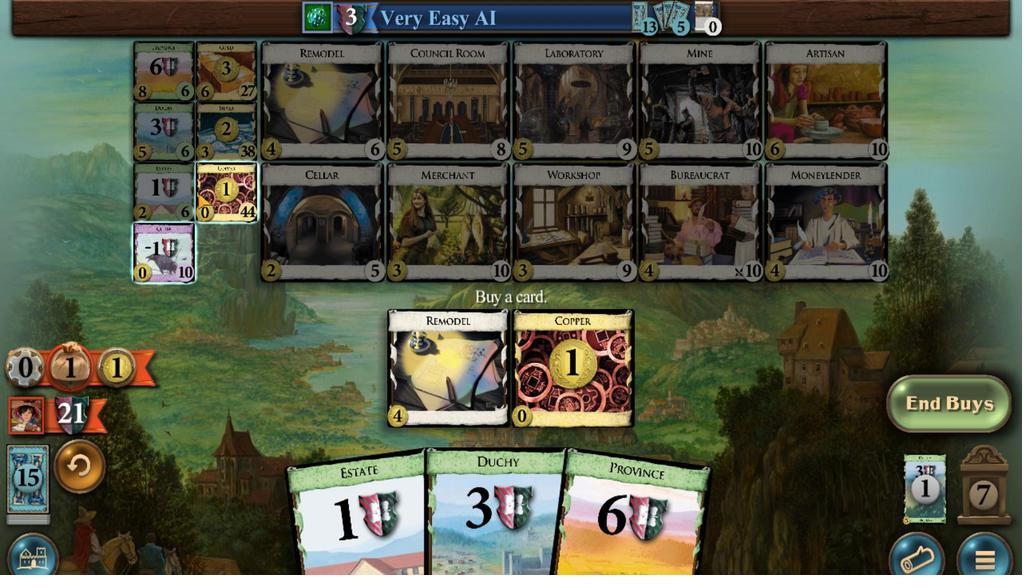 
Action: Mouse scrolled (626, 183) with delta (0, 0)
Screenshot: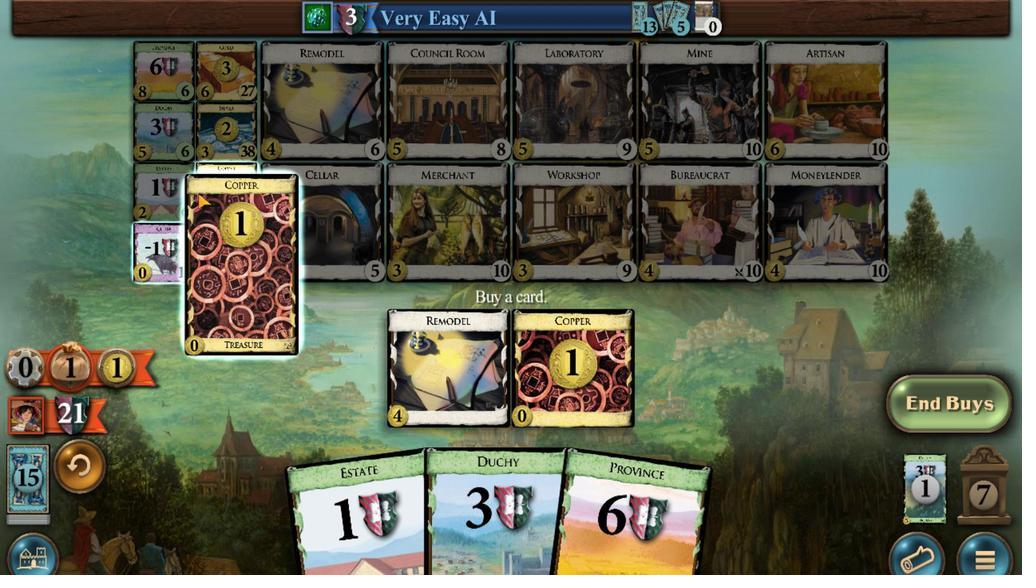 
Action: Mouse scrolled (626, 183) with delta (0, 0)
Screenshot: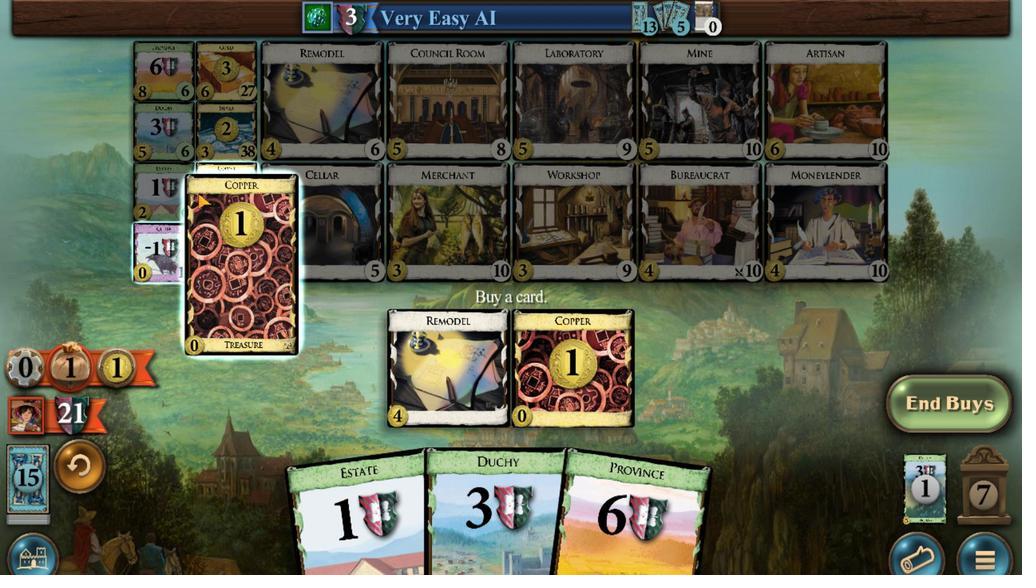 
Action: Mouse scrolled (626, 183) with delta (0, 0)
Screenshot: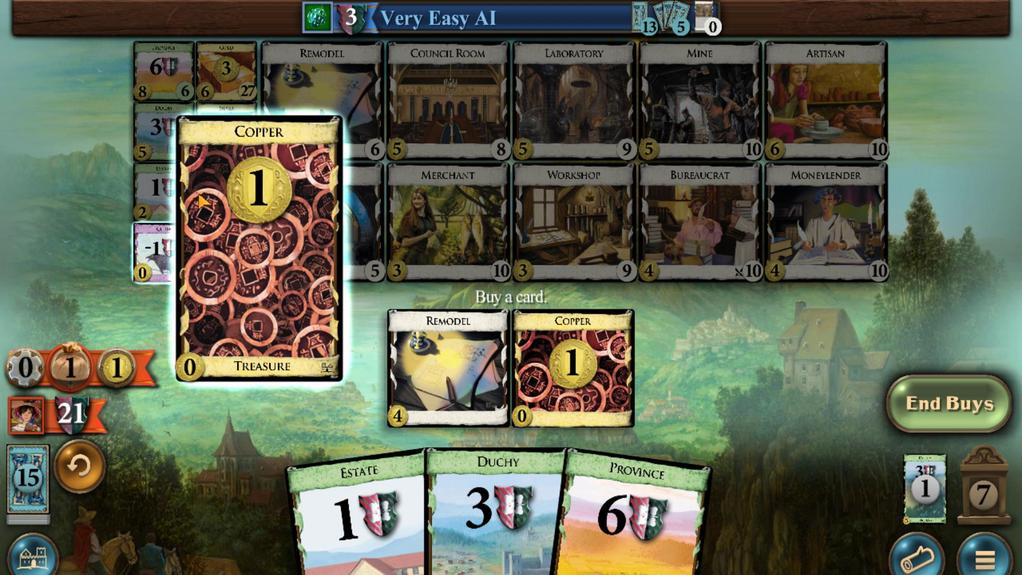 
Action: Mouse scrolled (626, 183) with delta (0, 0)
Screenshot: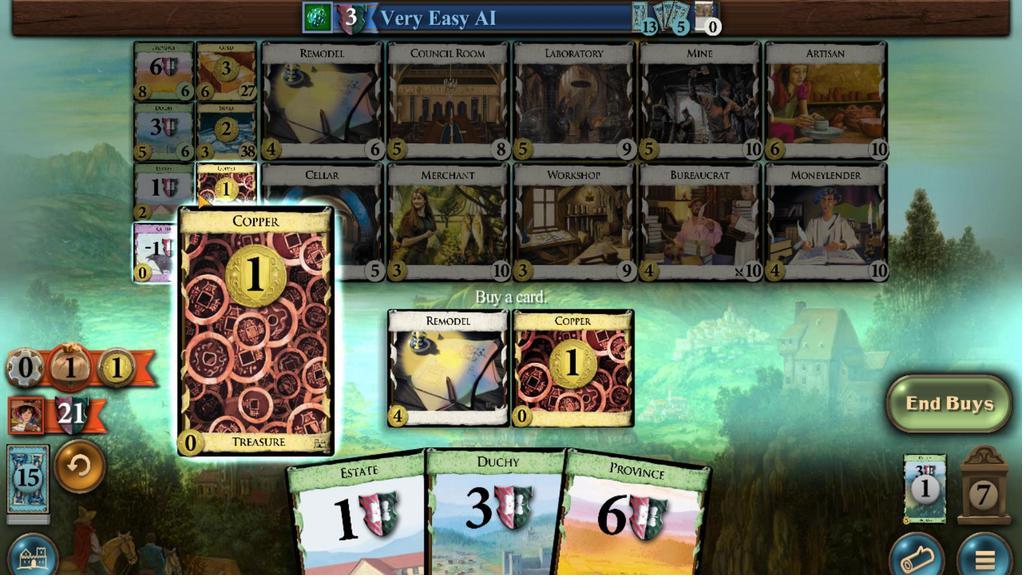 
Action: Mouse moved to (738, 458)
Screenshot: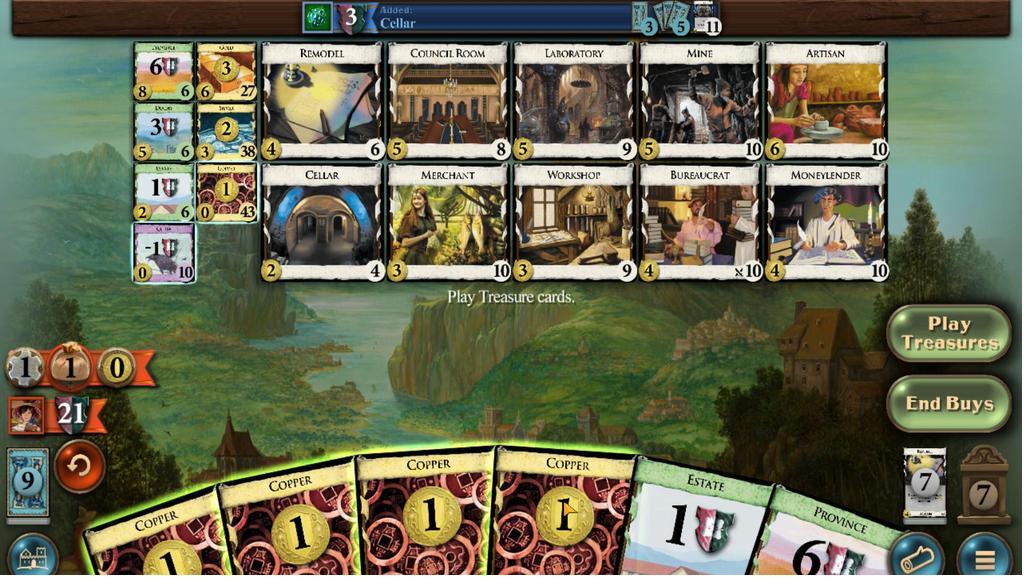 
Action: Mouse scrolled (738, 457) with delta (0, 0)
Screenshot: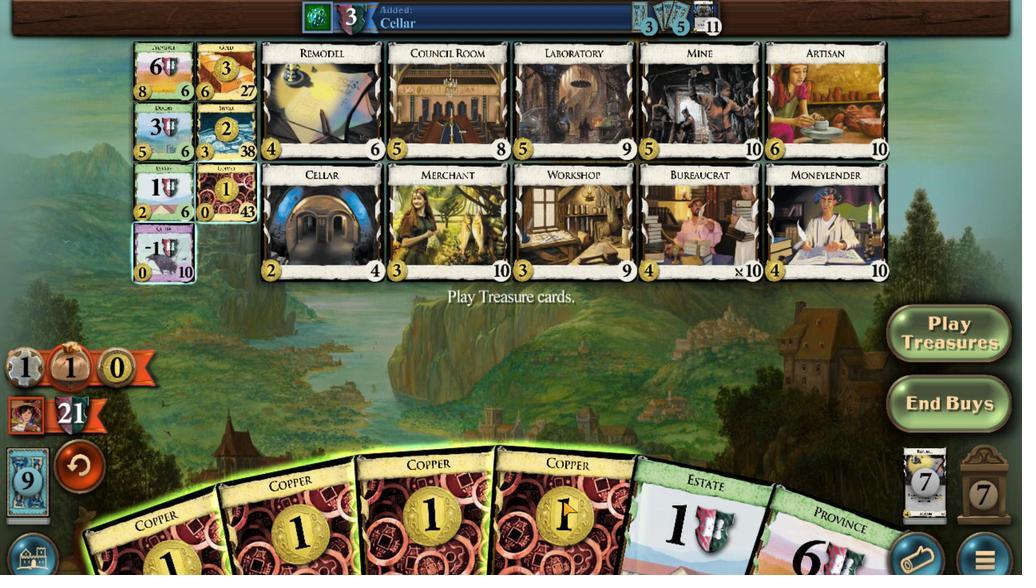 
Action: Mouse moved to (713, 444)
Screenshot: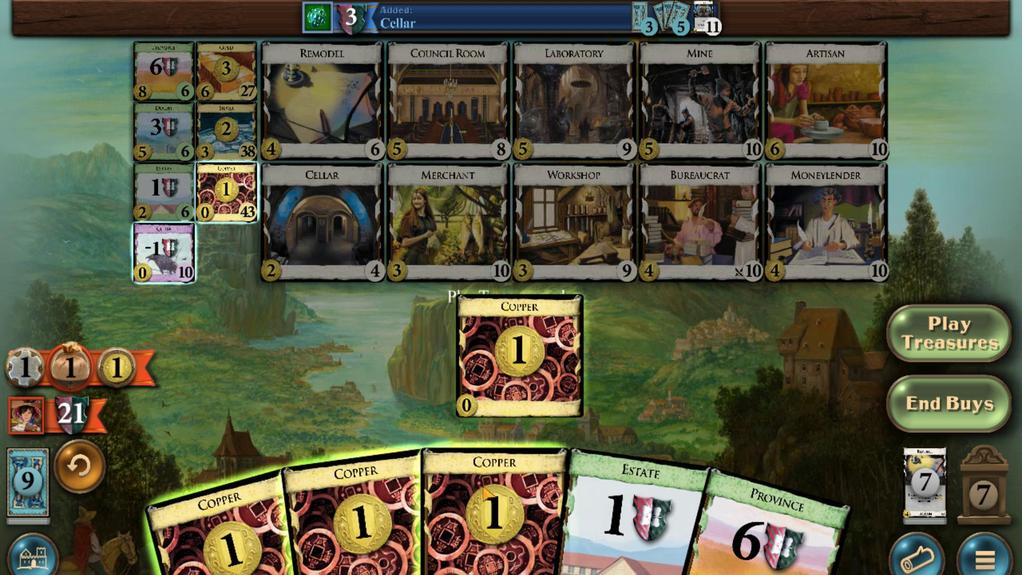 
Action: Mouse scrolled (713, 444) with delta (0, 0)
Screenshot: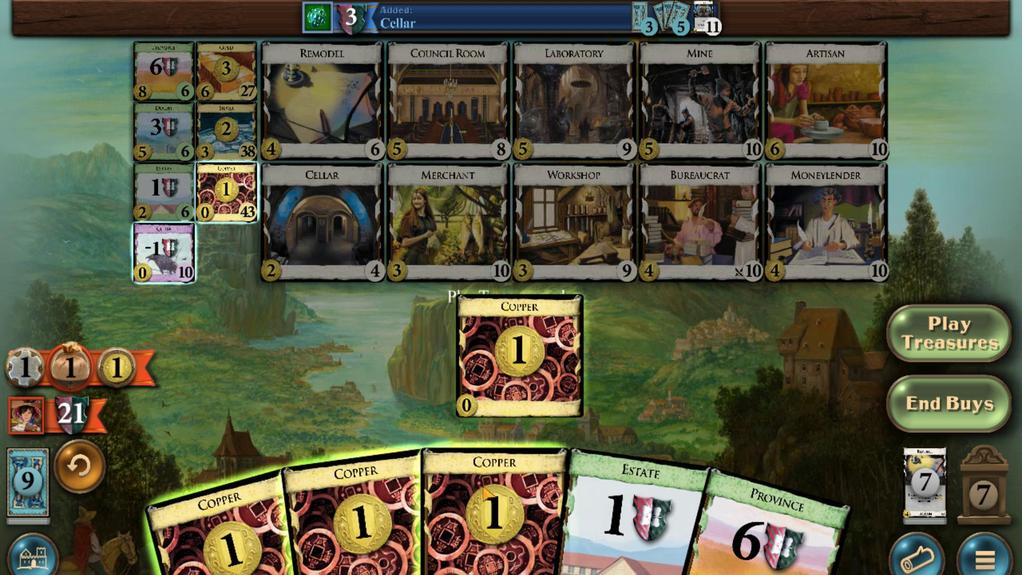 
Action: Mouse moved to (688, 439)
Screenshot: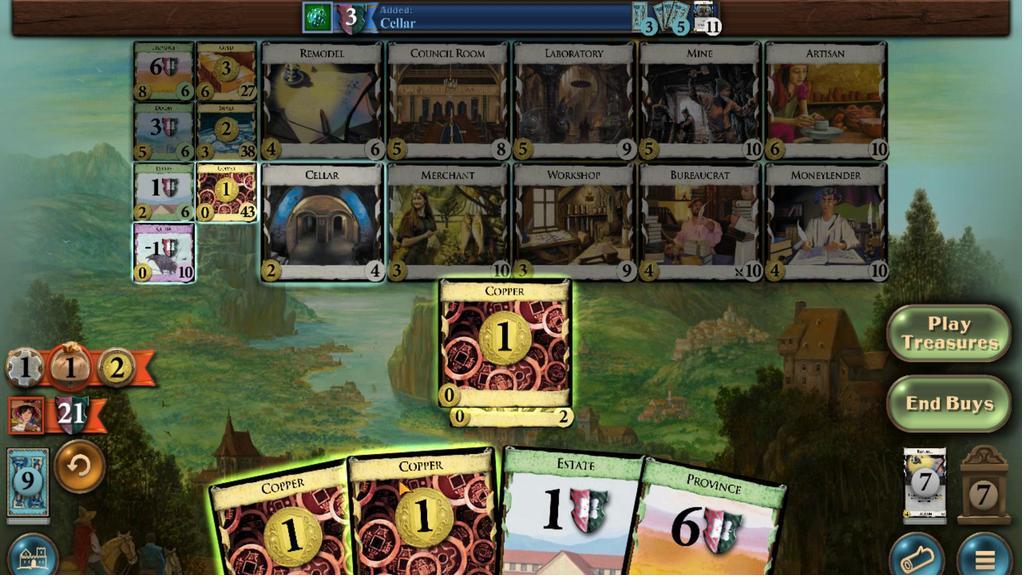 
Action: Mouse scrolled (688, 439) with delta (0, 0)
Screenshot: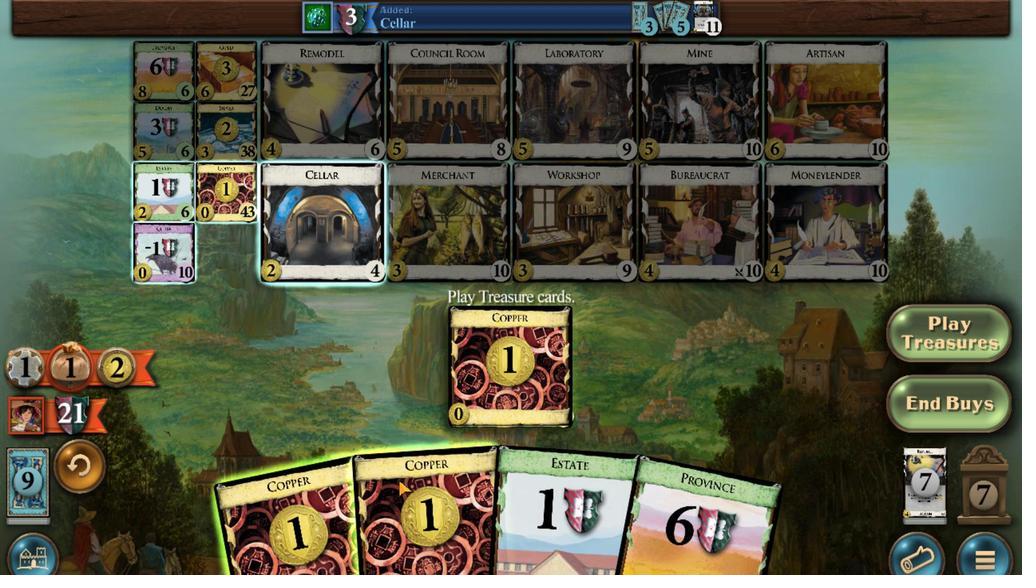 
Action: Mouse moved to (636, 117)
Screenshot: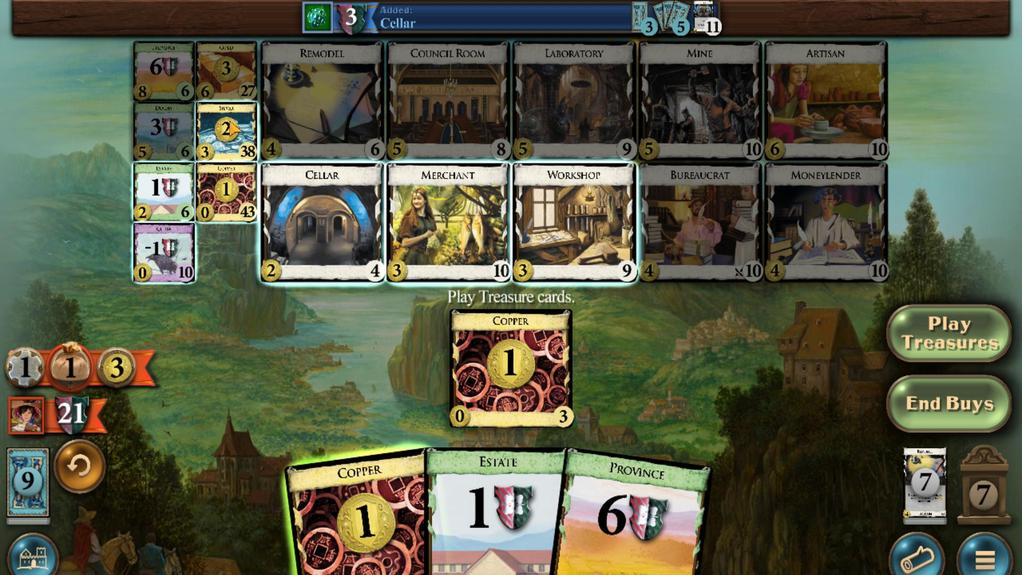 
Action: Mouse scrolled (636, 118) with delta (0, 0)
Screenshot: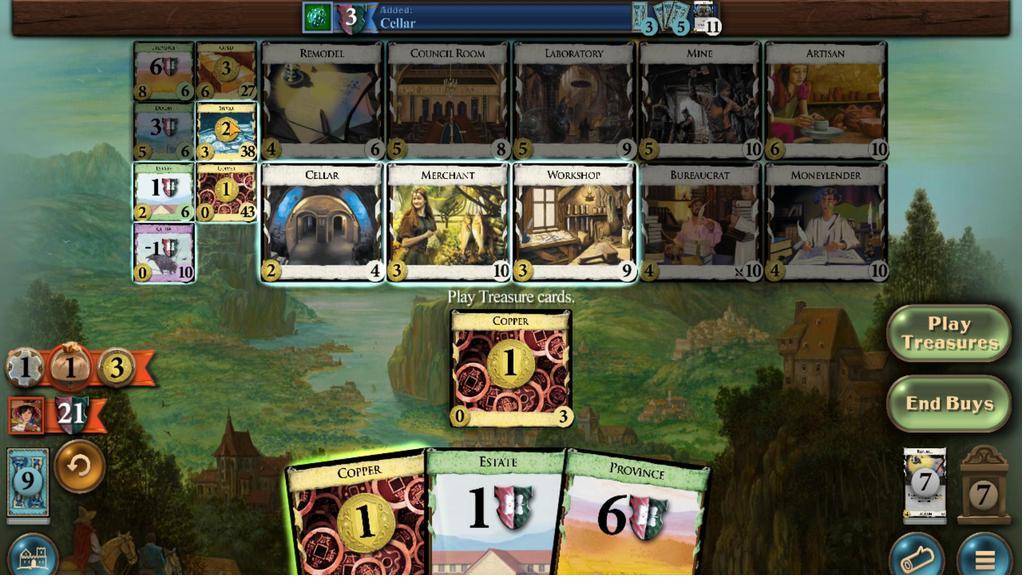 
Action: Mouse scrolled (636, 118) with delta (0, 0)
Screenshot: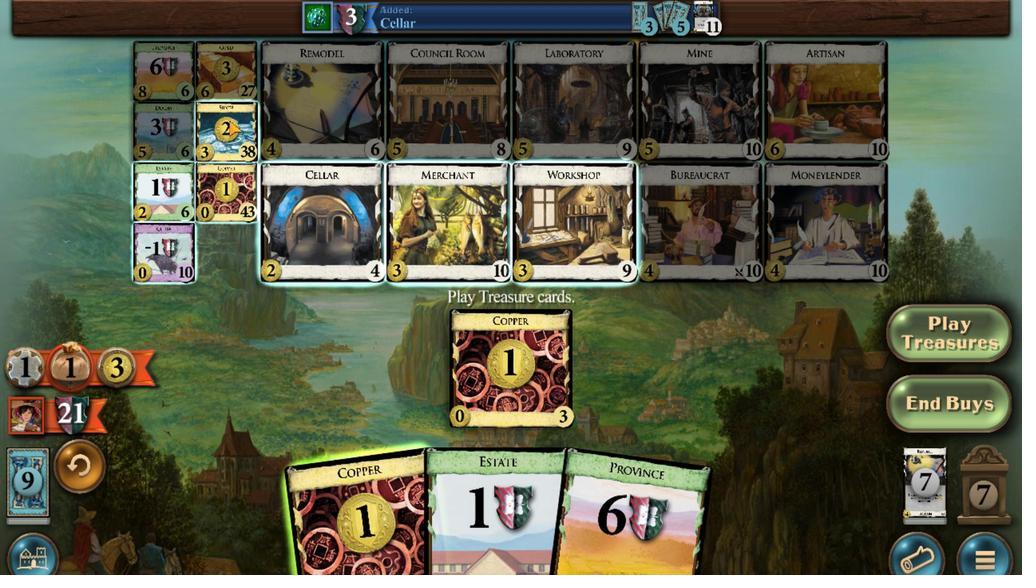 
Action: Mouse scrolled (636, 118) with delta (0, 0)
Screenshot: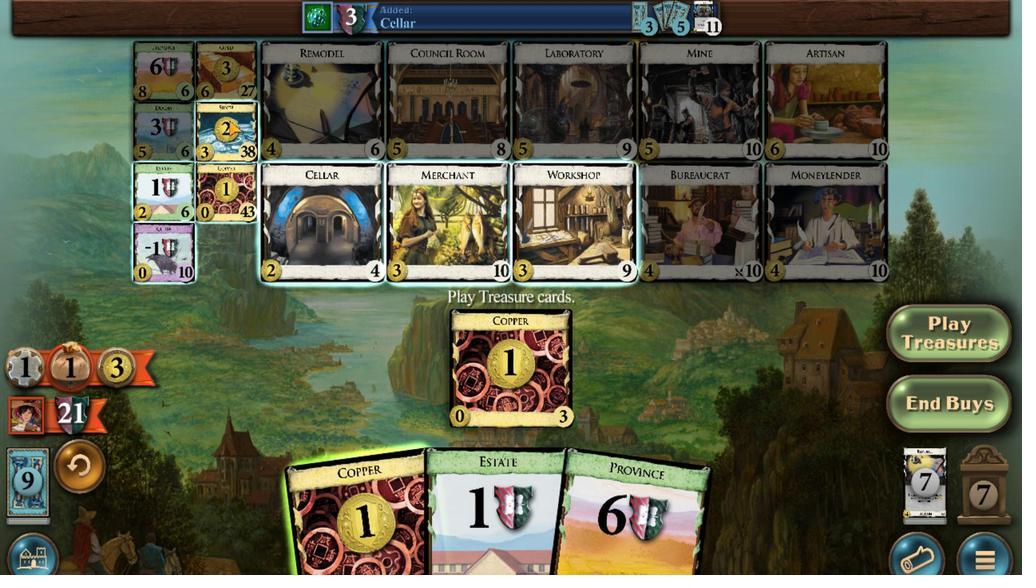 
Action: Mouse scrolled (636, 118) with delta (0, 0)
Screenshot: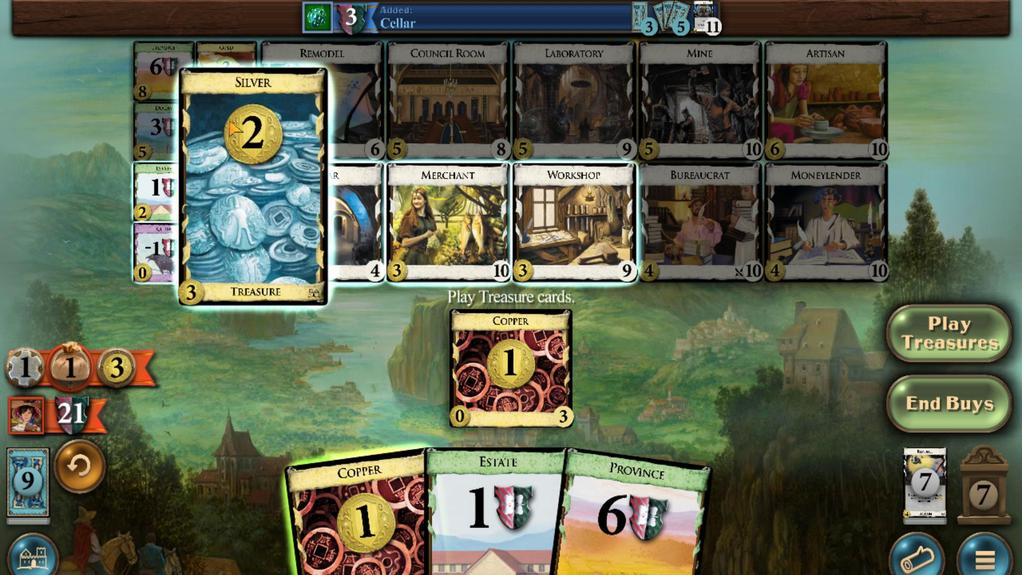 
Action: Mouse scrolled (636, 118) with delta (0, 0)
Screenshot: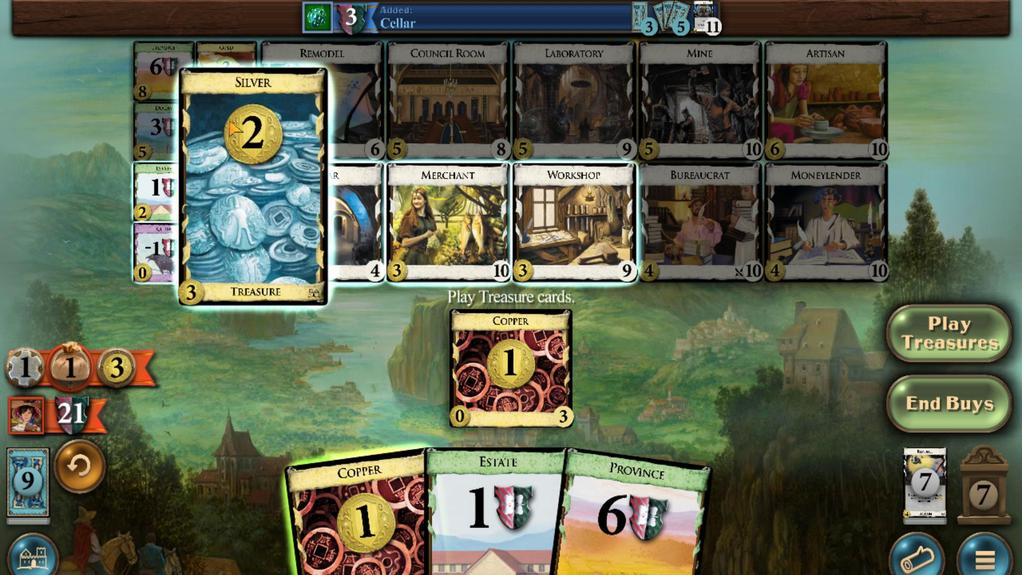 
Action: Mouse scrolled (636, 118) with delta (0, 0)
Screenshot: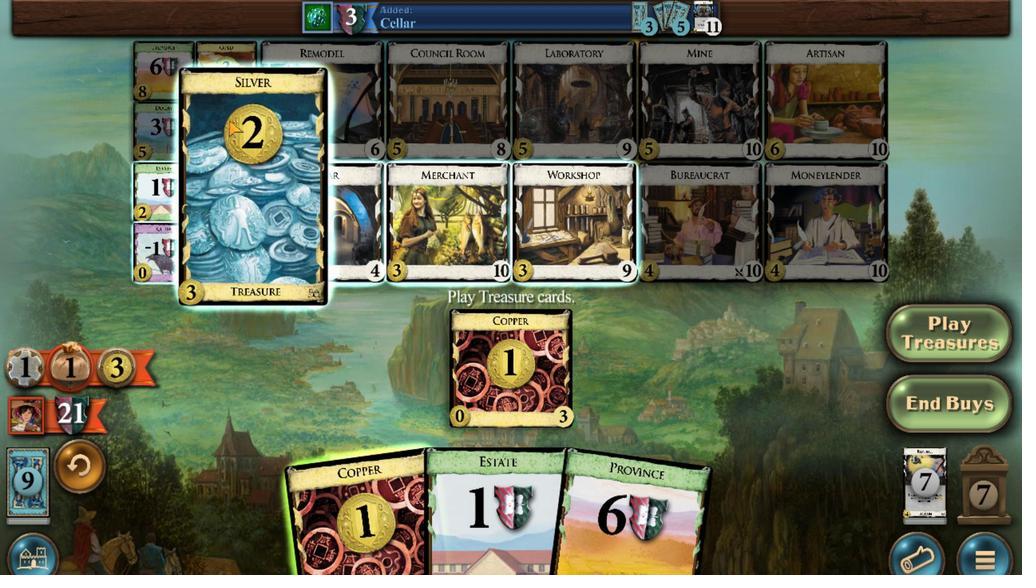 
Action: Mouse scrolled (636, 118) with delta (0, 0)
Screenshot: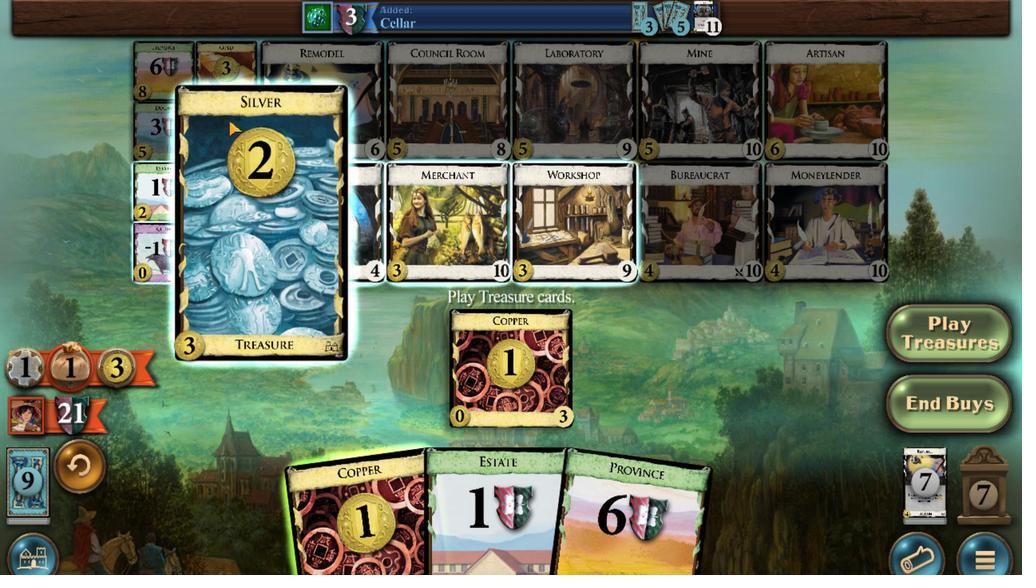 
Action: Mouse moved to (679, 451)
Screenshot: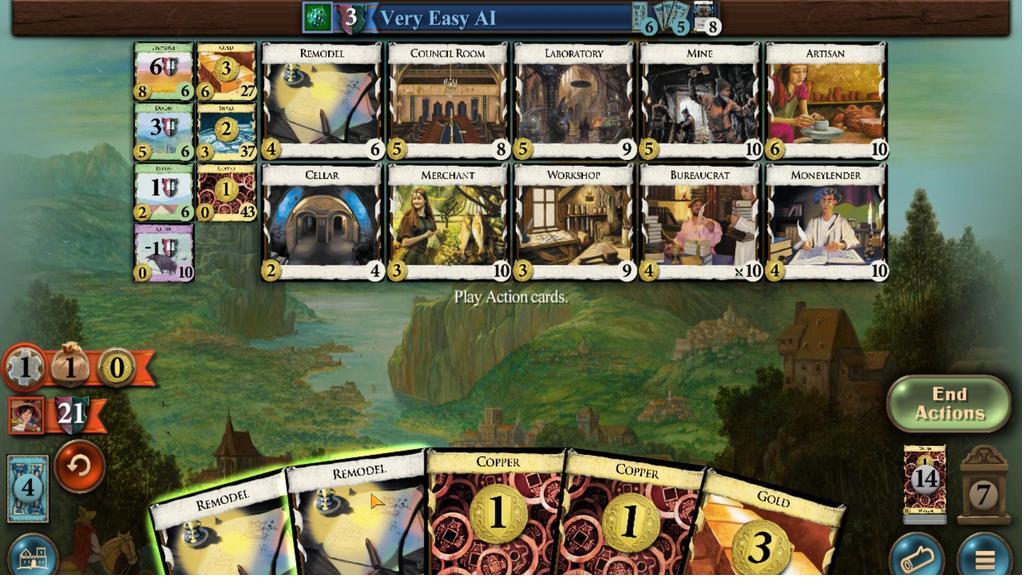 
Action: Mouse scrolled (679, 450) with delta (0, 0)
Screenshot: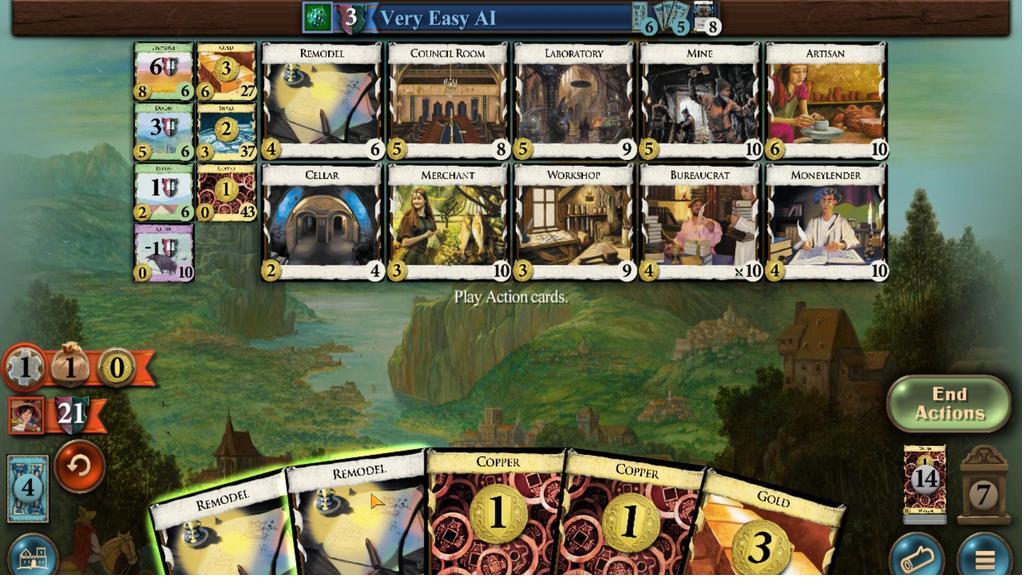 
Action: Mouse moved to (650, 462)
Screenshot: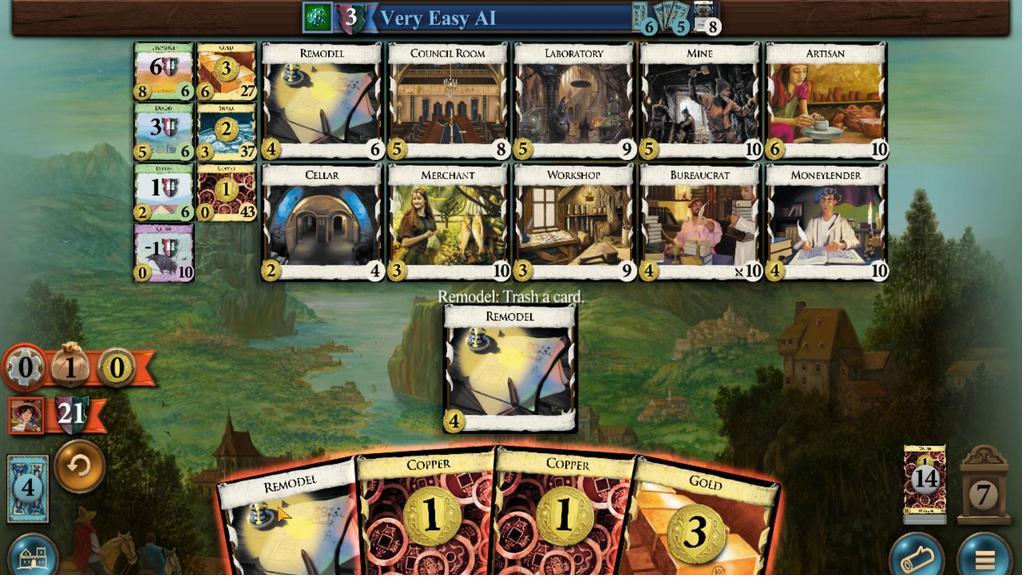 
Action: Mouse scrolled (650, 462) with delta (0, 0)
Screenshot: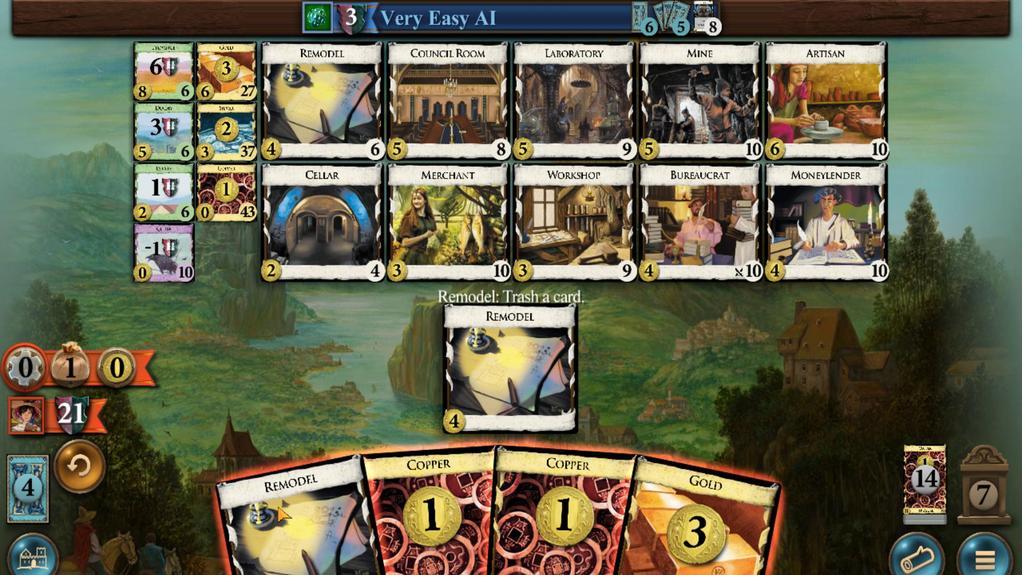 
Action: Mouse moved to (635, 82)
